 Task: Research Airbnb accommodation in Modiin, Israel from 6th December, 2023 to 10th December, 2023 for 1 adult.1  bedroom having 1 bed and 1 bathroom. Property type can be hotel. Amenities needed are: washing machine. Look for 5 properties as per requirement.
Action: Key pressed <Key.caps_lock>M<Key.caps_lock>odiin,isr
Screenshot: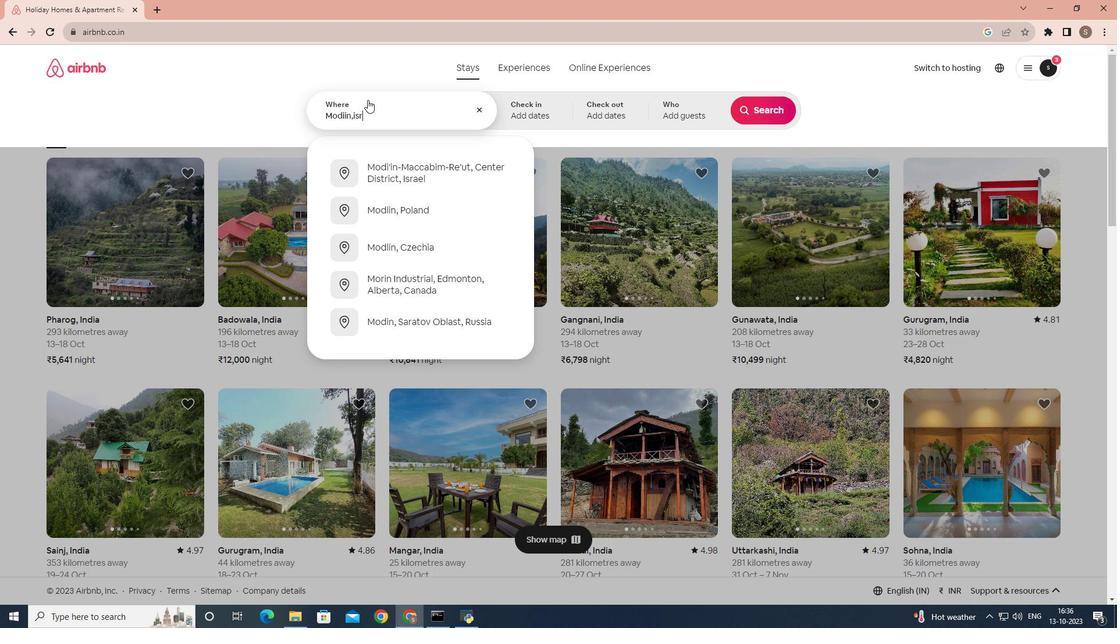 
Action: Mouse moved to (366, 98)
Screenshot: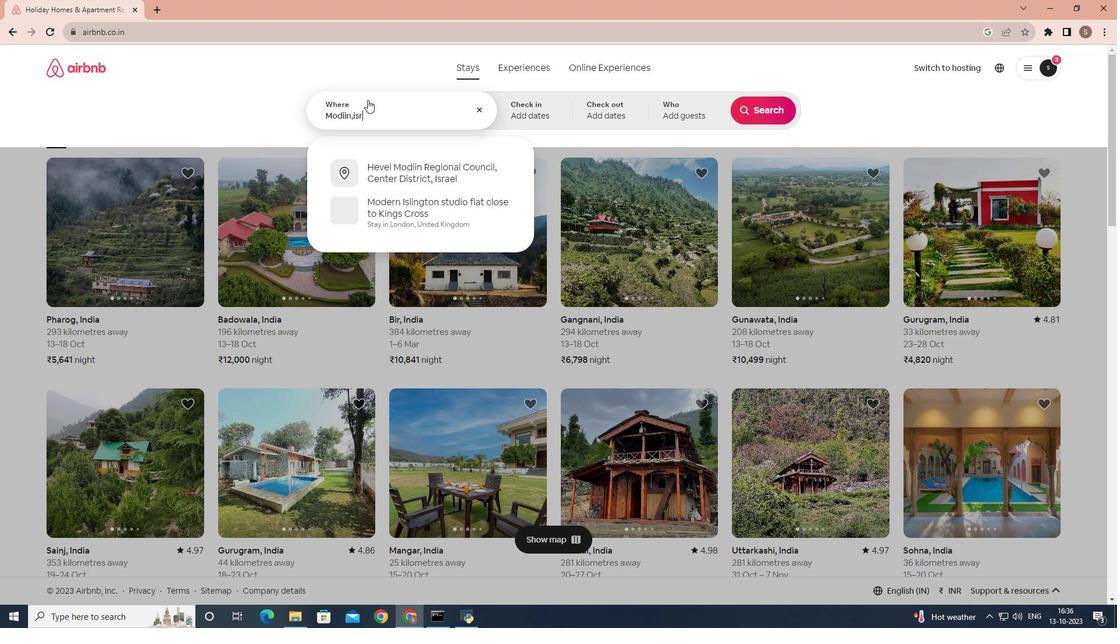
Action: Key pressed ael
Screenshot: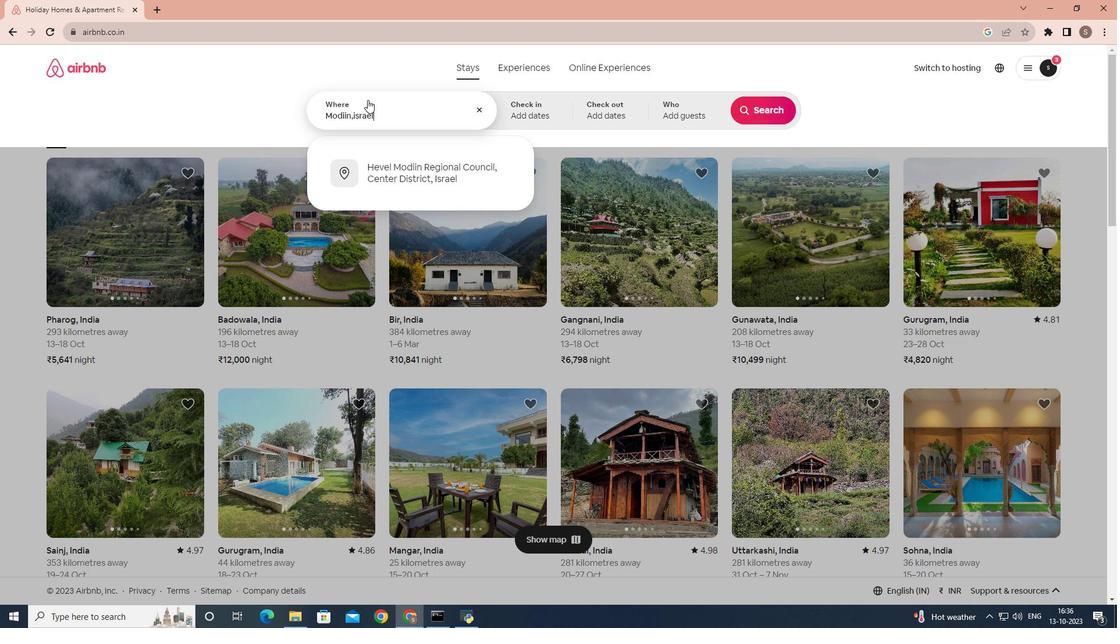 
Action: Mouse moved to (377, 178)
Screenshot: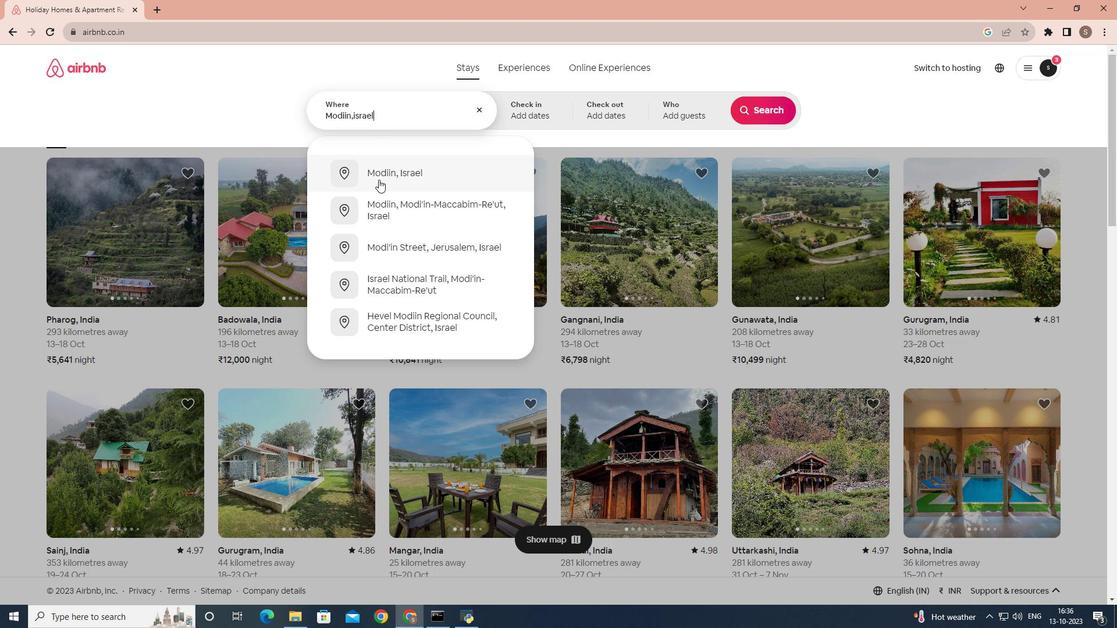 
Action: Mouse pressed left at (377, 178)
Screenshot: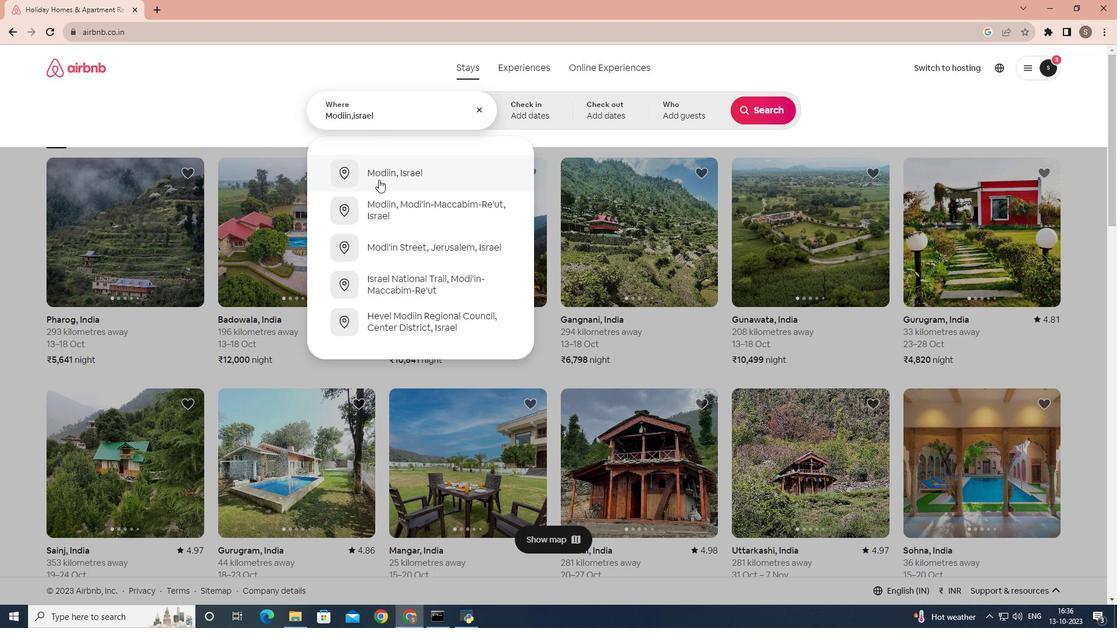 
Action: Mouse moved to (751, 199)
Screenshot: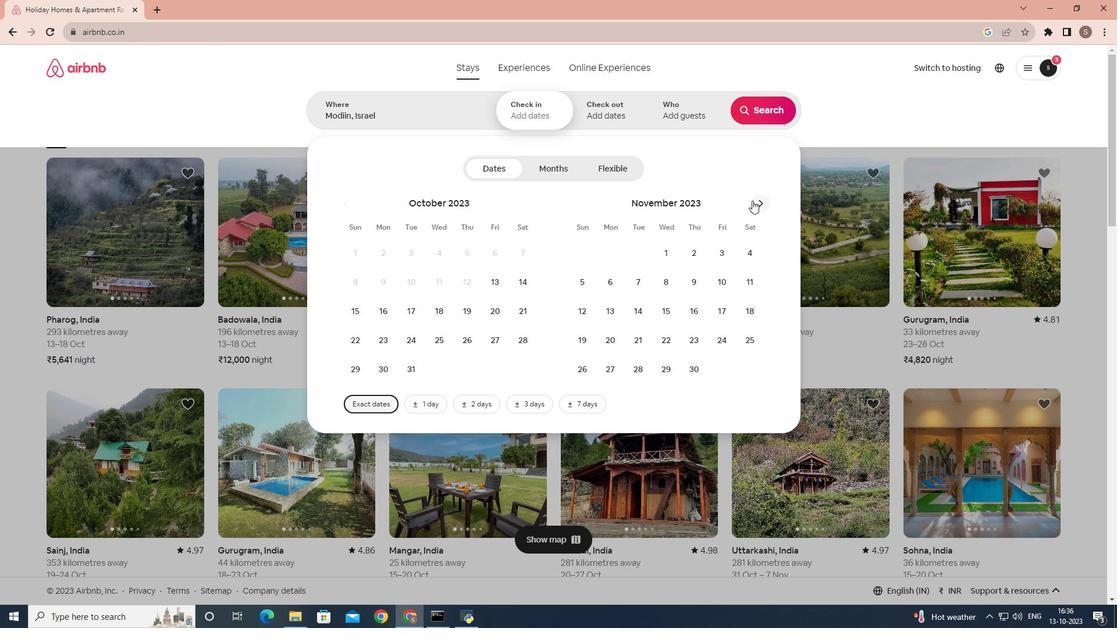 
Action: Mouse pressed left at (751, 199)
Screenshot: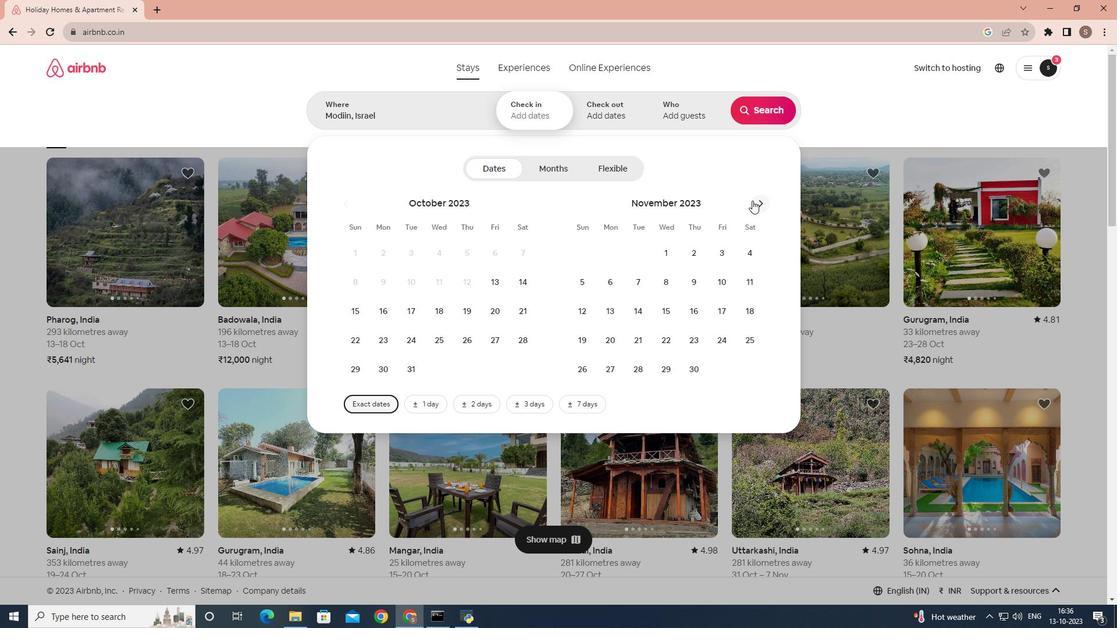 
Action: Mouse moved to (659, 283)
Screenshot: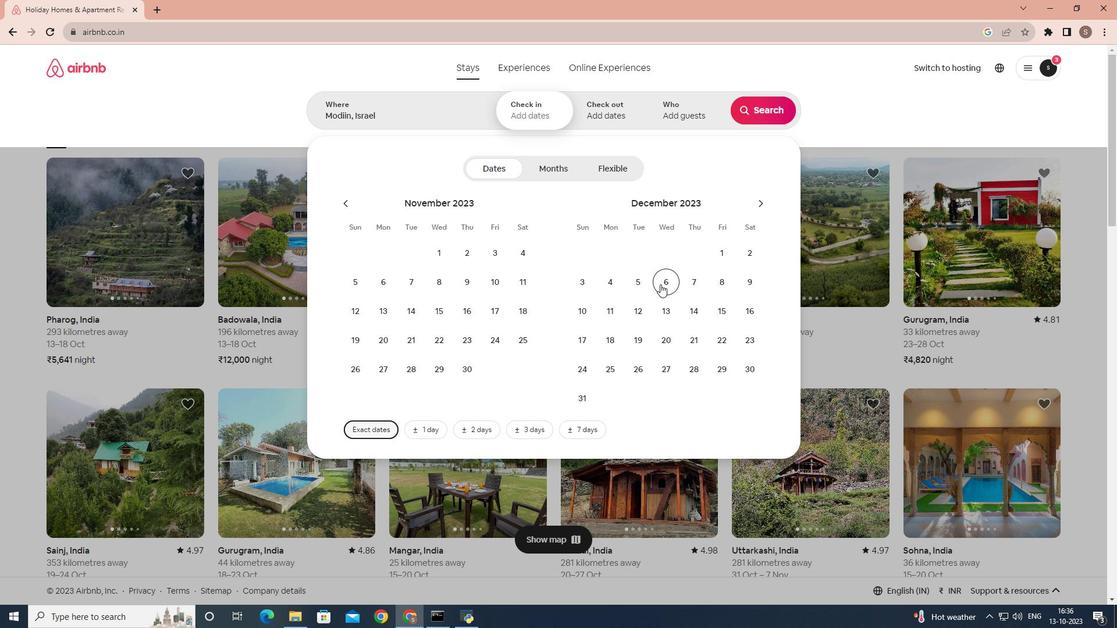 
Action: Mouse pressed left at (659, 283)
Screenshot: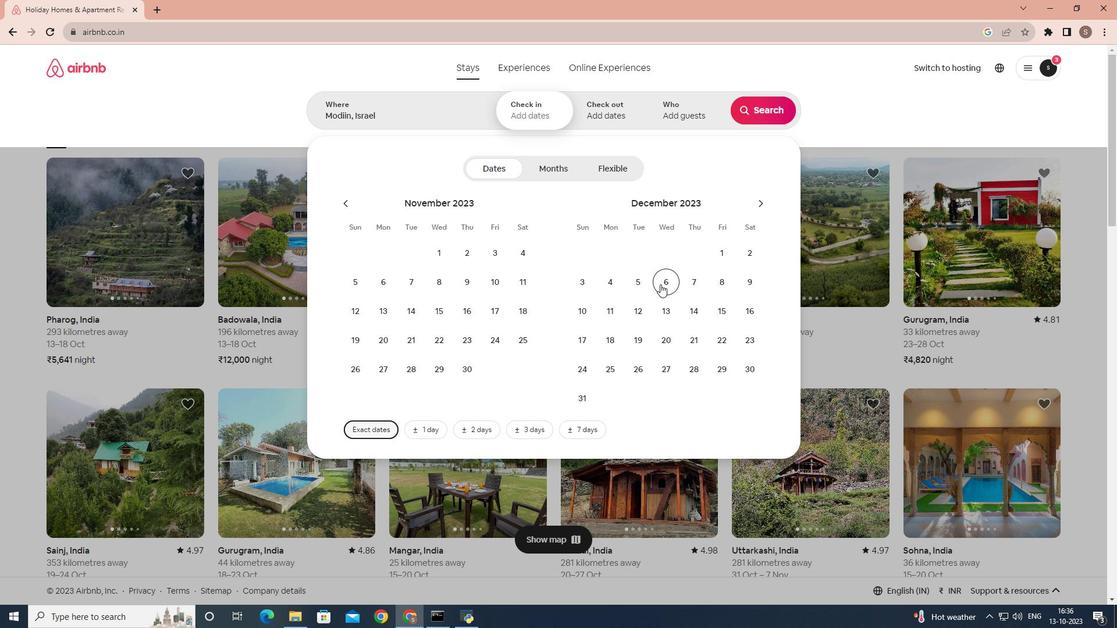 
Action: Mouse moved to (584, 319)
Screenshot: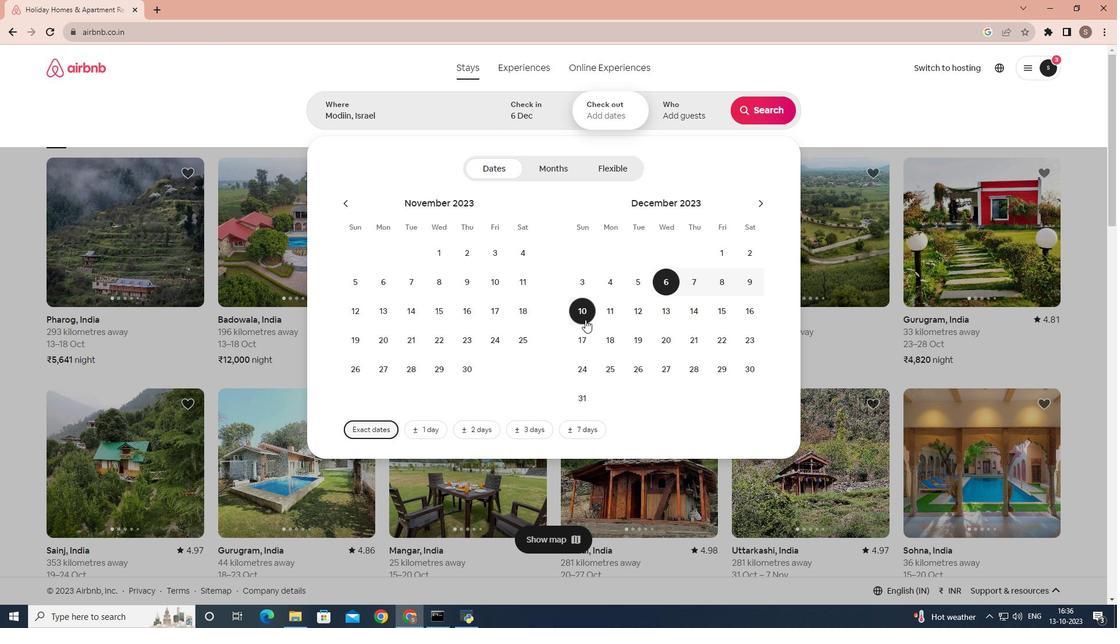 
Action: Mouse pressed left at (584, 319)
Screenshot: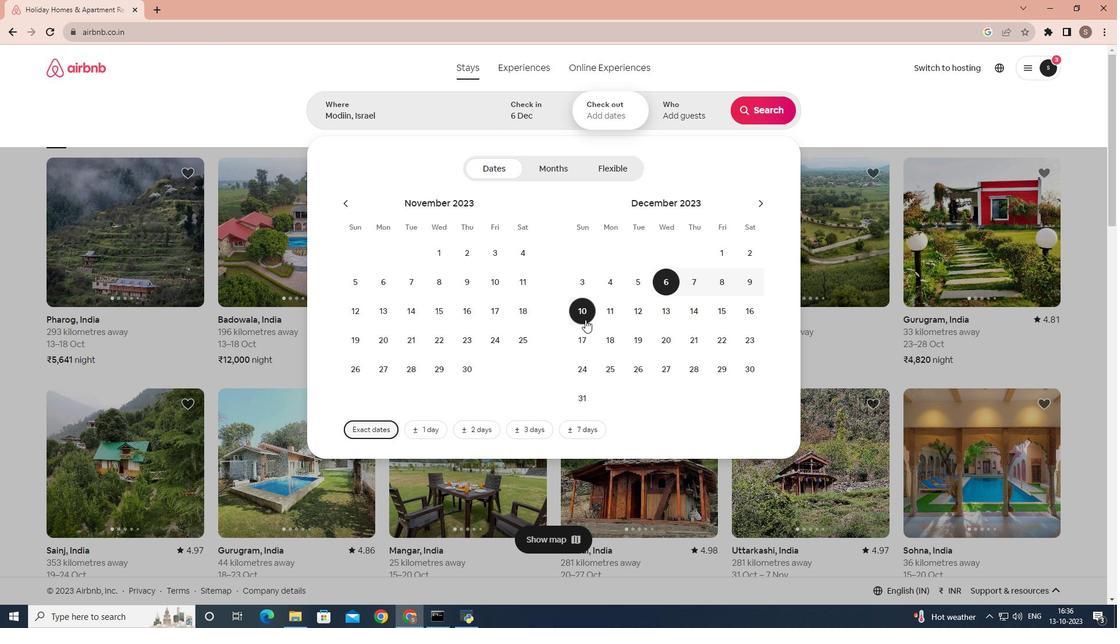
Action: Mouse moved to (661, 123)
Screenshot: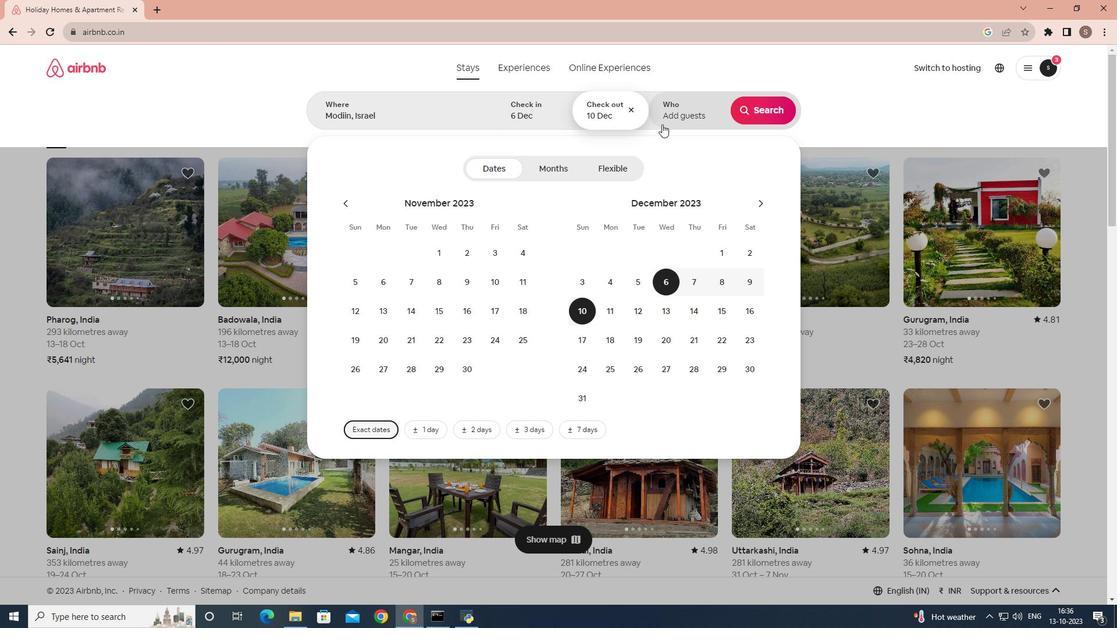 
Action: Mouse pressed left at (661, 123)
Screenshot: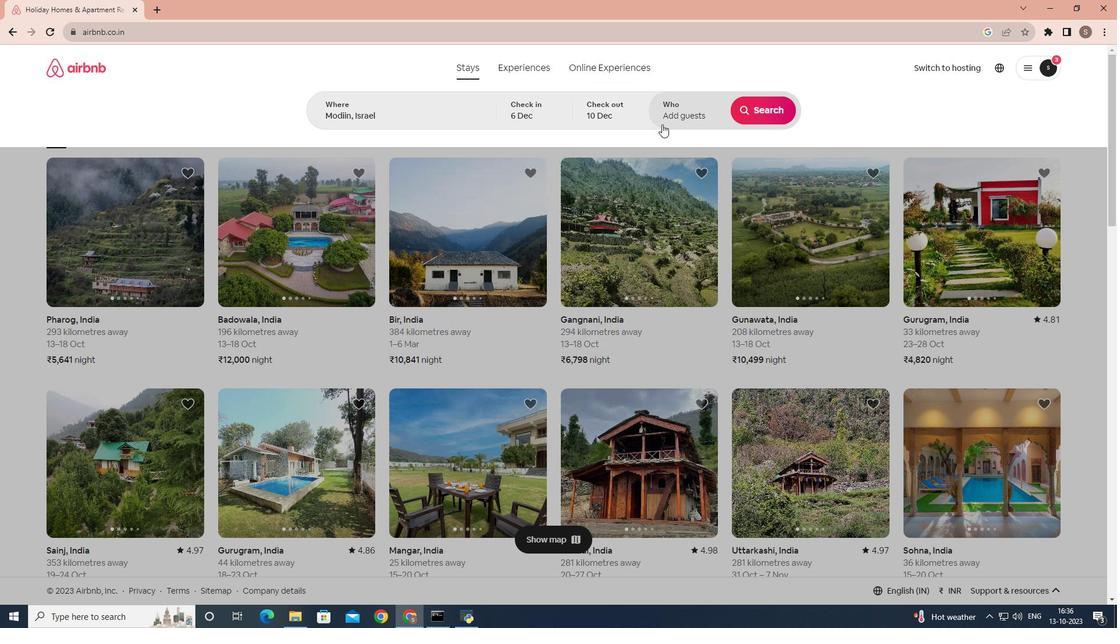 
Action: Mouse moved to (760, 175)
Screenshot: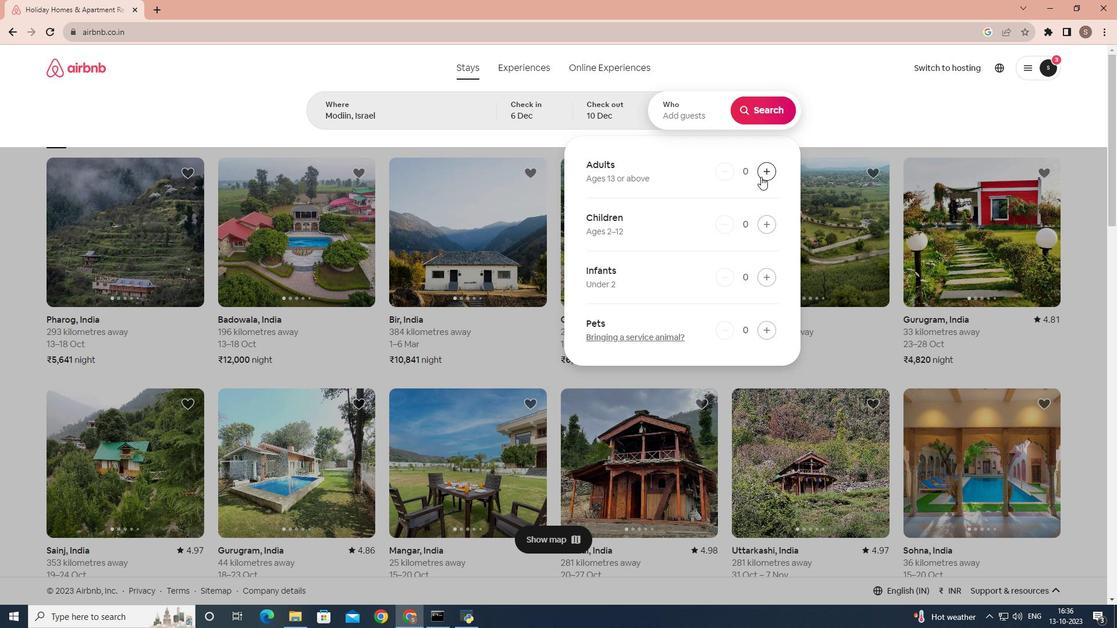 
Action: Mouse pressed left at (760, 175)
Screenshot: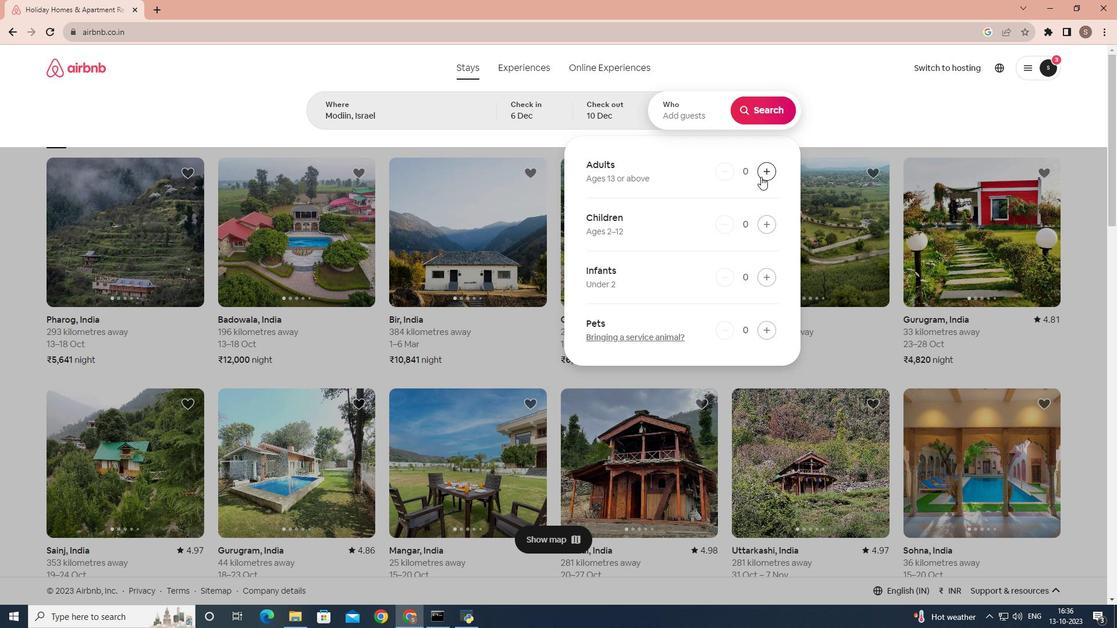 
Action: Mouse moved to (777, 126)
Screenshot: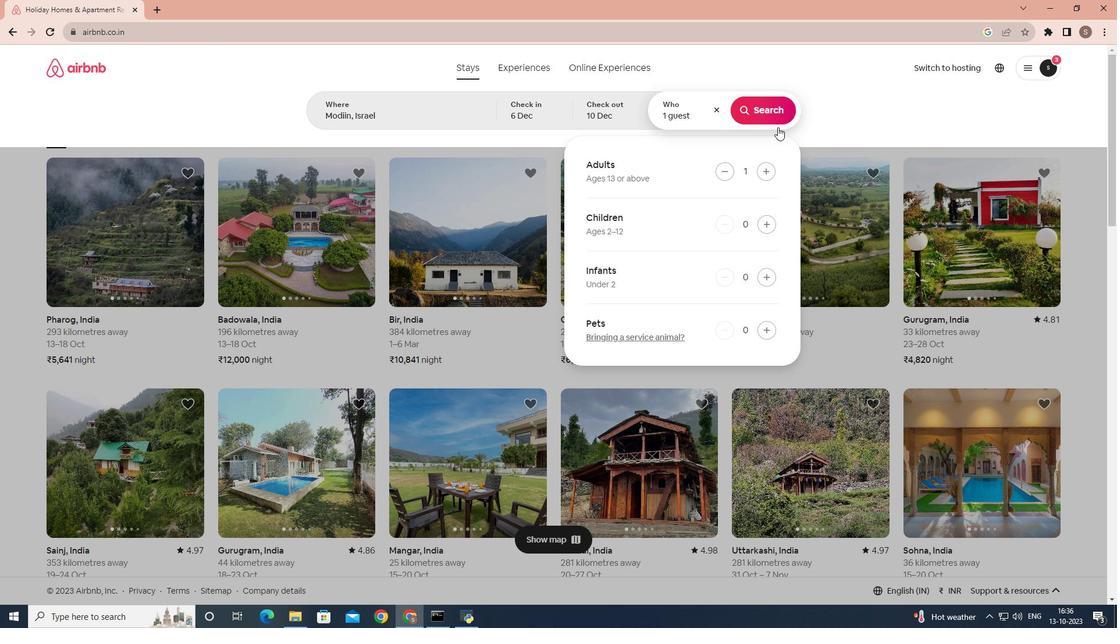 
Action: Mouse pressed left at (777, 126)
Screenshot: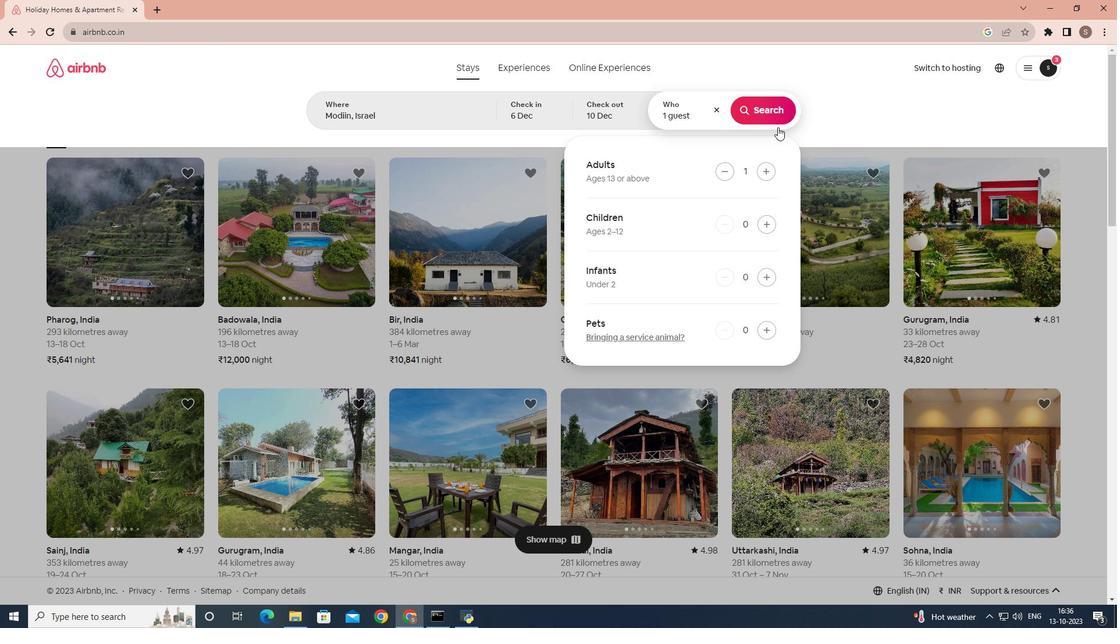 
Action: Mouse moved to (779, 118)
Screenshot: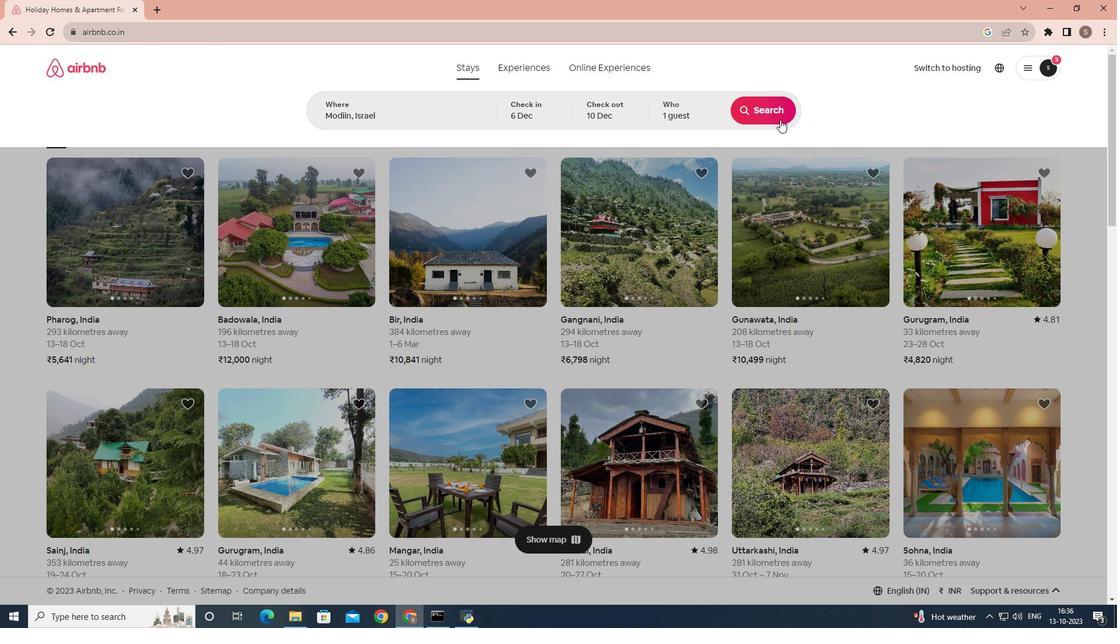 
Action: Mouse pressed left at (779, 118)
Screenshot: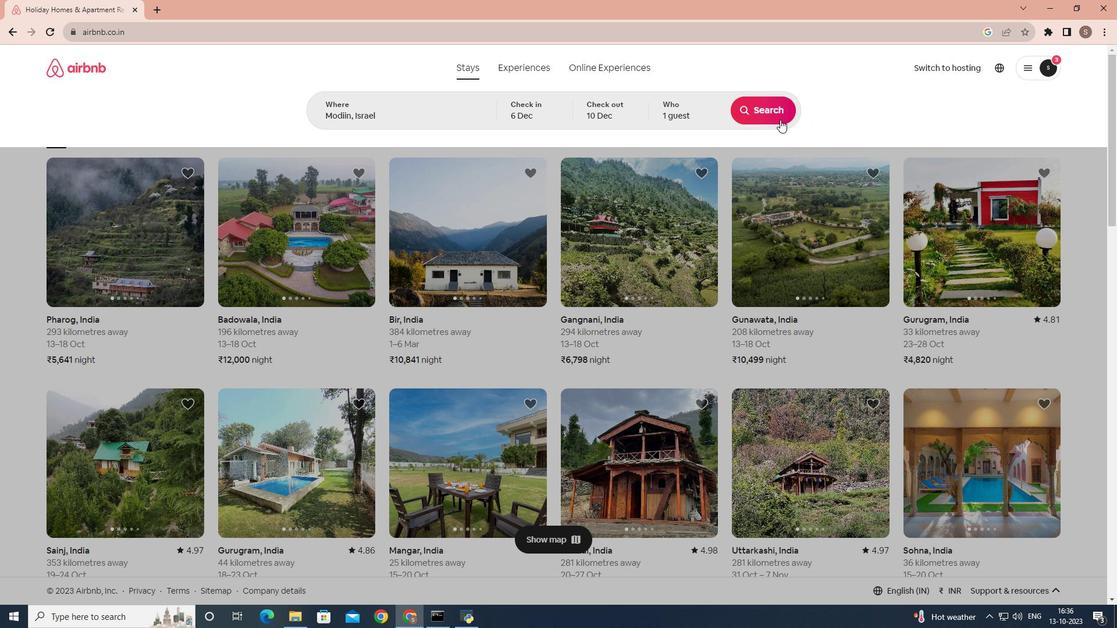 
Action: Mouse moved to (920, 118)
Screenshot: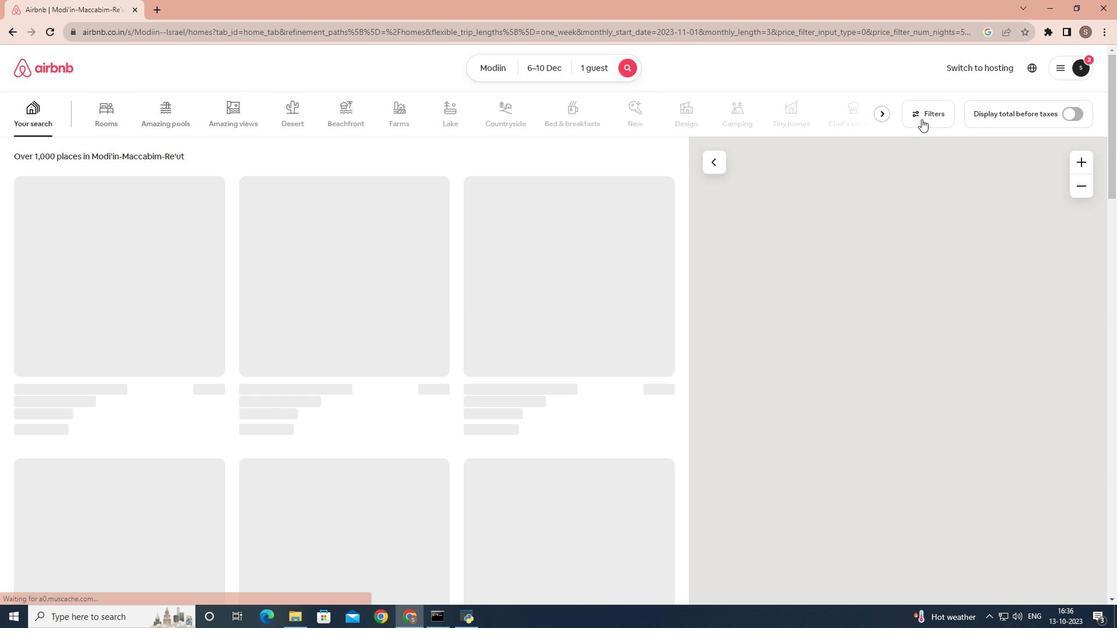 
Action: Mouse pressed left at (920, 118)
Screenshot: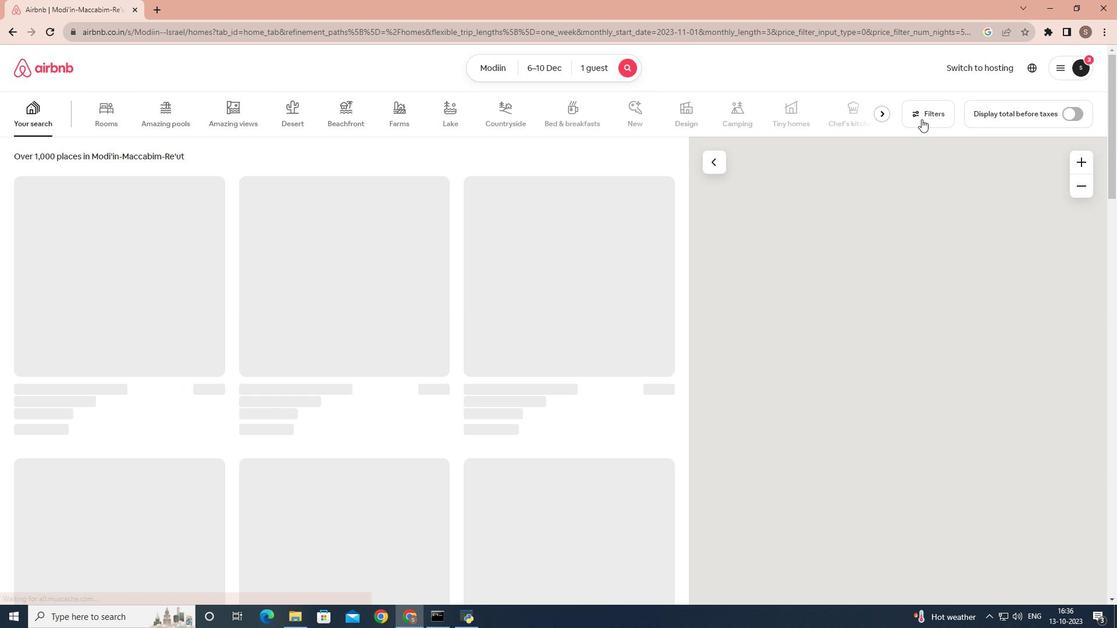 
Action: Mouse moved to (346, 309)
Screenshot: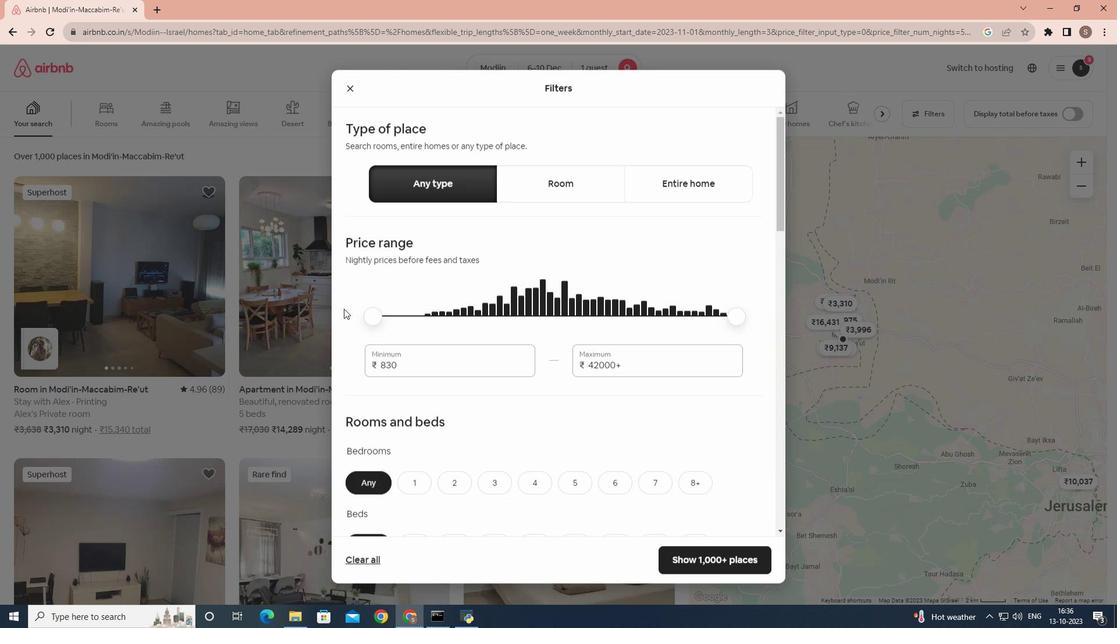 
Action: Mouse scrolled (346, 308) with delta (0, 0)
Screenshot: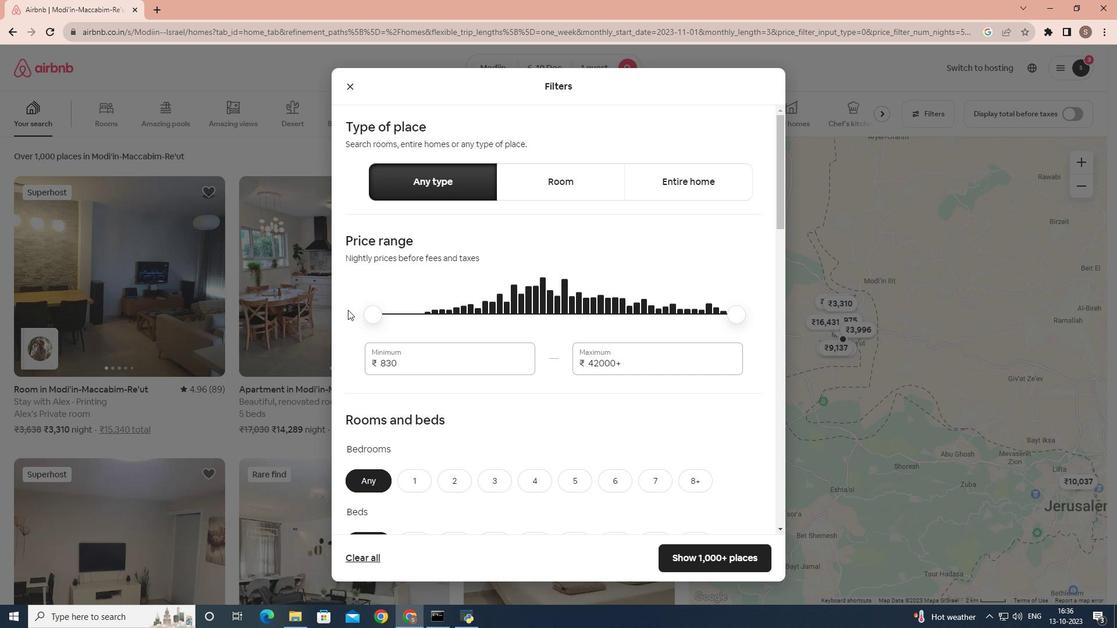 
Action: Mouse scrolled (346, 308) with delta (0, 0)
Screenshot: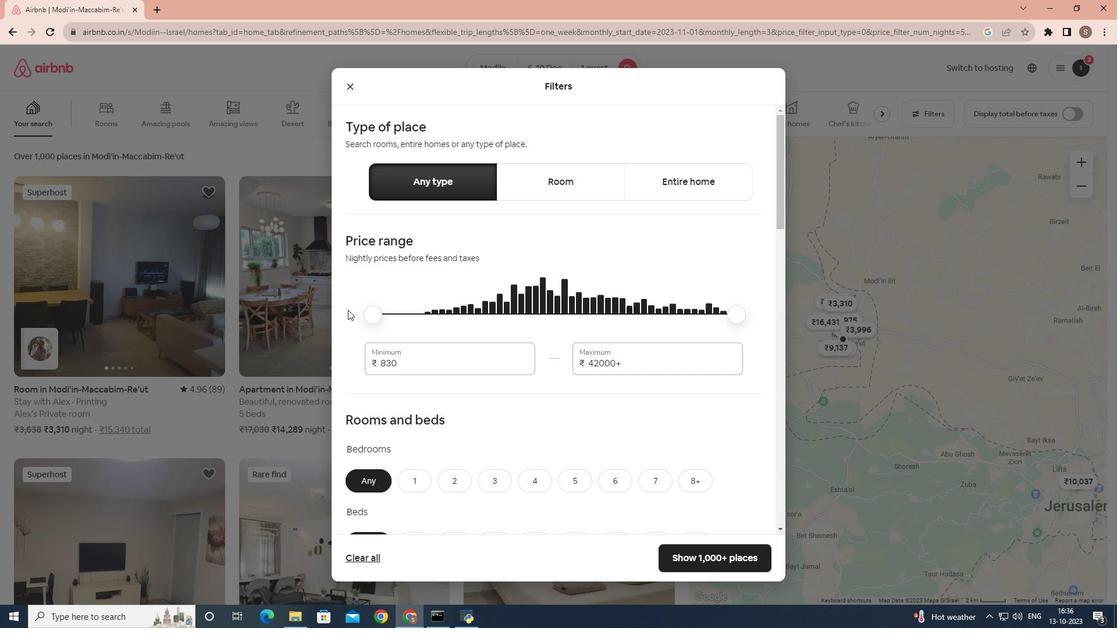 
Action: Mouse scrolled (346, 308) with delta (0, 0)
Screenshot: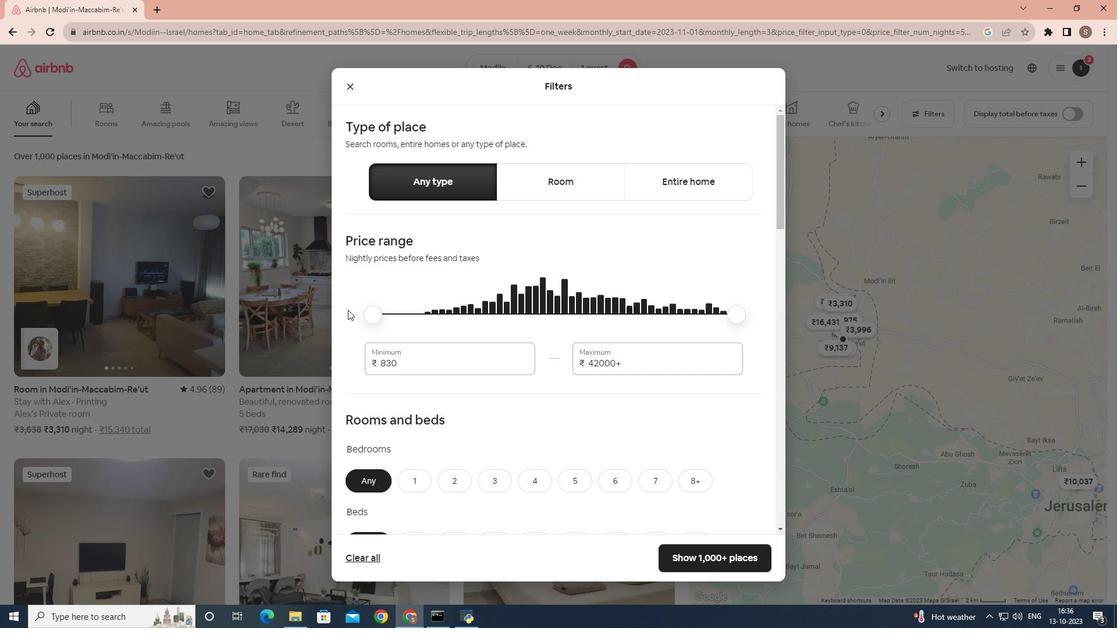 
Action: Mouse scrolled (346, 308) with delta (0, 0)
Screenshot: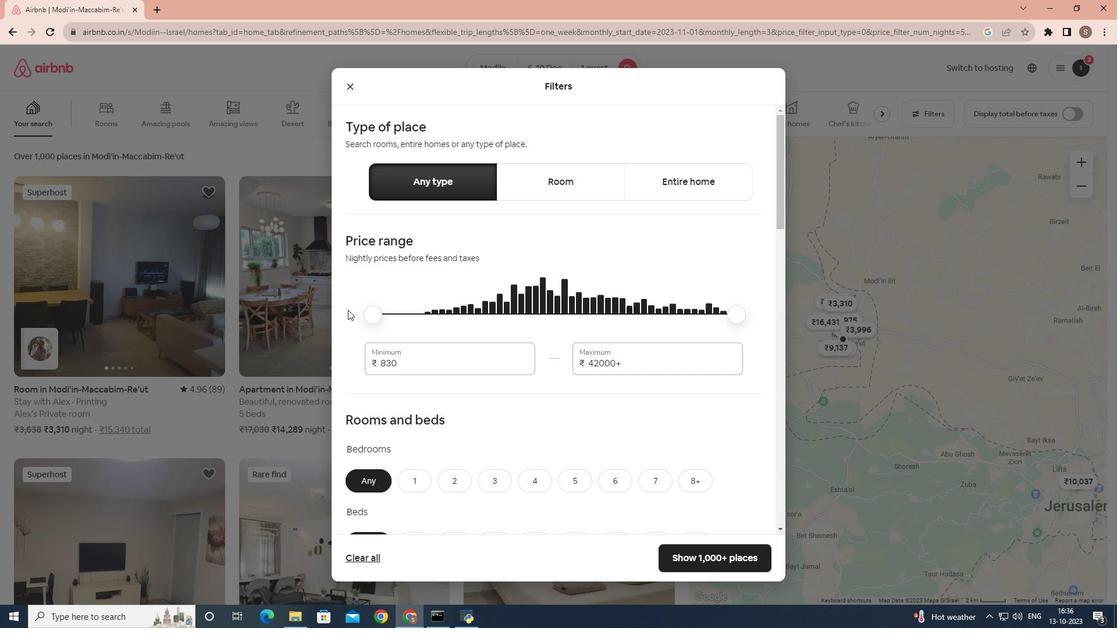 
Action: Mouse moved to (370, 302)
Screenshot: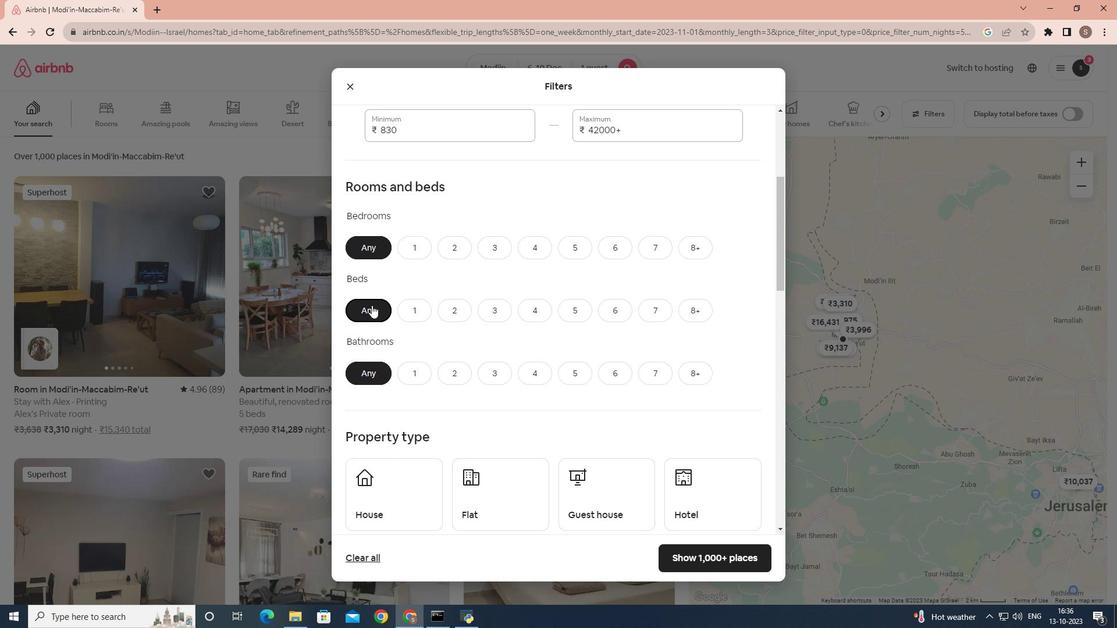 
Action: Mouse scrolled (370, 302) with delta (0, 0)
Screenshot: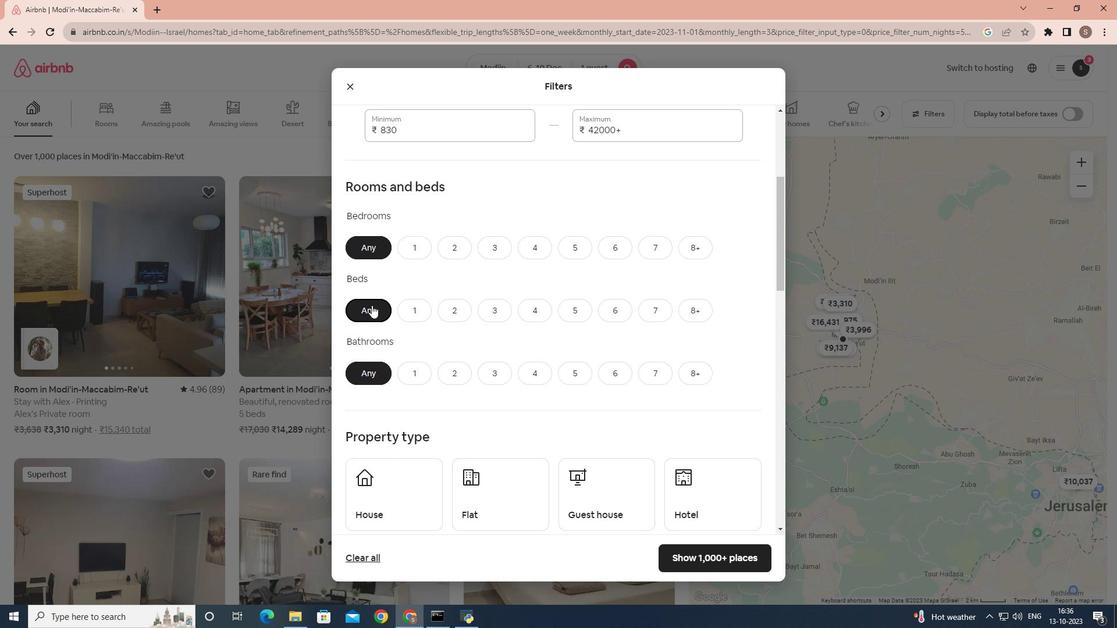 
Action: Mouse moved to (370, 304)
Screenshot: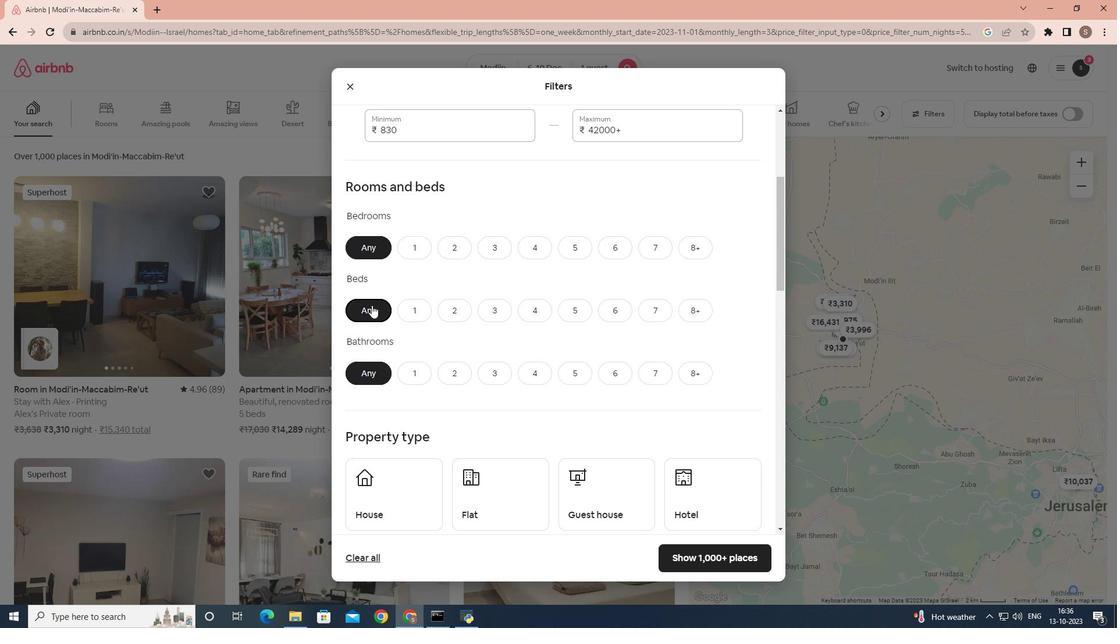 
Action: Mouse scrolled (370, 303) with delta (0, 0)
Screenshot: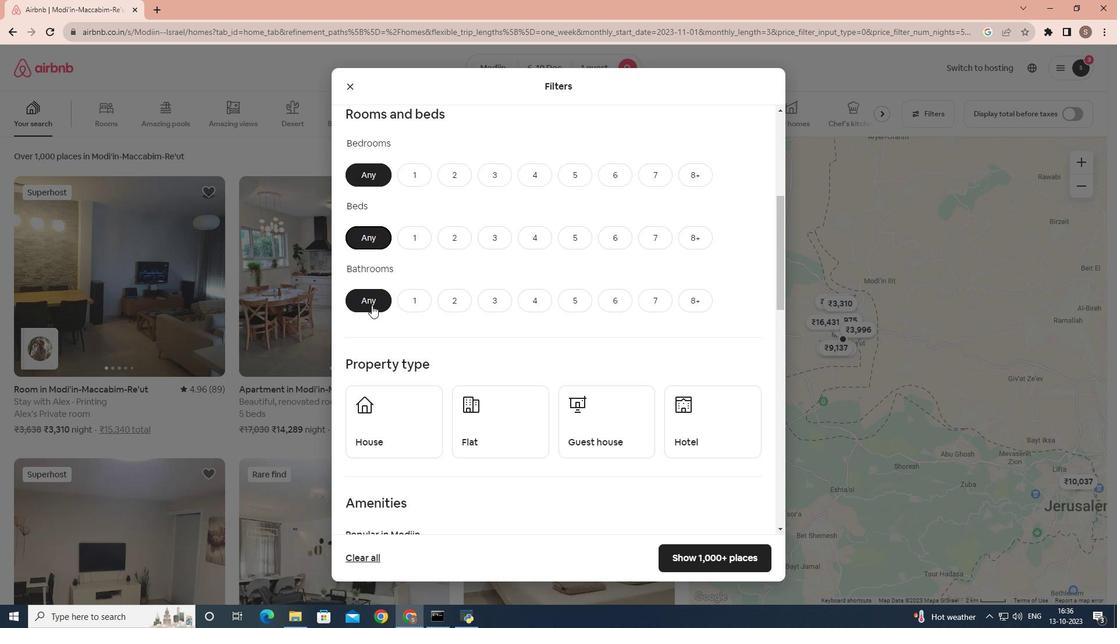 
Action: Mouse moved to (420, 140)
Screenshot: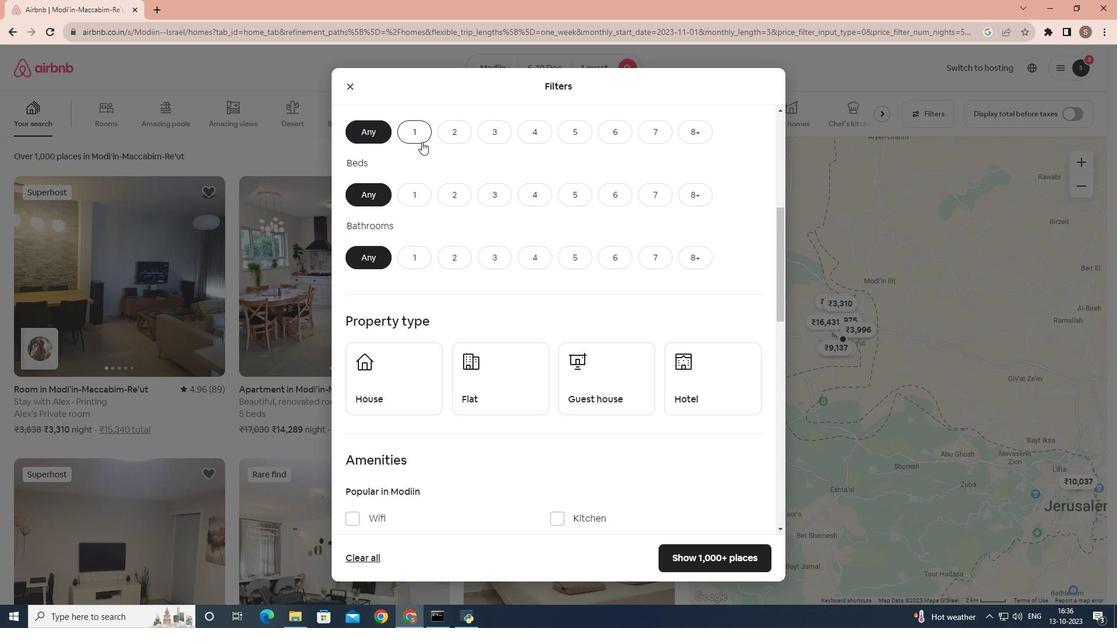 
Action: Mouse pressed left at (420, 140)
Screenshot: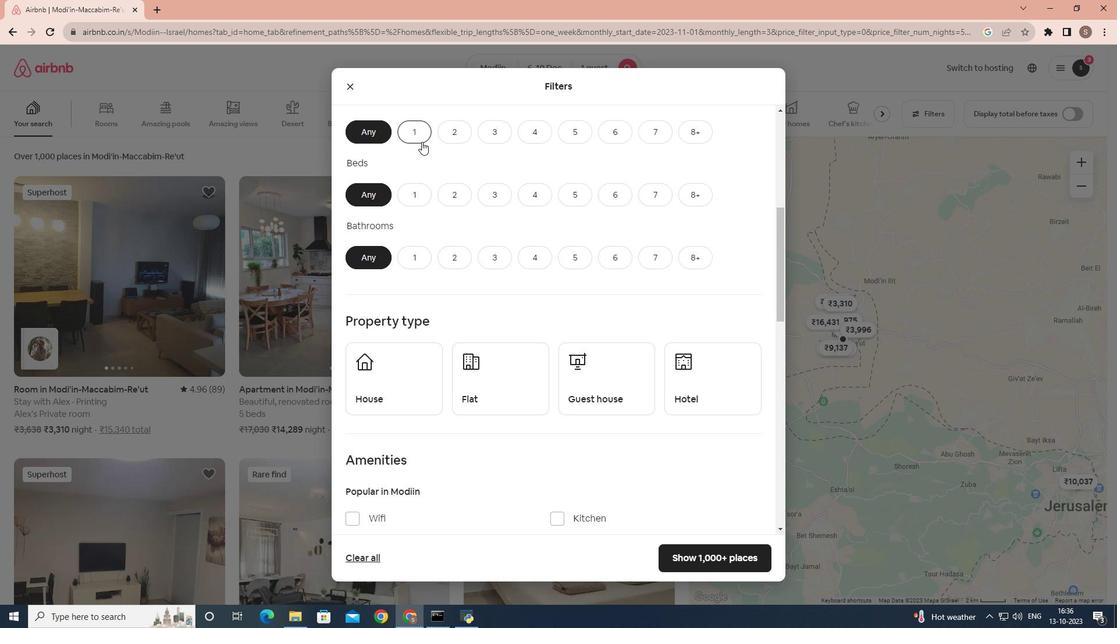 
Action: Mouse moved to (427, 198)
Screenshot: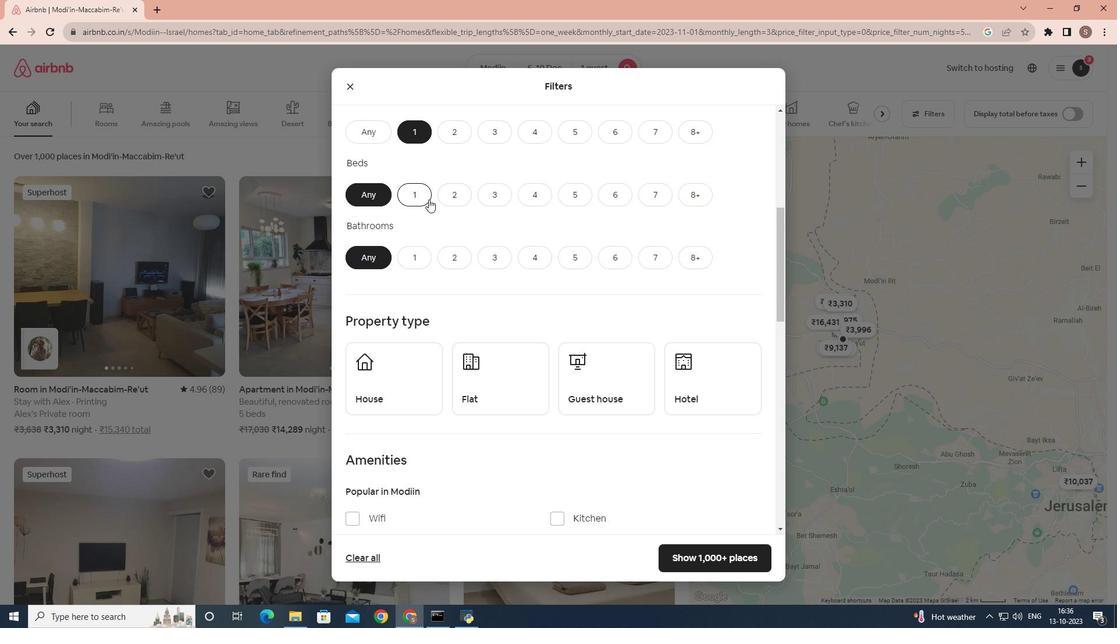 
Action: Mouse pressed left at (427, 198)
Screenshot: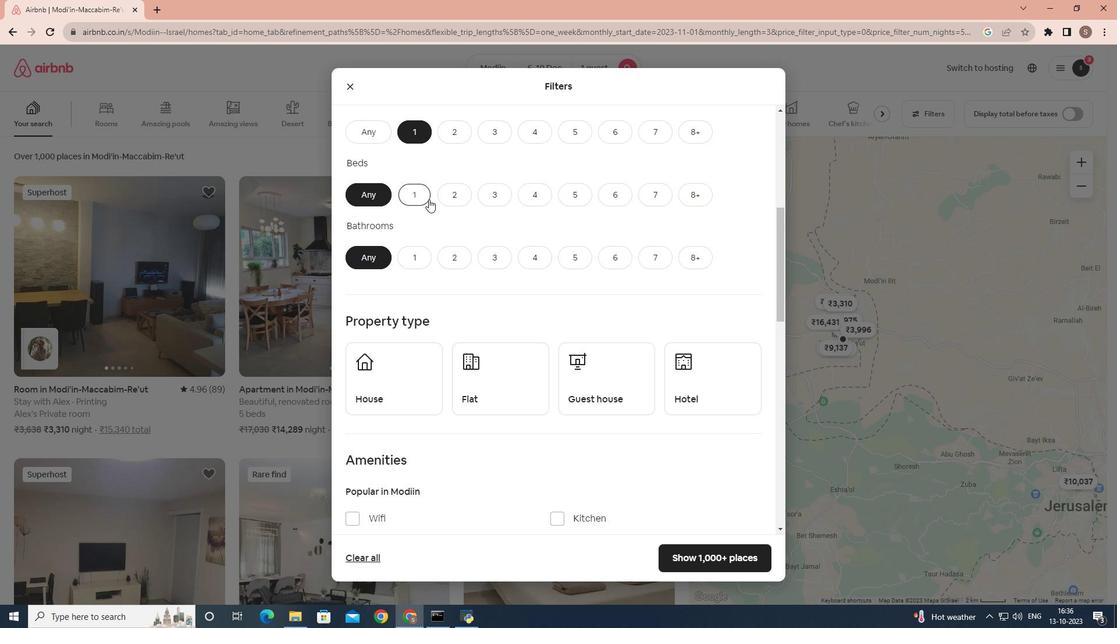 
Action: Mouse moved to (420, 262)
Screenshot: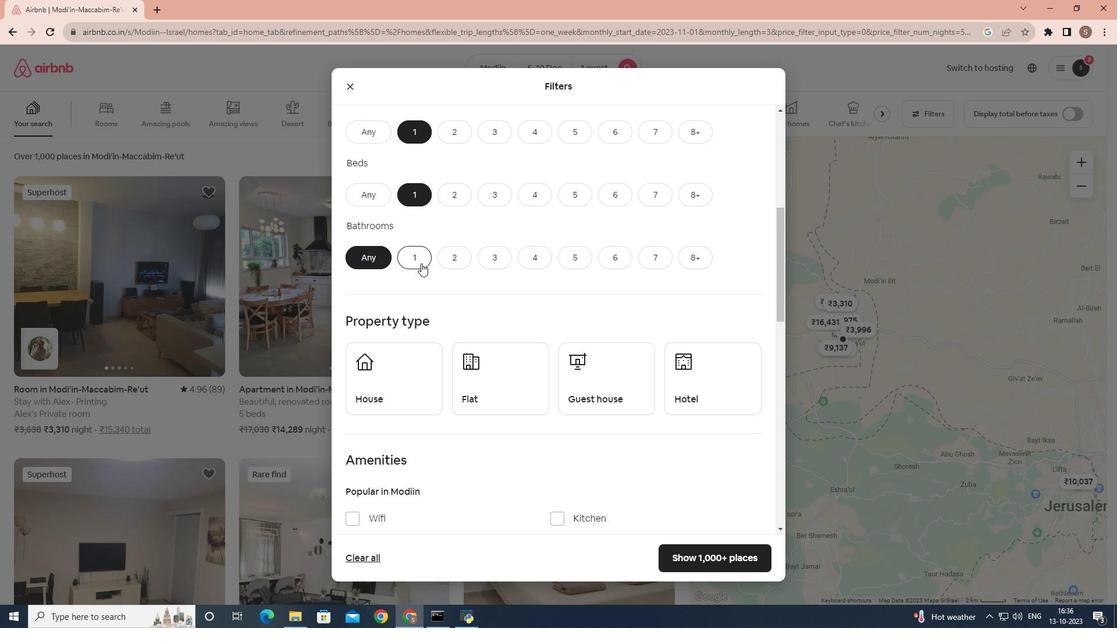 
Action: Mouse pressed left at (420, 262)
Screenshot: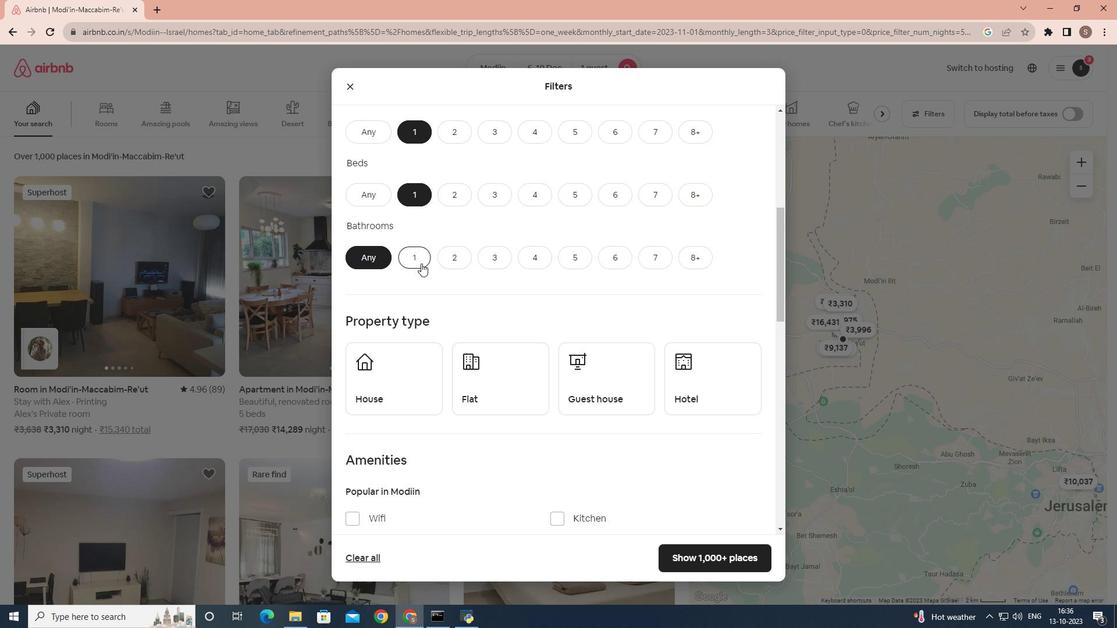 
Action: Mouse scrolled (420, 261) with delta (0, 0)
Screenshot: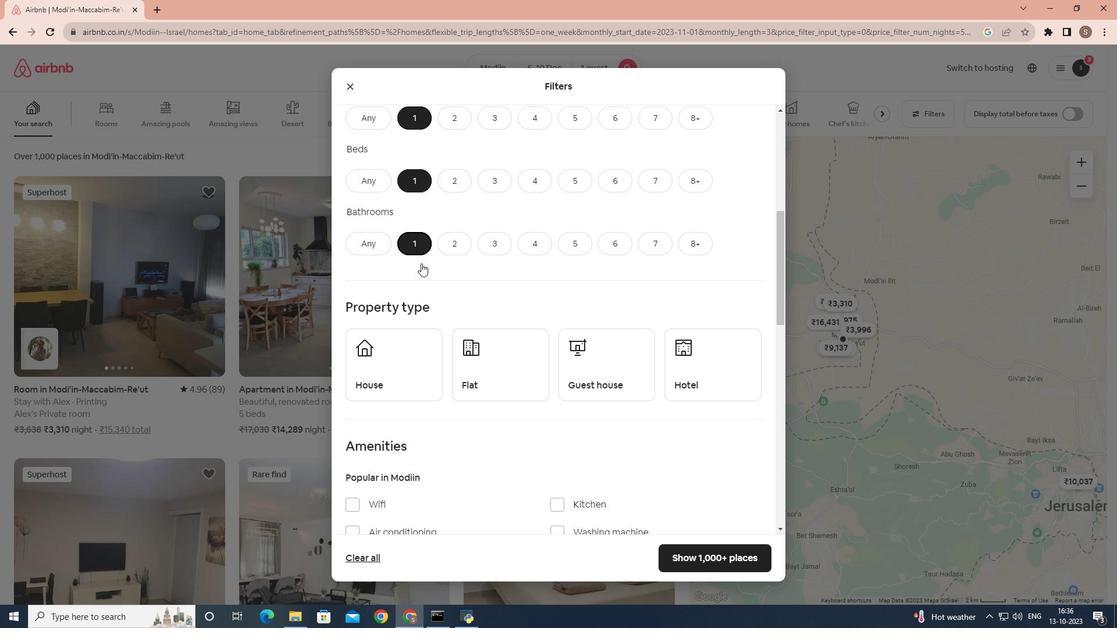 
Action: Mouse scrolled (420, 261) with delta (0, 0)
Screenshot: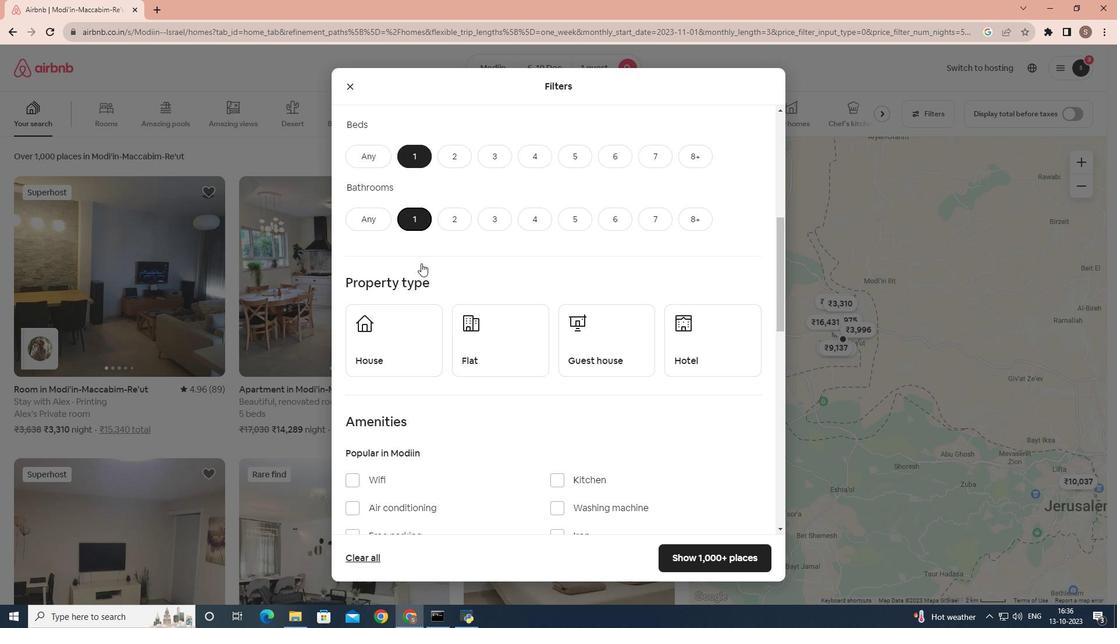 
Action: Mouse moved to (677, 267)
Screenshot: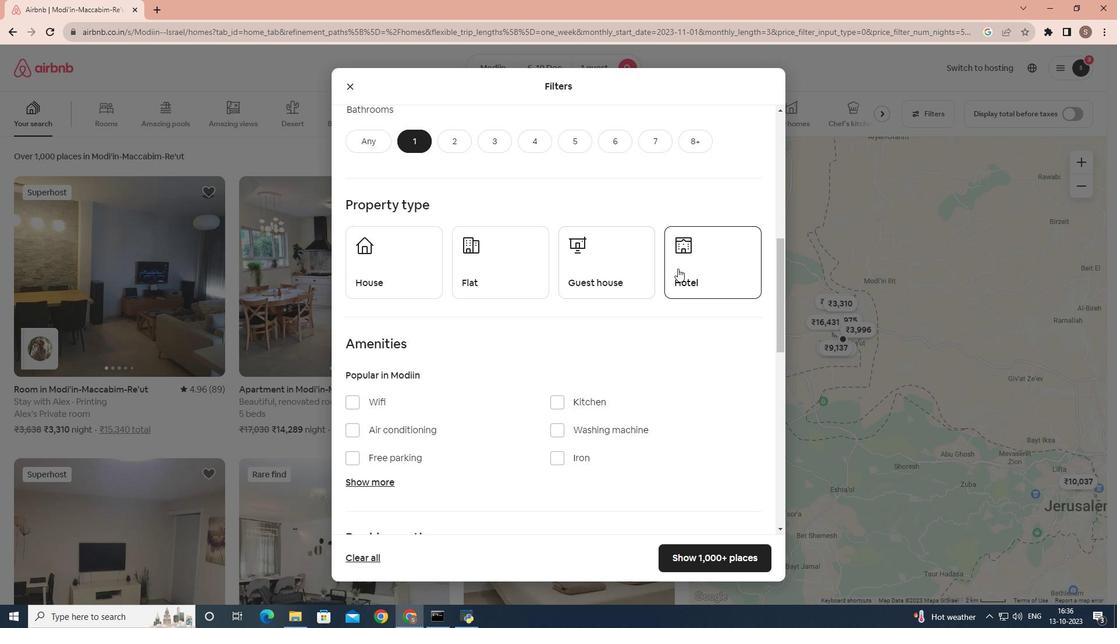 
Action: Mouse pressed left at (677, 267)
Screenshot: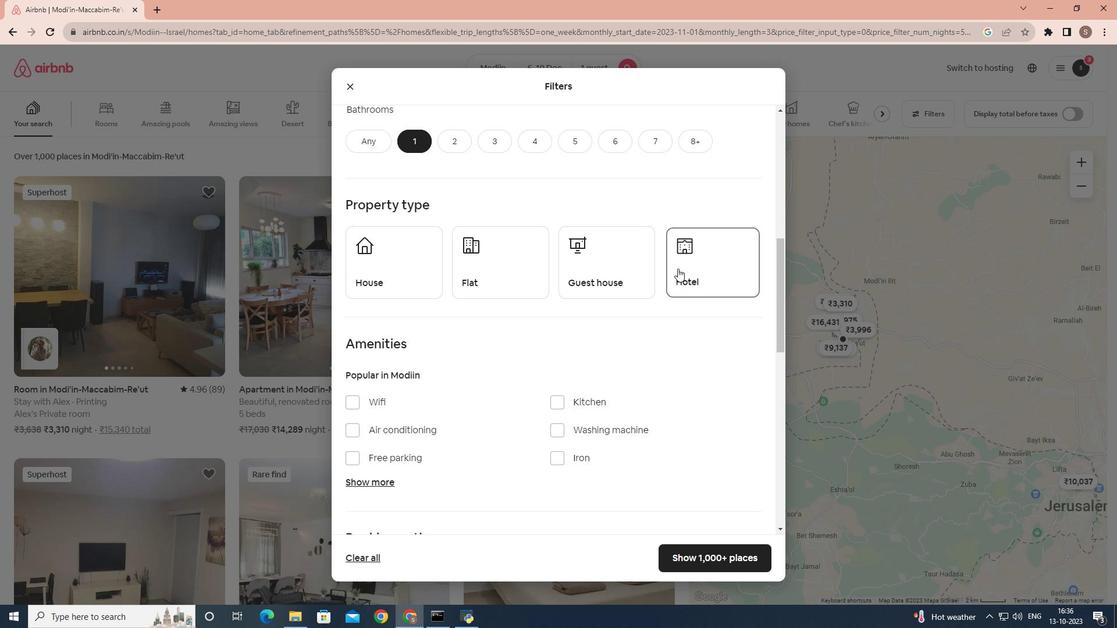 
Action: Mouse moved to (514, 332)
Screenshot: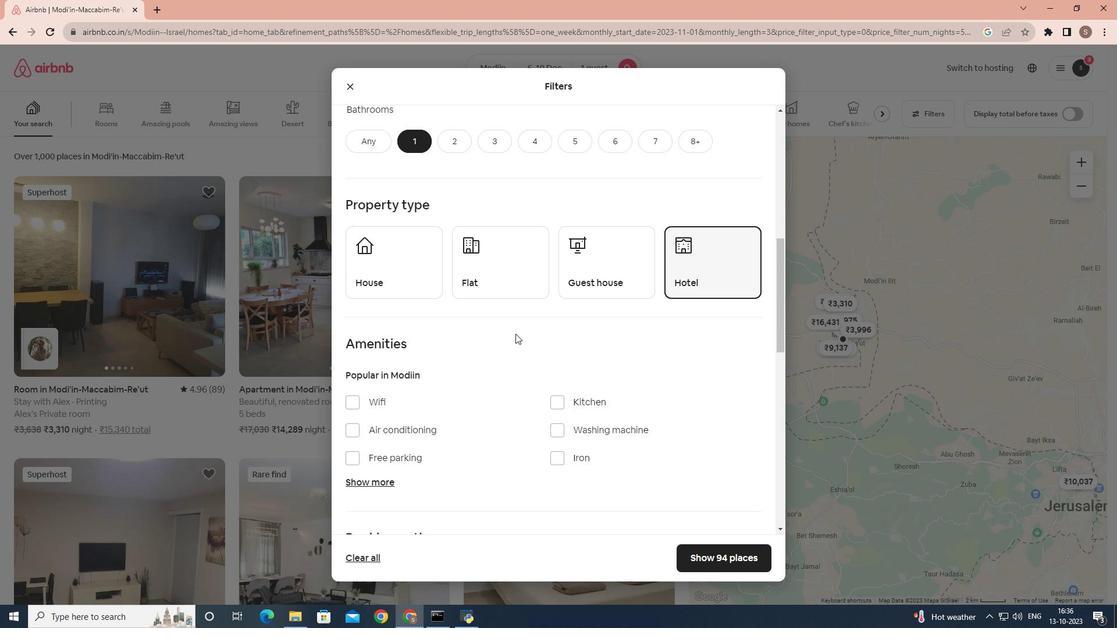 
Action: Mouse scrolled (514, 332) with delta (0, 0)
Screenshot: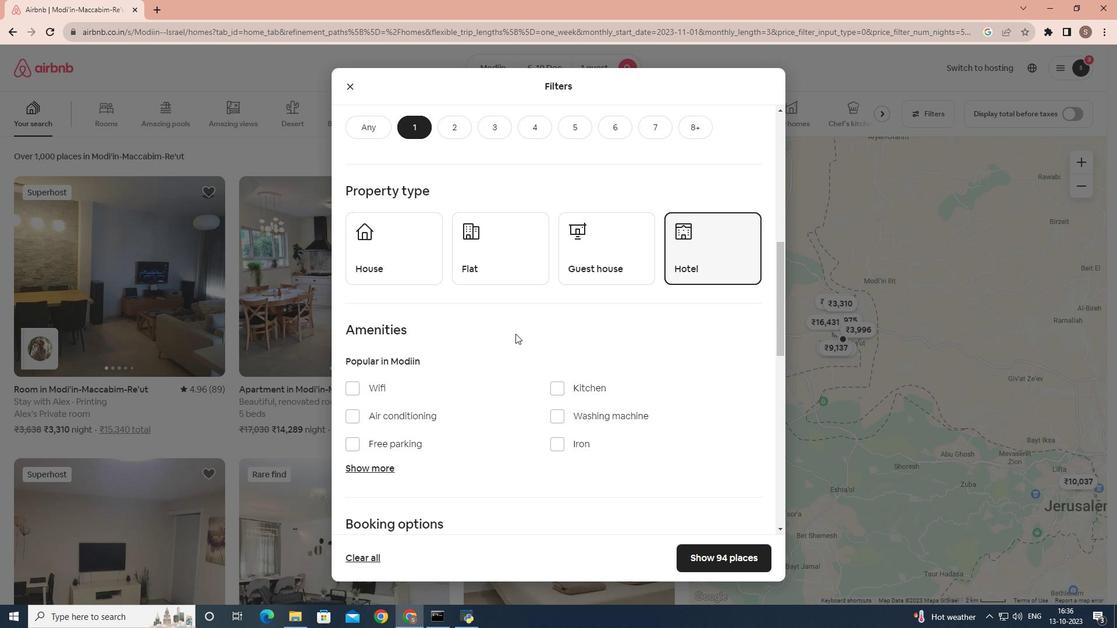 
Action: Mouse scrolled (514, 332) with delta (0, 0)
Screenshot: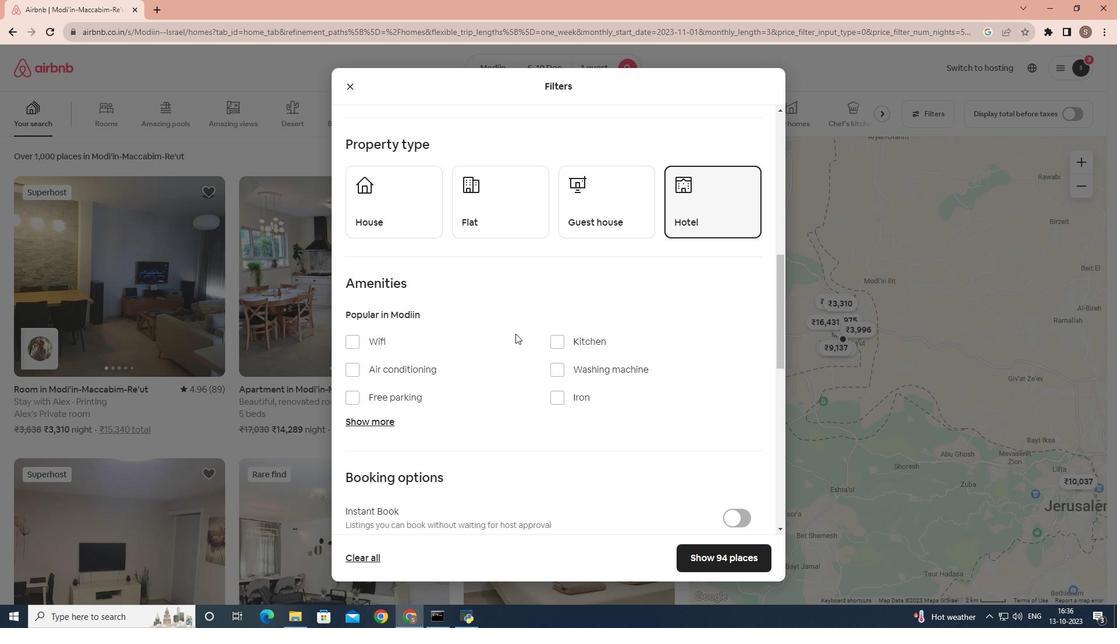
Action: Mouse scrolled (514, 332) with delta (0, 0)
Screenshot: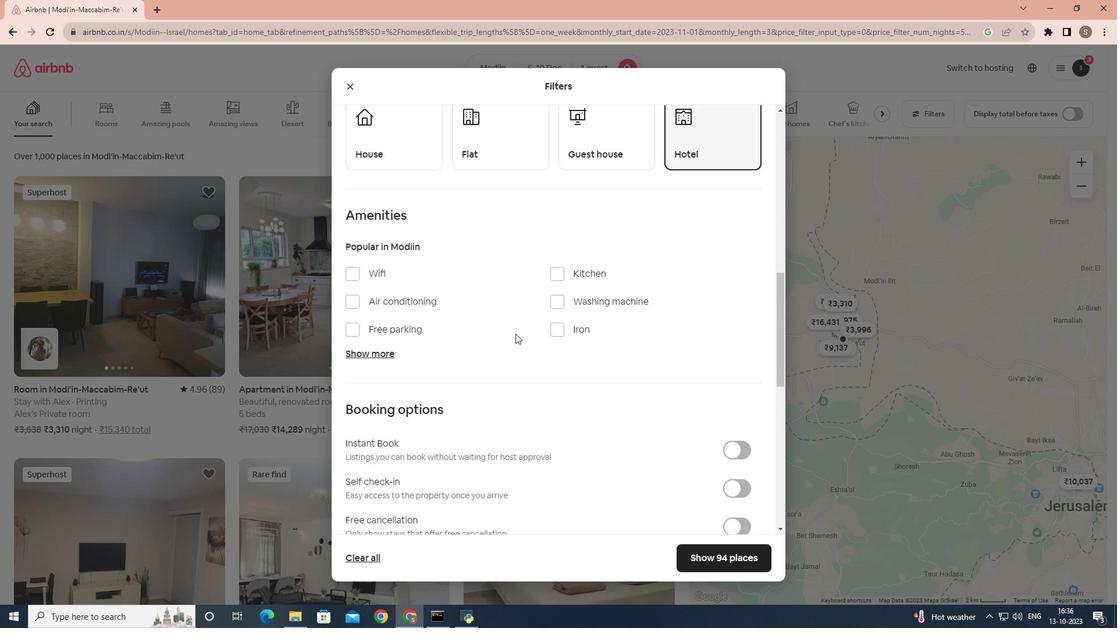 
Action: Mouse moved to (555, 252)
Screenshot: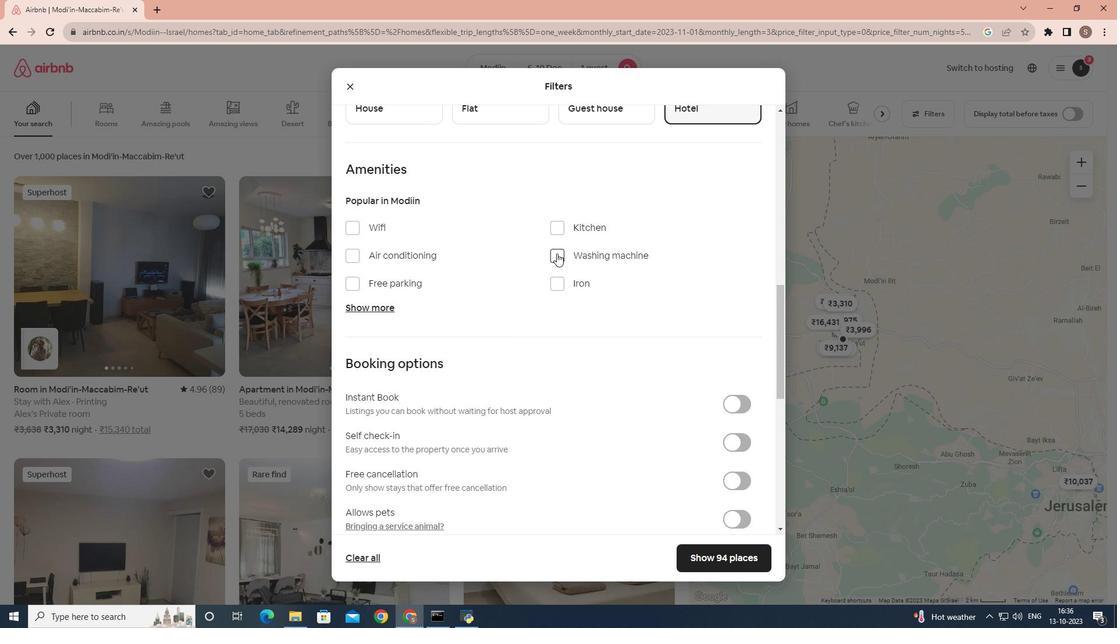 
Action: Mouse pressed left at (555, 252)
Screenshot: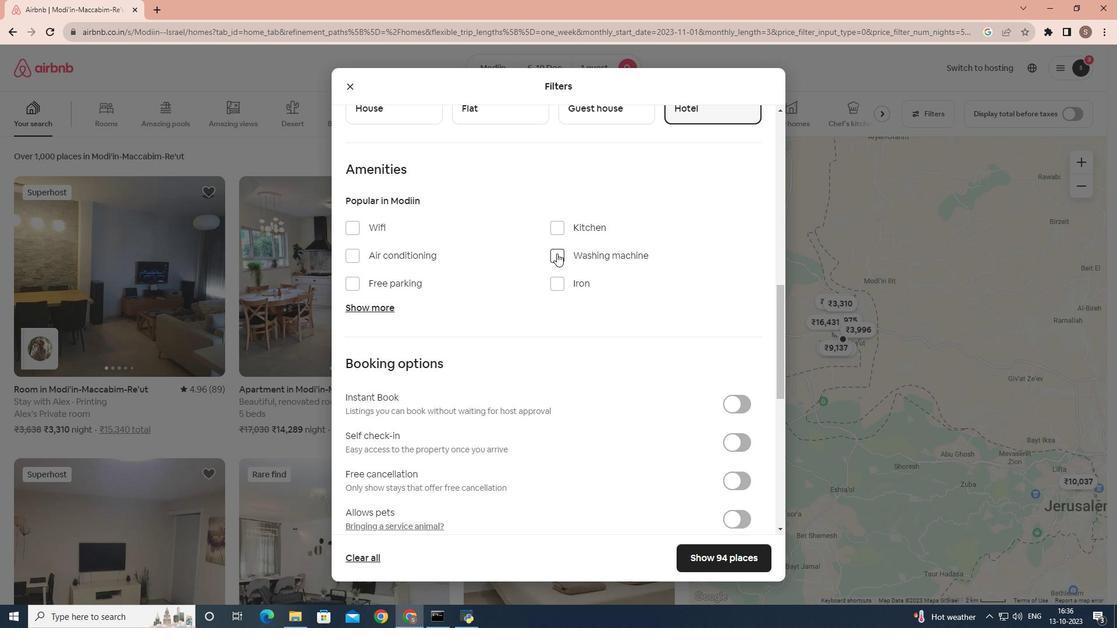 
Action: Mouse moved to (706, 553)
Screenshot: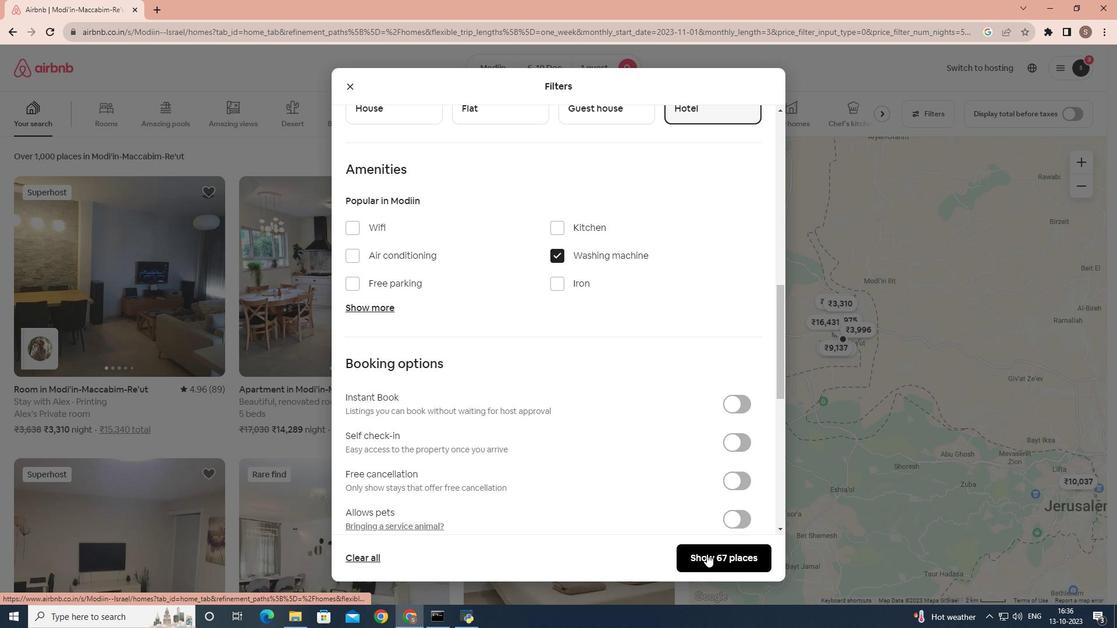 
Action: Mouse pressed left at (706, 553)
Screenshot: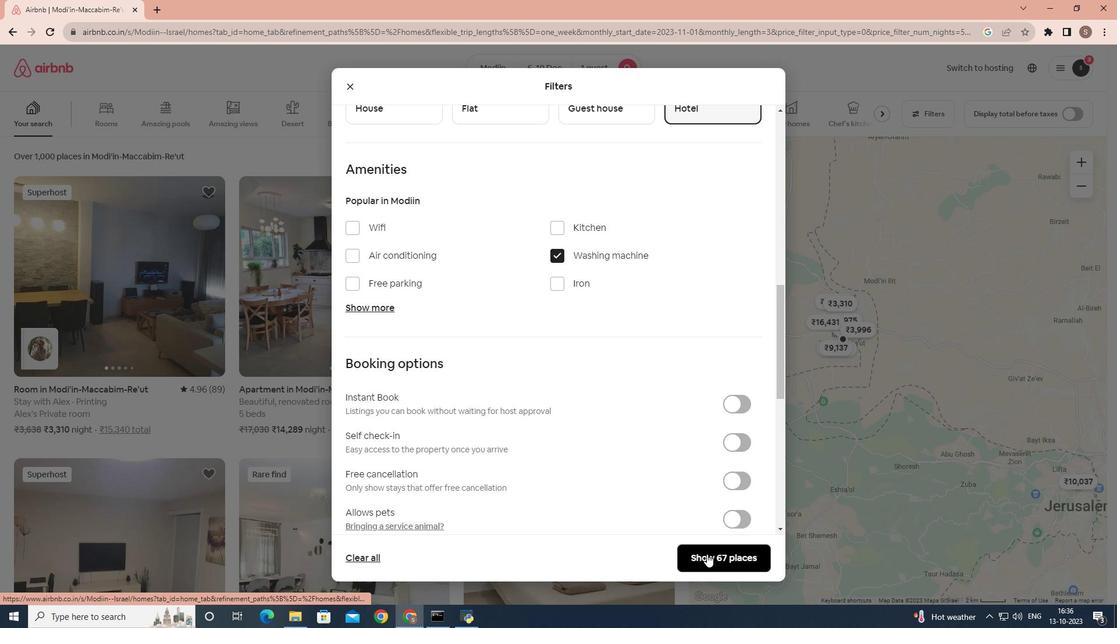 
Action: Mouse moved to (326, 277)
Screenshot: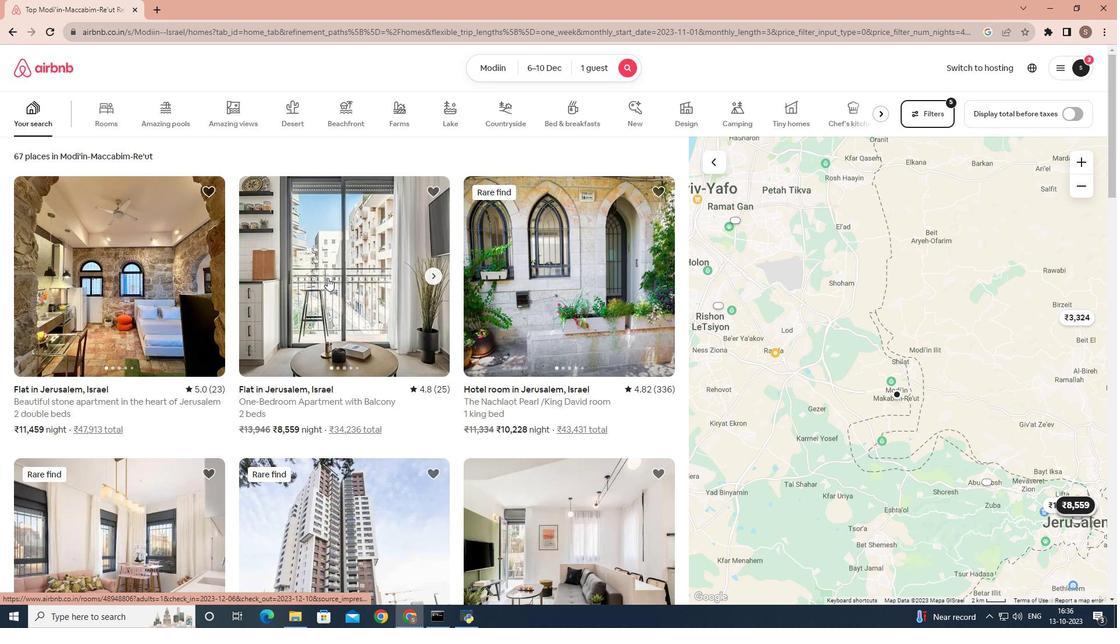 
Action: Mouse scrolled (326, 276) with delta (0, 0)
Screenshot: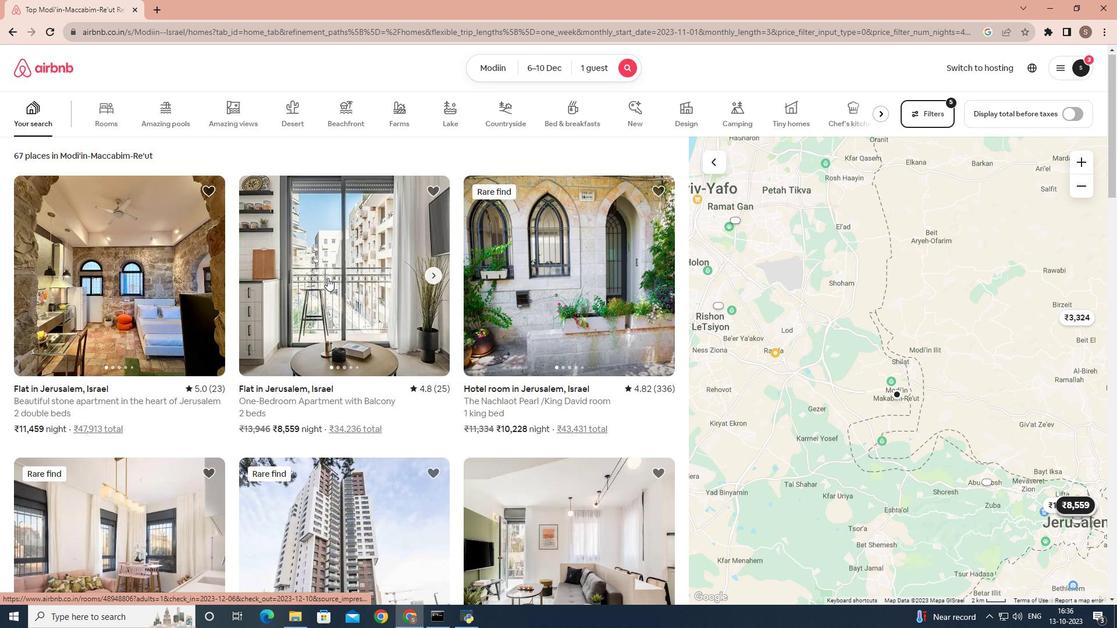 
Action: Mouse scrolled (326, 276) with delta (0, 0)
Screenshot: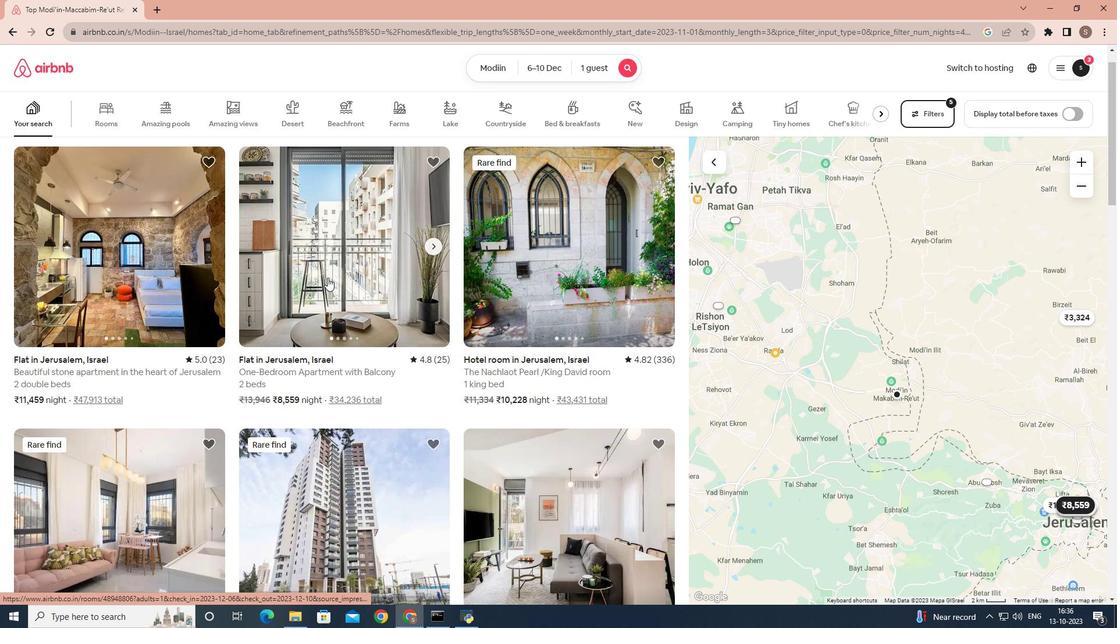 
Action: Mouse moved to (332, 270)
Screenshot: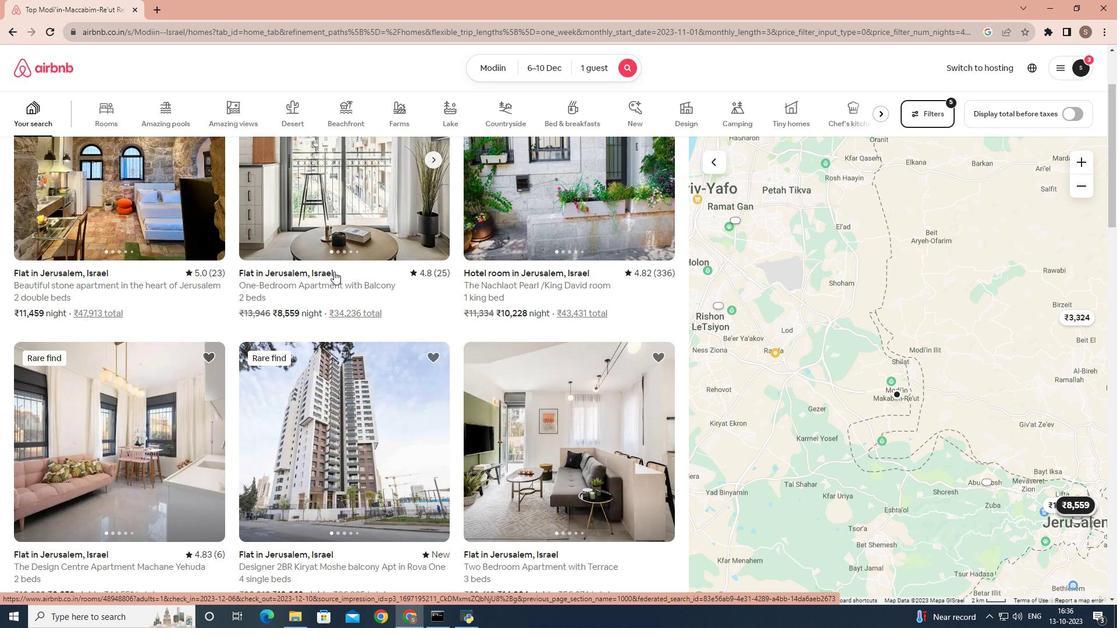 
Action: Mouse scrolled (332, 271) with delta (0, 0)
Screenshot: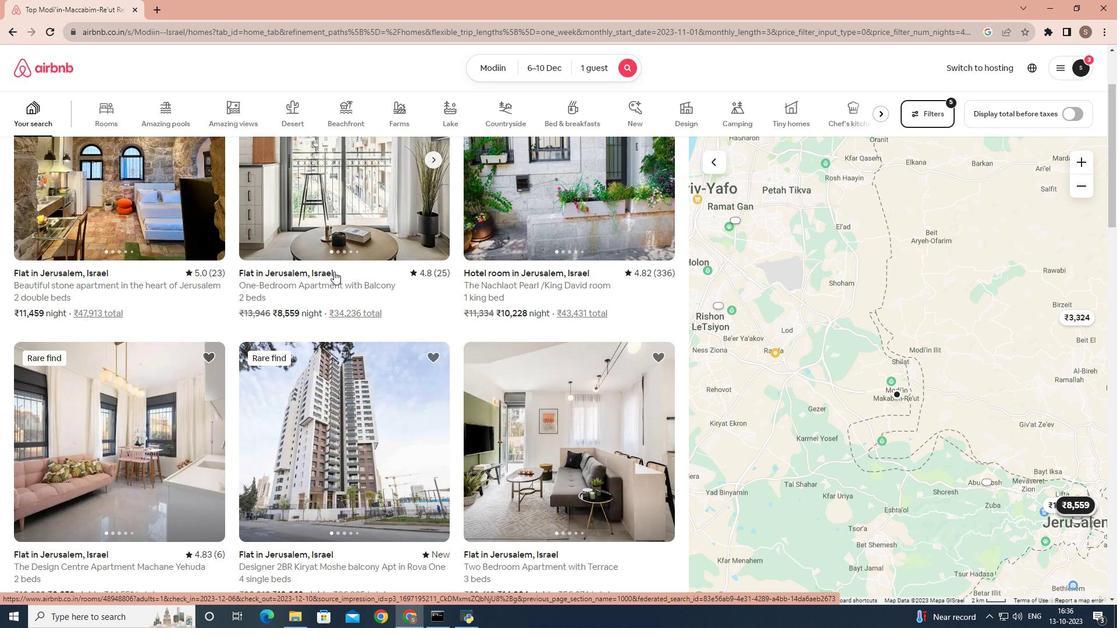 
Action: Mouse scrolled (332, 270) with delta (0, 0)
Screenshot: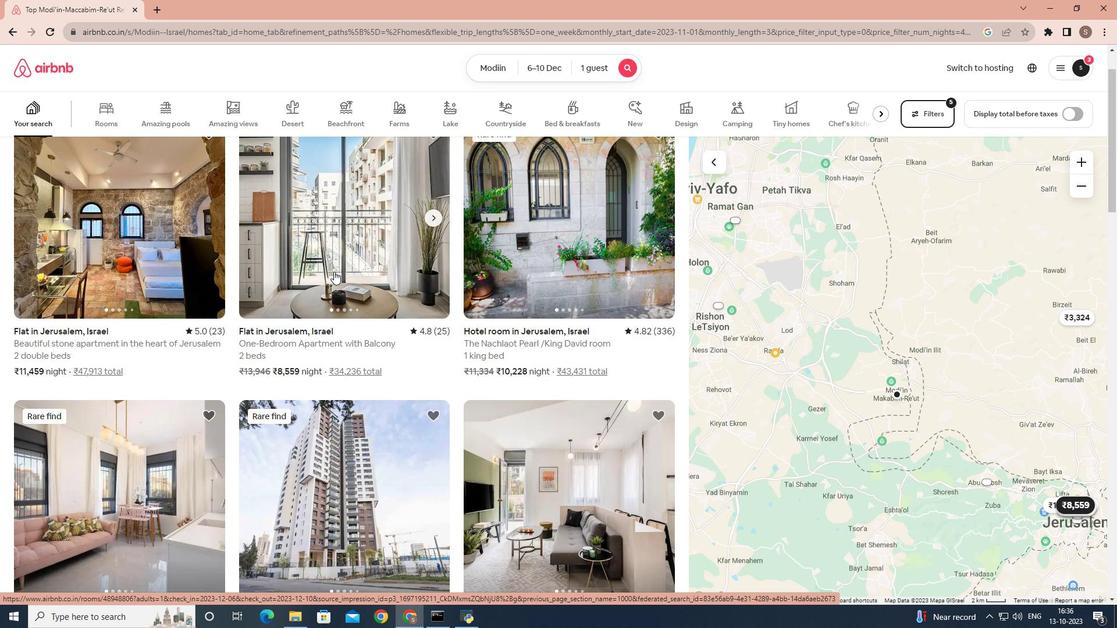 
Action: Mouse moved to (568, 222)
Screenshot: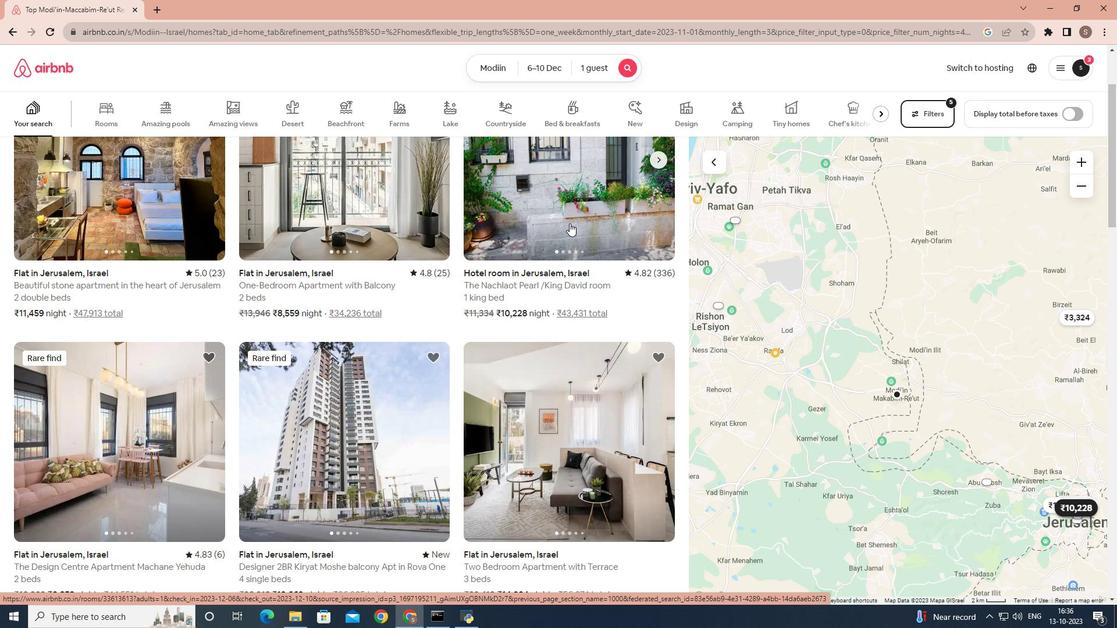 
Action: Mouse pressed left at (568, 222)
Screenshot: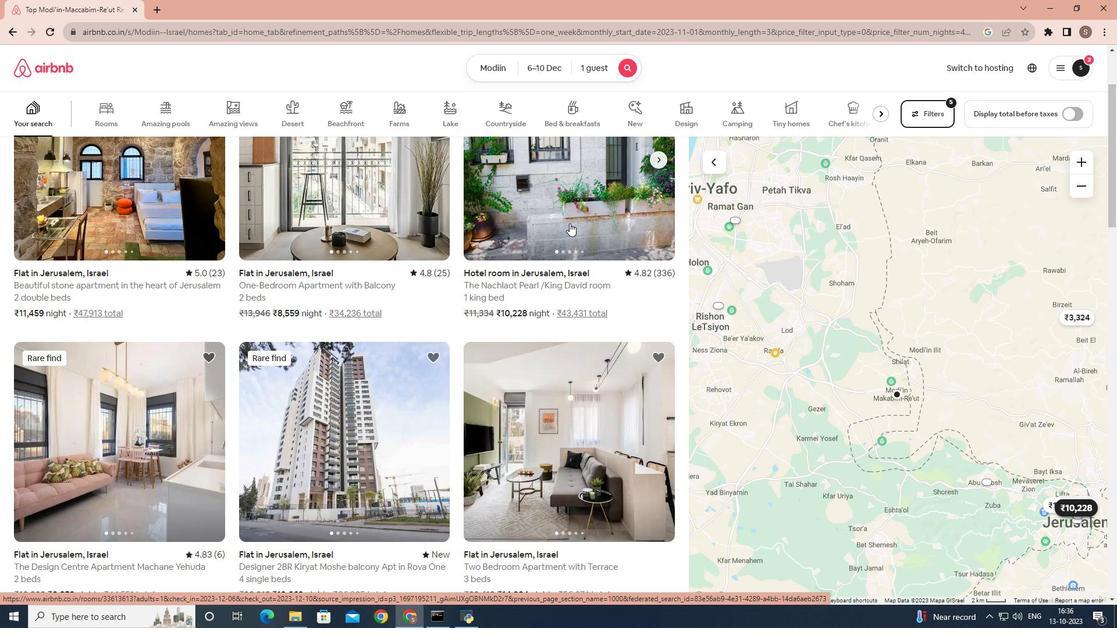 
Action: Mouse moved to (314, 274)
Screenshot: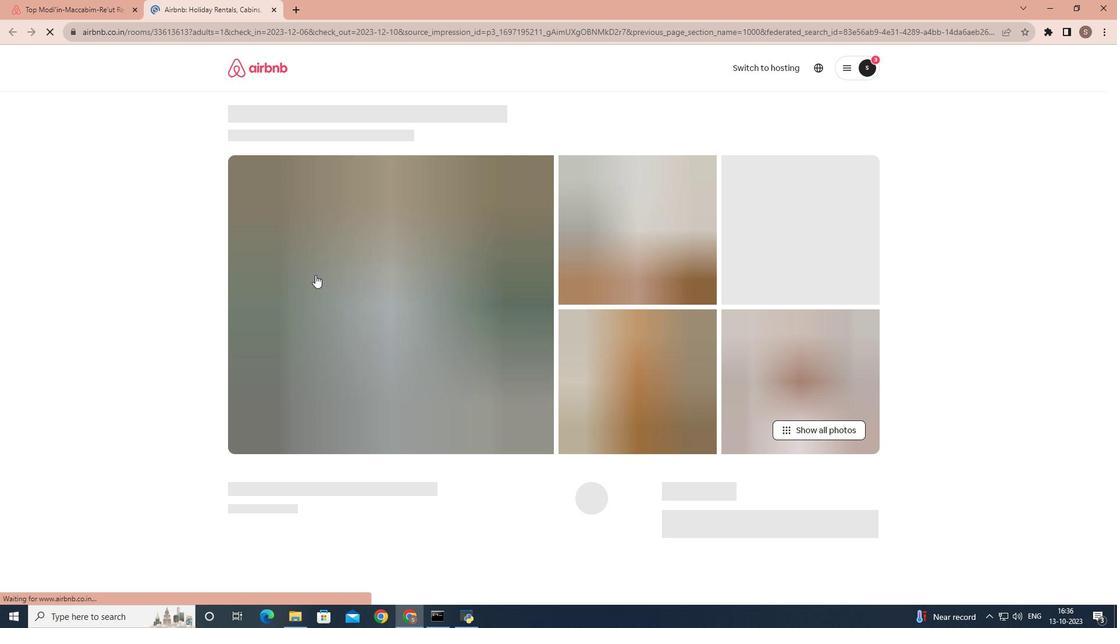 
Action: Mouse scrolled (314, 273) with delta (0, 0)
Screenshot: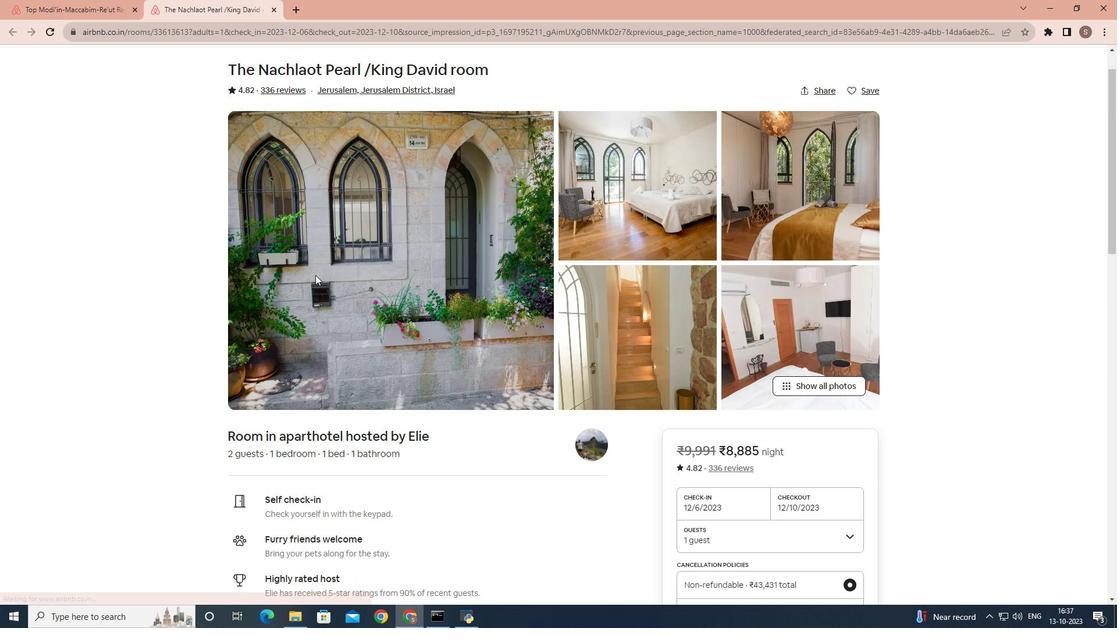 
Action: Mouse scrolled (314, 273) with delta (0, 0)
Screenshot: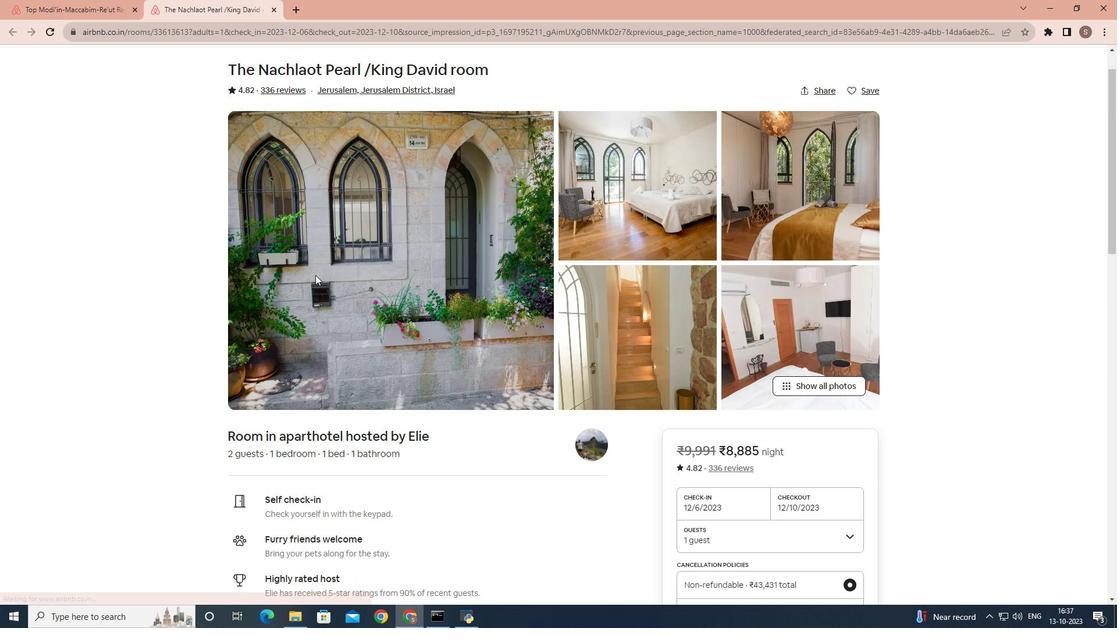 
Action: Mouse scrolled (314, 273) with delta (0, 0)
Screenshot: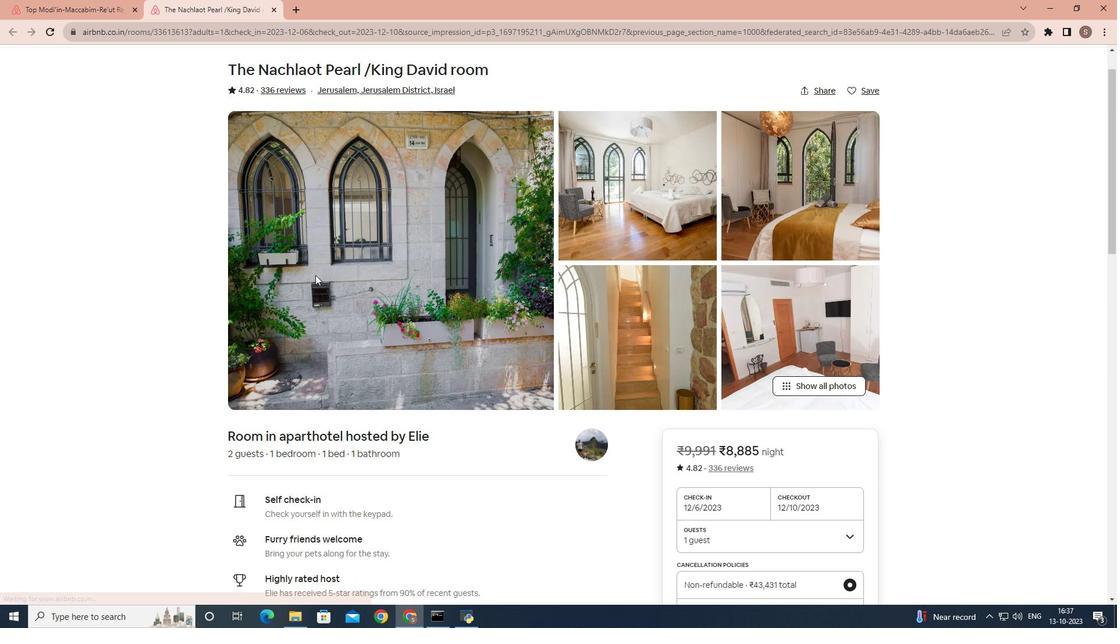 
Action: Mouse scrolled (314, 273) with delta (0, 0)
Screenshot: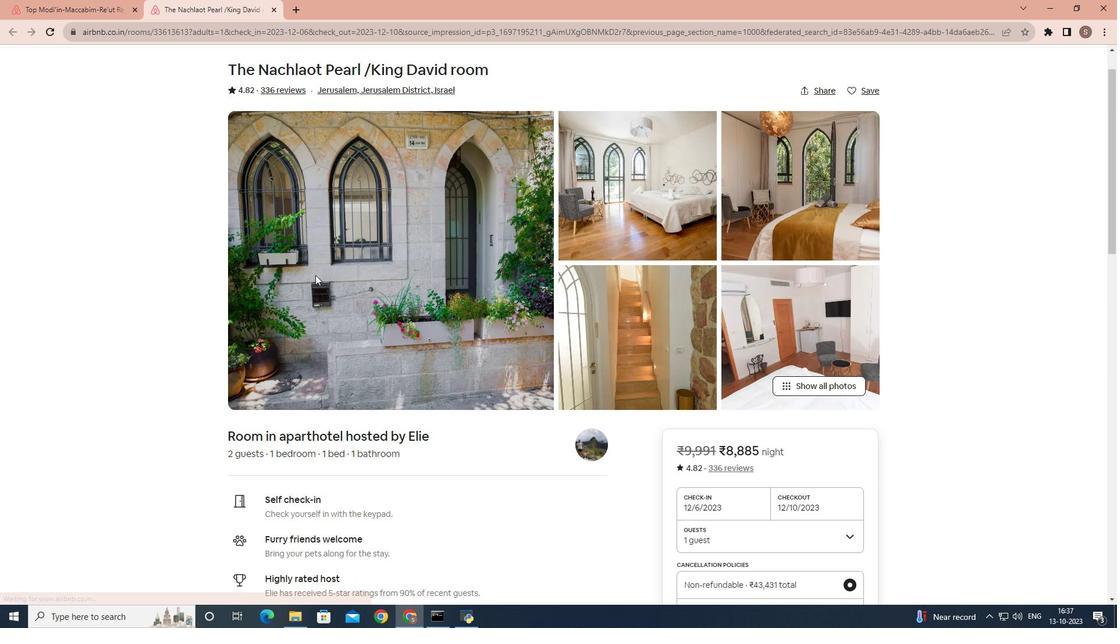 
Action: Mouse scrolled (314, 273) with delta (0, 0)
Screenshot: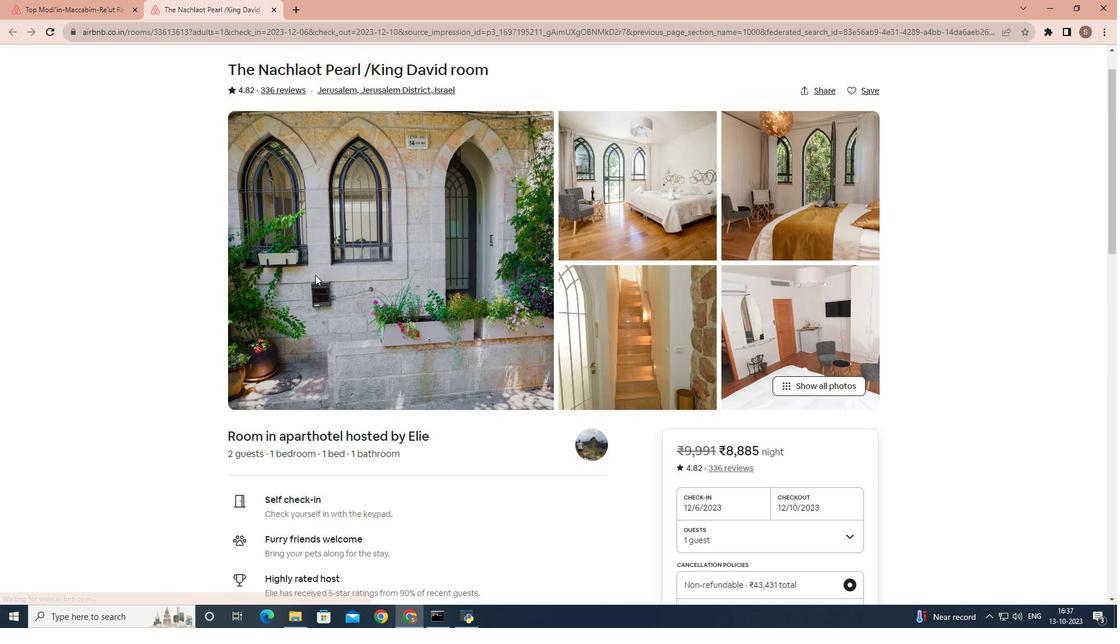 
Action: Mouse scrolled (314, 273) with delta (0, 0)
Screenshot: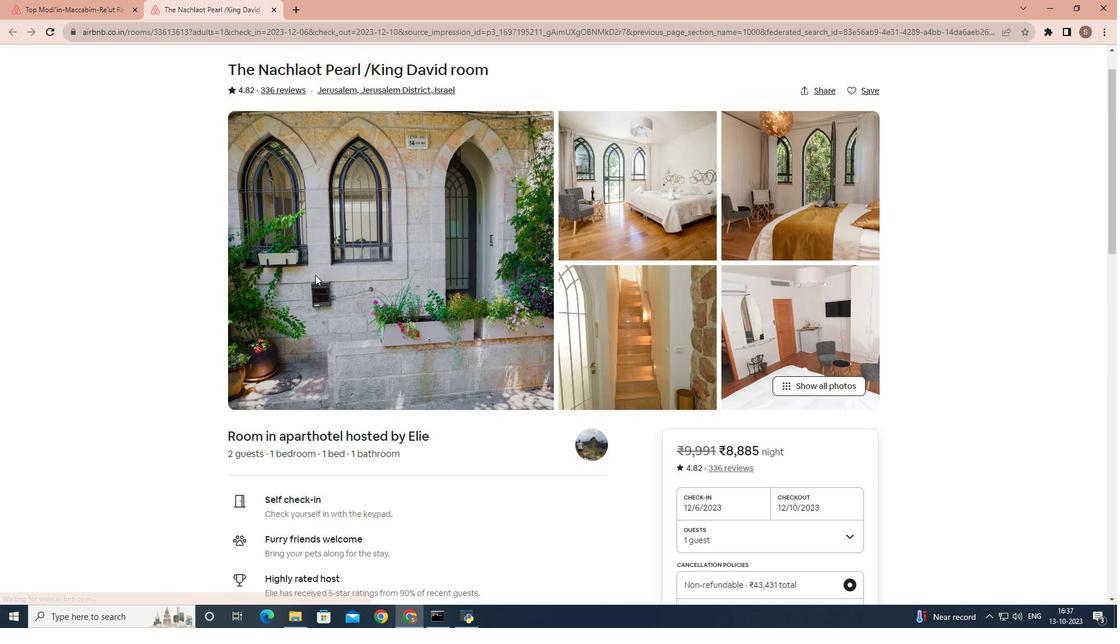 
Action: Mouse scrolled (314, 273) with delta (0, 0)
Screenshot: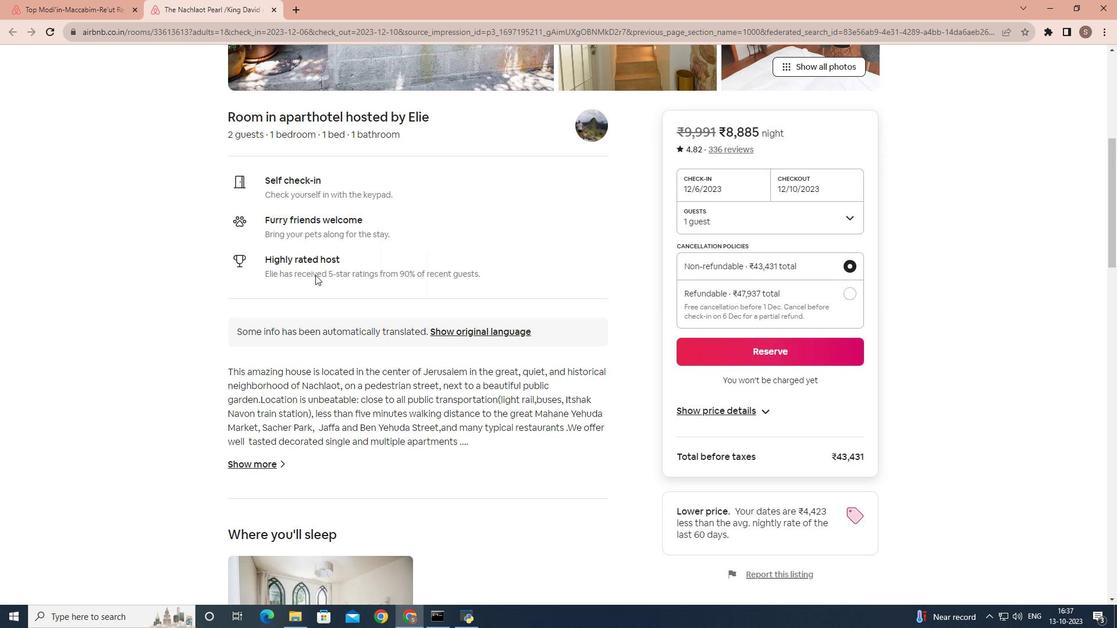 
Action: Mouse scrolled (314, 273) with delta (0, 0)
Screenshot: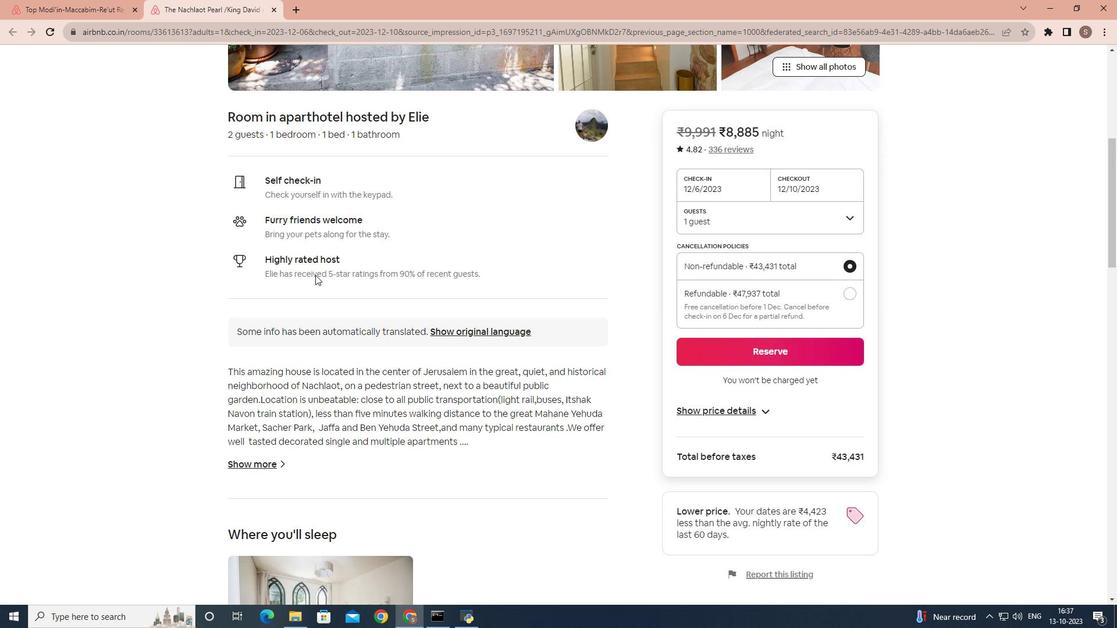 
Action: Mouse scrolled (314, 273) with delta (0, 0)
Screenshot: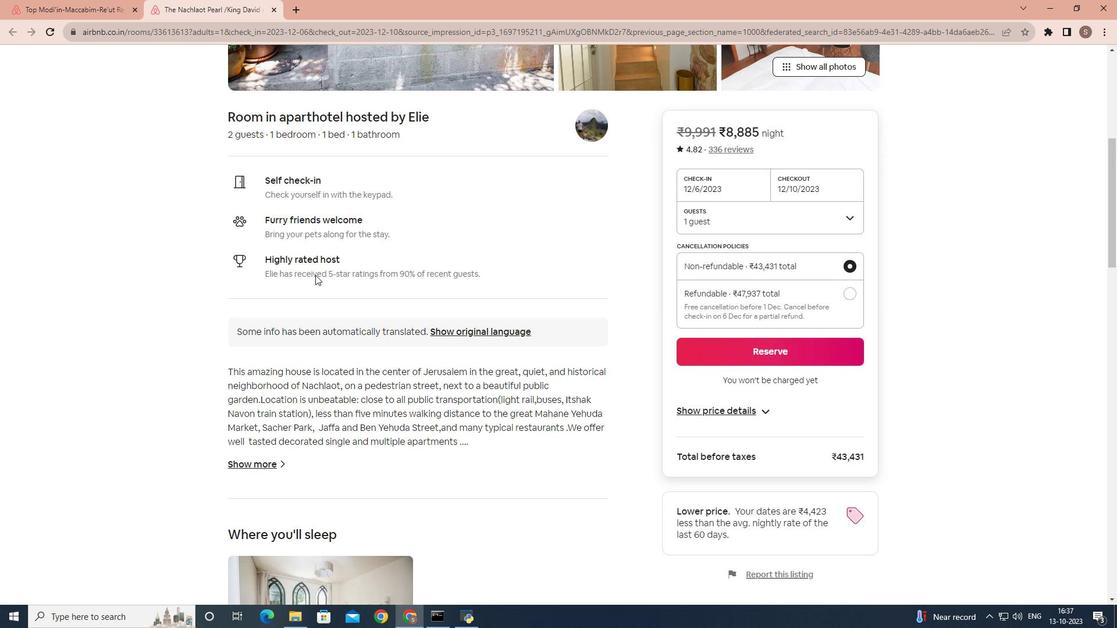 
Action: Mouse moved to (235, 306)
Screenshot: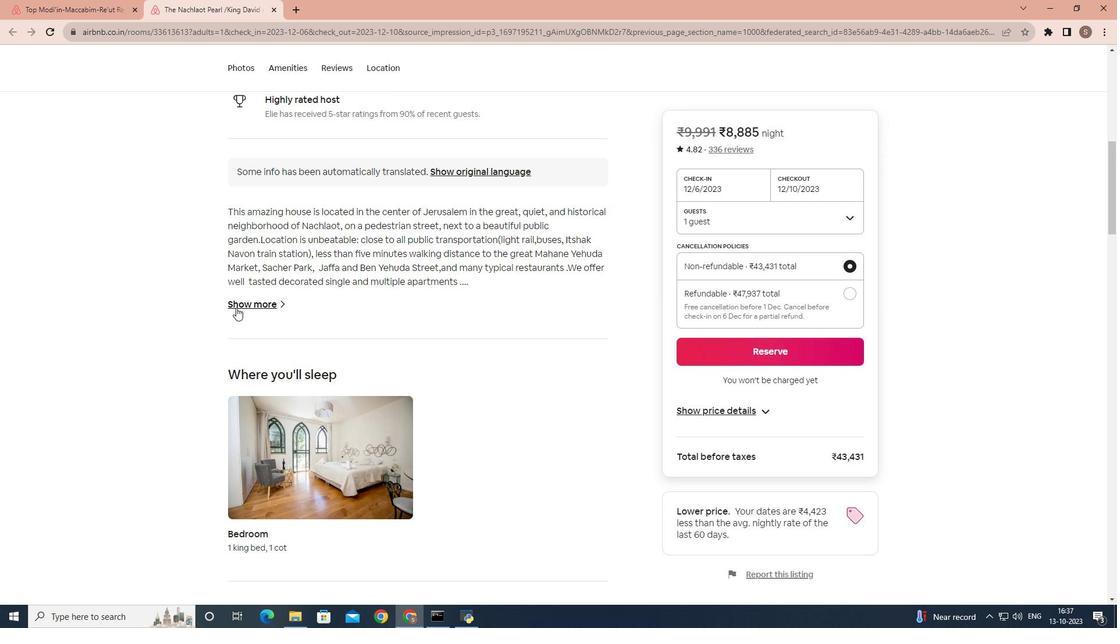 
Action: Mouse pressed left at (235, 306)
Screenshot: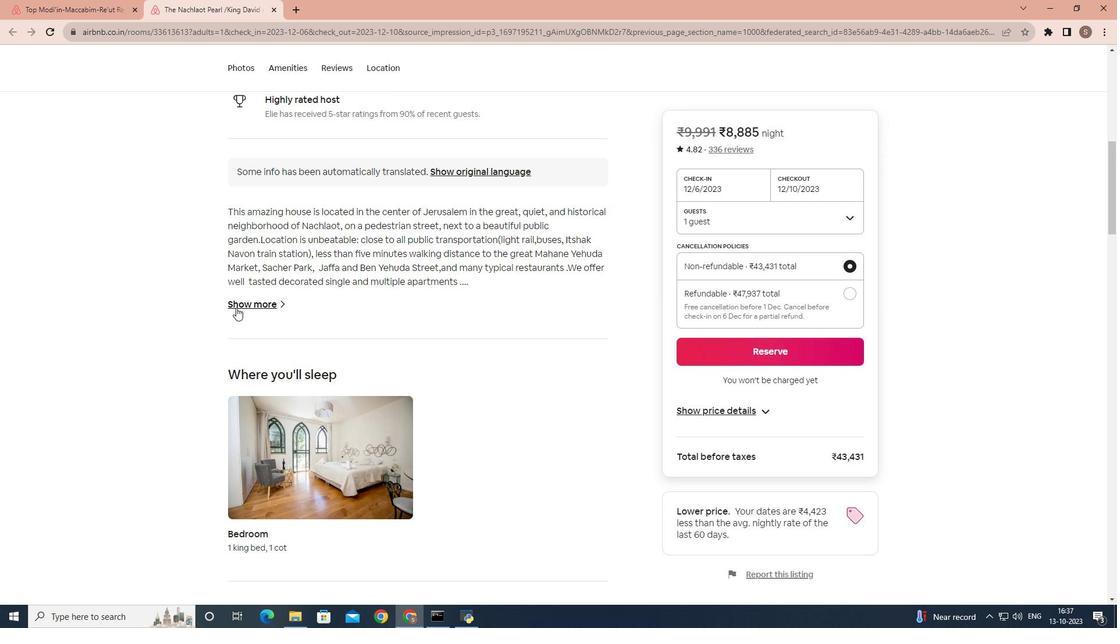 
Action: Mouse moved to (370, 274)
Screenshot: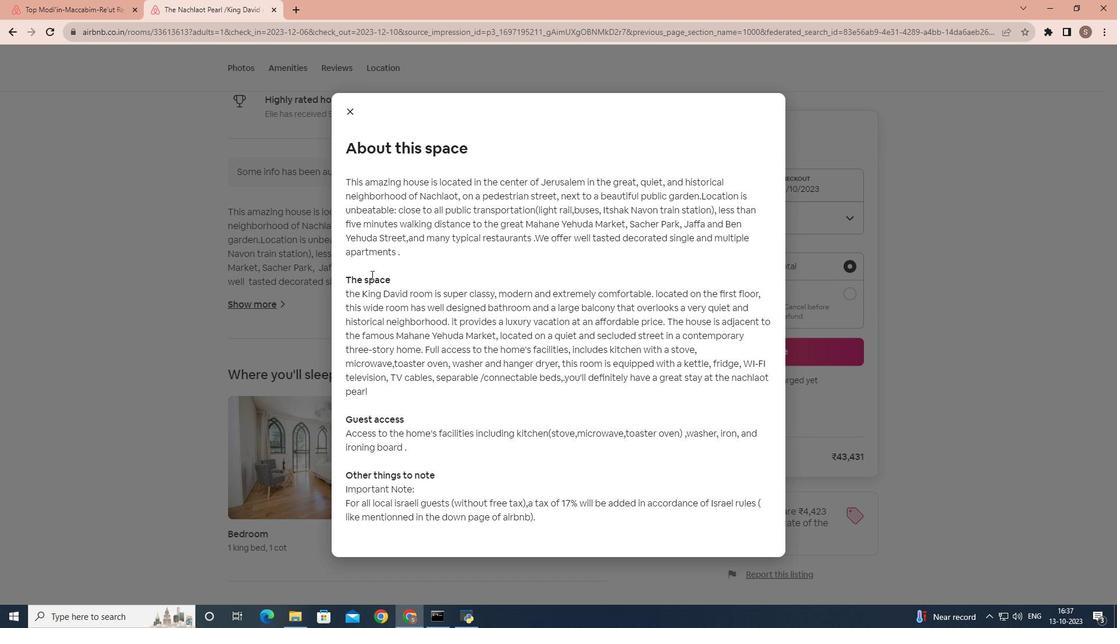 
Action: Mouse scrolled (370, 273) with delta (0, 0)
Screenshot: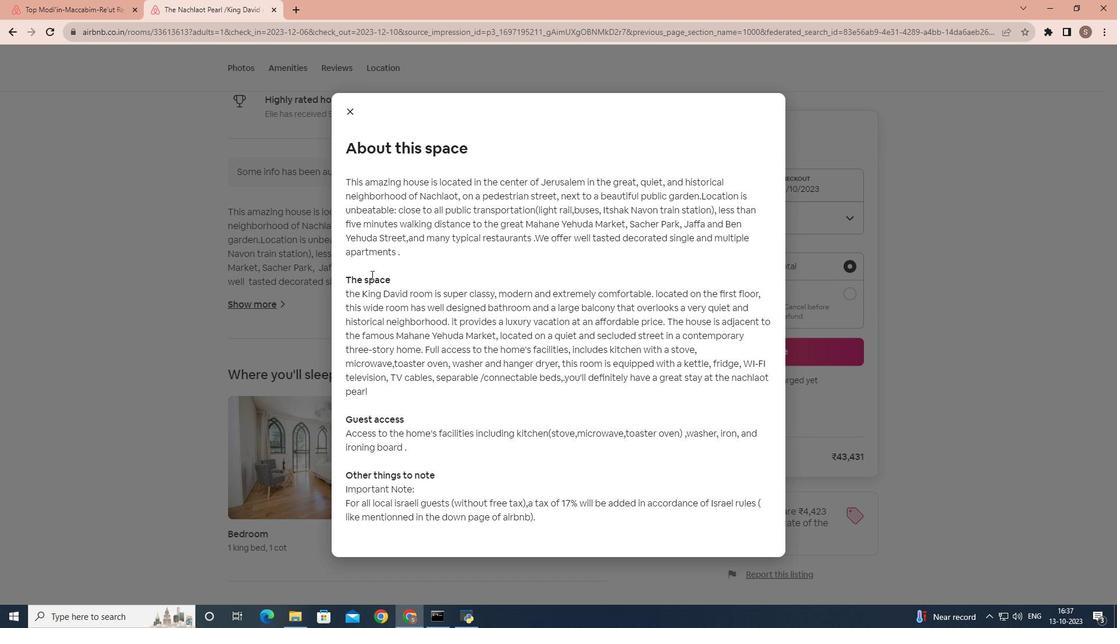 
Action: Mouse scrolled (370, 273) with delta (0, 0)
Screenshot: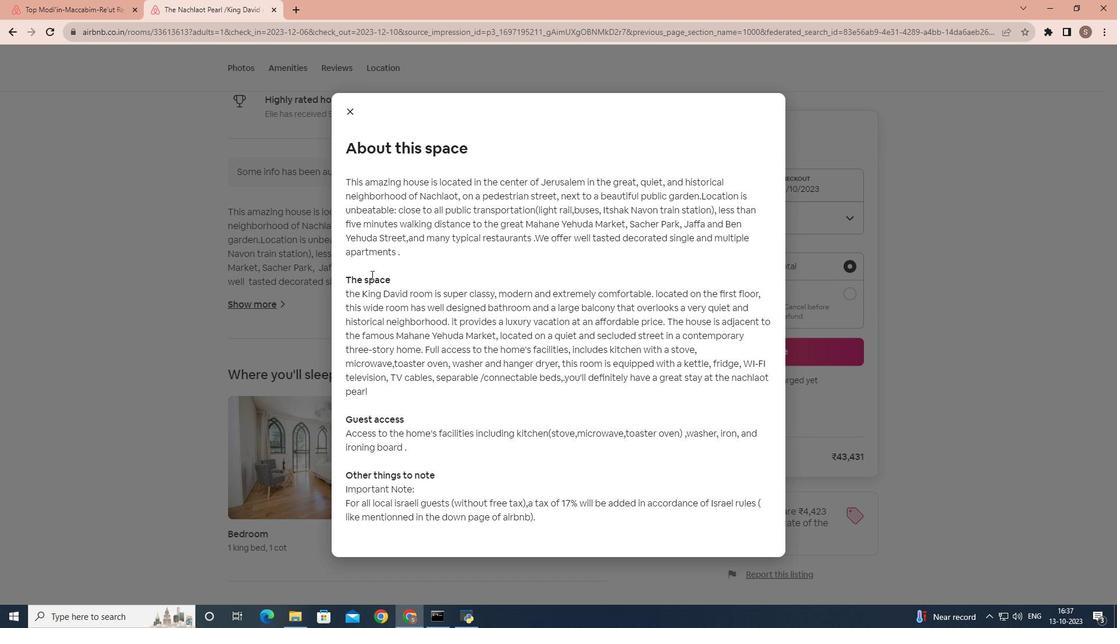 
Action: Mouse scrolled (370, 273) with delta (0, 0)
Screenshot: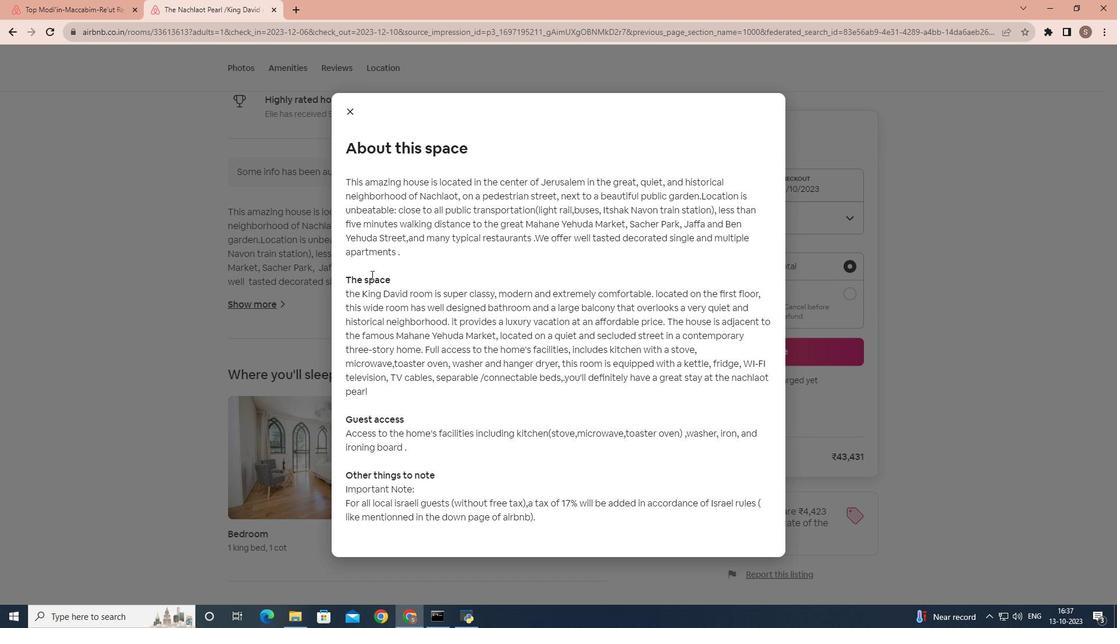 
Action: Mouse scrolled (370, 273) with delta (0, 0)
Screenshot: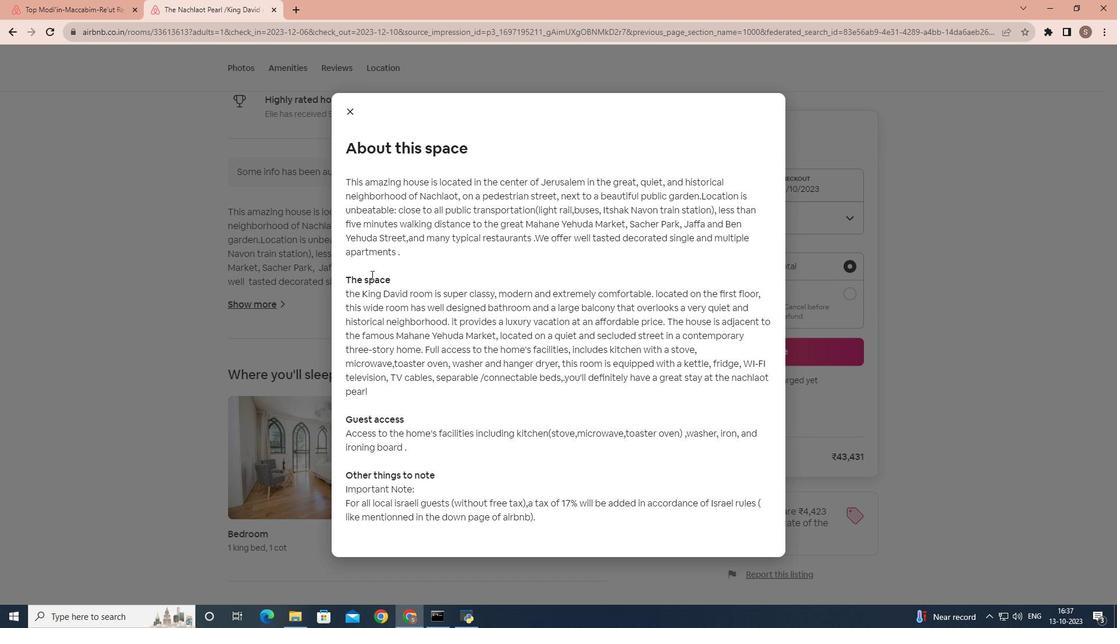 
Action: Mouse scrolled (370, 273) with delta (0, 0)
Screenshot: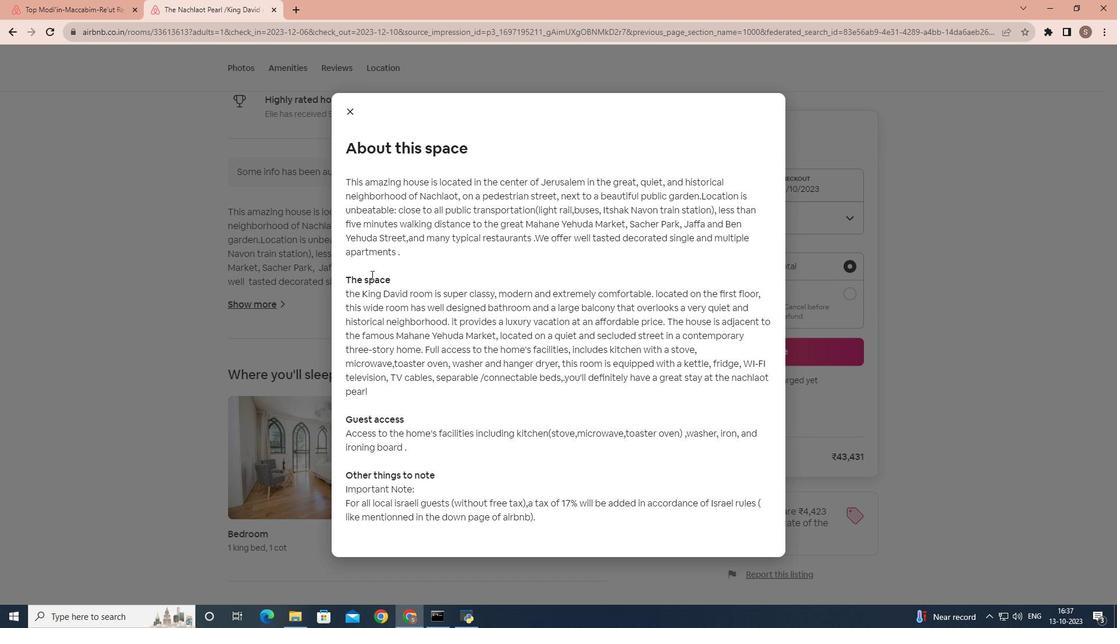 
Action: Mouse moved to (356, 110)
Screenshot: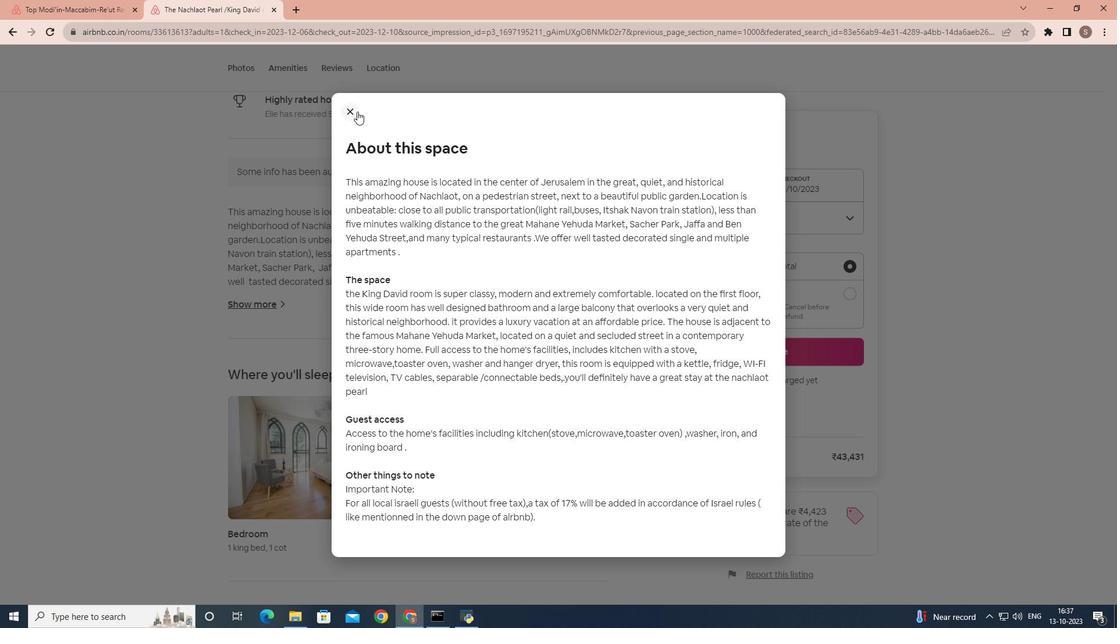 
Action: Mouse pressed left at (356, 110)
Screenshot: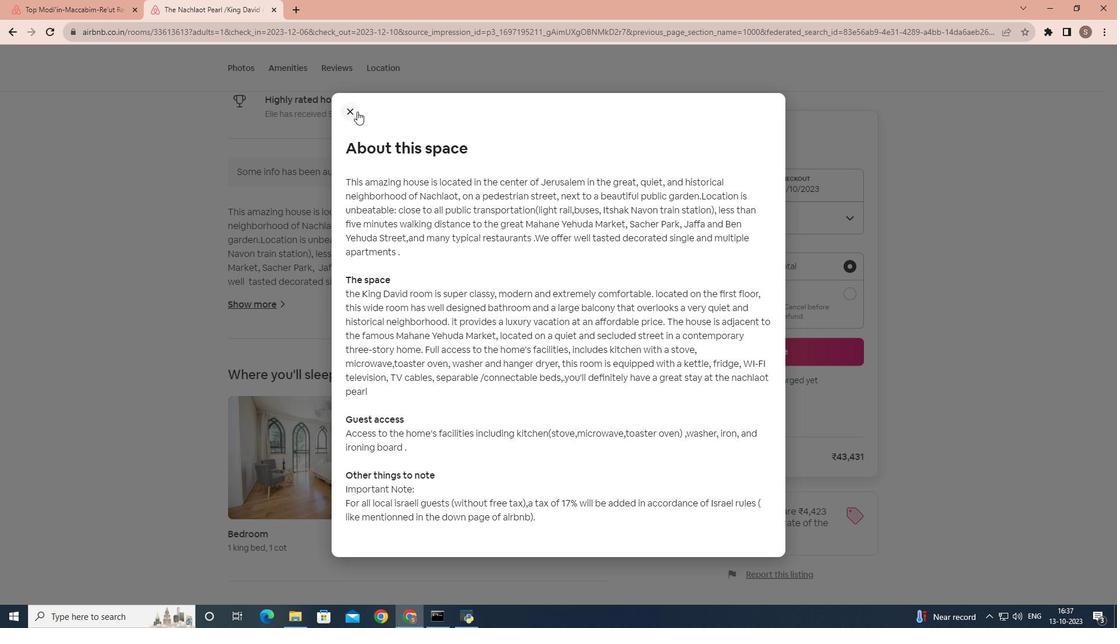 
Action: Mouse moved to (390, 285)
Screenshot: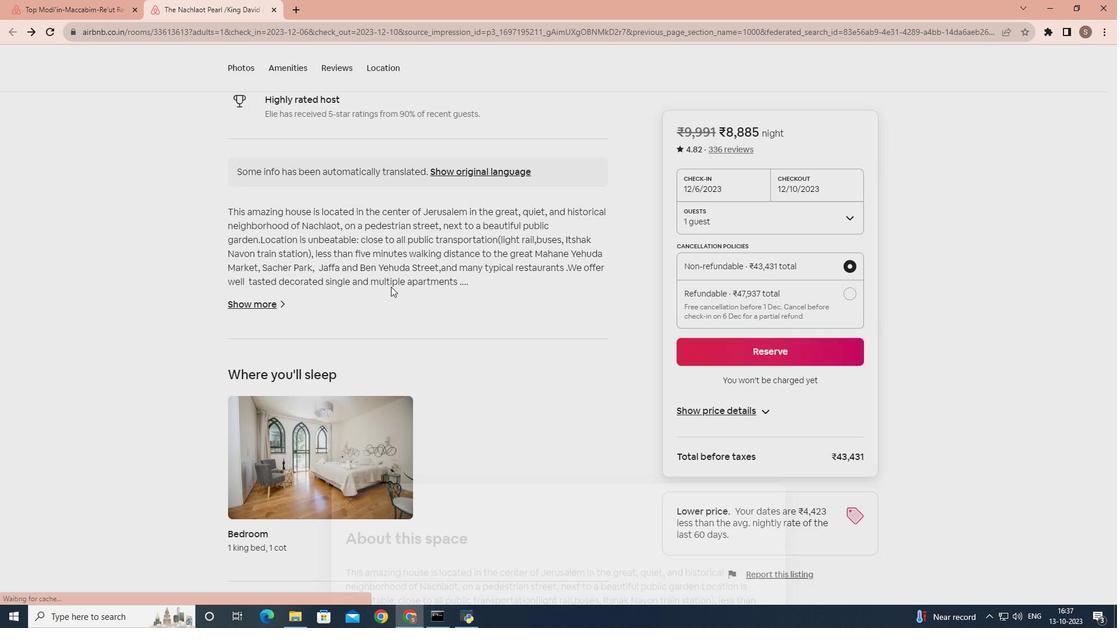 
Action: Mouse scrolled (390, 285) with delta (0, 0)
Screenshot: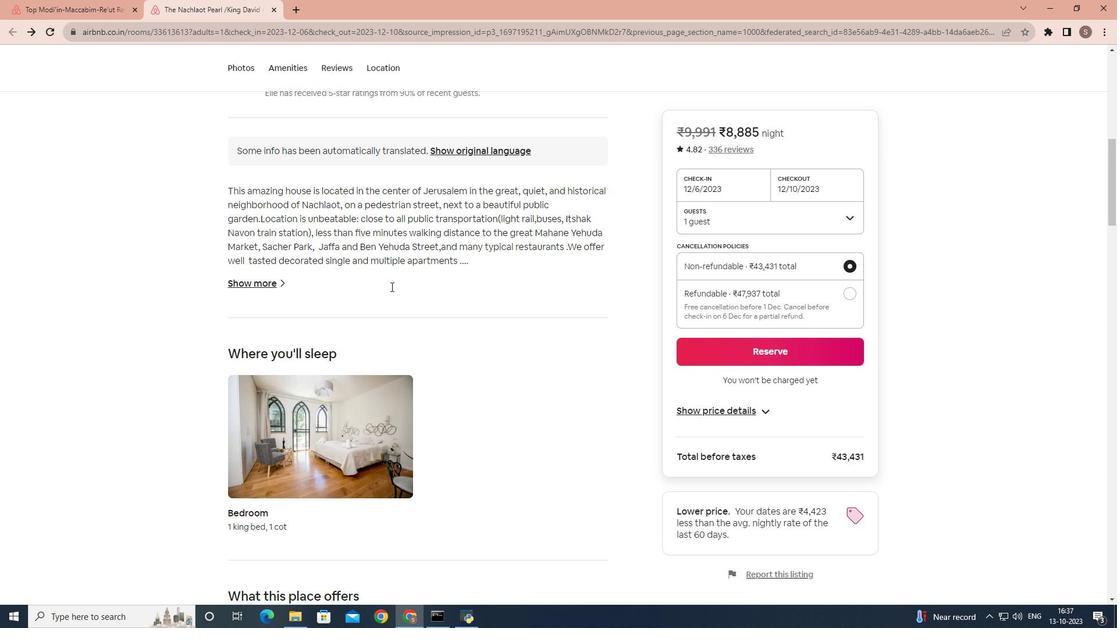 
Action: Mouse scrolled (390, 285) with delta (0, 0)
Screenshot: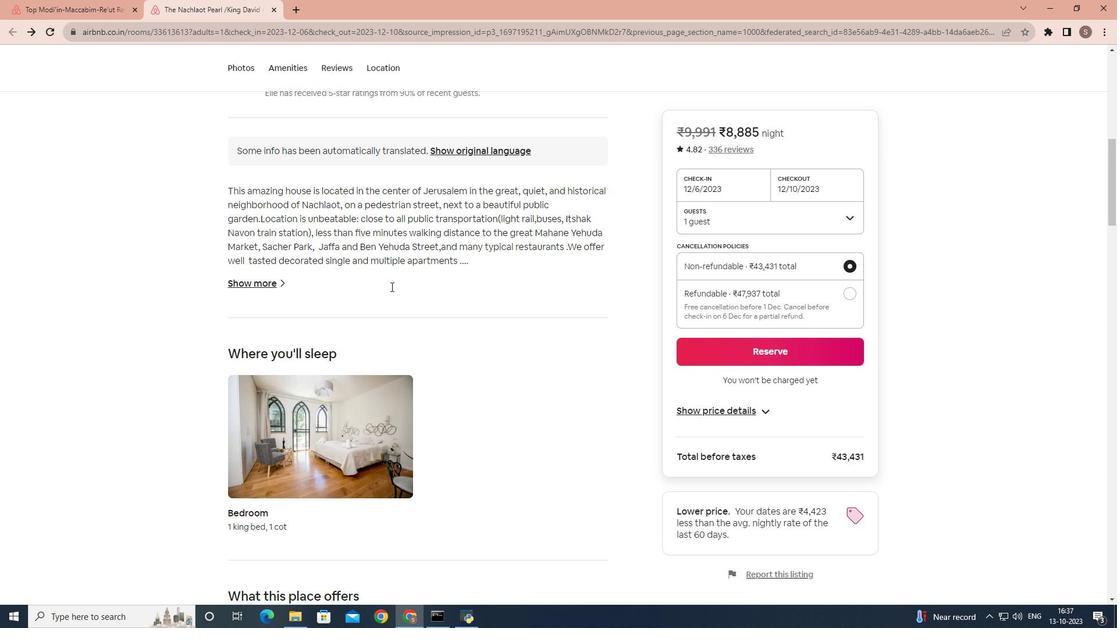 
Action: Mouse scrolled (390, 285) with delta (0, 0)
Screenshot: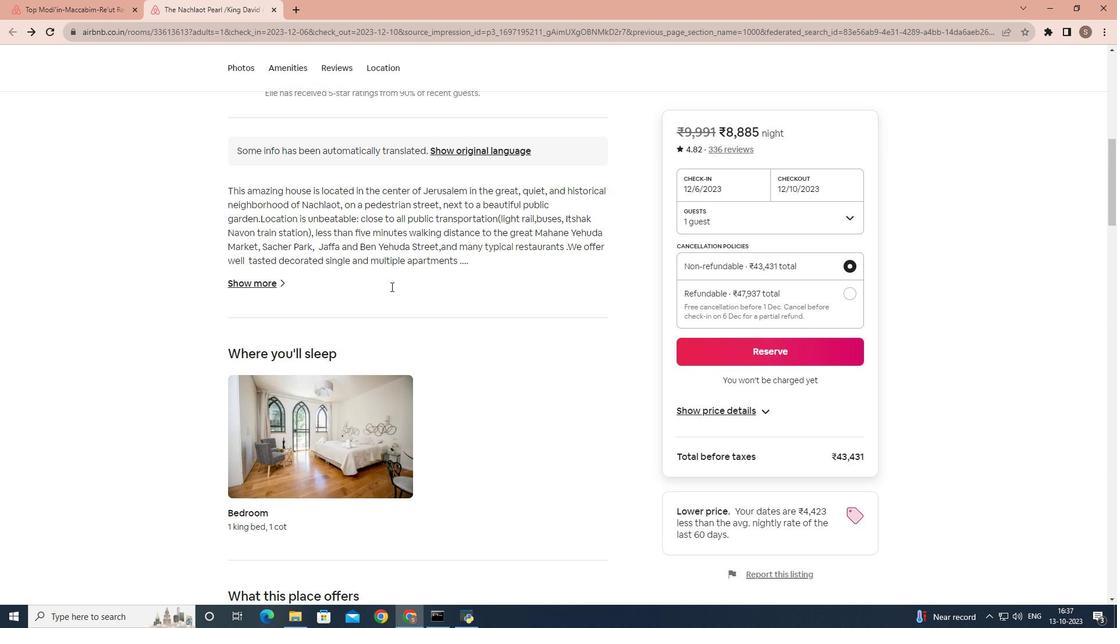 
Action: Mouse scrolled (390, 285) with delta (0, 0)
Screenshot: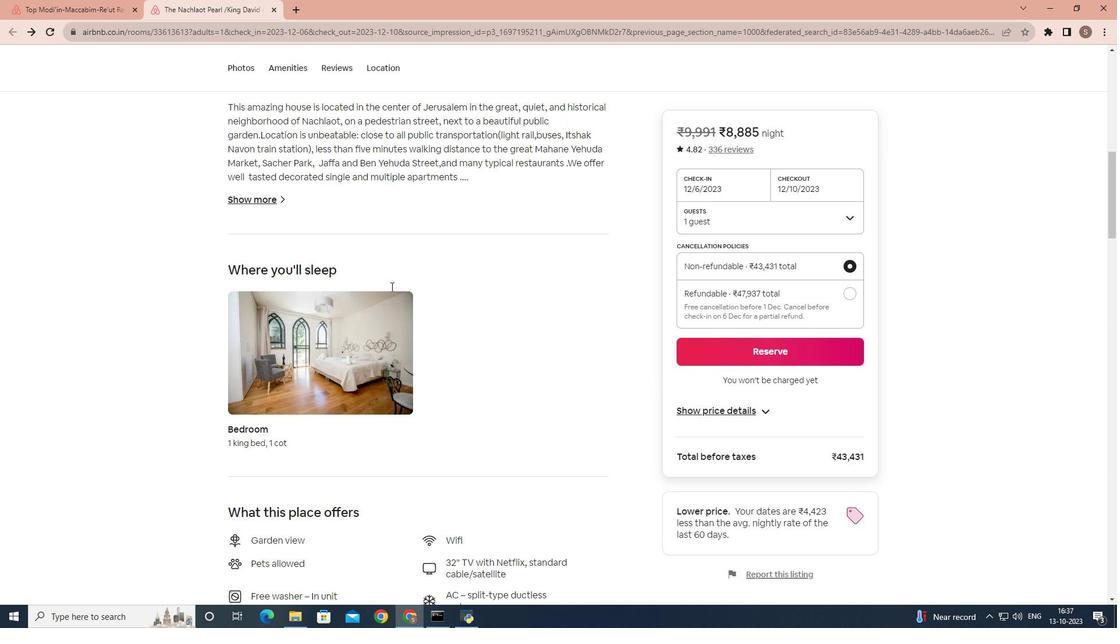 
Action: Mouse scrolled (390, 285) with delta (0, 0)
Screenshot: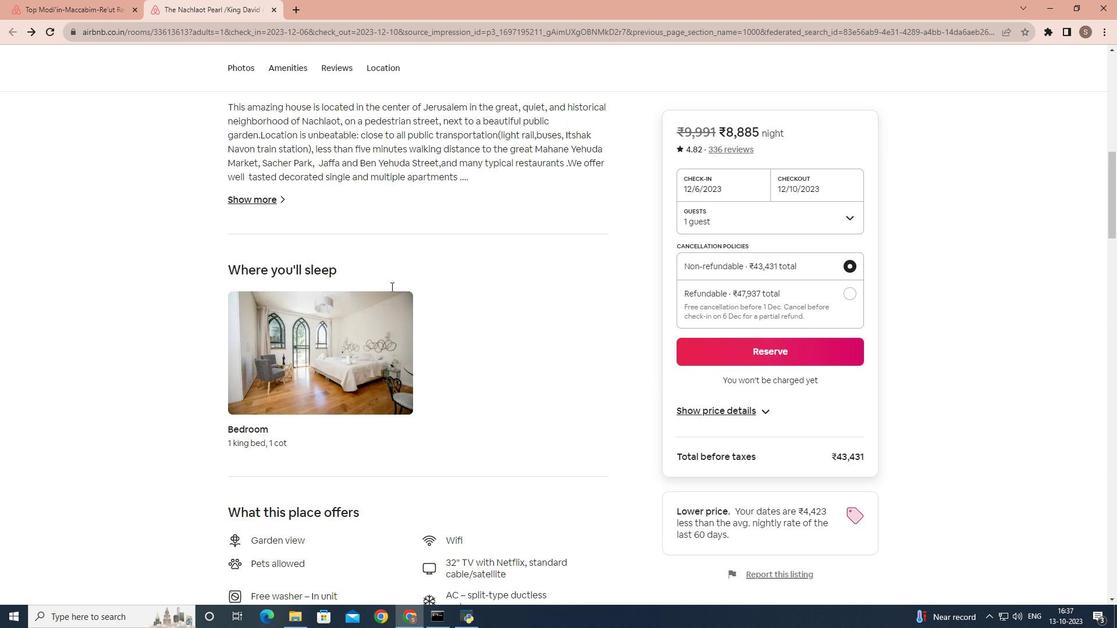 
Action: Mouse scrolled (390, 285) with delta (0, 0)
Screenshot: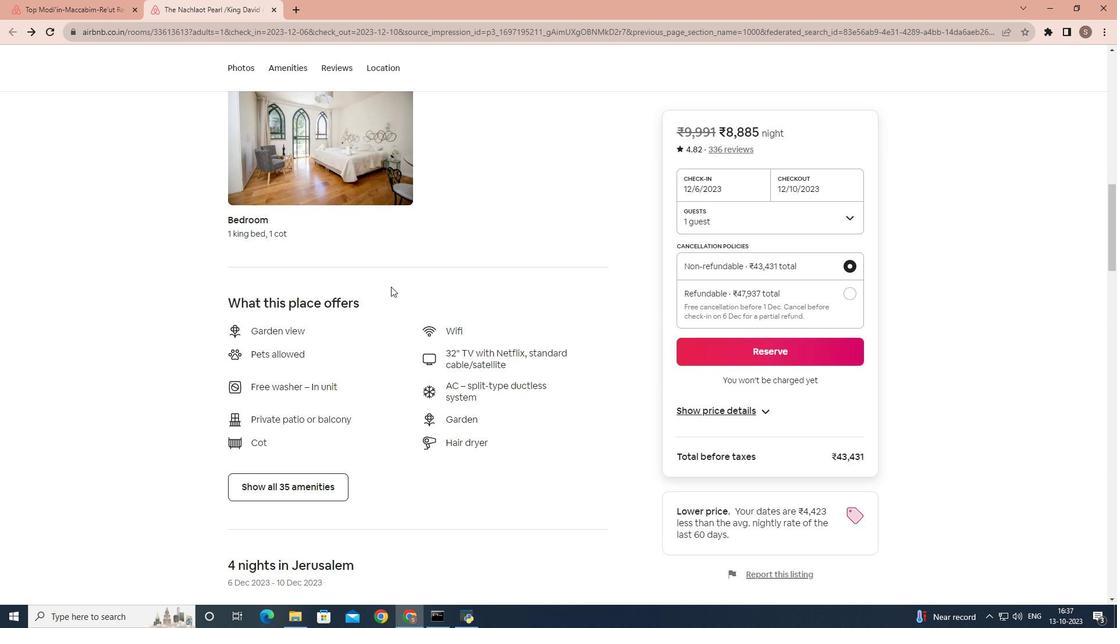 
Action: Mouse scrolled (390, 285) with delta (0, 0)
Screenshot: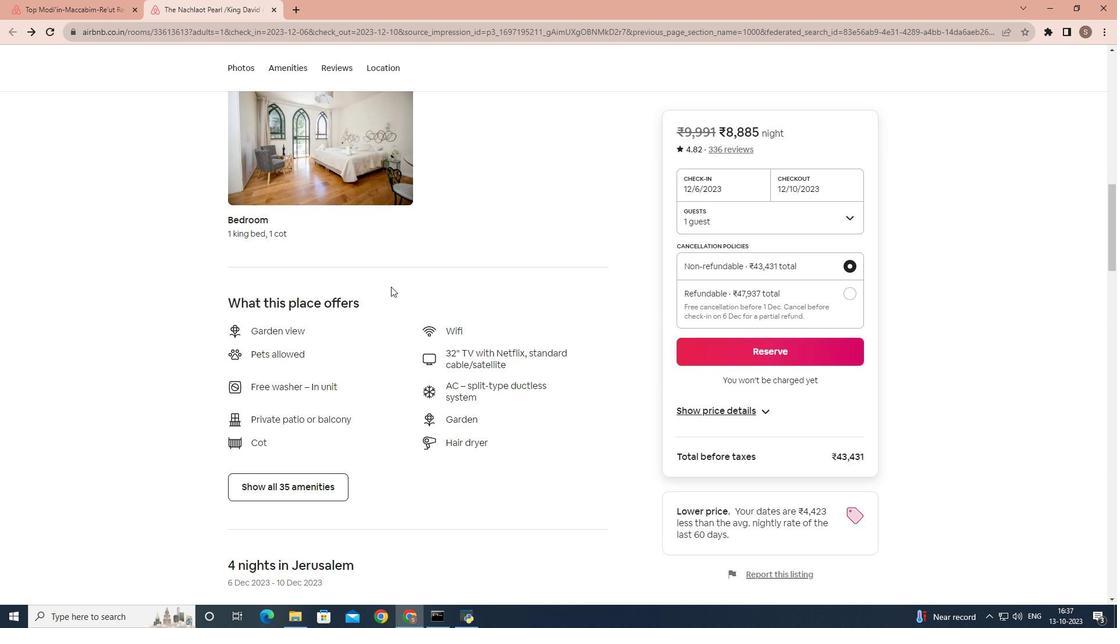 
Action: Mouse scrolled (390, 285) with delta (0, 0)
Screenshot: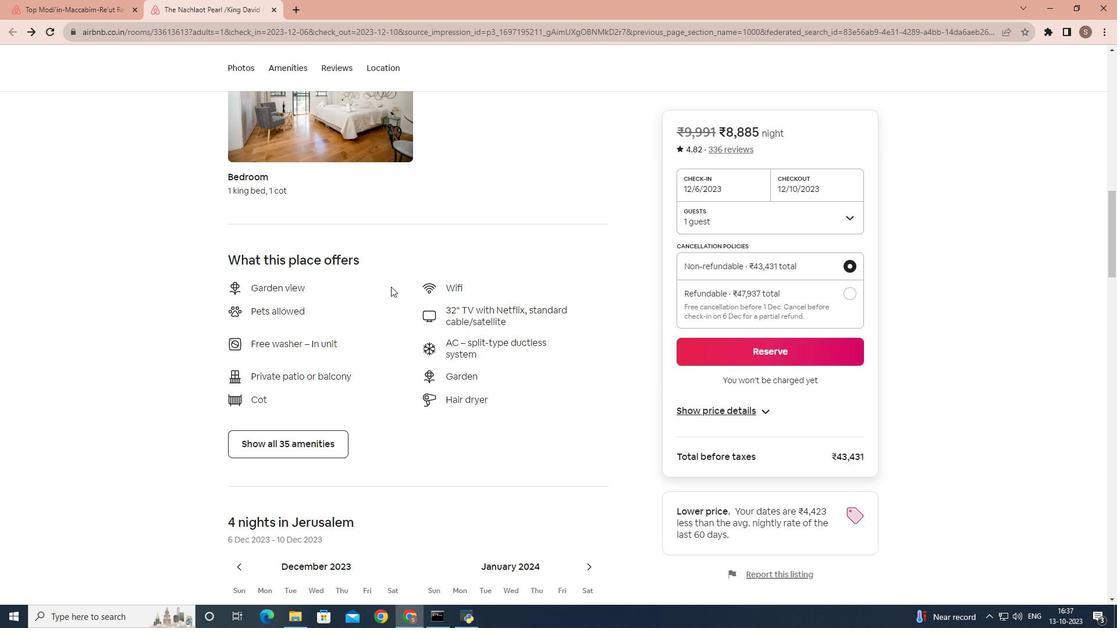 
Action: Mouse moved to (289, 332)
Screenshot: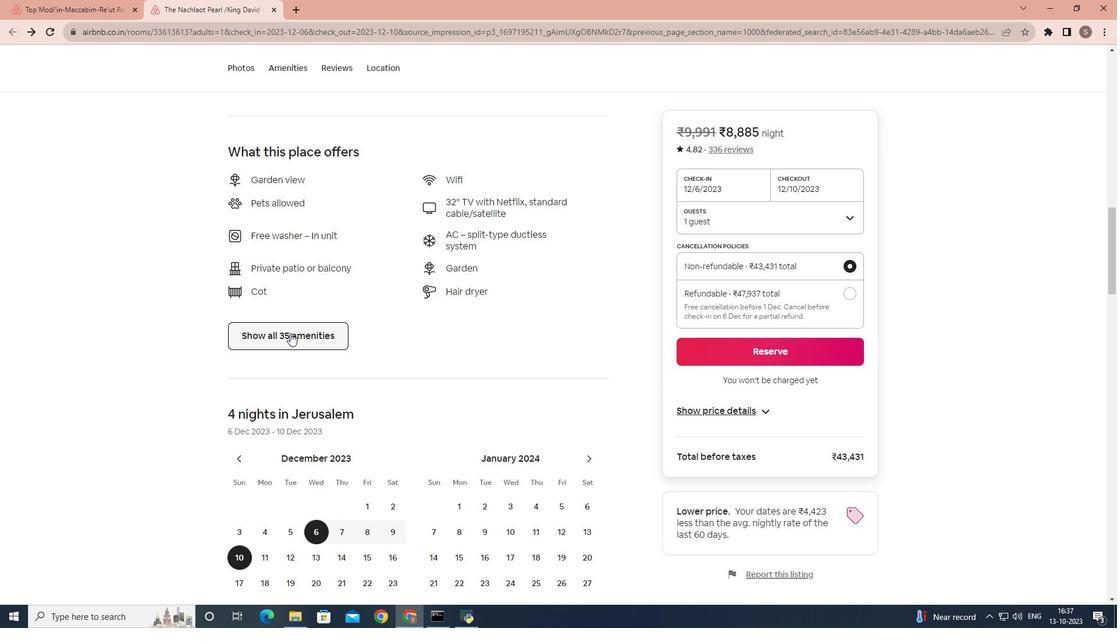 
Action: Mouse pressed left at (289, 332)
Screenshot: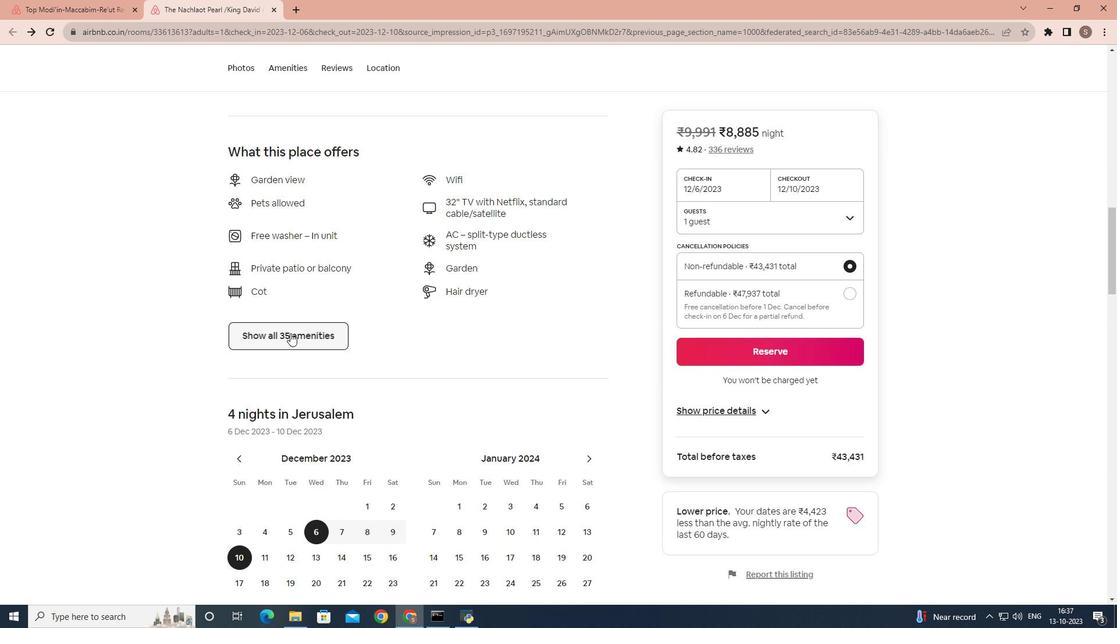 
Action: Mouse moved to (484, 287)
Screenshot: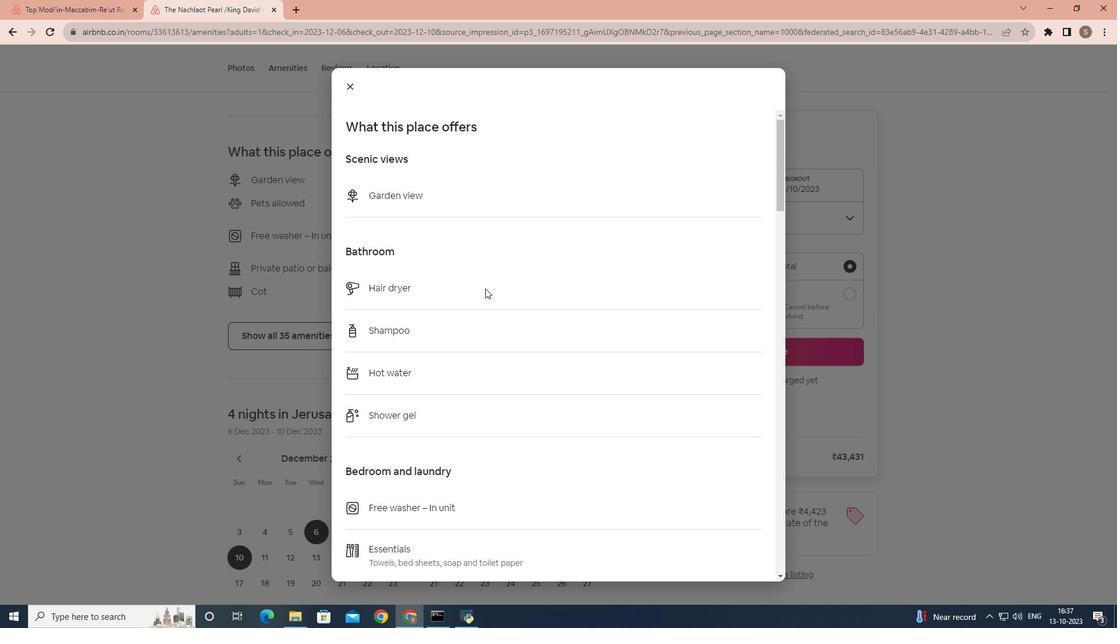 
Action: Mouse scrolled (484, 286) with delta (0, 0)
Screenshot: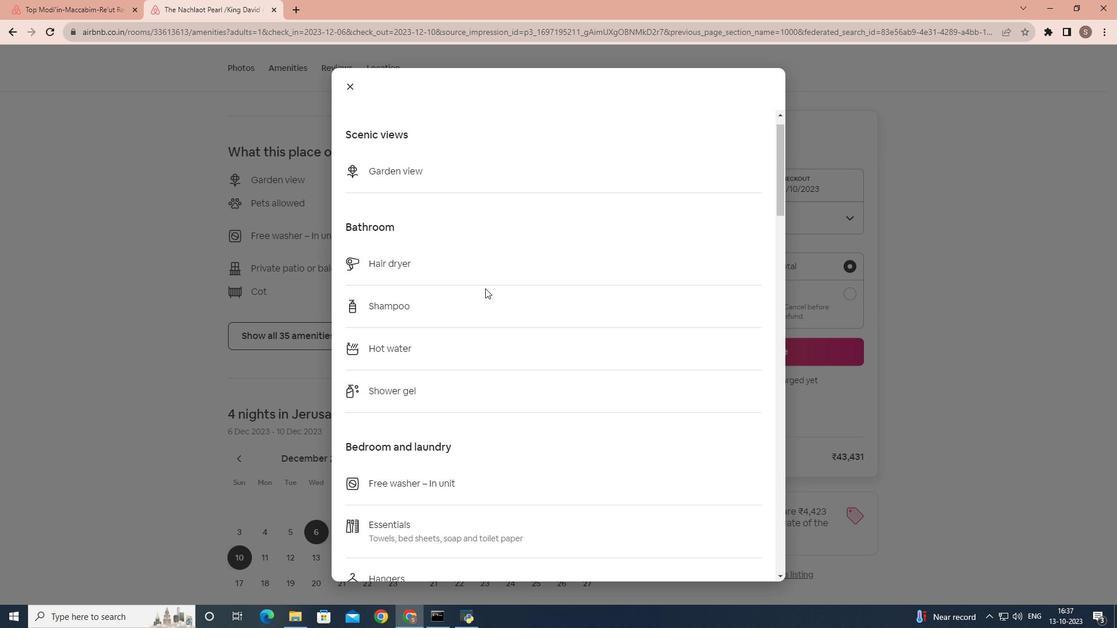 
Action: Mouse scrolled (484, 286) with delta (0, 0)
Screenshot: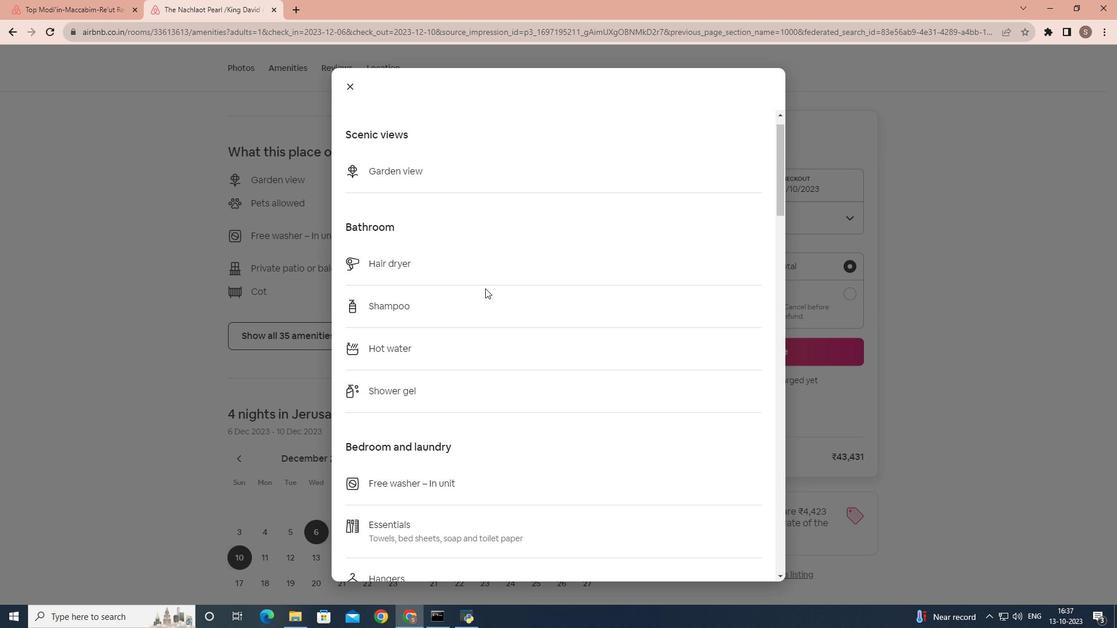 
Action: Mouse scrolled (484, 286) with delta (0, 0)
Screenshot: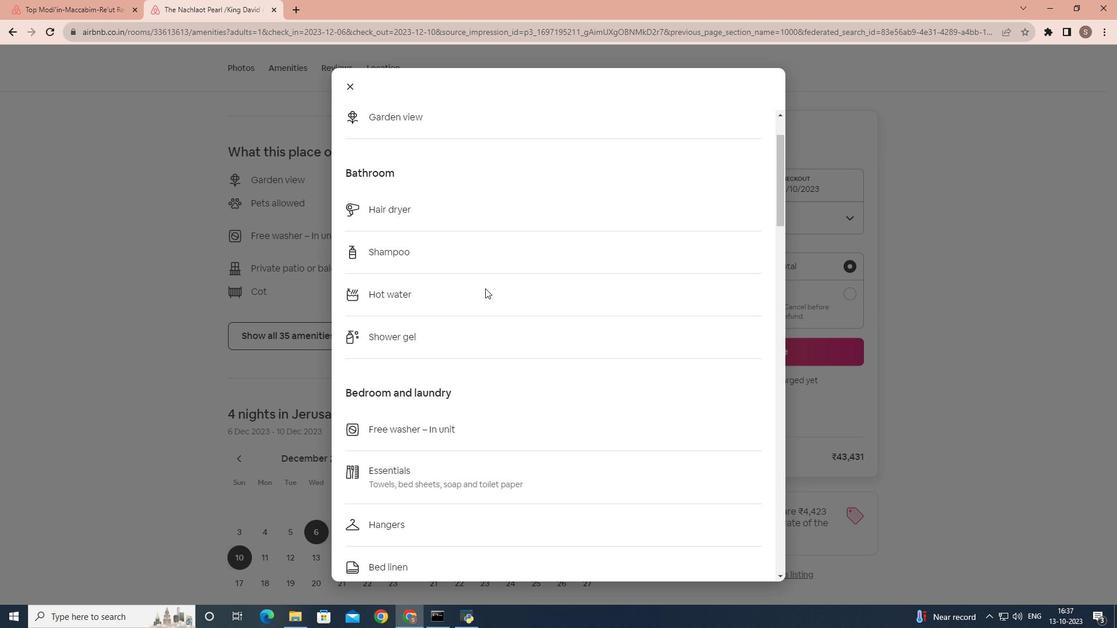 
Action: Mouse scrolled (484, 286) with delta (0, 0)
Screenshot: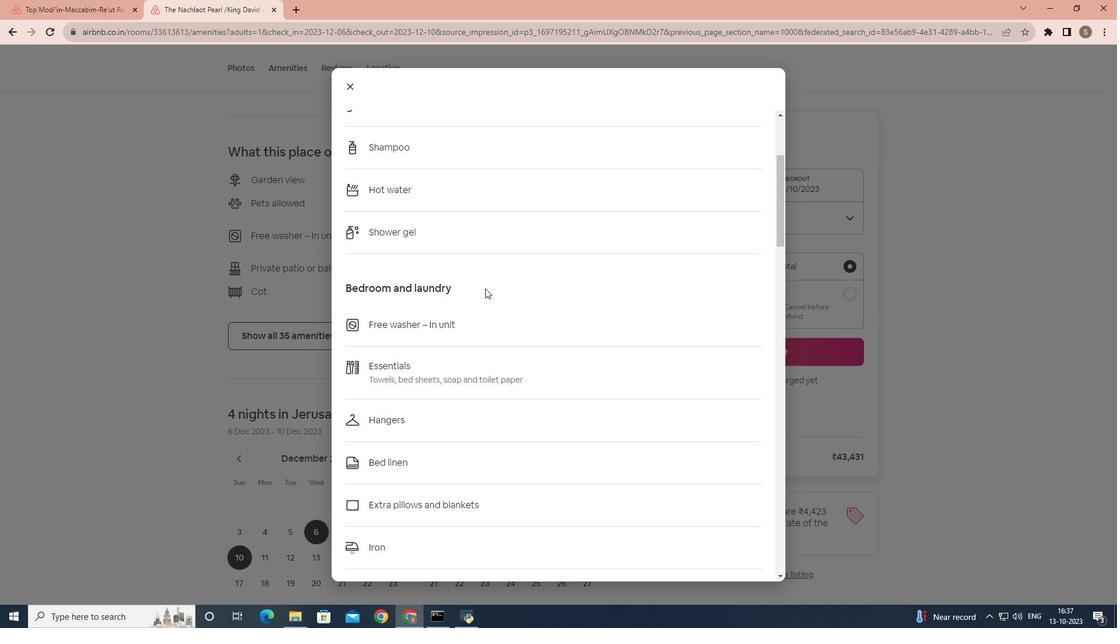 
Action: Mouse scrolled (484, 286) with delta (0, 0)
Screenshot: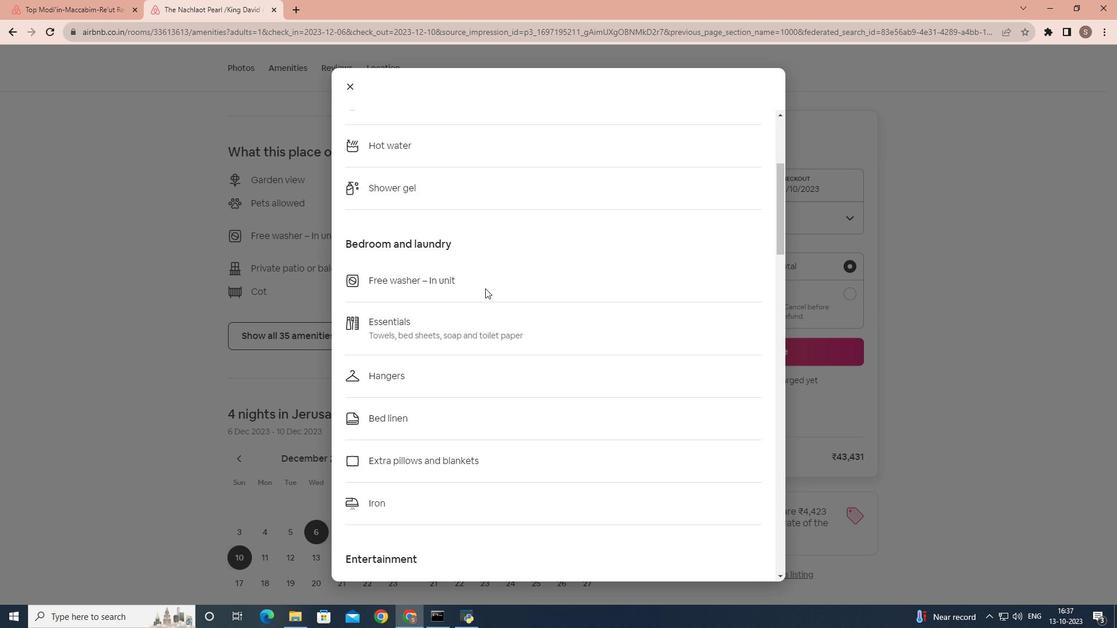 
Action: Mouse scrolled (484, 286) with delta (0, 0)
Screenshot: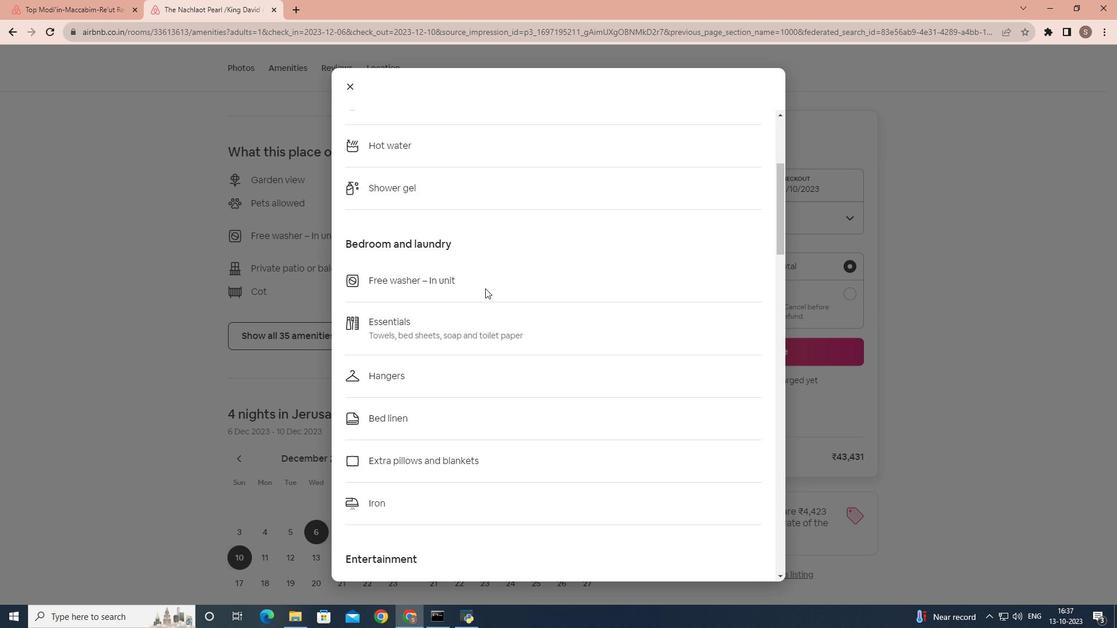 
Action: Mouse scrolled (484, 286) with delta (0, 0)
Screenshot: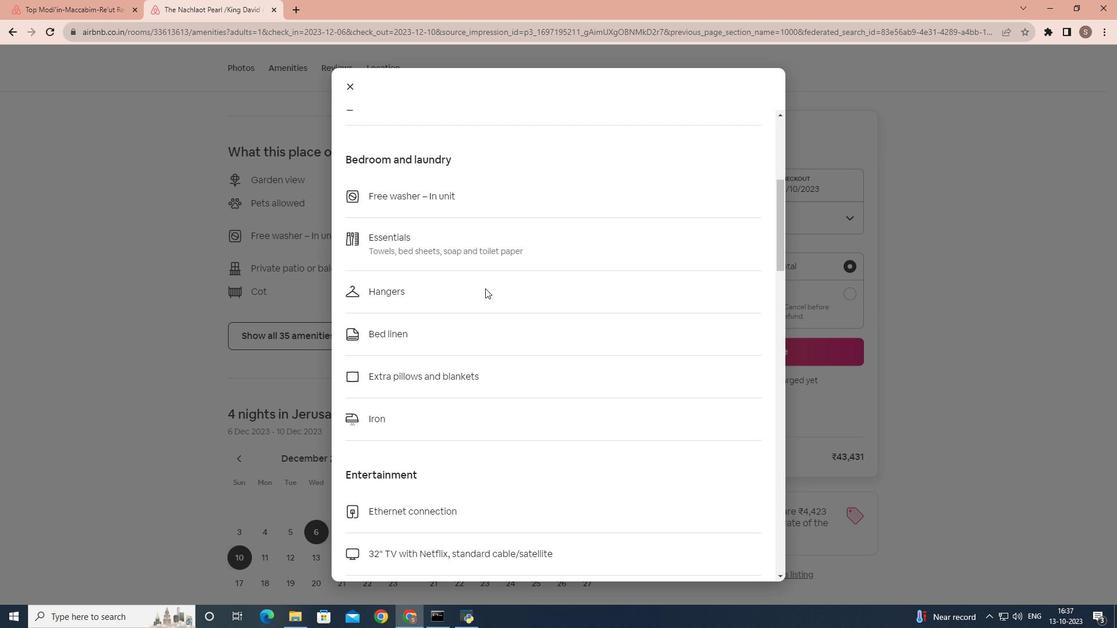 
Action: Mouse moved to (484, 287)
Screenshot: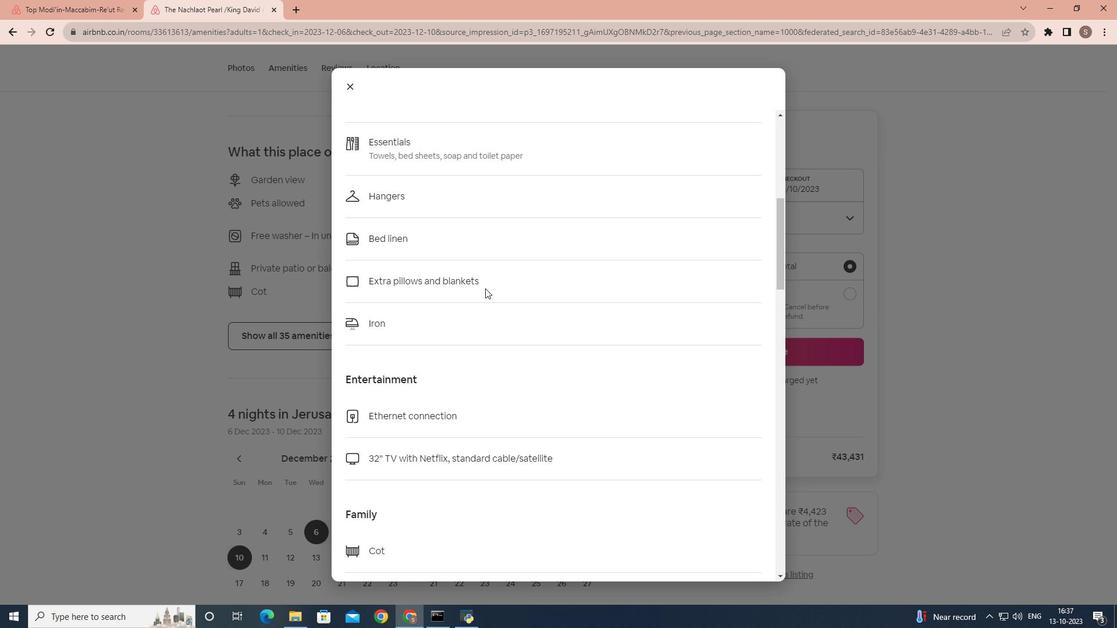 
Action: Mouse scrolled (484, 286) with delta (0, 0)
Screenshot: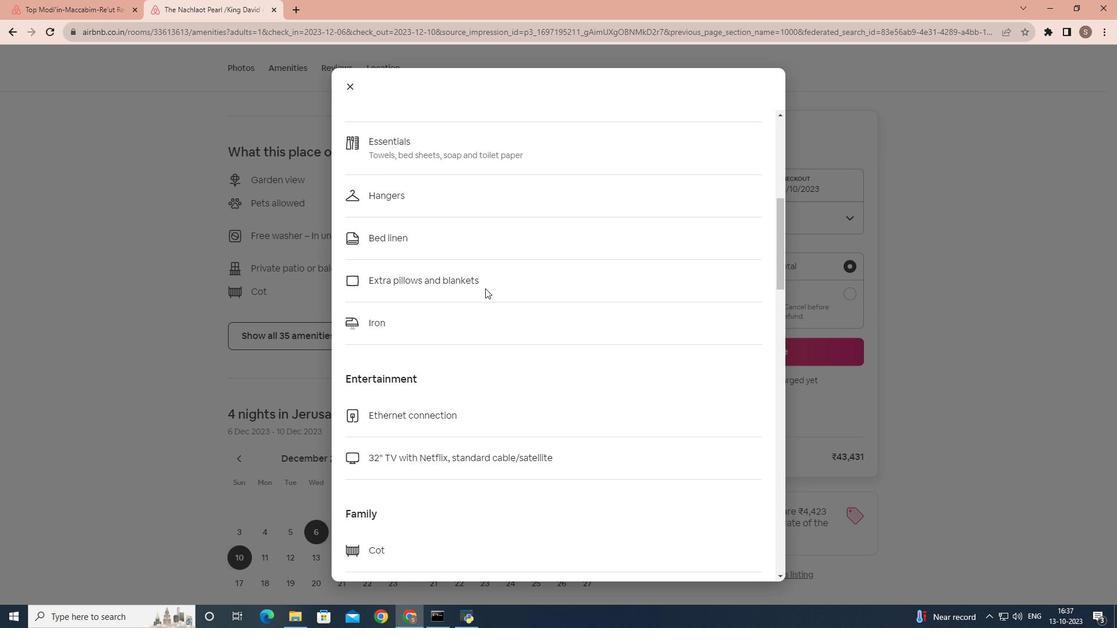 
Action: Mouse scrolled (484, 286) with delta (0, 0)
Screenshot: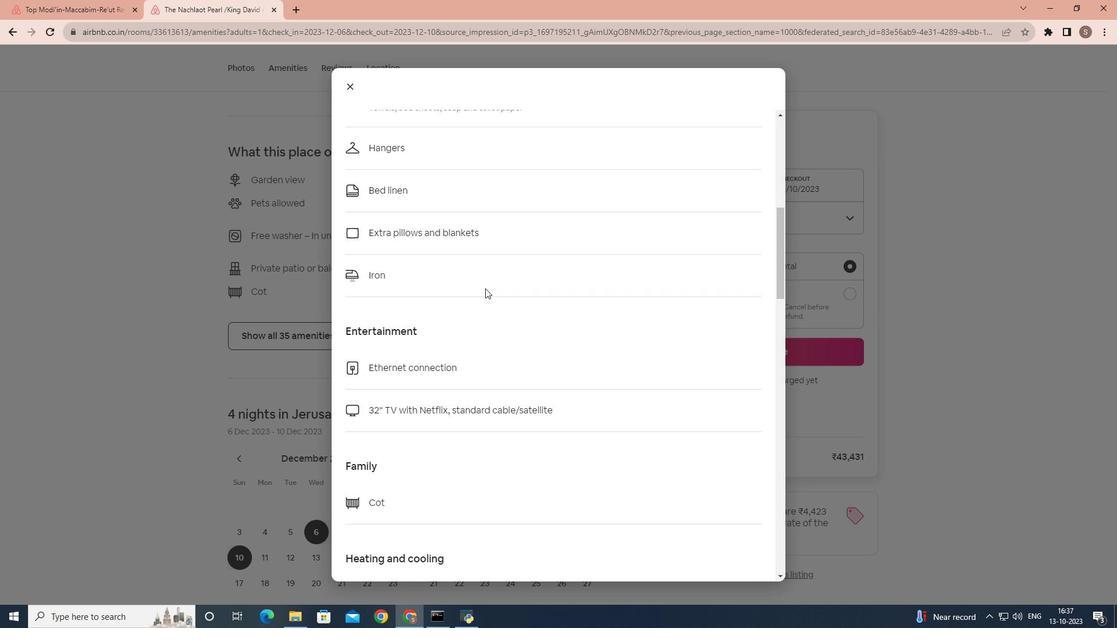 
Action: Mouse scrolled (484, 286) with delta (0, 0)
Screenshot: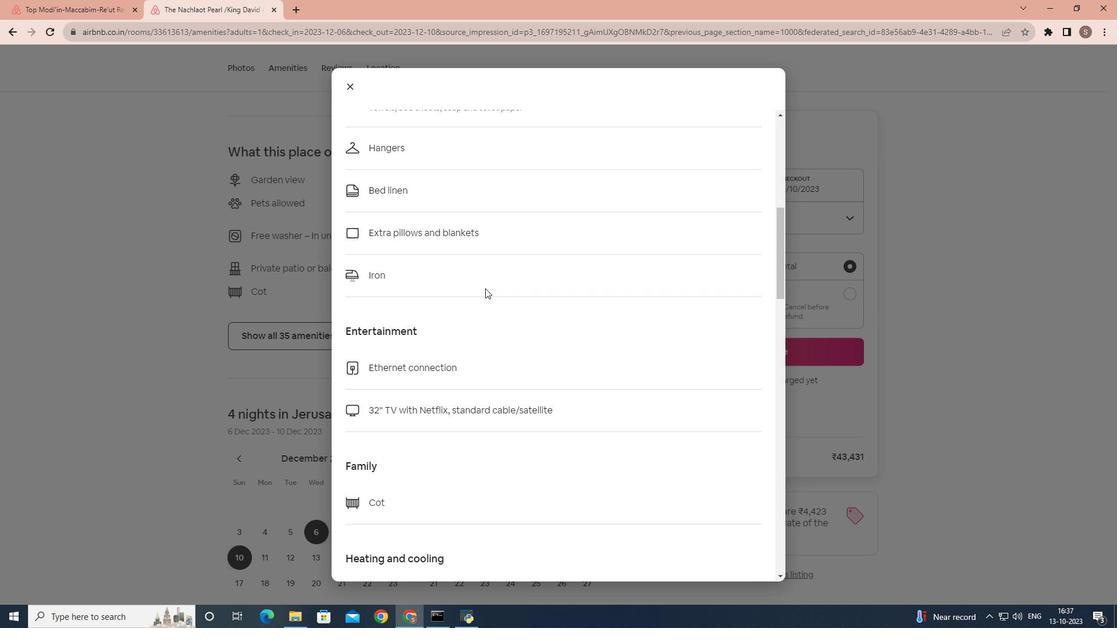 
Action: Mouse scrolled (484, 286) with delta (0, 0)
Screenshot: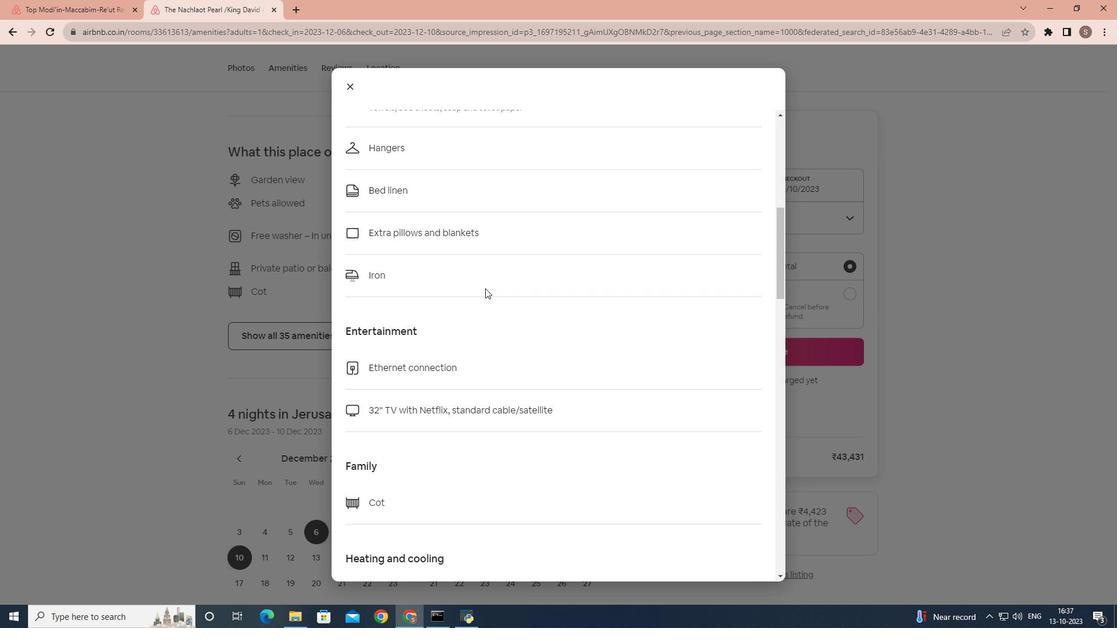 
Action: Mouse scrolled (484, 286) with delta (0, 0)
Screenshot: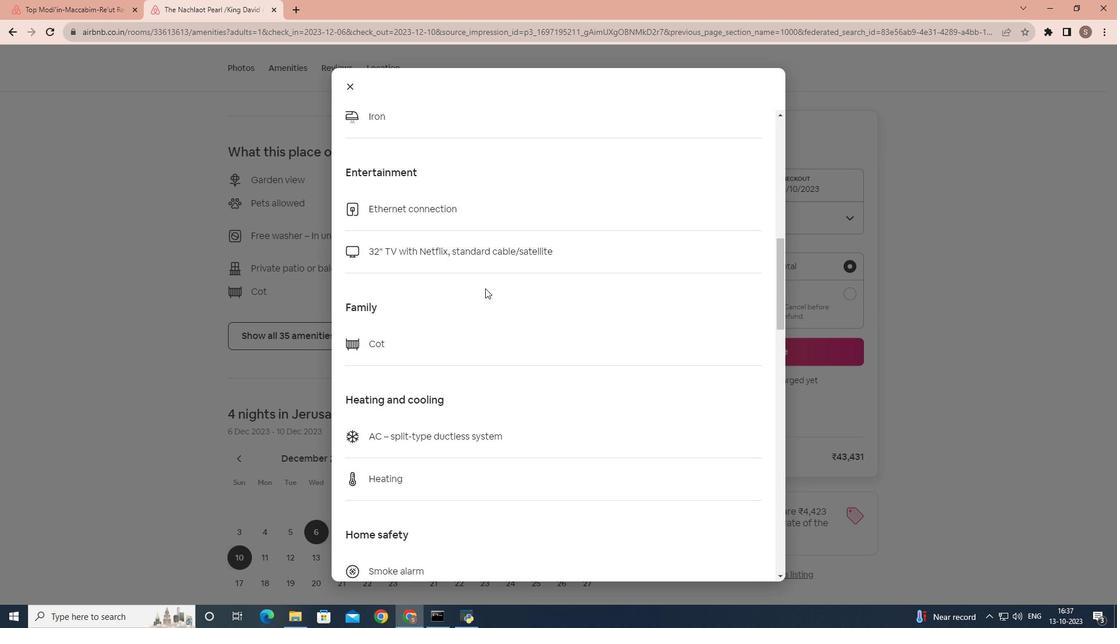
Action: Mouse scrolled (484, 286) with delta (0, 0)
Screenshot: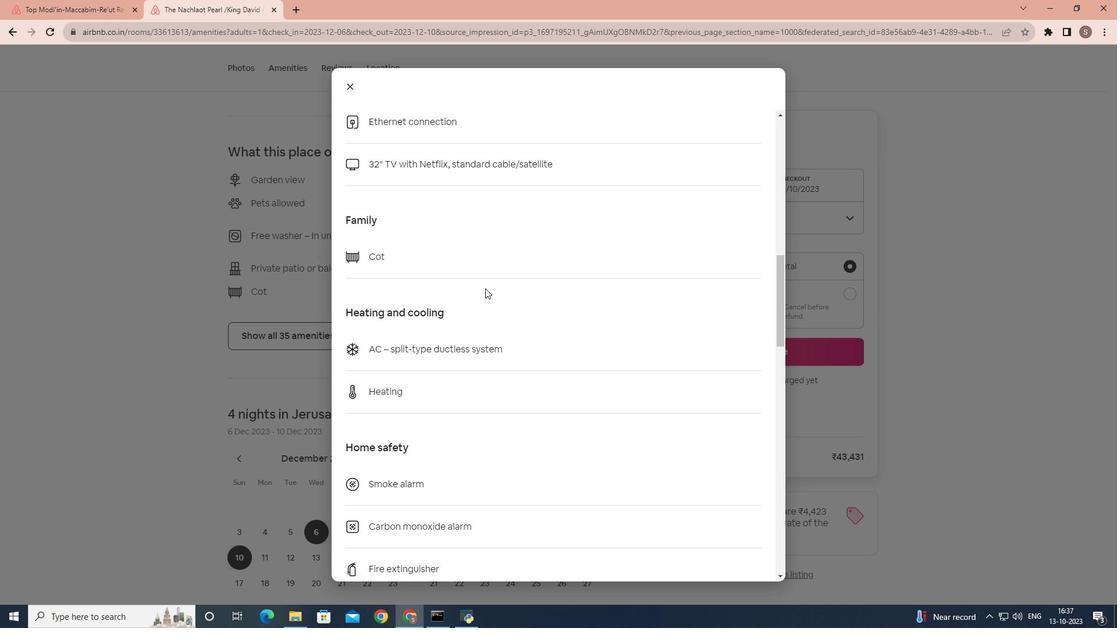 
Action: Mouse scrolled (484, 286) with delta (0, 0)
Screenshot: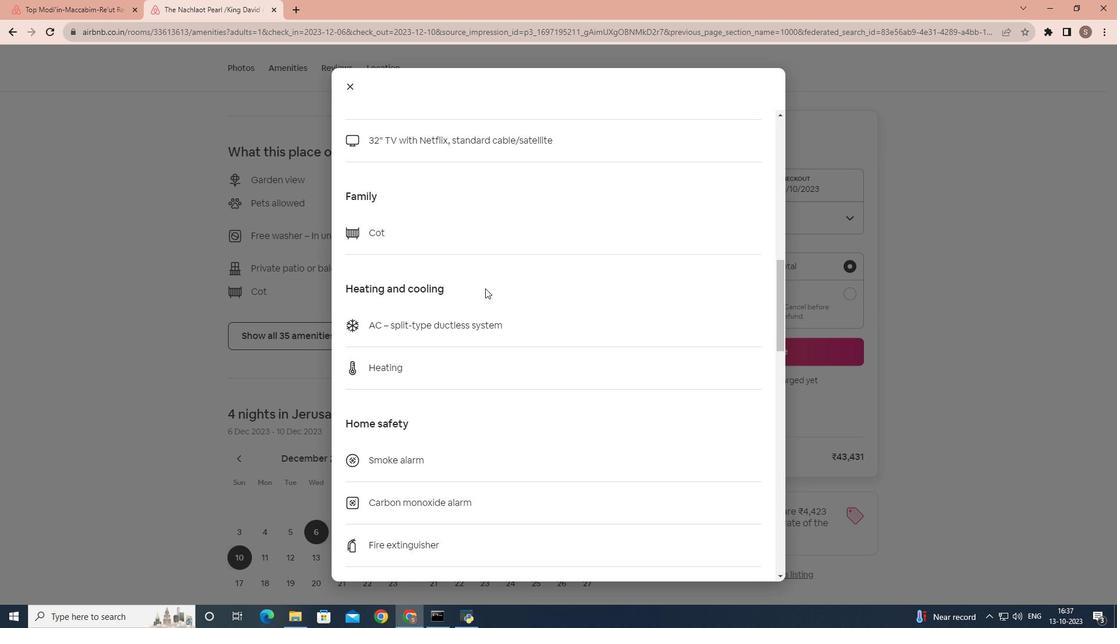 
Action: Mouse scrolled (484, 286) with delta (0, 0)
Screenshot: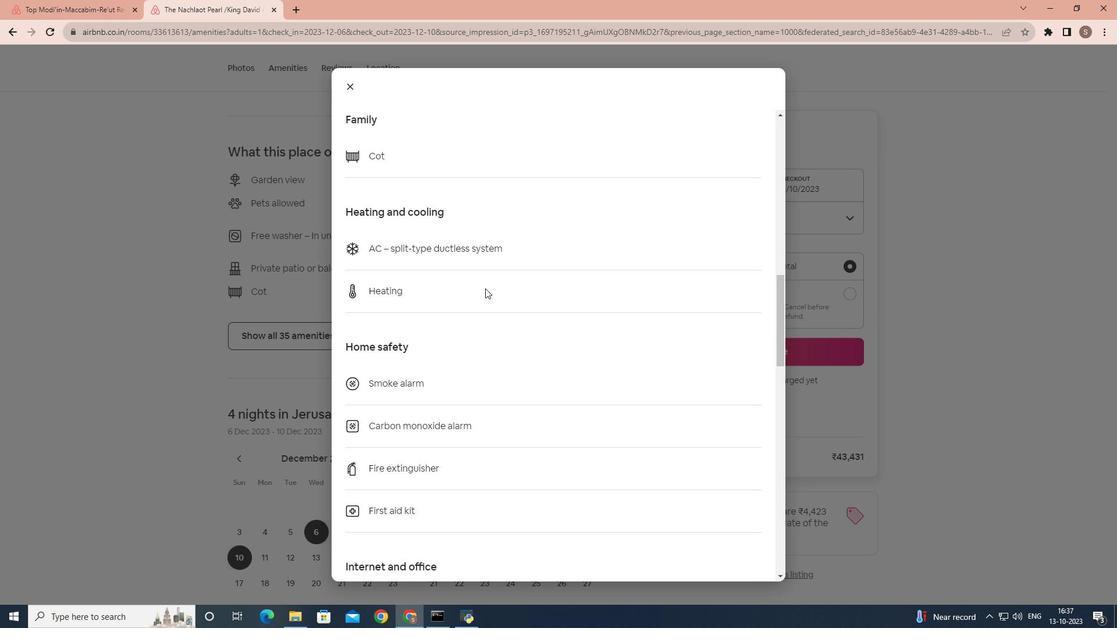 
Action: Mouse scrolled (484, 286) with delta (0, 0)
Screenshot: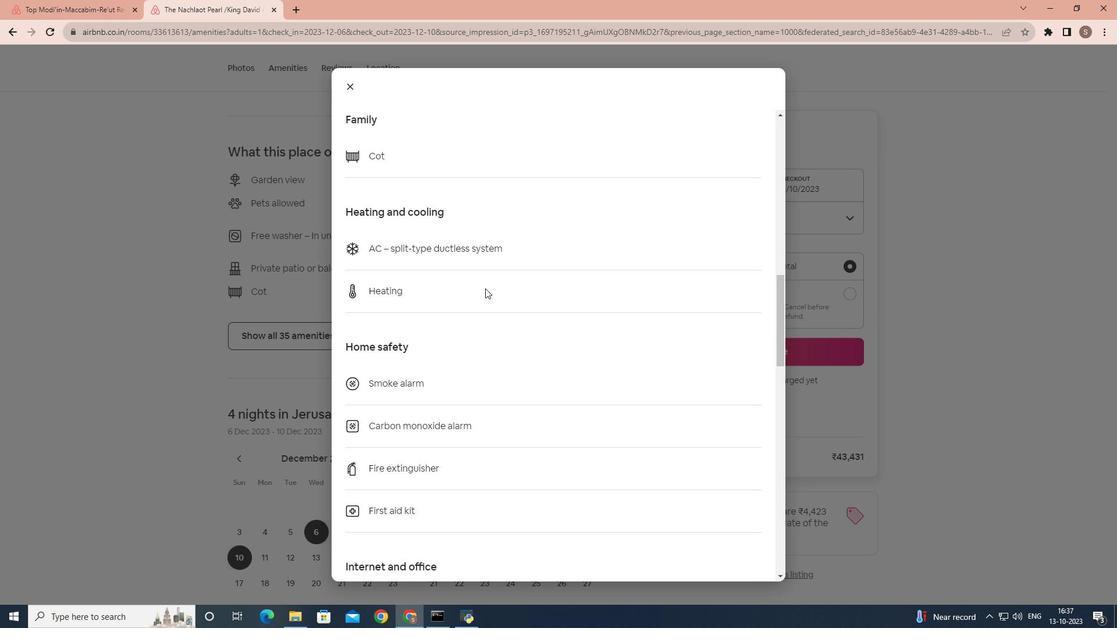 
Action: Mouse scrolled (484, 286) with delta (0, 0)
Screenshot: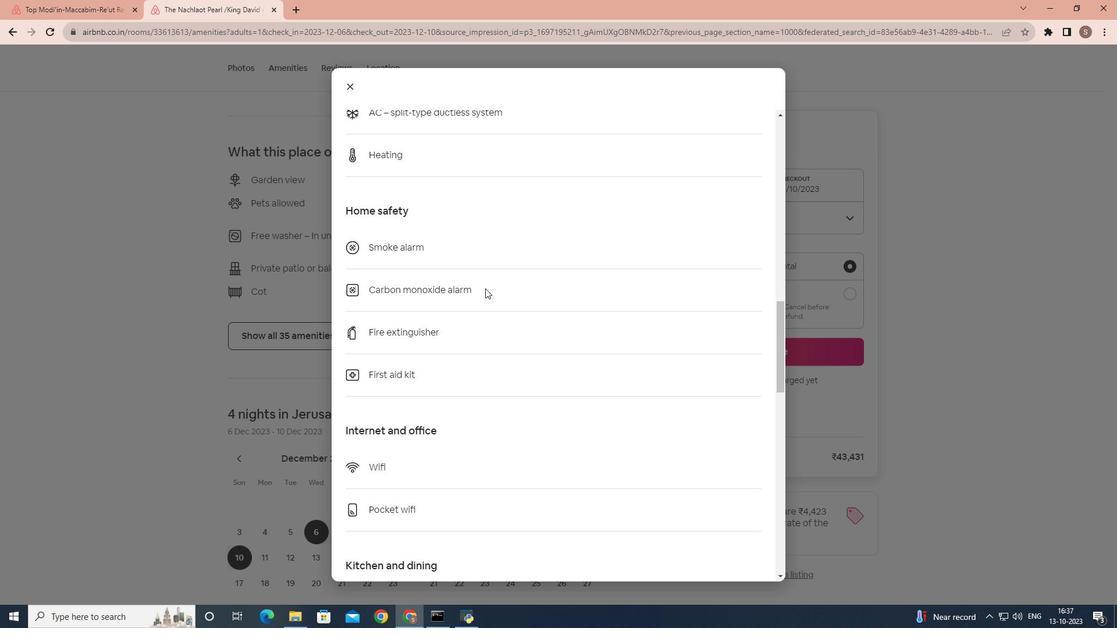 
Action: Mouse scrolled (484, 286) with delta (0, 0)
Screenshot: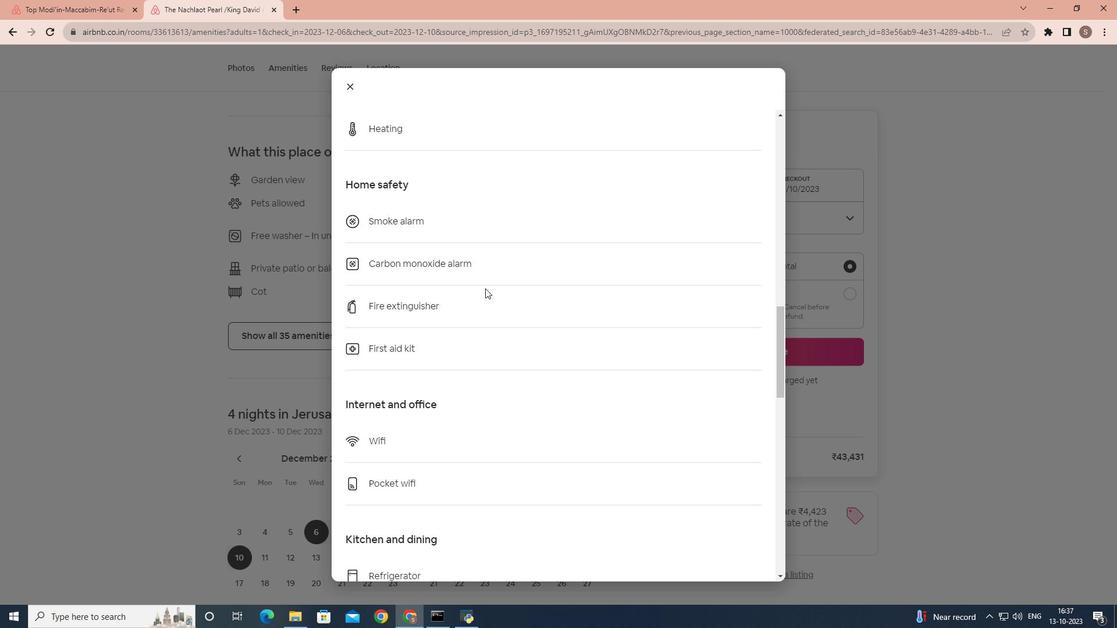 
Action: Mouse scrolled (484, 286) with delta (0, 0)
Screenshot: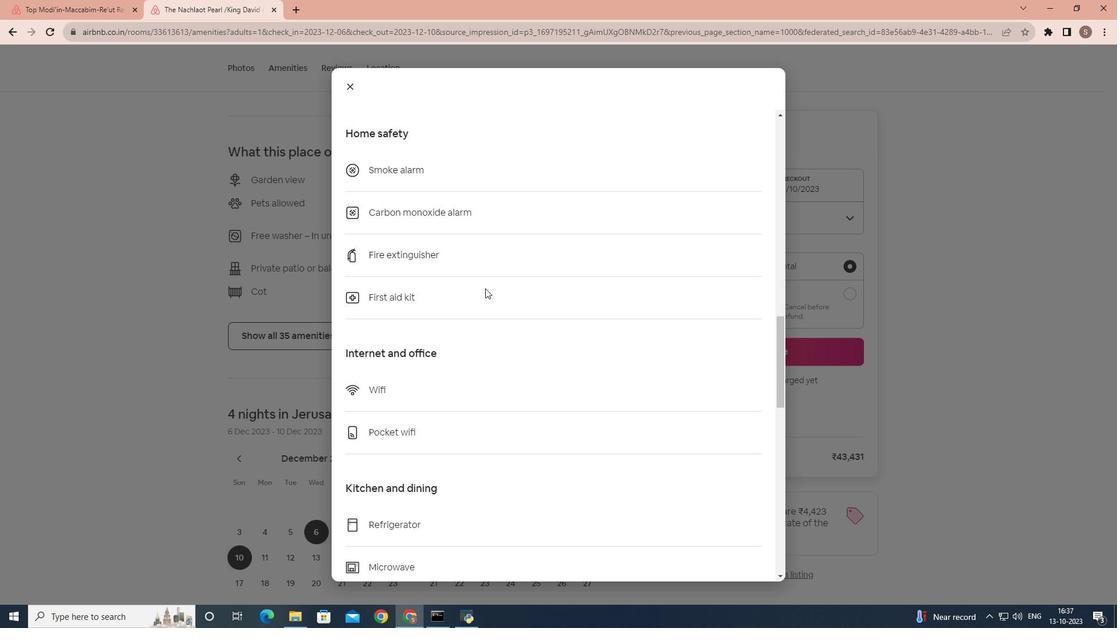 
Action: Mouse scrolled (484, 286) with delta (0, 0)
Screenshot: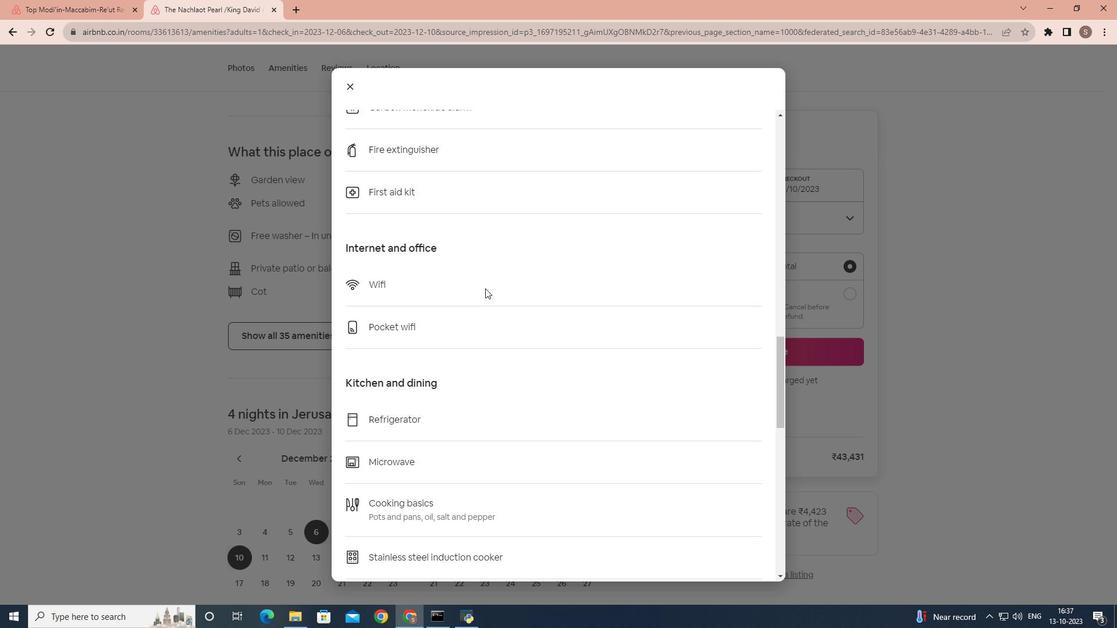 
Action: Mouse scrolled (484, 286) with delta (0, 0)
Screenshot: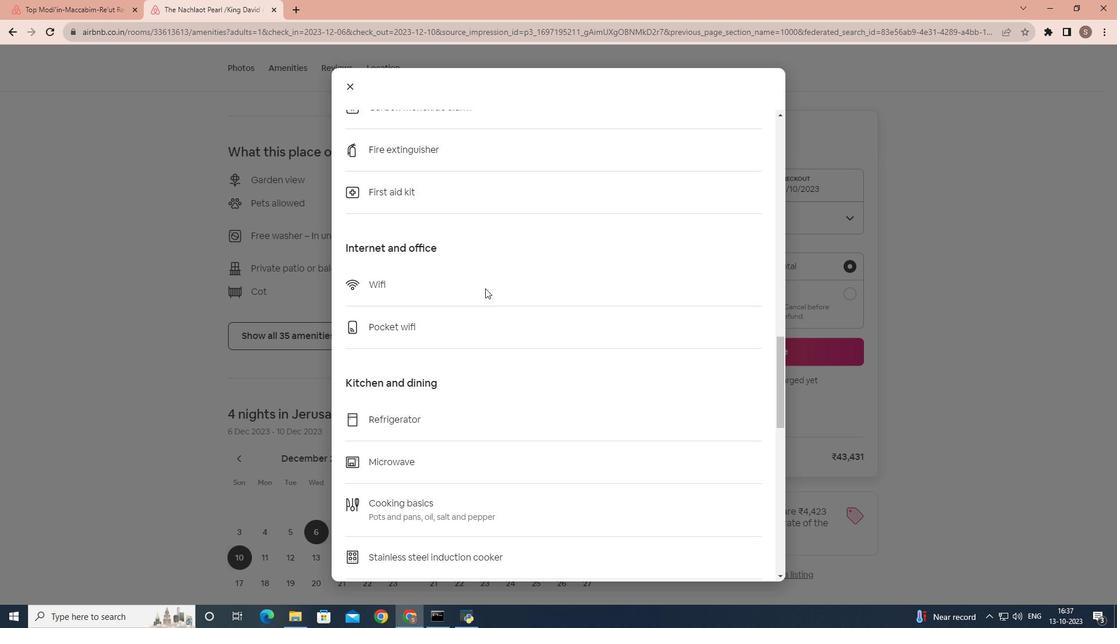 
Action: Mouse scrolled (484, 286) with delta (0, 0)
Screenshot: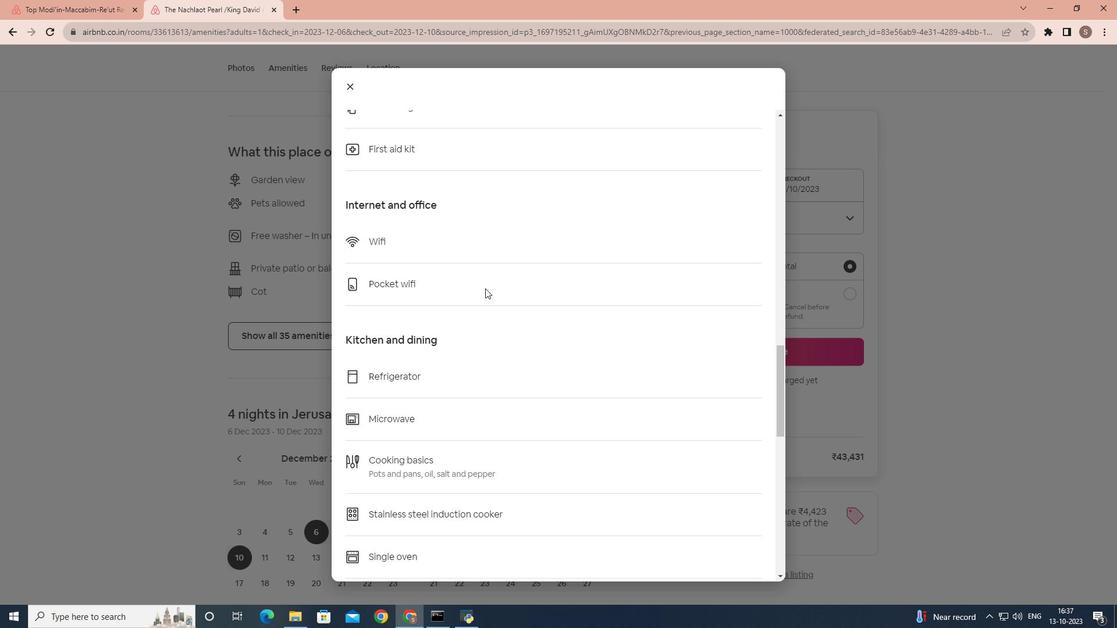 
Action: Mouse scrolled (484, 286) with delta (0, 0)
Screenshot: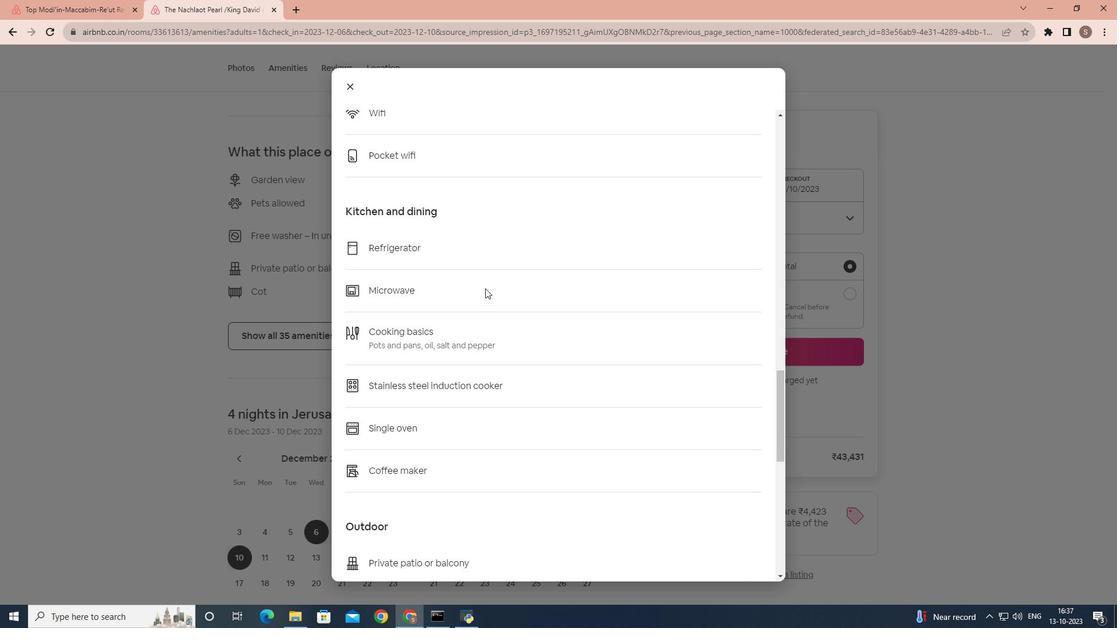 
Action: Mouse scrolled (484, 286) with delta (0, 0)
Screenshot: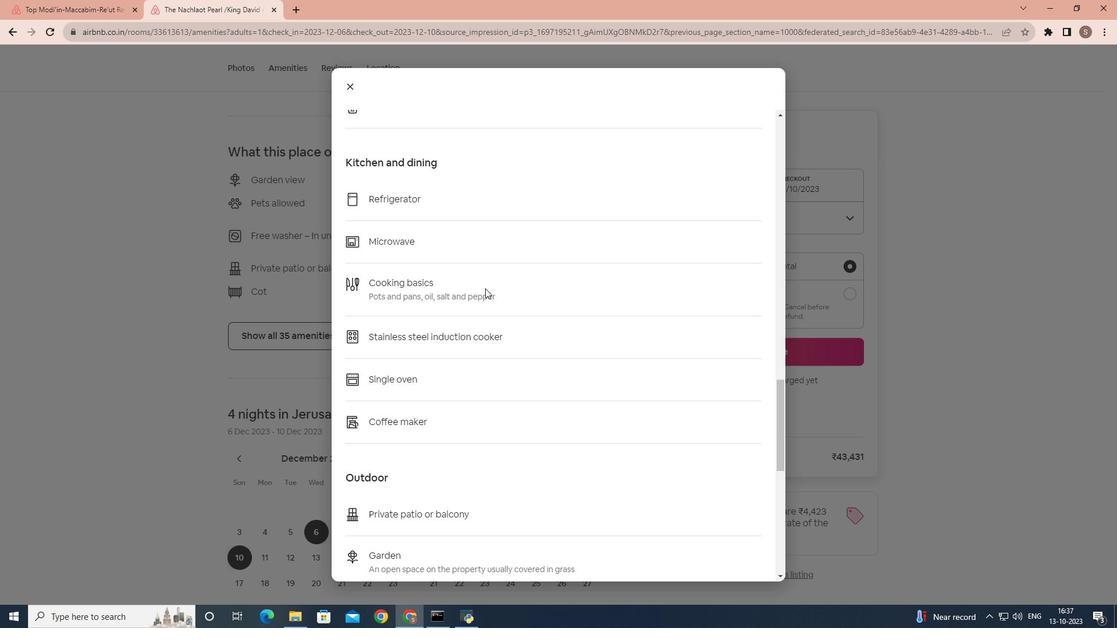 
Action: Mouse scrolled (484, 286) with delta (0, 0)
Screenshot: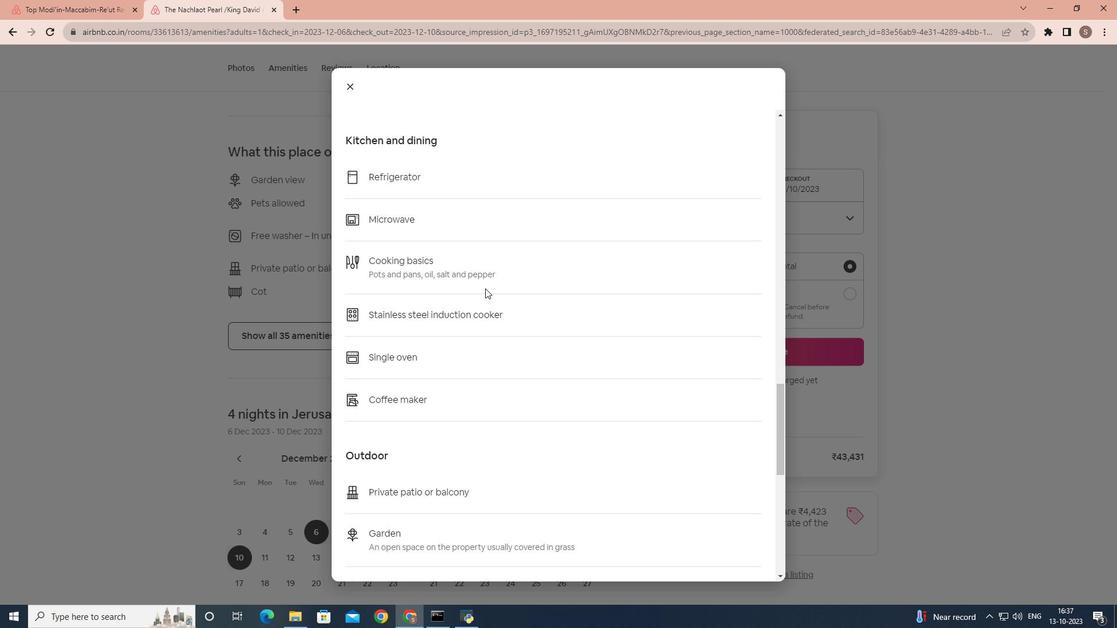 
Action: Mouse scrolled (484, 286) with delta (0, 0)
Screenshot: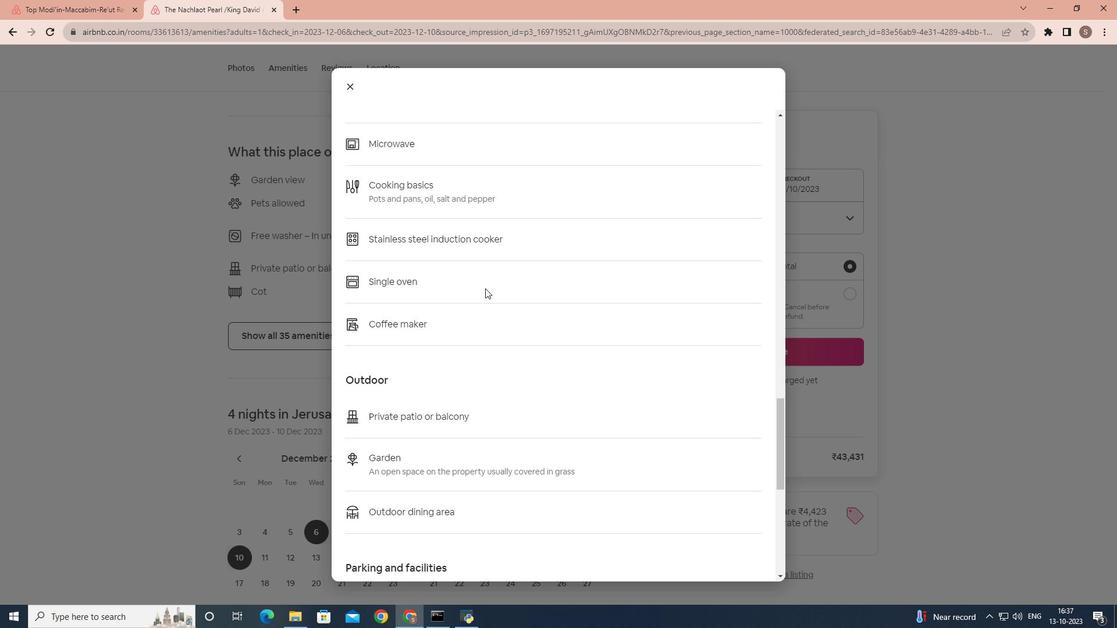 
Action: Mouse scrolled (484, 286) with delta (0, 0)
Screenshot: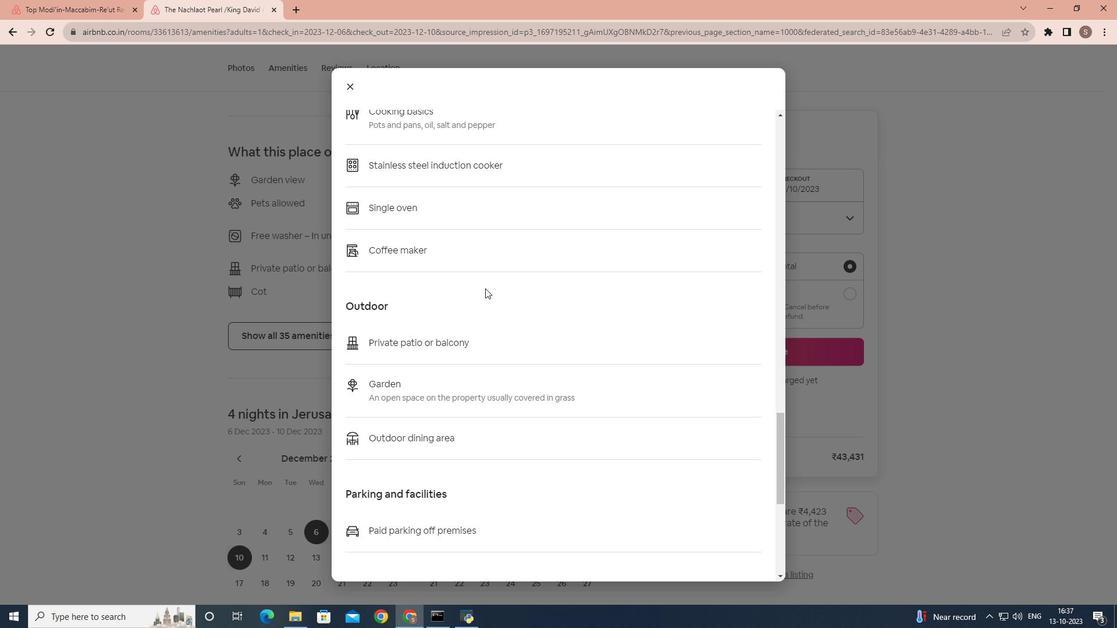 
Action: Mouse scrolled (484, 286) with delta (0, 0)
Screenshot: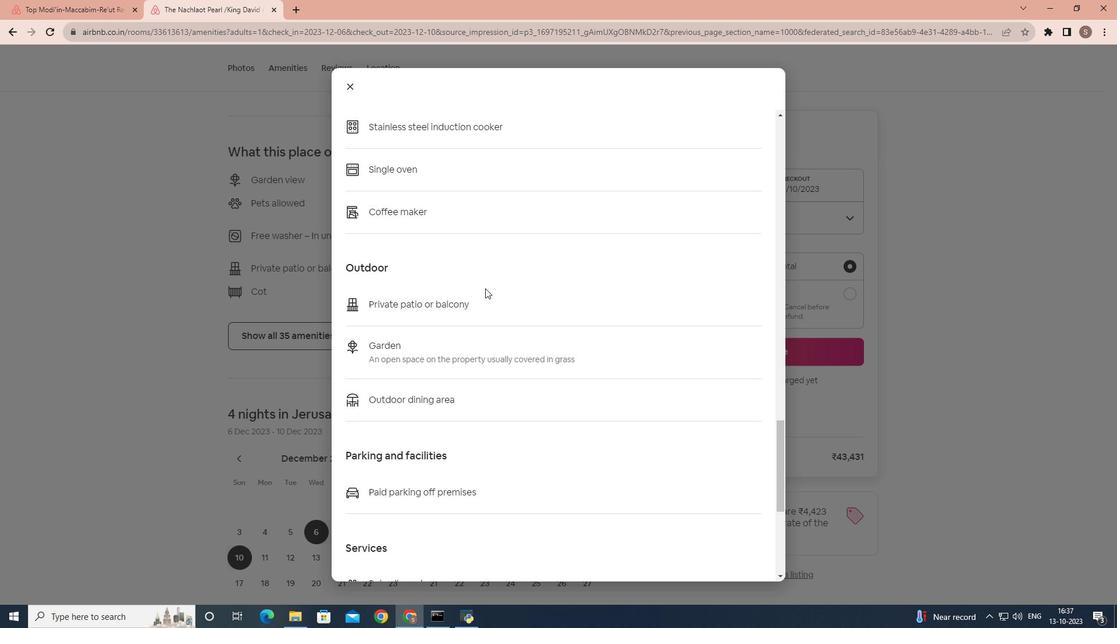 
Action: Mouse scrolled (484, 286) with delta (0, 0)
Screenshot: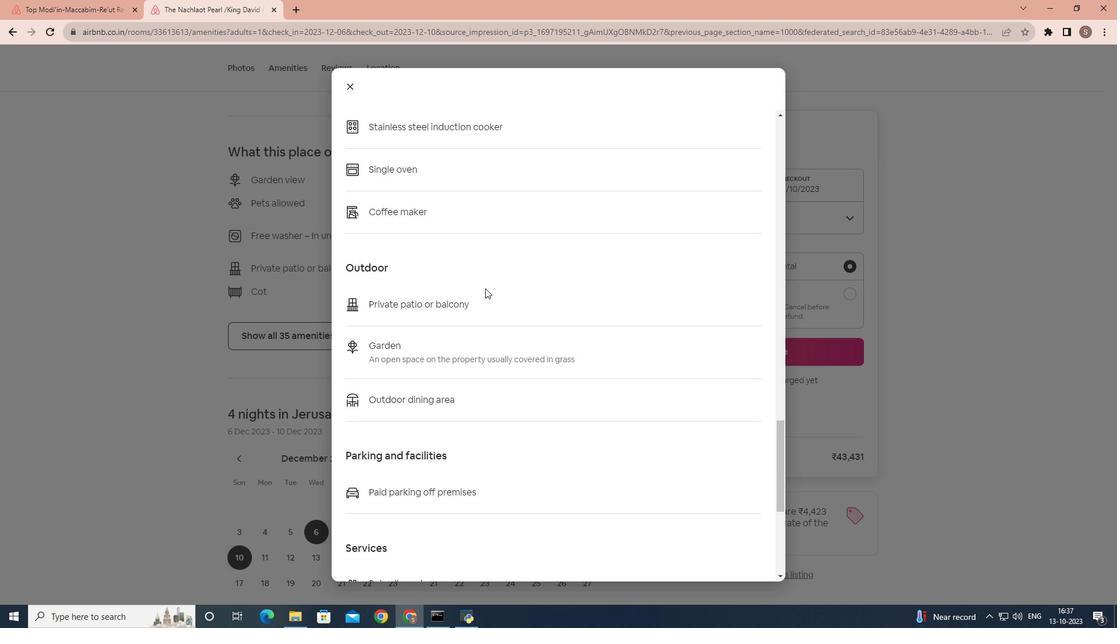 
Action: Mouse scrolled (484, 286) with delta (0, 0)
Screenshot: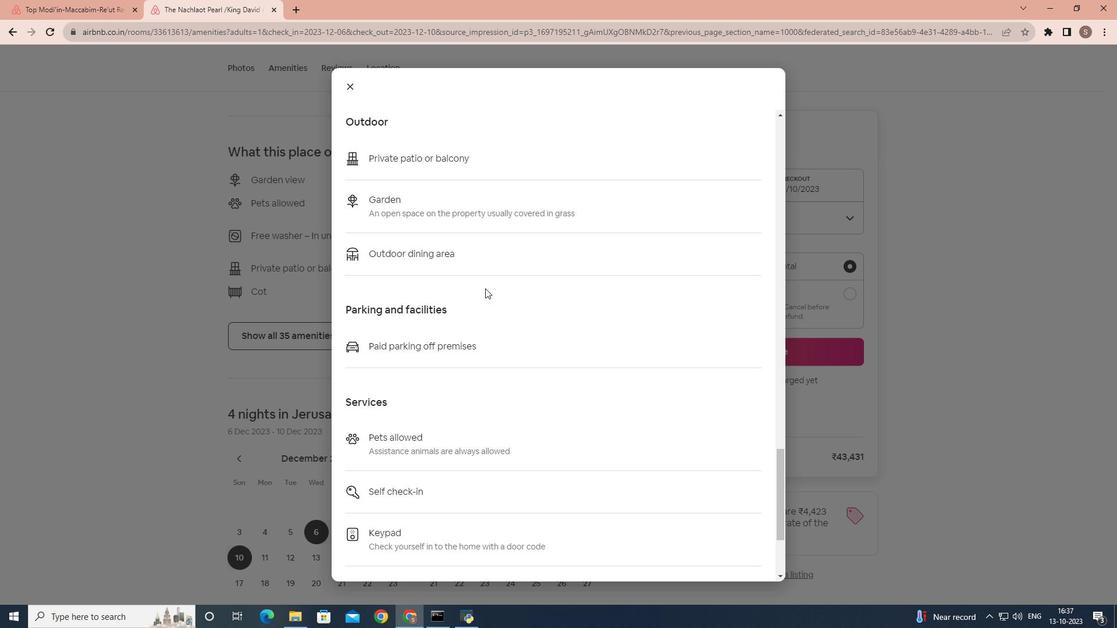 
Action: Mouse moved to (445, 243)
Screenshot: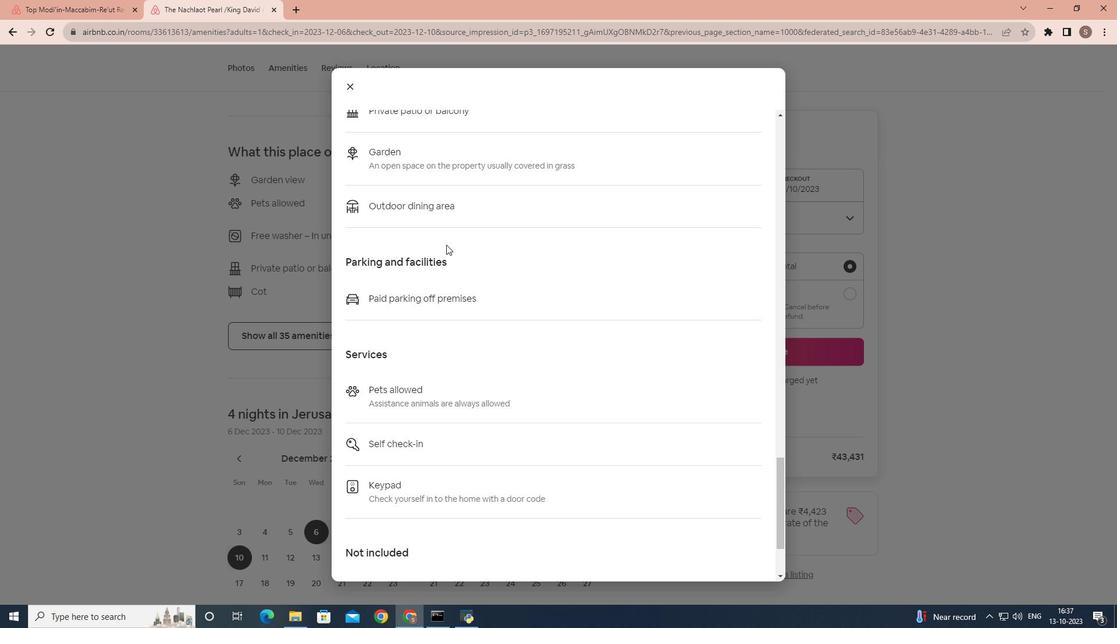 
Action: Mouse scrolled (445, 243) with delta (0, 0)
Screenshot: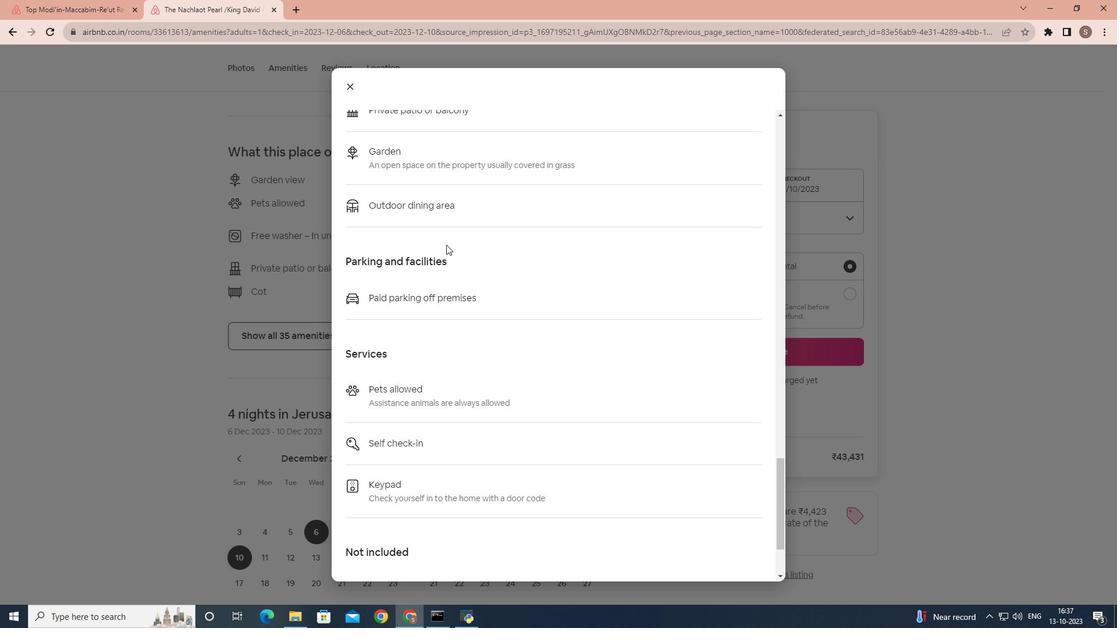 
Action: Mouse scrolled (445, 243) with delta (0, 0)
Screenshot: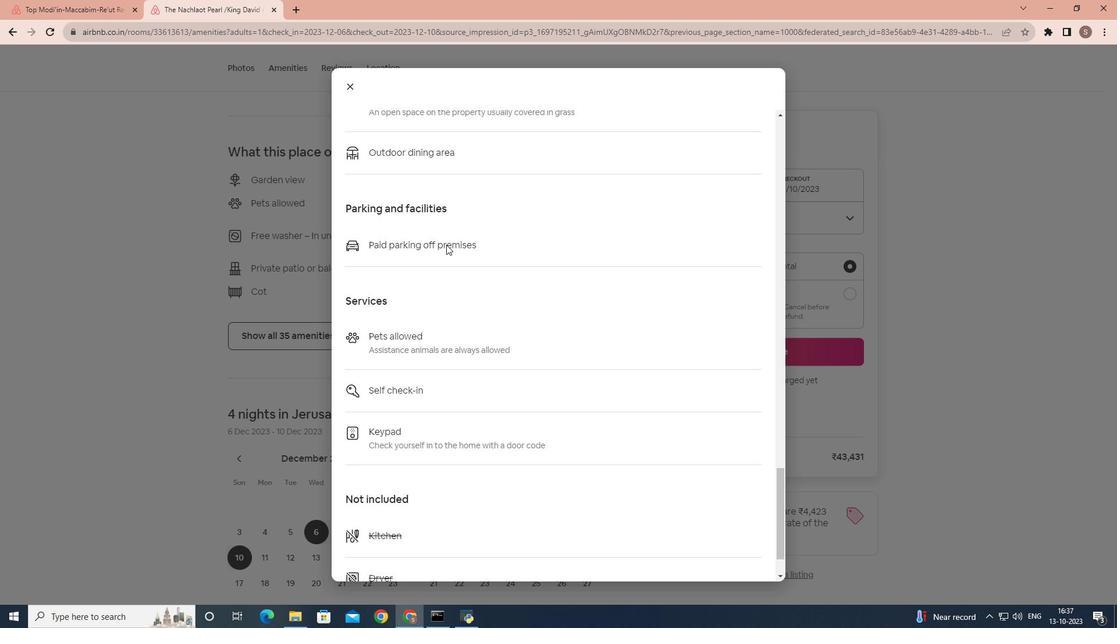 
Action: Mouse scrolled (445, 243) with delta (0, 0)
Screenshot: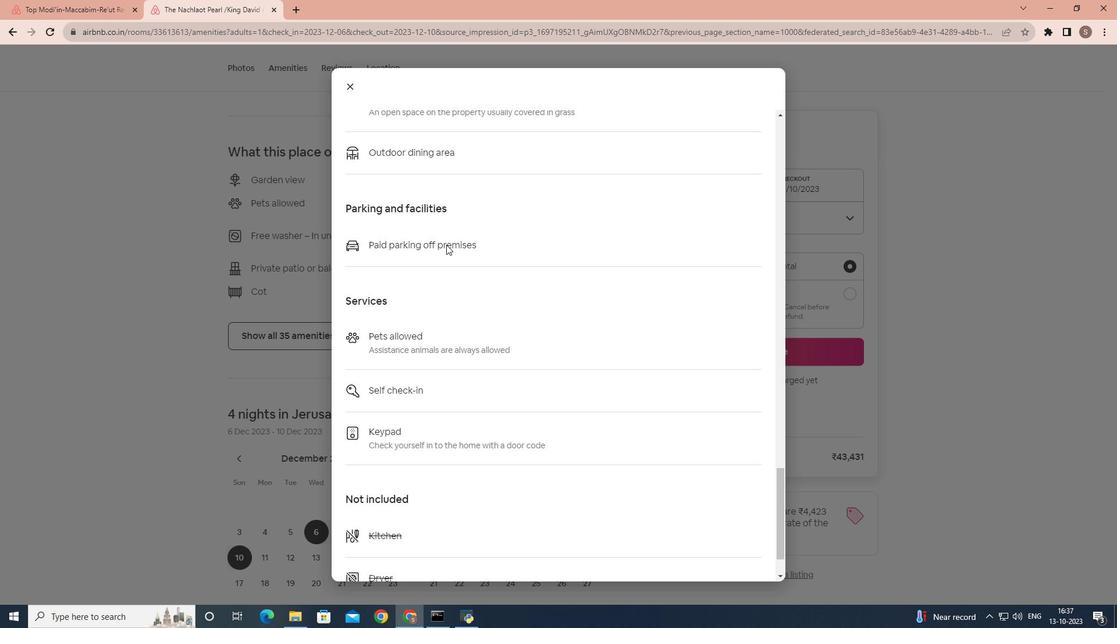 
Action: Mouse scrolled (445, 243) with delta (0, 0)
Screenshot: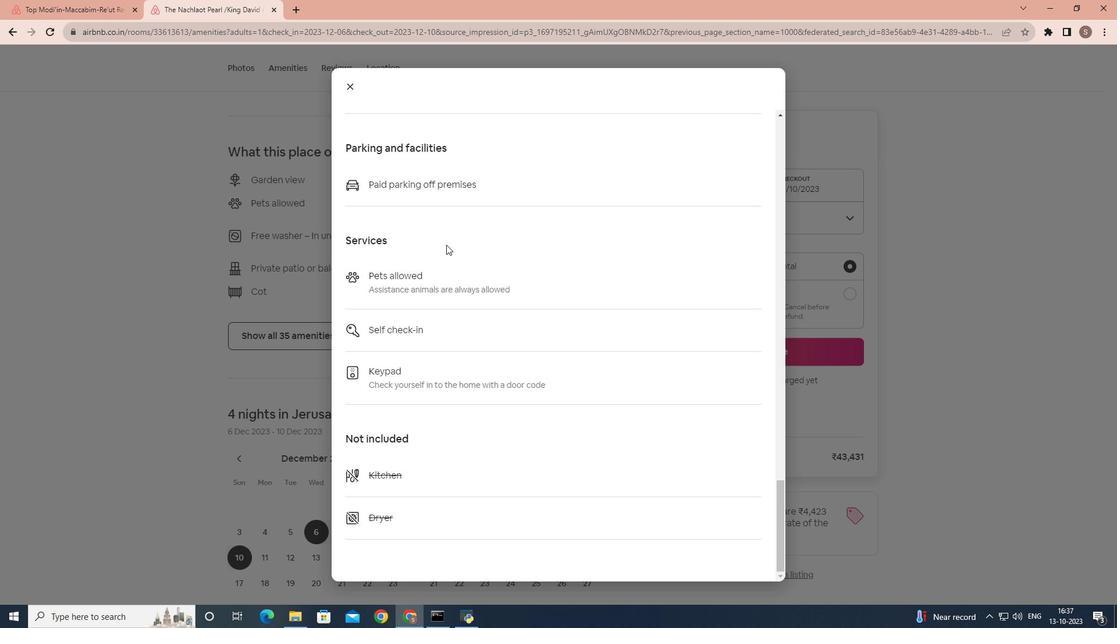 
Action: Mouse moved to (342, 85)
Screenshot: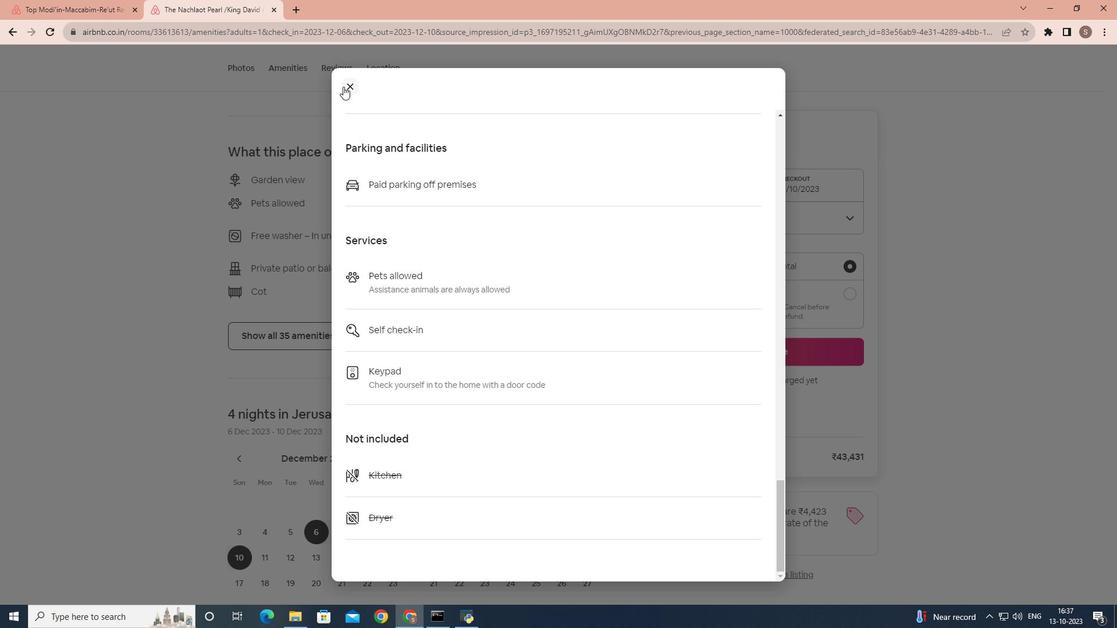 
Action: Mouse pressed left at (342, 85)
Screenshot: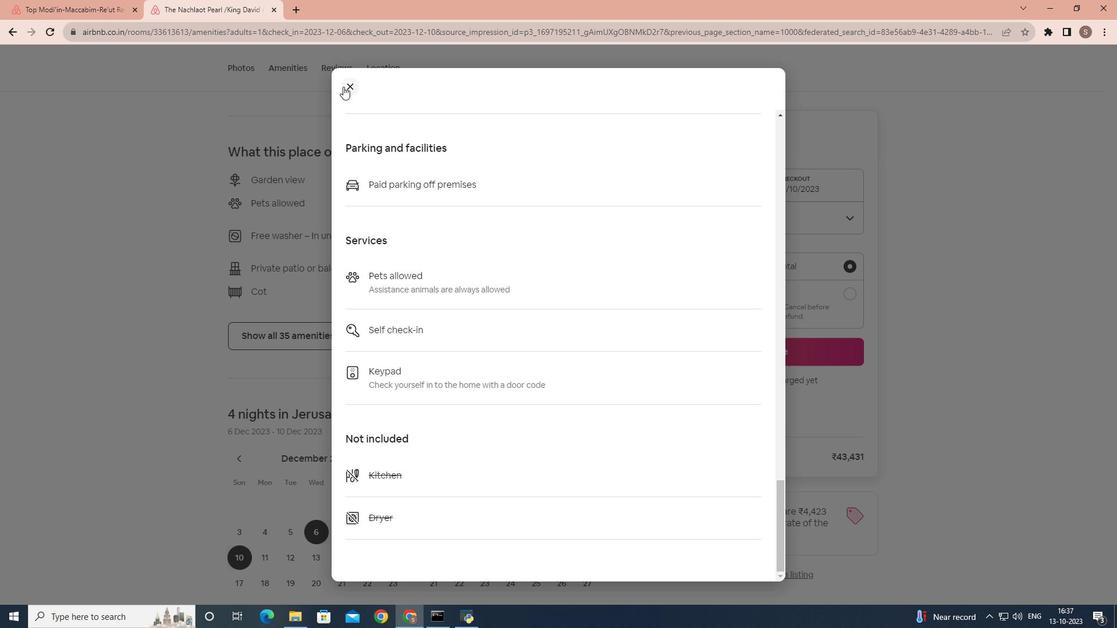 
Action: Mouse moved to (376, 298)
Screenshot: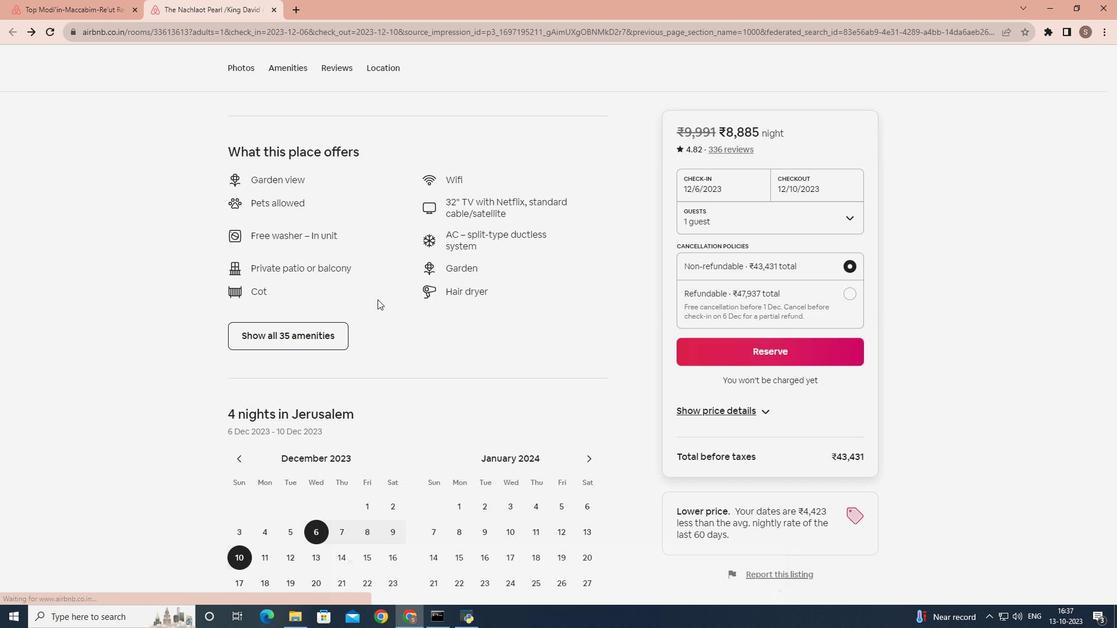 
Action: Mouse scrolled (376, 298) with delta (0, 0)
Screenshot: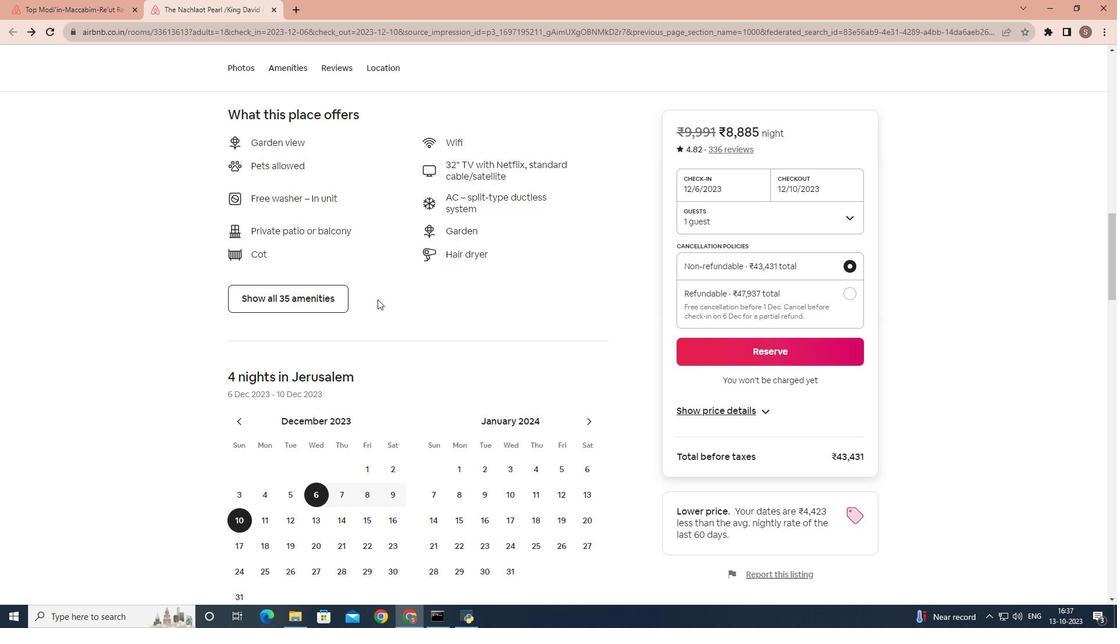 
Action: Mouse scrolled (376, 298) with delta (0, 0)
Screenshot: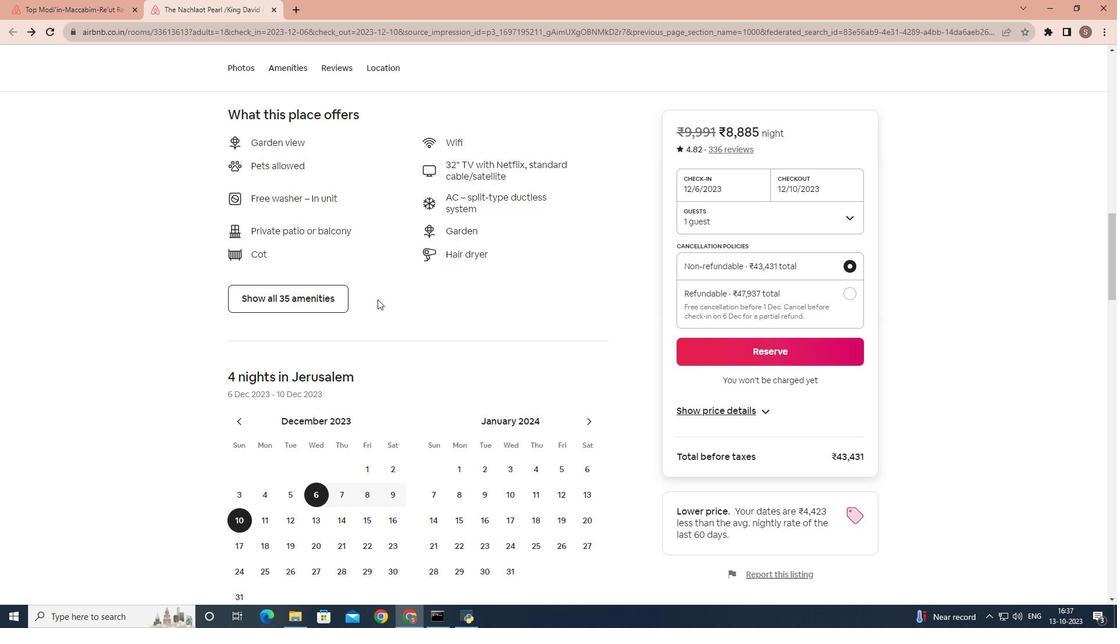 
Action: Mouse scrolled (376, 298) with delta (0, 0)
Screenshot: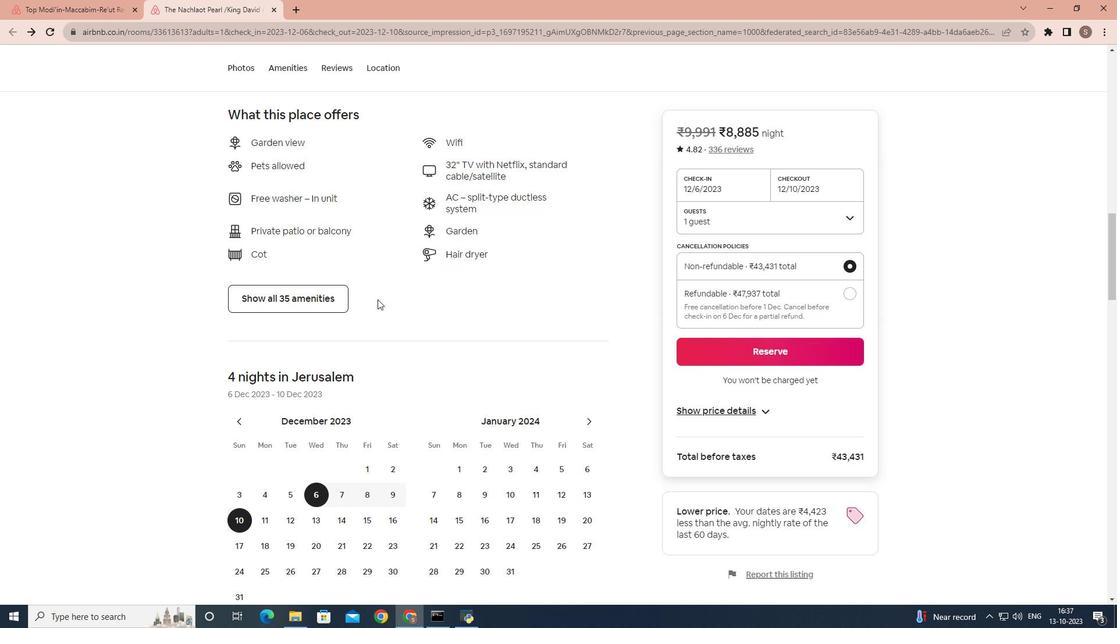 
Action: Mouse scrolled (376, 298) with delta (0, 0)
Screenshot: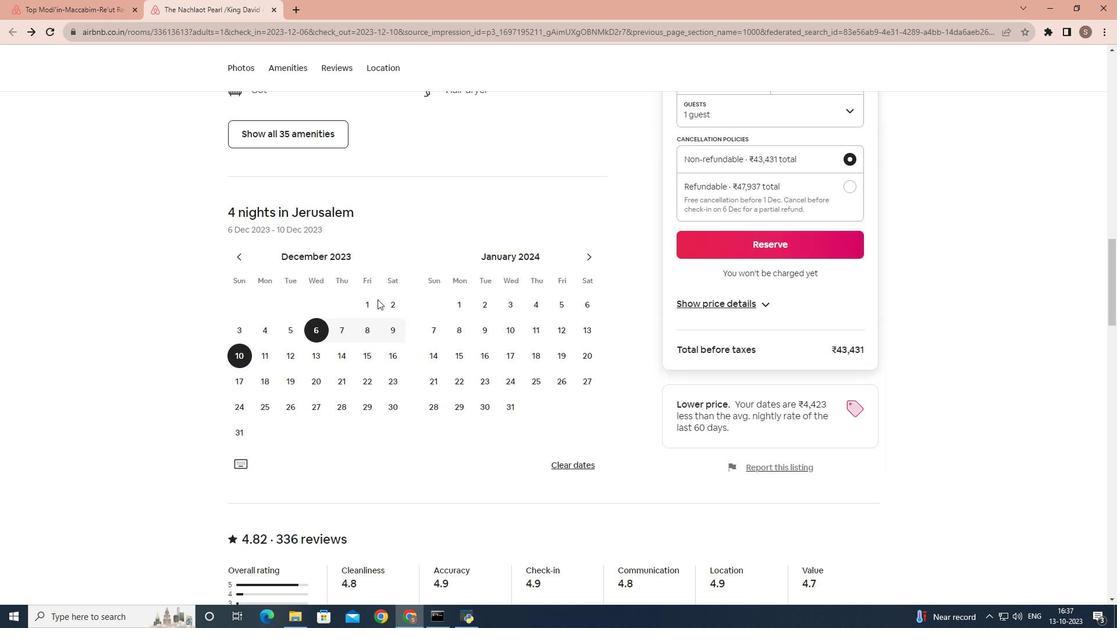 
Action: Mouse scrolled (376, 298) with delta (0, 0)
Screenshot: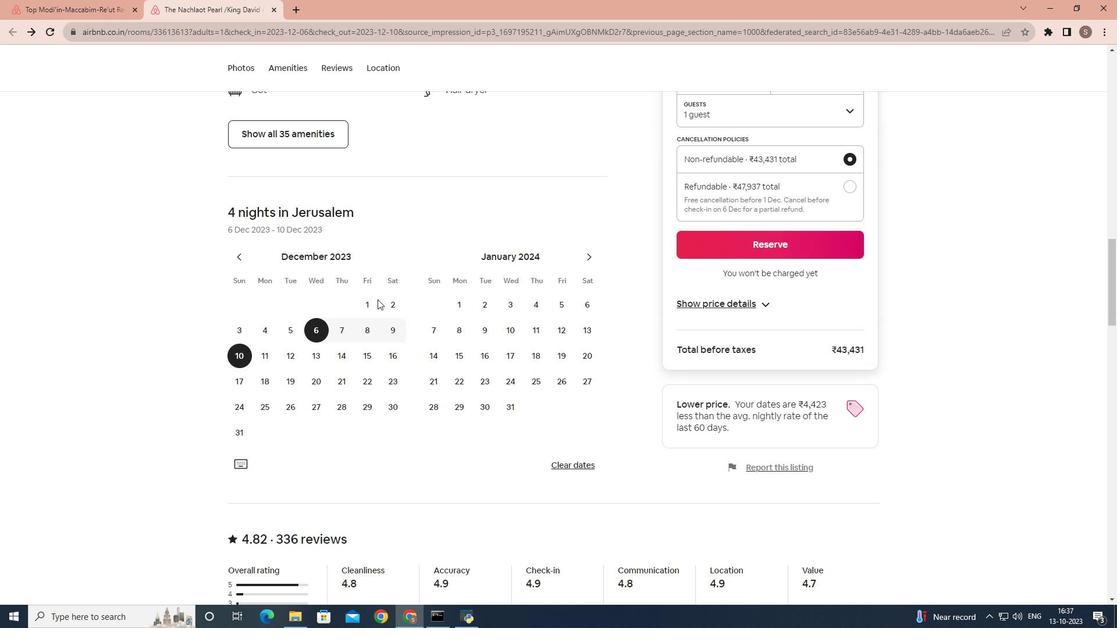 
Action: Mouse scrolled (376, 298) with delta (0, 0)
Screenshot: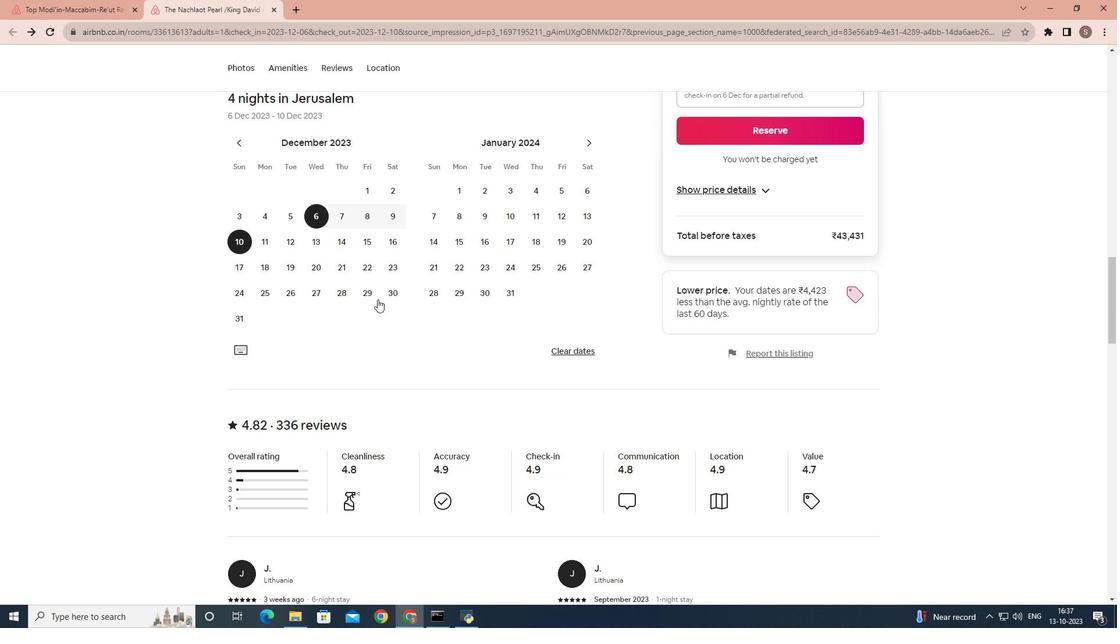 
Action: Mouse scrolled (376, 298) with delta (0, 0)
Screenshot: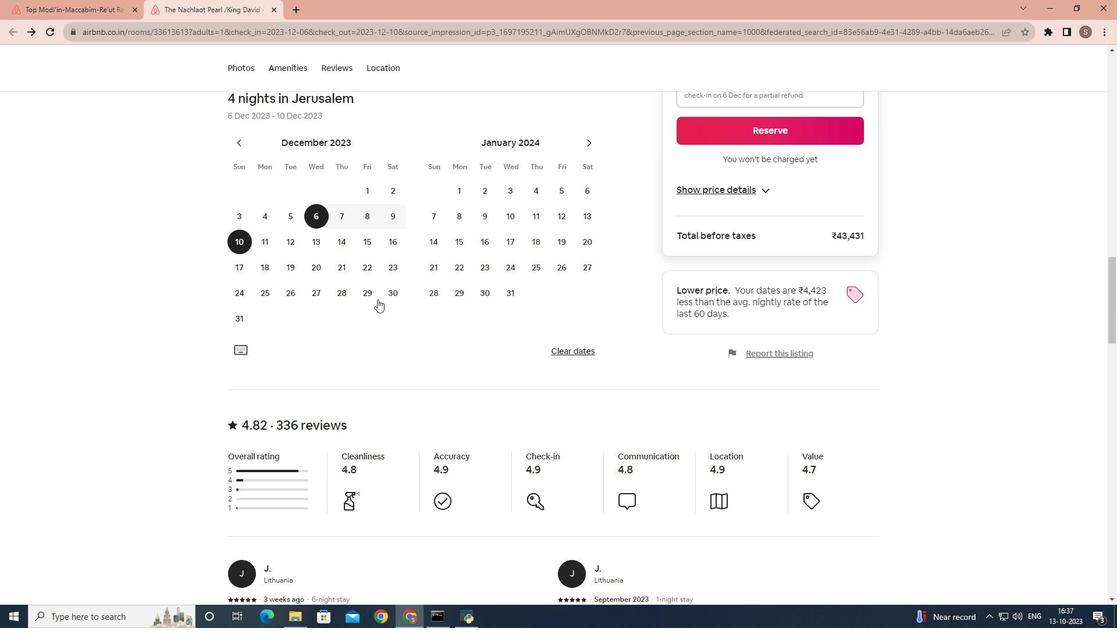 
Action: Mouse scrolled (376, 298) with delta (0, 0)
Screenshot: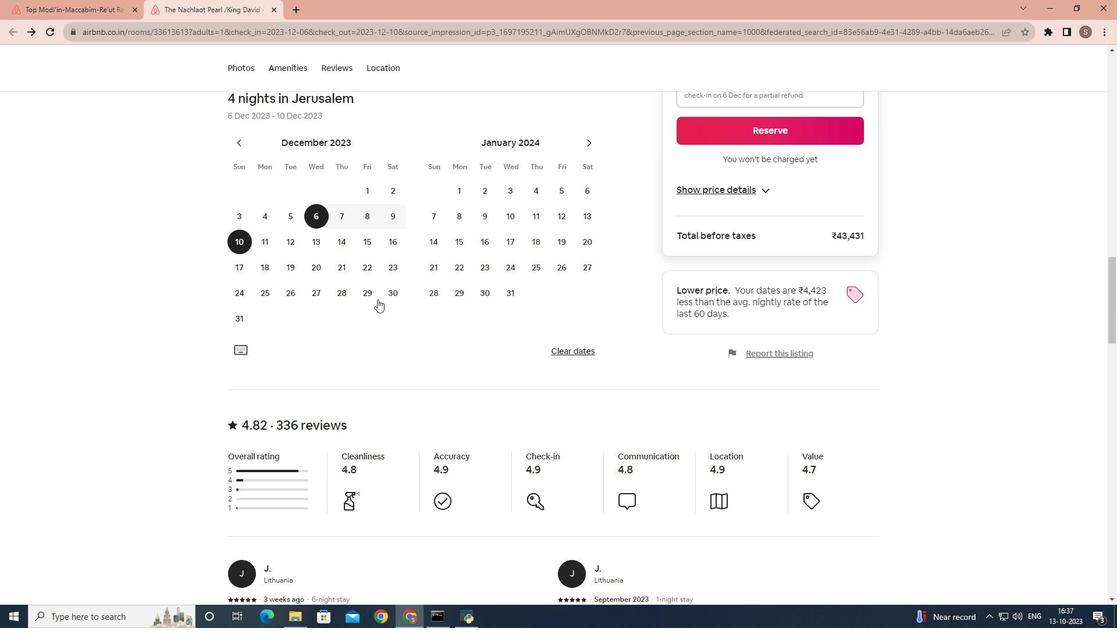 
Action: Mouse scrolled (376, 298) with delta (0, 0)
Screenshot: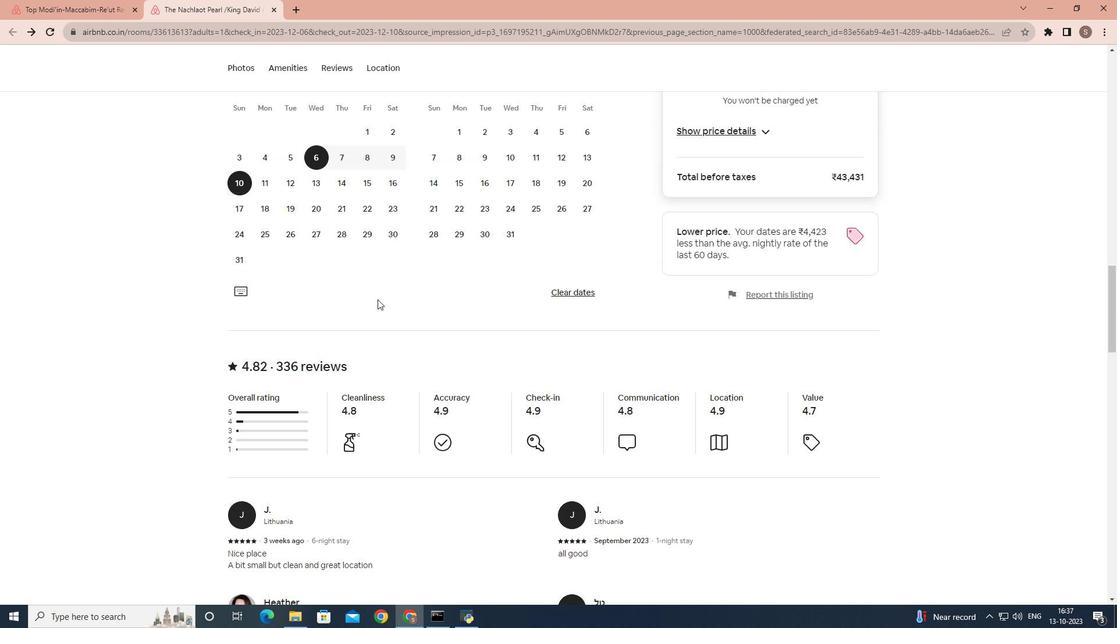 
Action: Mouse scrolled (376, 298) with delta (0, 0)
Screenshot: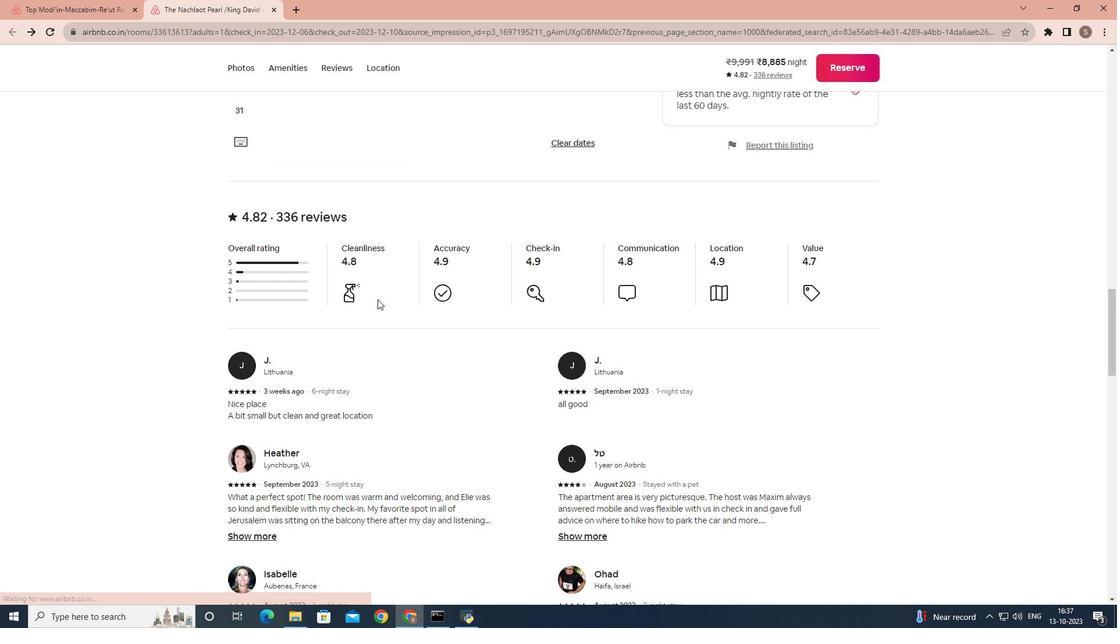 
Action: Mouse scrolled (376, 298) with delta (0, 0)
Screenshot: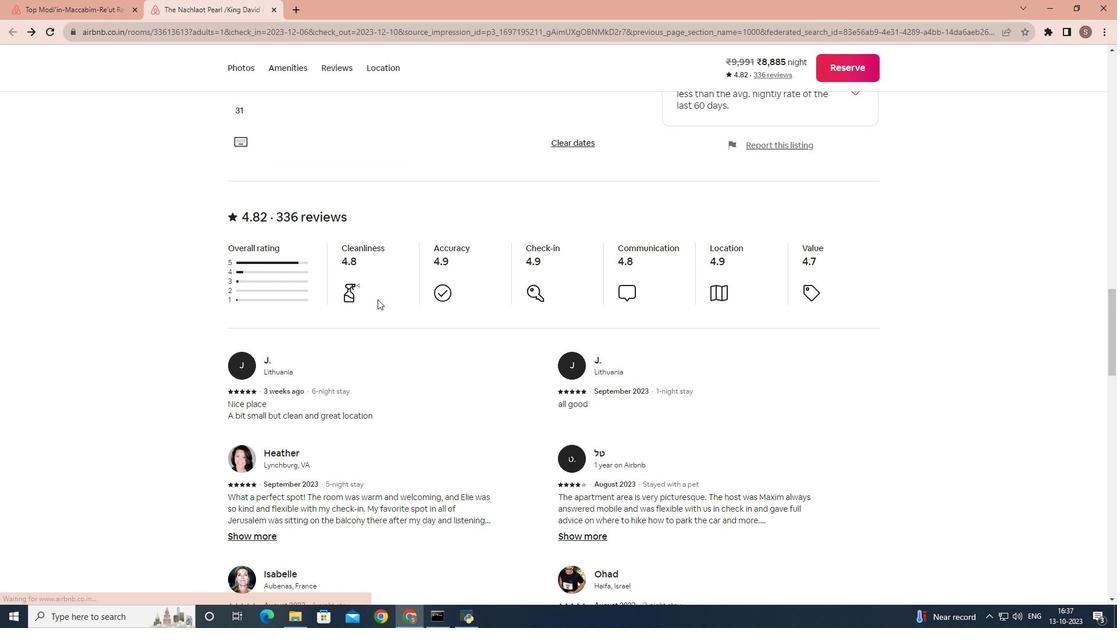 
Action: Mouse scrolled (376, 298) with delta (0, 0)
Screenshot: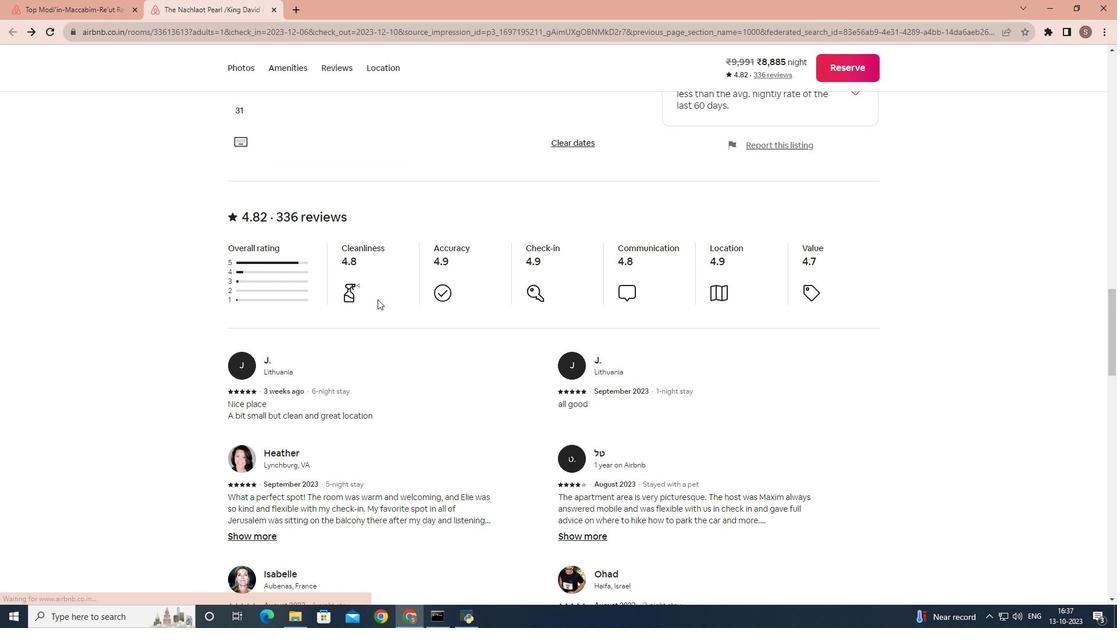 
Action: Mouse scrolled (376, 298) with delta (0, 0)
Screenshot: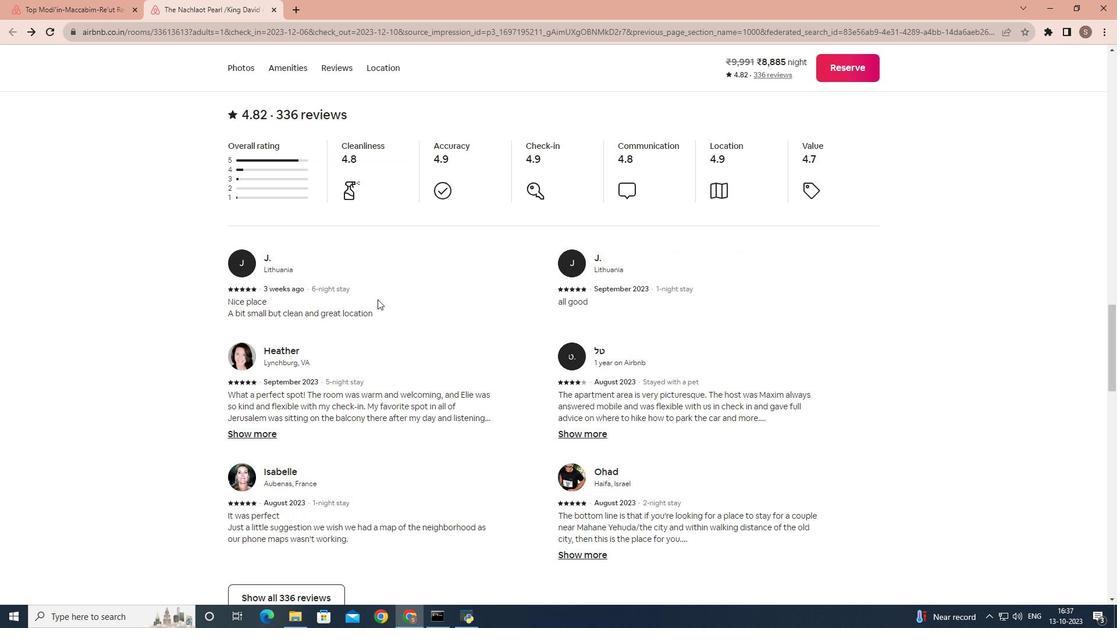 
Action: Mouse scrolled (376, 299) with delta (0, 0)
Screenshot: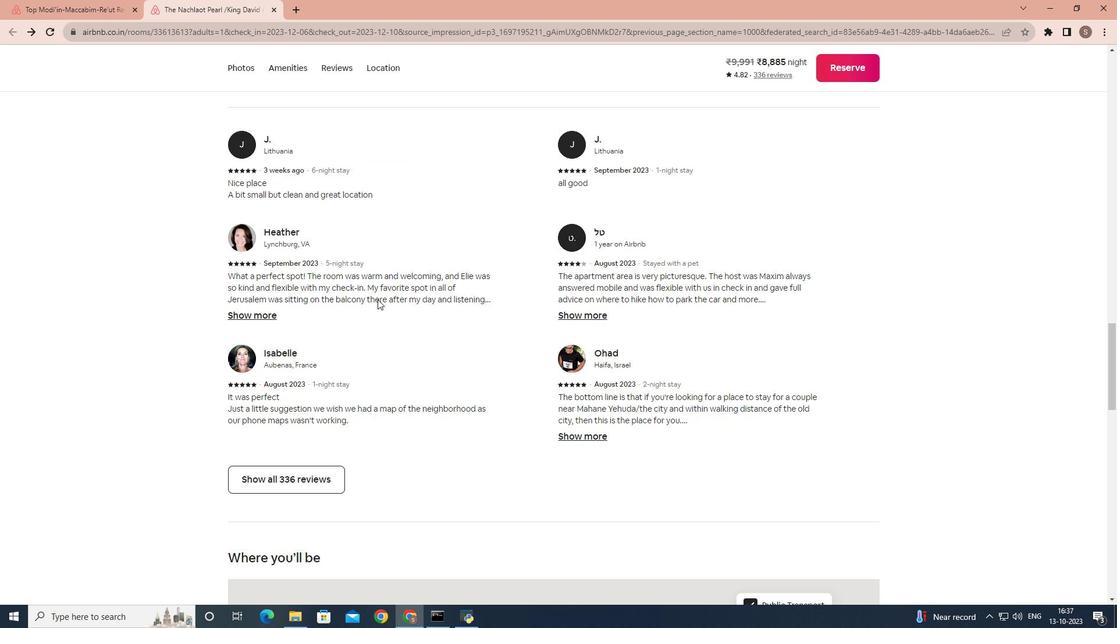 
Action: Mouse moved to (376, 298)
Screenshot: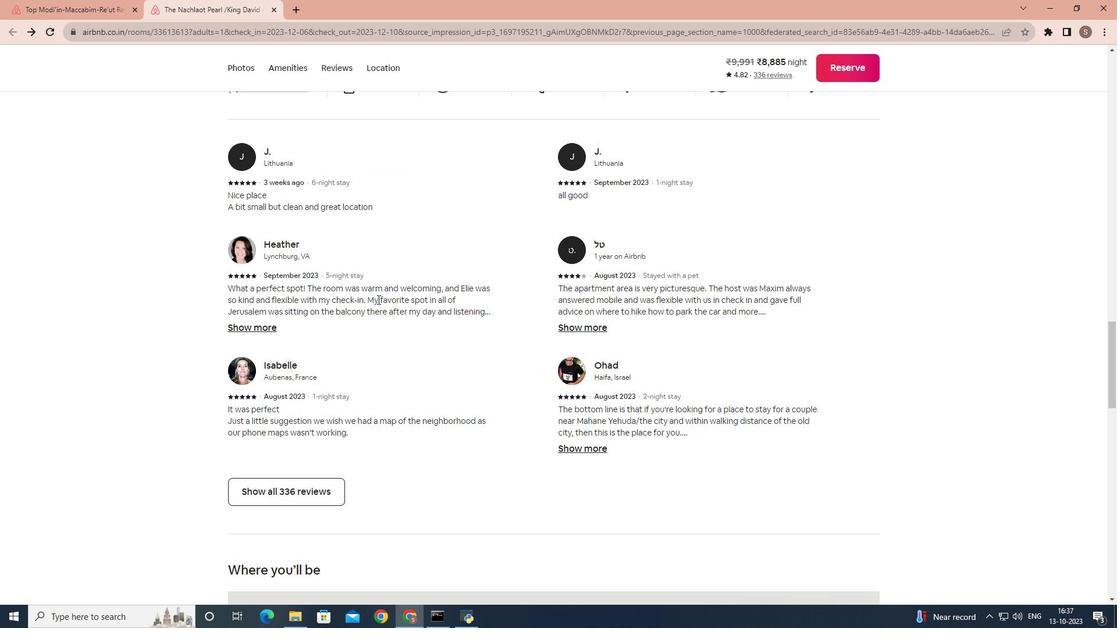 
Action: Mouse scrolled (376, 298) with delta (0, 0)
Screenshot: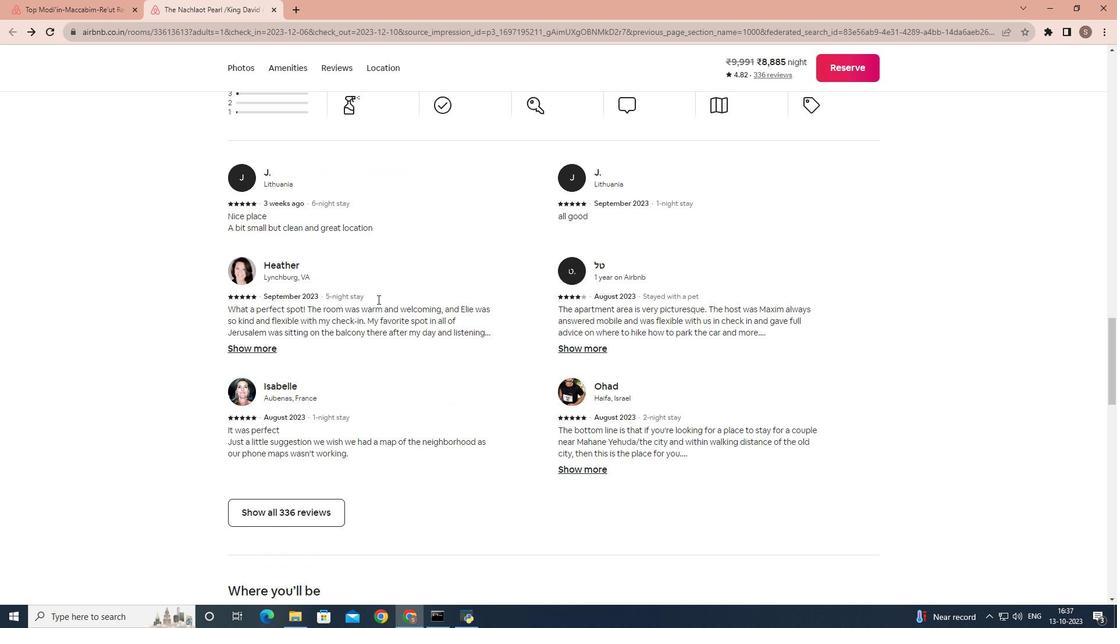 
Action: Mouse scrolled (376, 298) with delta (0, 0)
Screenshot: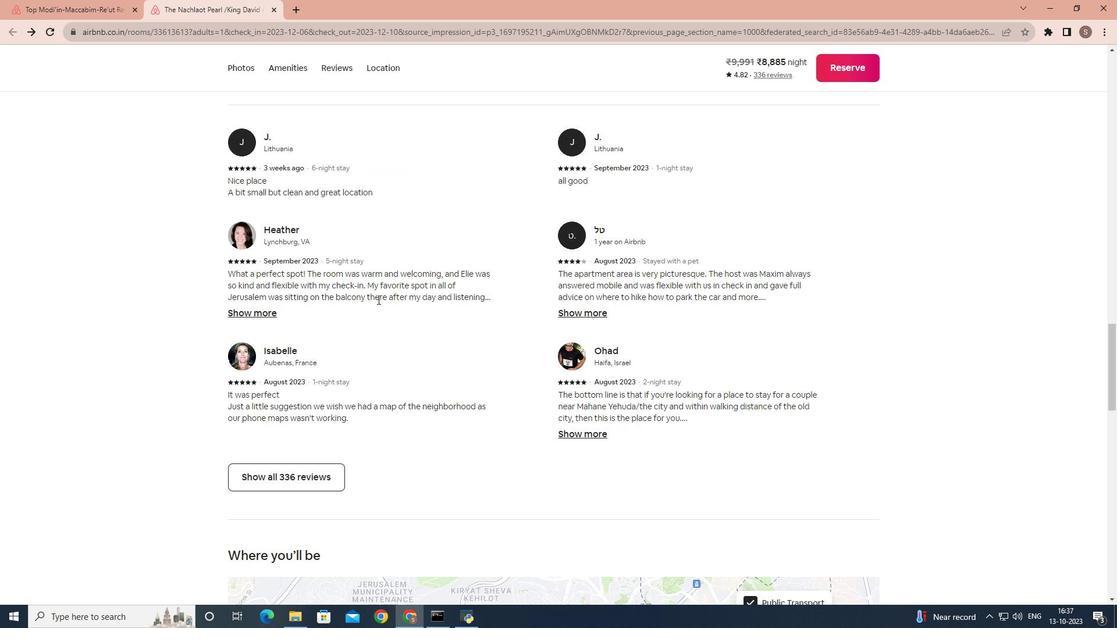 
Action: Mouse scrolled (376, 298) with delta (0, 0)
Screenshot: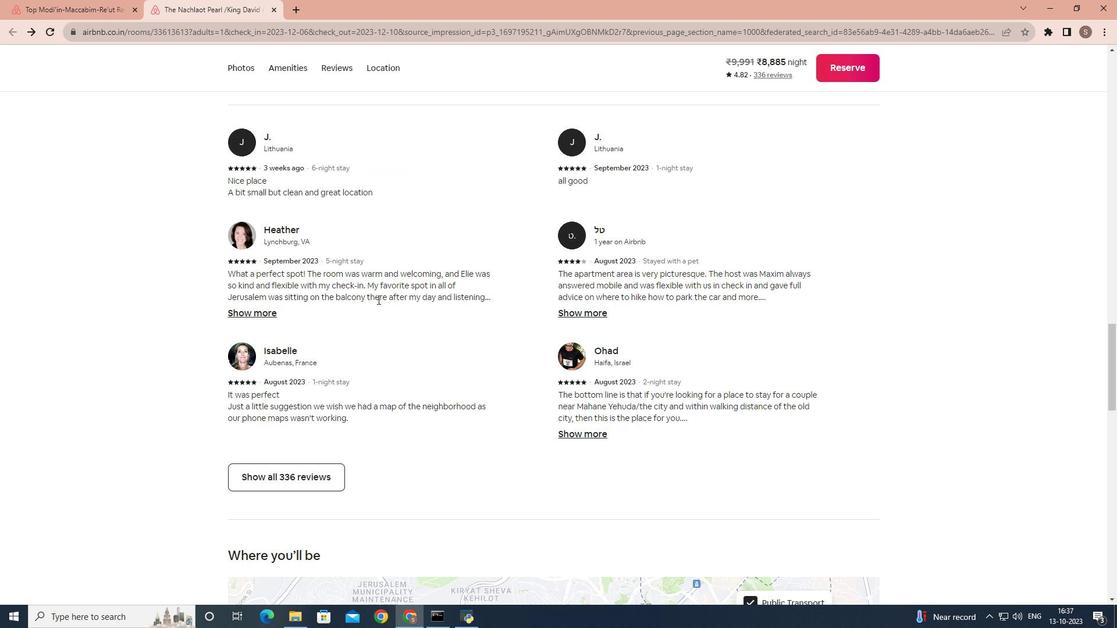 
Action: Mouse moved to (309, 347)
Screenshot: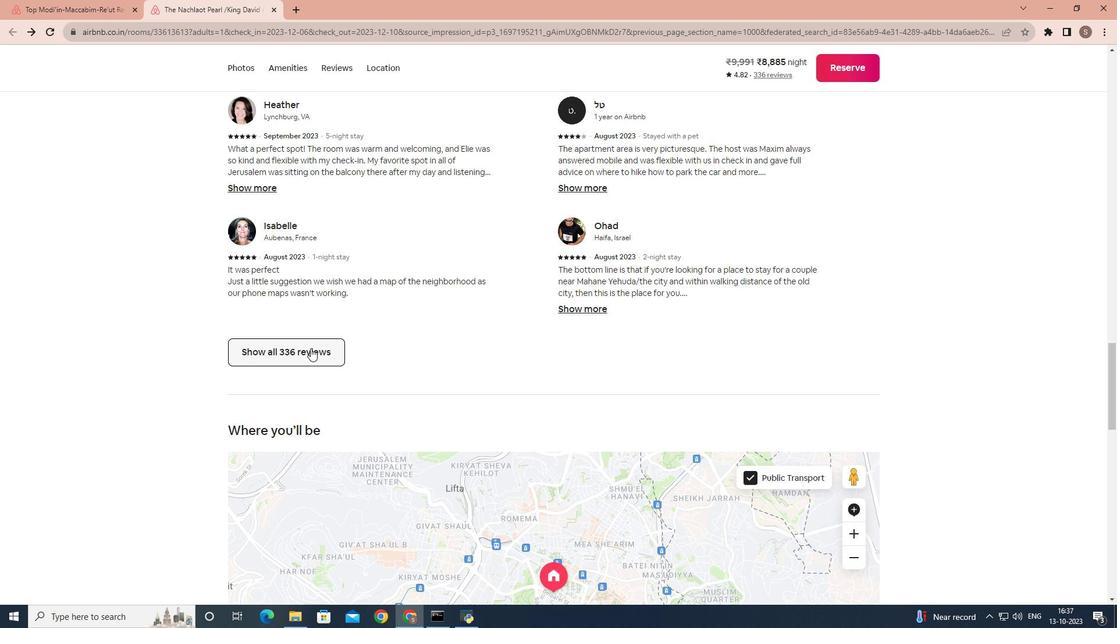 
Action: Mouse pressed left at (309, 347)
Screenshot: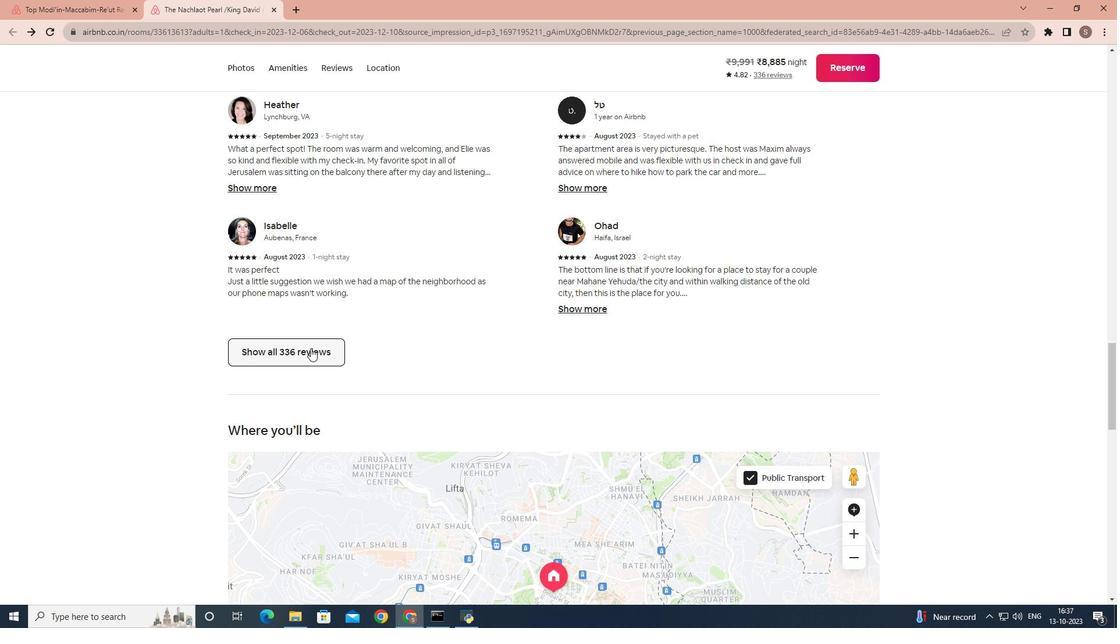 
Action: Mouse moved to (533, 302)
Screenshot: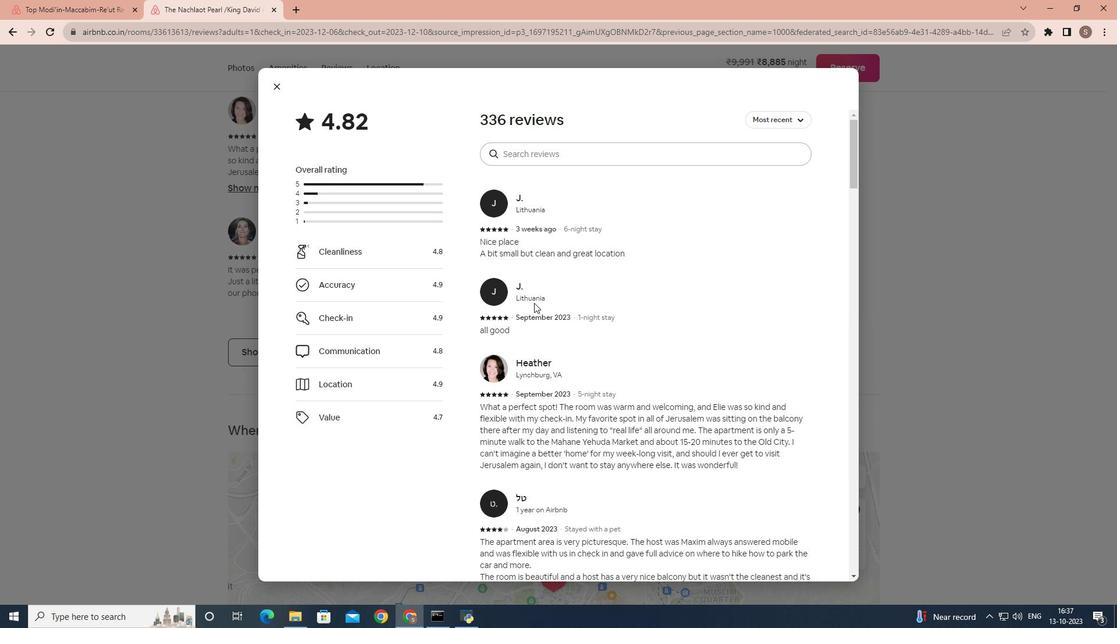 
Action: Mouse scrolled (533, 301) with delta (0, 0)
Screenshot: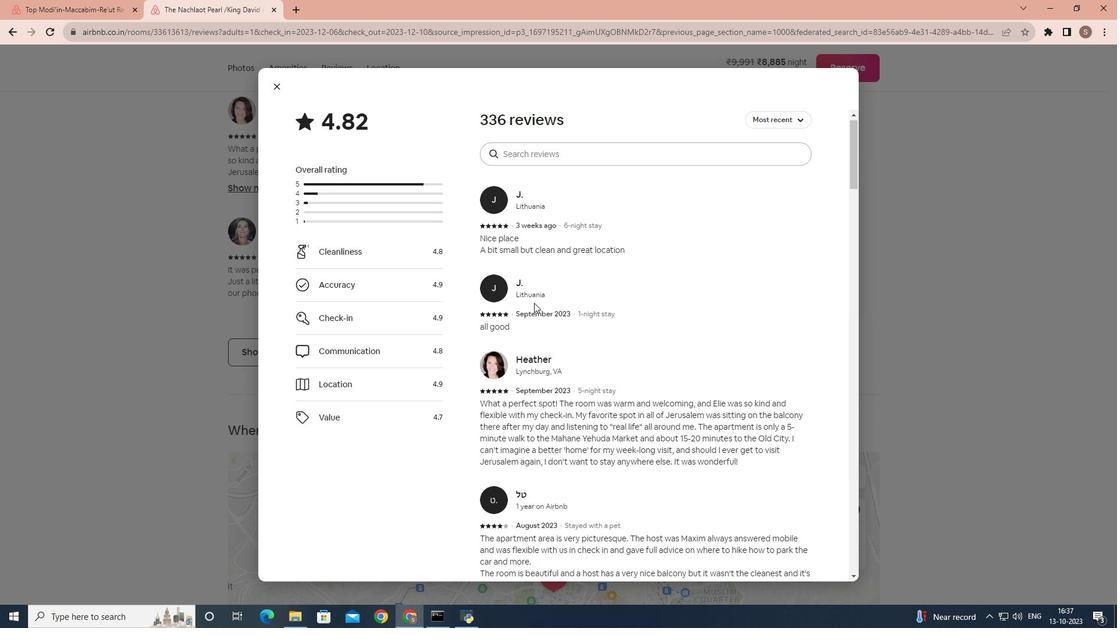 
Action: Mouse scrolled (533, 301) with delta (0, 0)
Screenshot: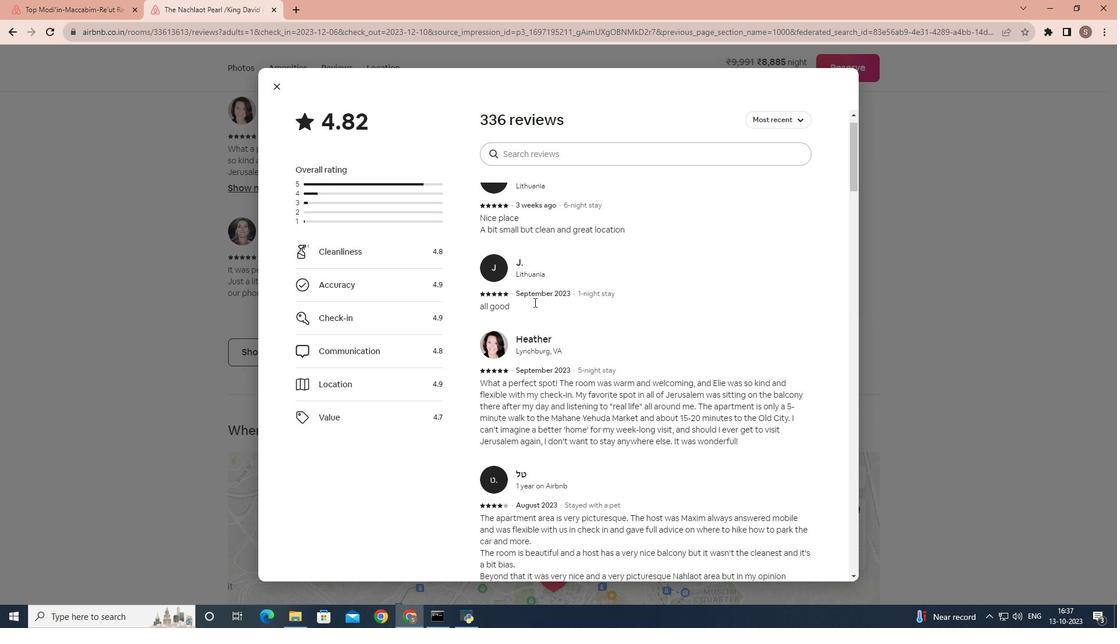 
Action: Mouse scrolled (533, 301) with delta (0, 0)
Screenshot: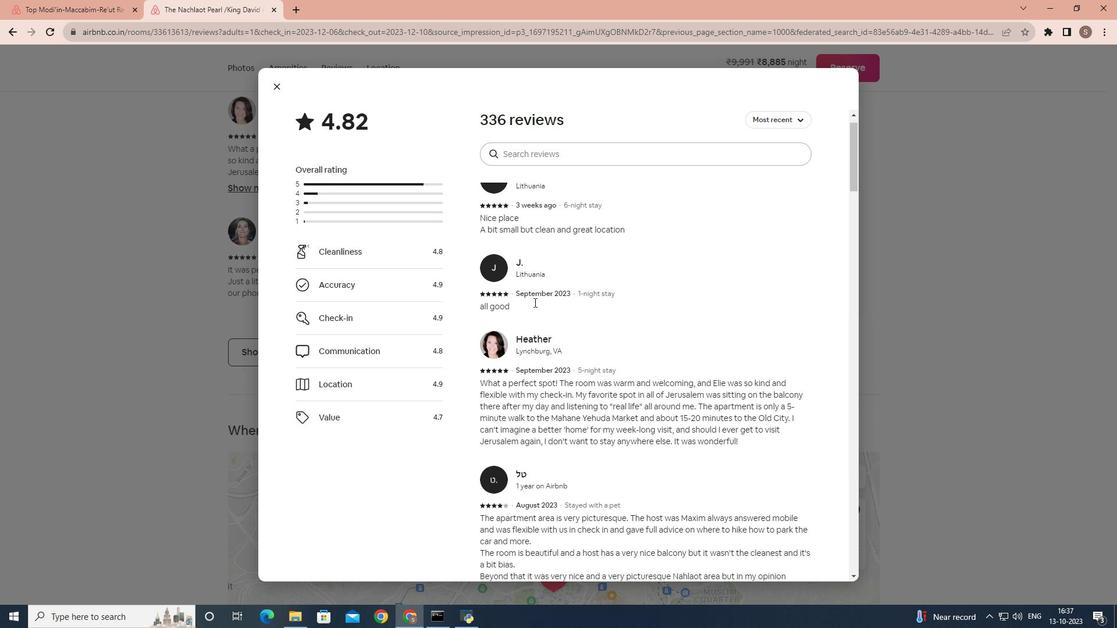 
Action: Mouse scrolled (533, 301) with delta (0, 0)
Screenshot: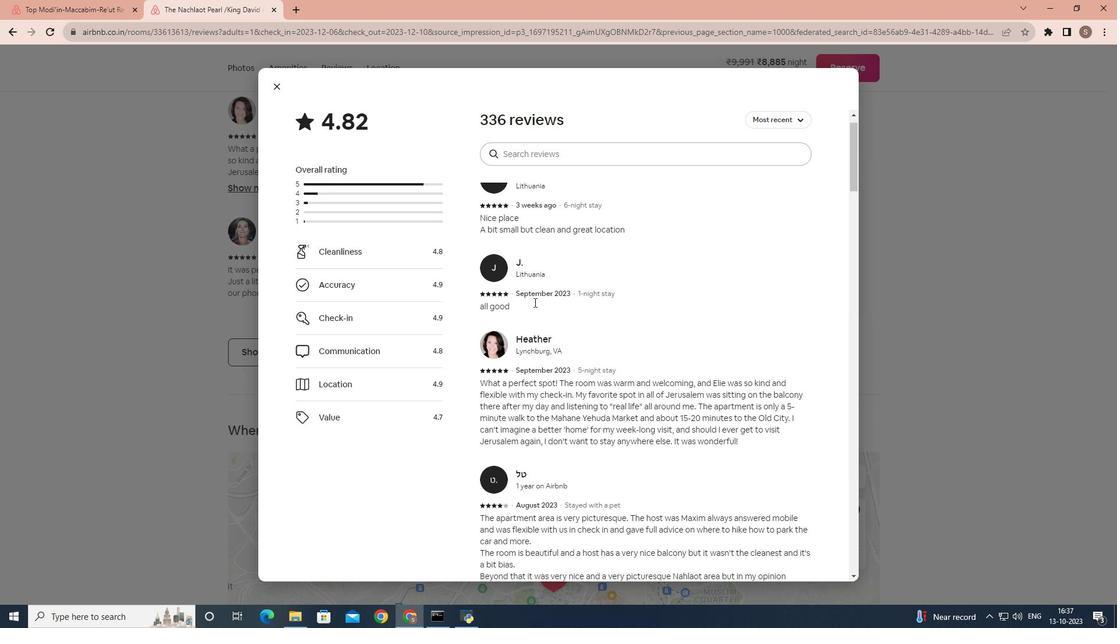 
Action: Mouse moved to (533, 301)
Screenshot: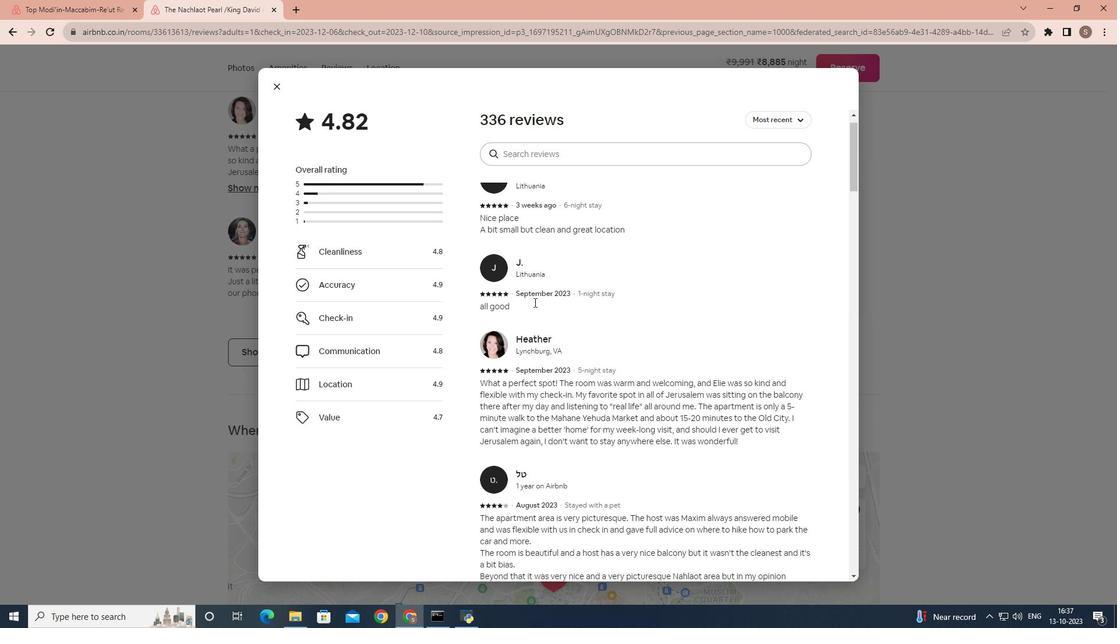 
Action: Mouse scrolled (533, 300) with delta (0, 0)
Screenshot: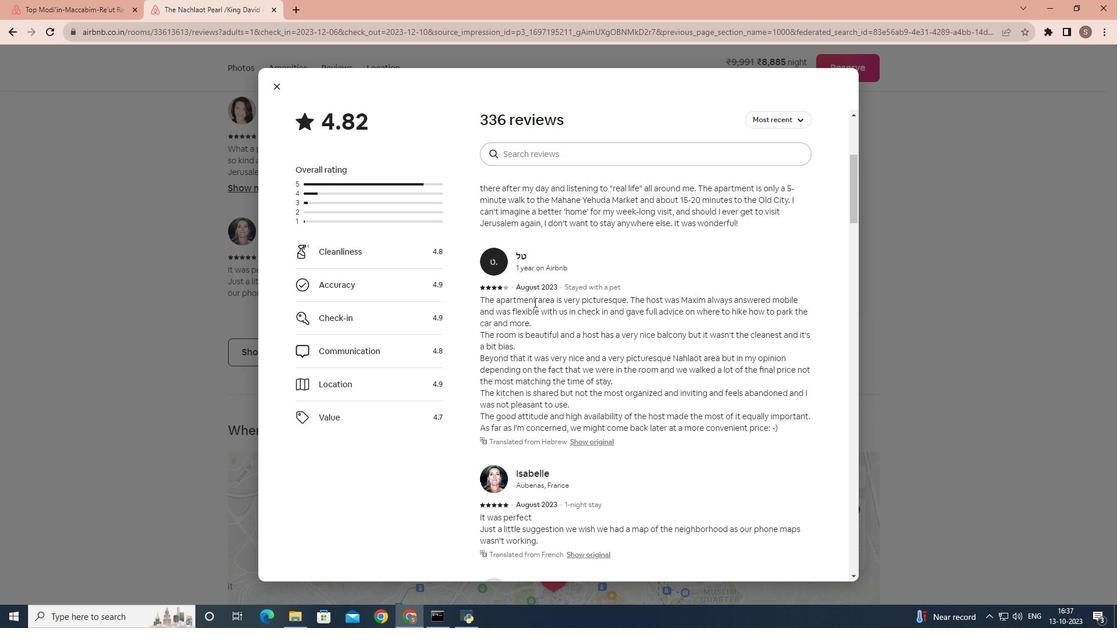 
Action: Mouse scrolled (533, 300) with delta (0, 0)
Screenshot: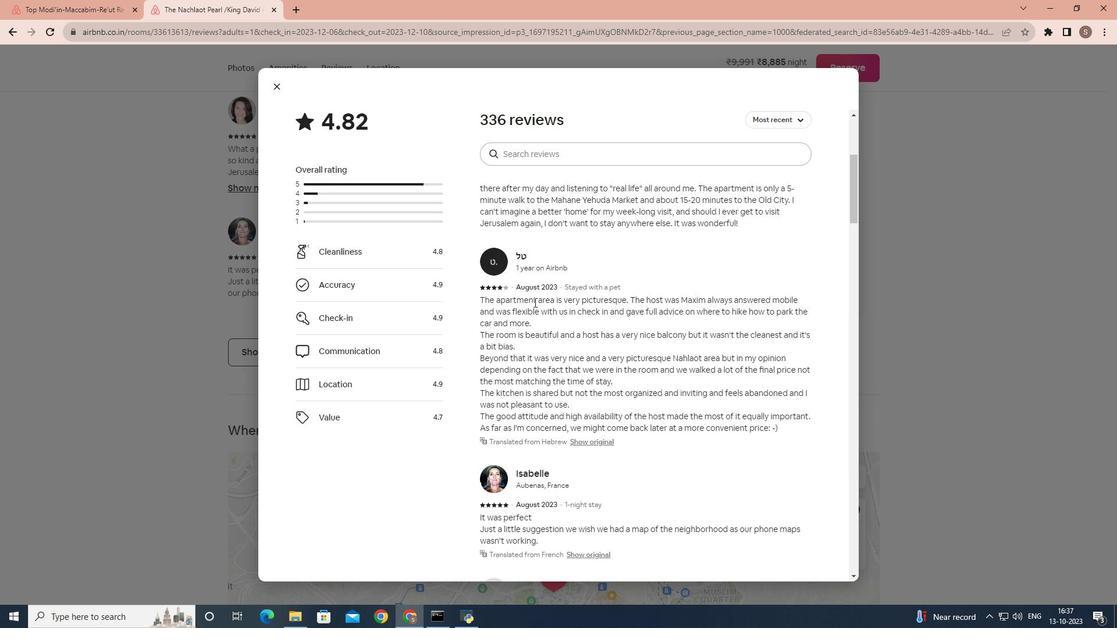 
Action: Mouse scrolled (533, 300) with delta (0, 0)
Screenshot: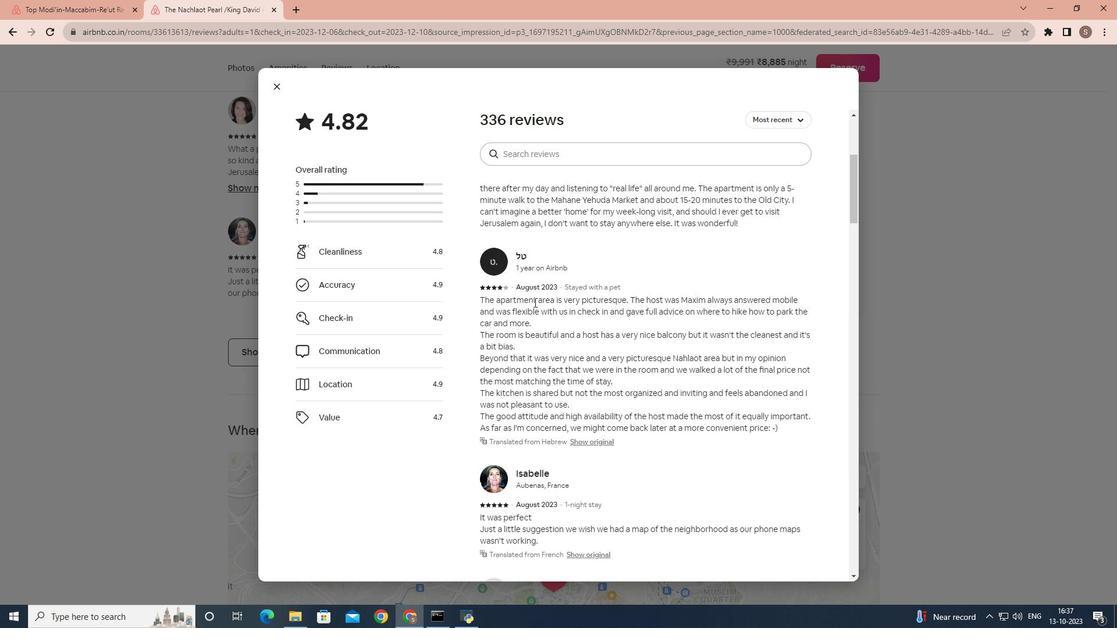 
Action: Mouse scrolled (533, 300) with delta (0, 0)
Screenshot: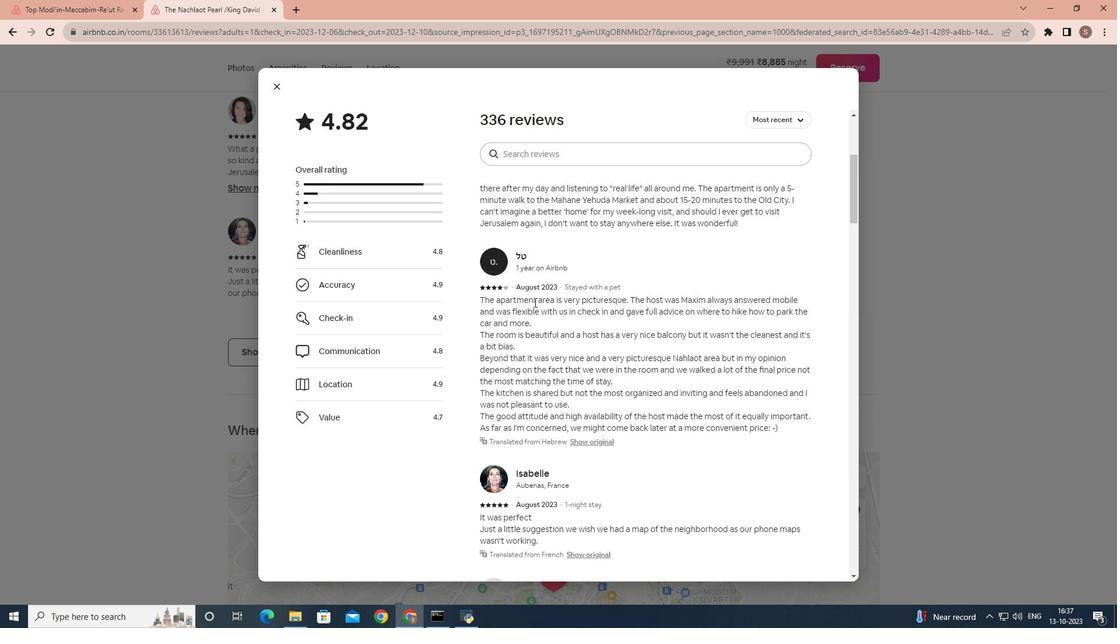
Action: Mouse scrolled (533, 300) with delta (0, 0)
Screenshot: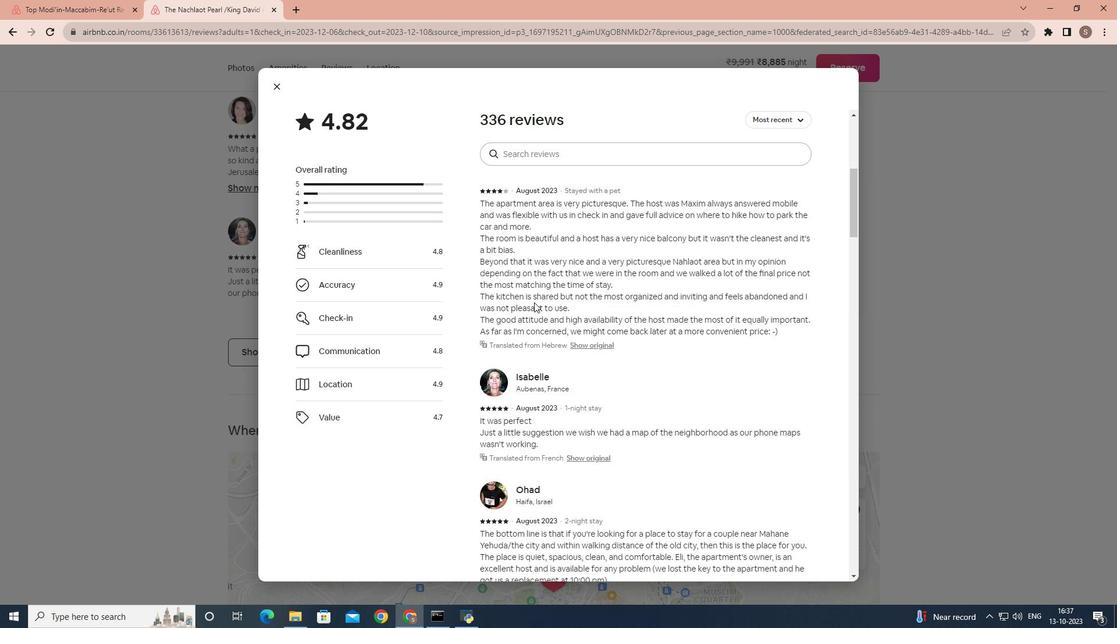 
Action: Mouse moved to (533, 301)
Screenshot: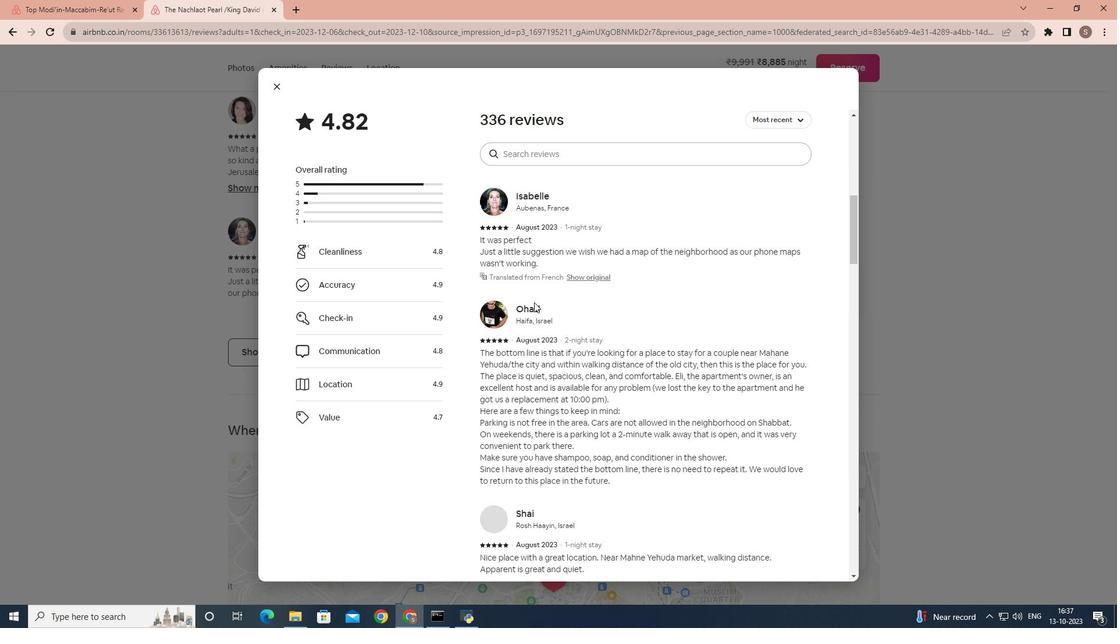 
Action: Mouse scrolled (533, 300) with delta (0, 0)
Screenshot: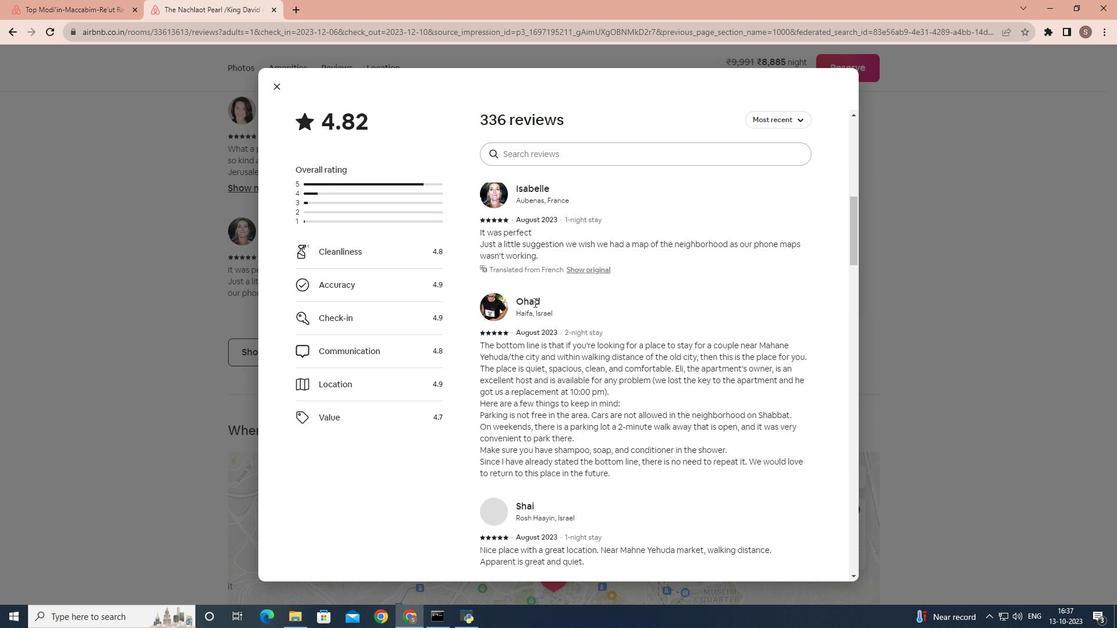 
Action: Mouse scrolled (533, 300) with delta (0, 0)
Screenshot: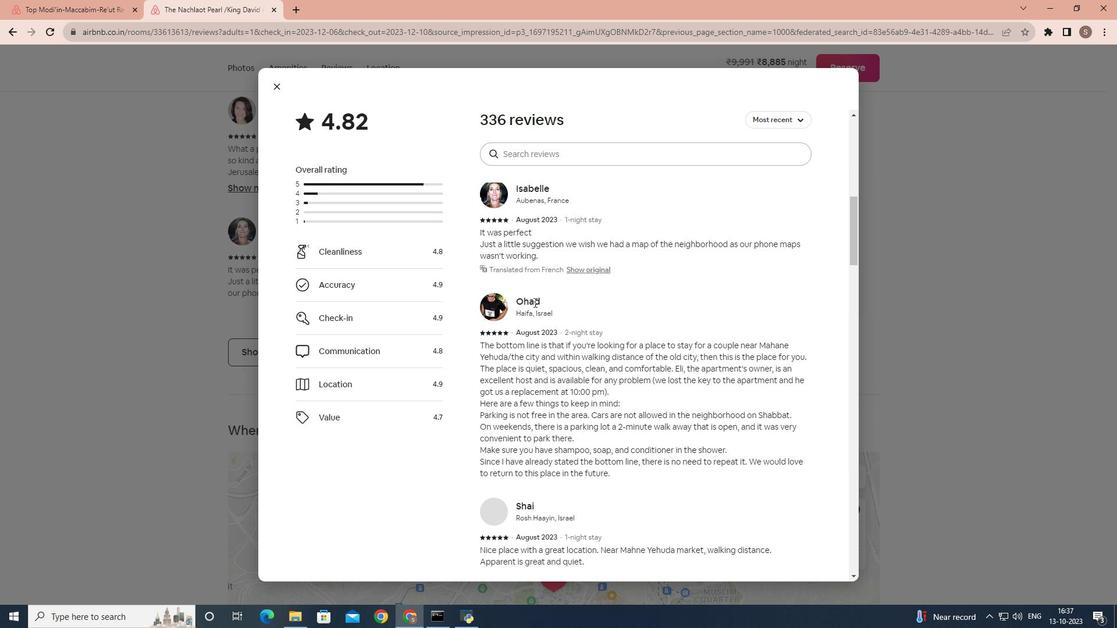 
Action: Mouse scrolled (533, 300) with delta (0, 0)
Screenshot: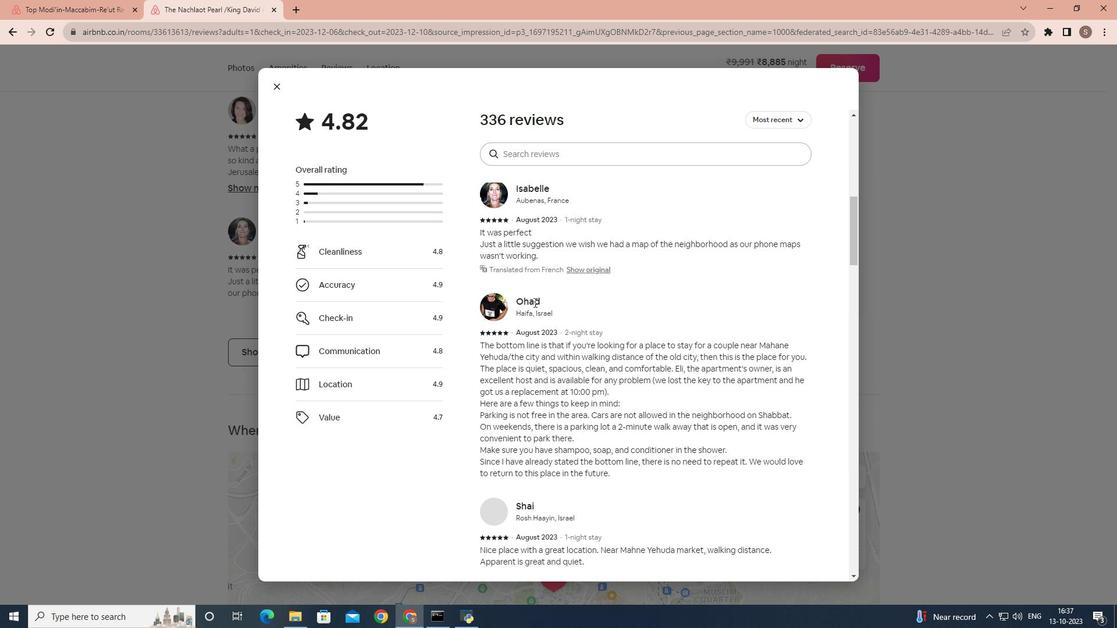 
Action: Mouse scrolled (533, 300) with delta (0, 0)
Screenshot: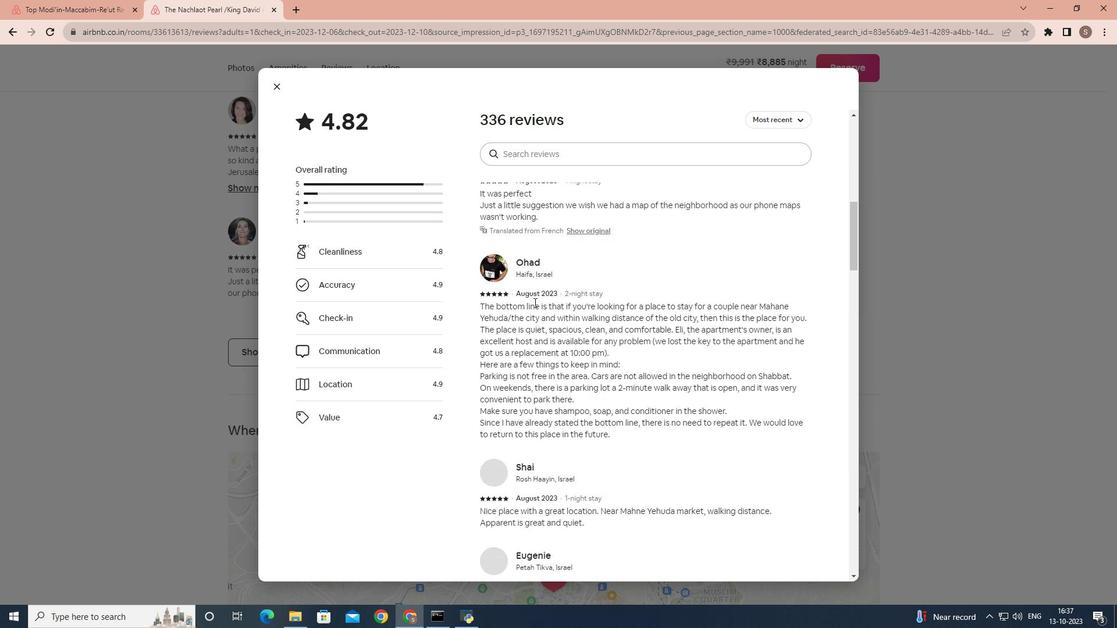 
Action: Mouse scrolled (533, 300) with delta (0, 0)
Screenshot: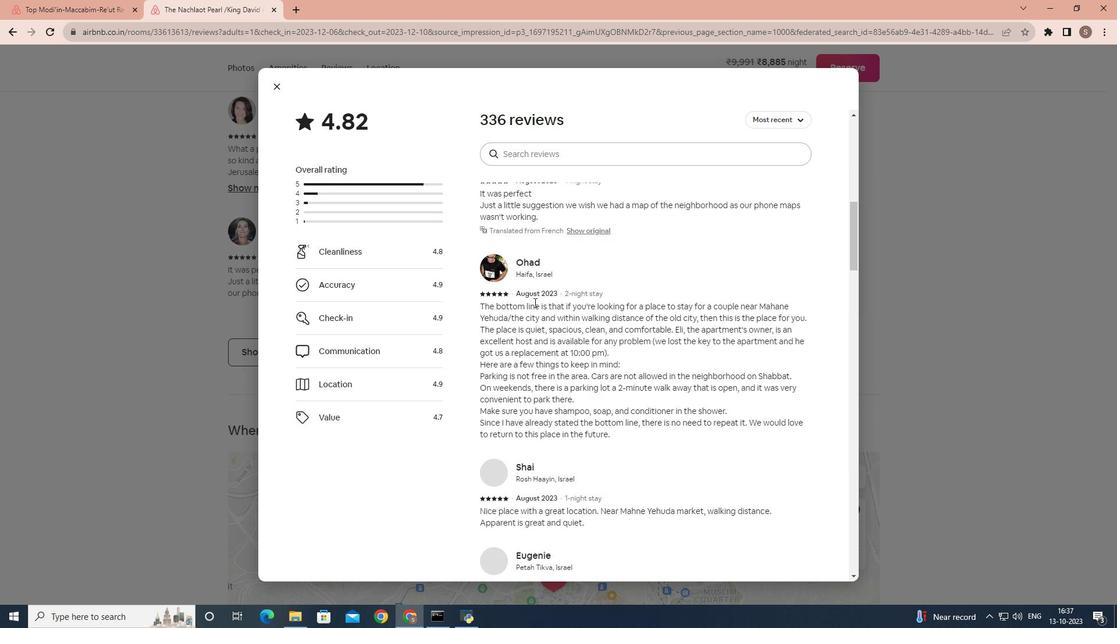 
Action: Mouse scrolled (533, 300) with delta (0, 0)
Screenshot: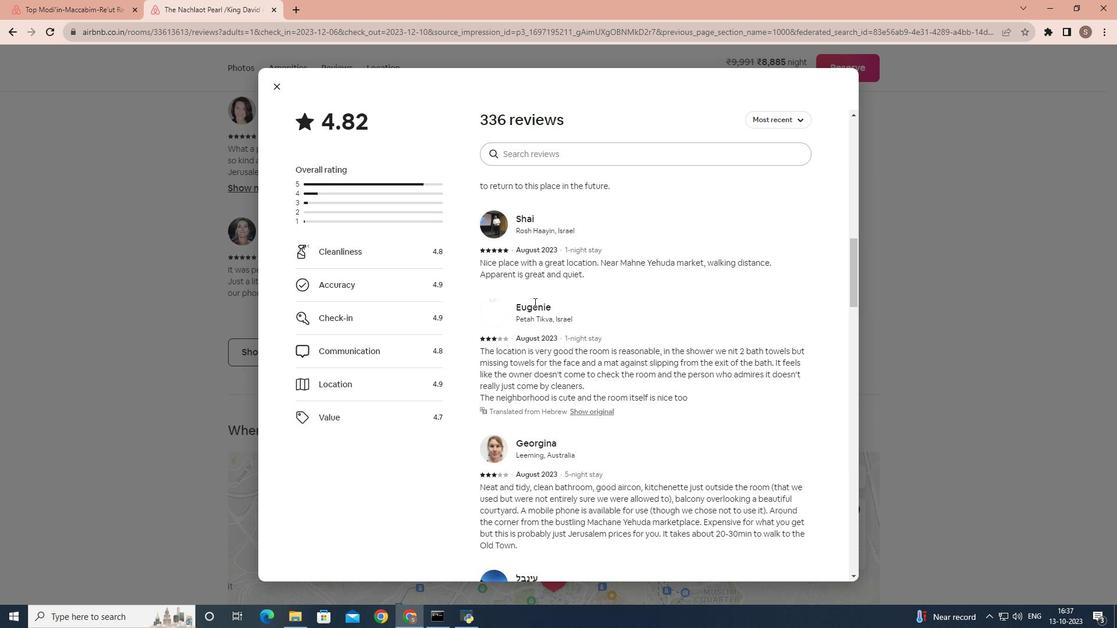 
Action: Mouse scrolled (533, 300) with delta (0, 0)
Screenshot: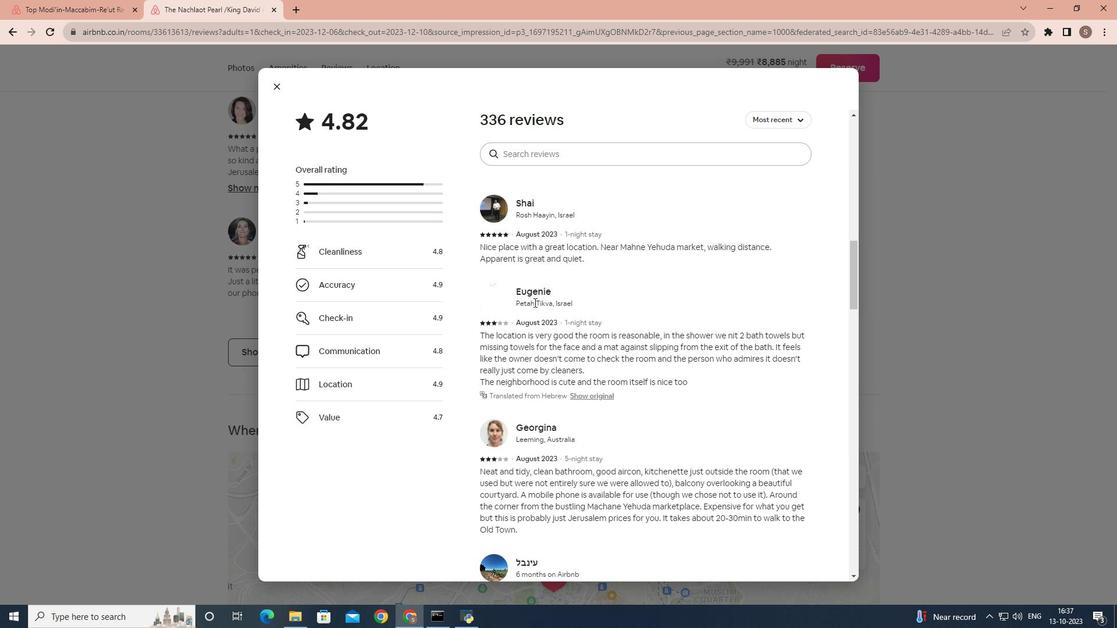 
Action: Mouse scrolled (533, 300) with delta (0, 0)
Screenshot: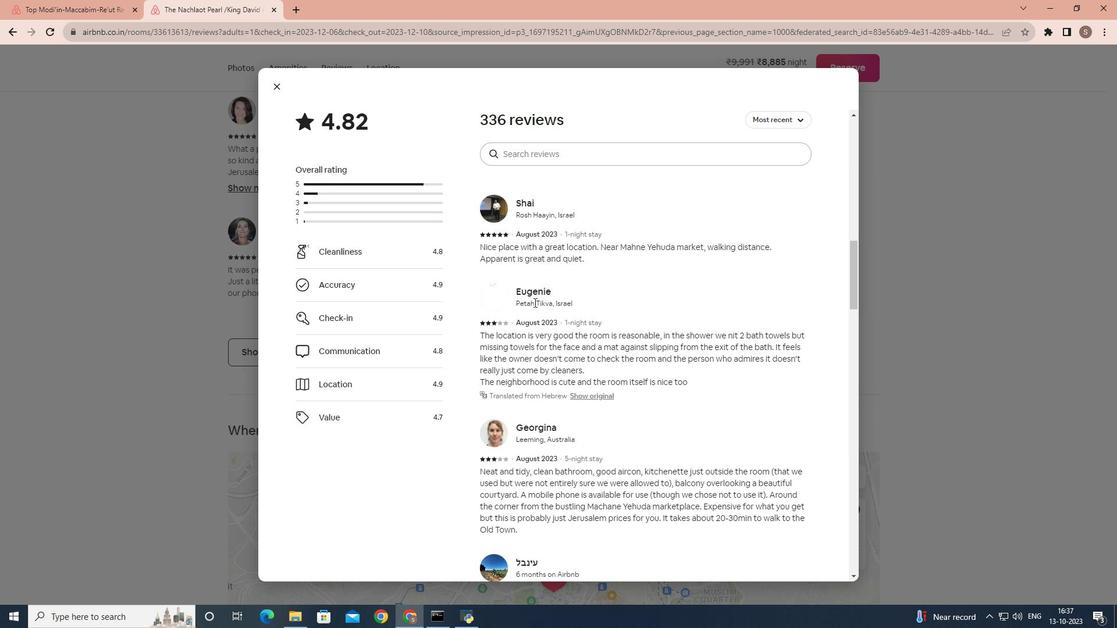 
Action: Mouse scrolled (533, 300) with delta (0, 0)
Screenshot: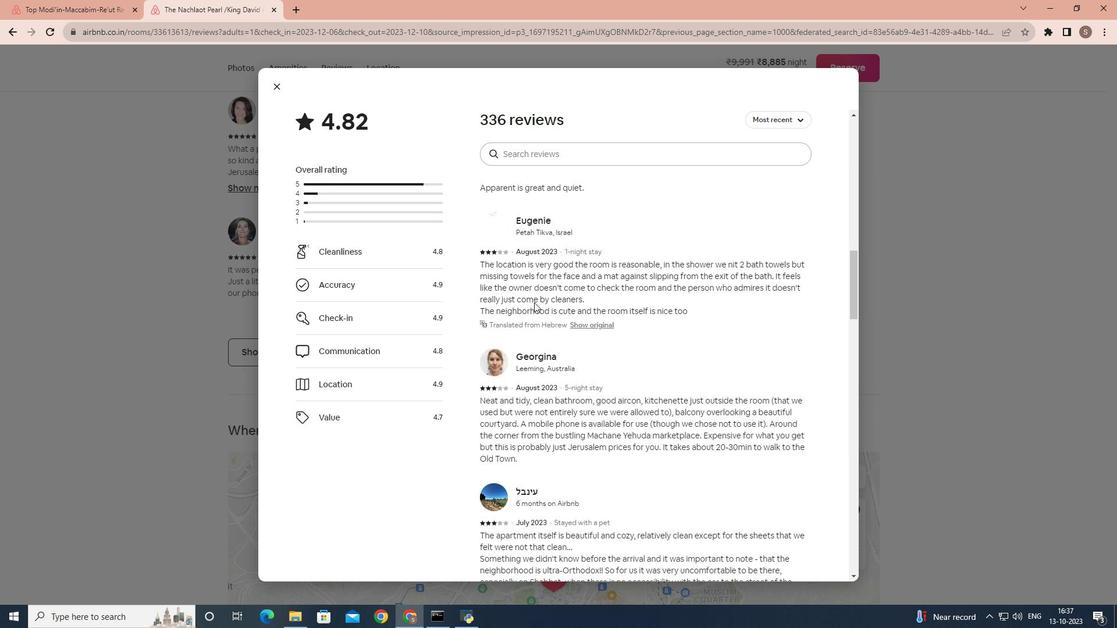 
Action: Mouse scrolled (533, 300) with delta (0, 0)
Screenshot: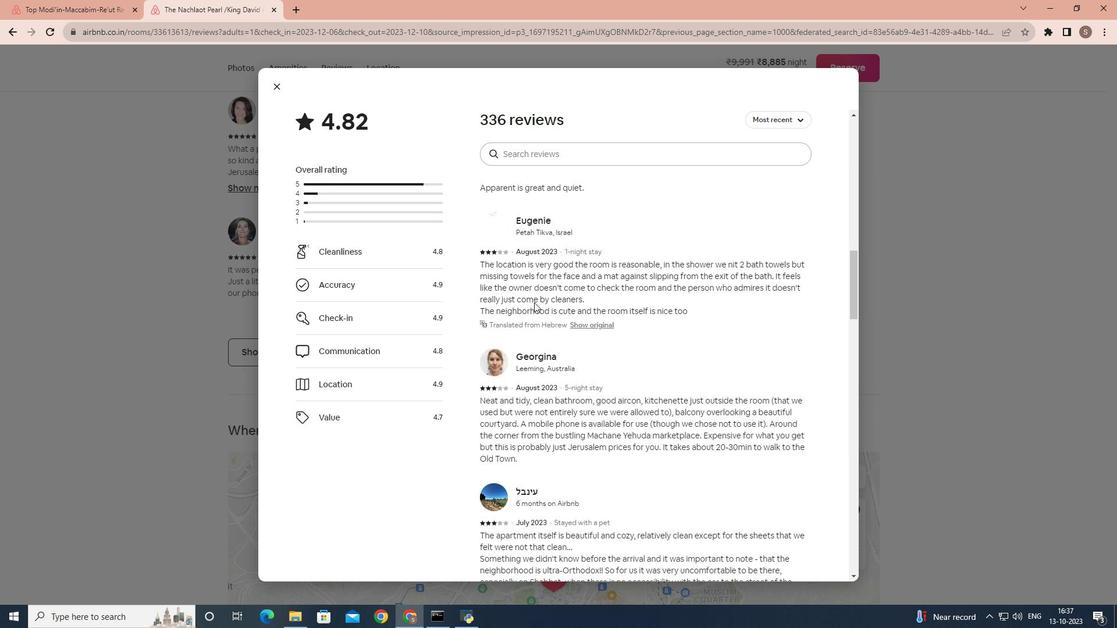 
Action: Mouse scrolled (533, 300) with delta (0, 0)
Screenshot: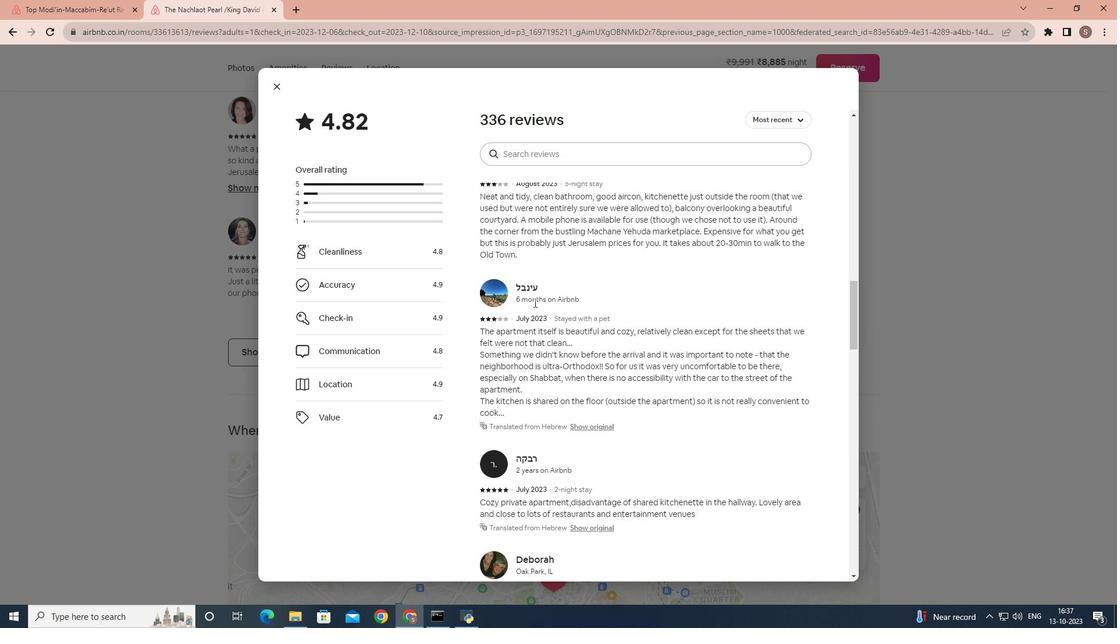 
Action: Mouse scrolled (533, 300) with delta (0, 0)
Screenshot: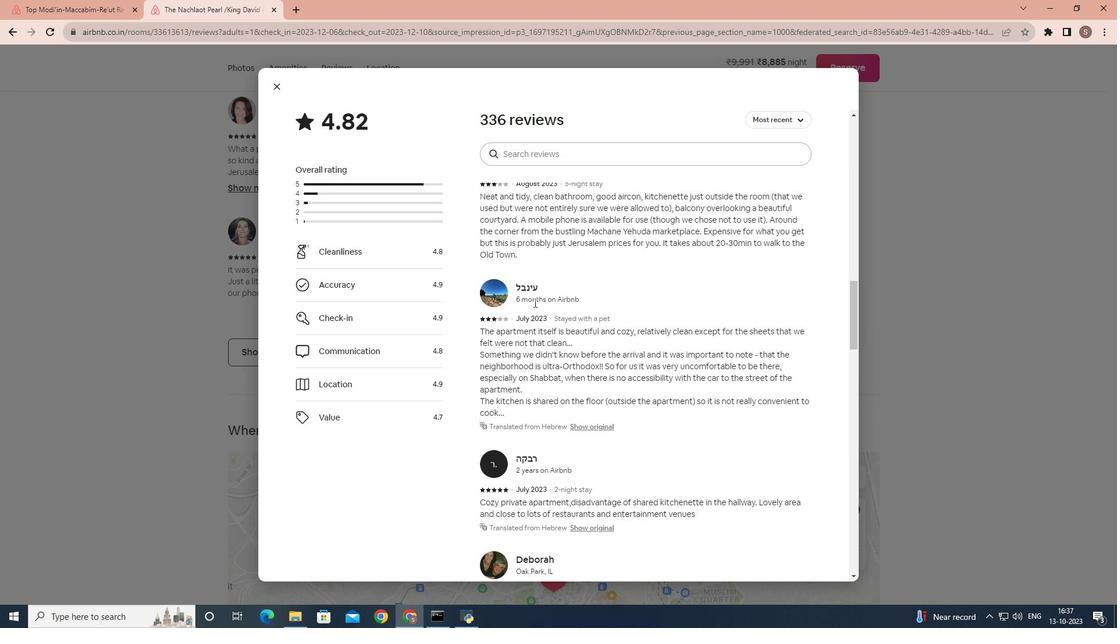 
Action: Mouse scrolled (533, 300) with delta (0, 0)
Screenshot: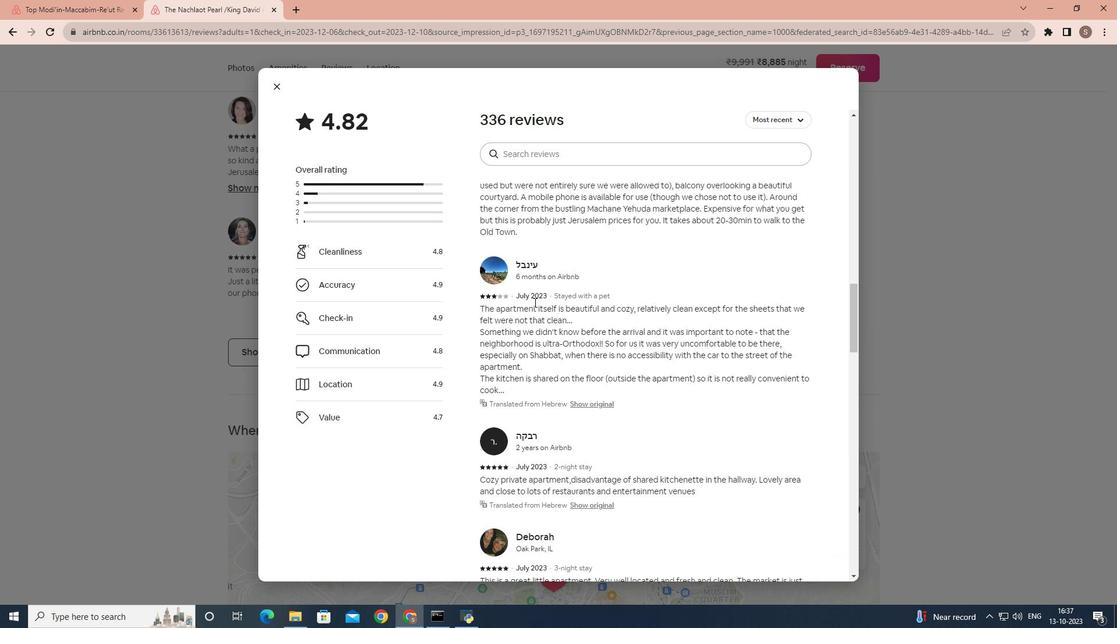 
Action: Mouse scrolled (533, 300) with delta (0, 0)
Screenshot: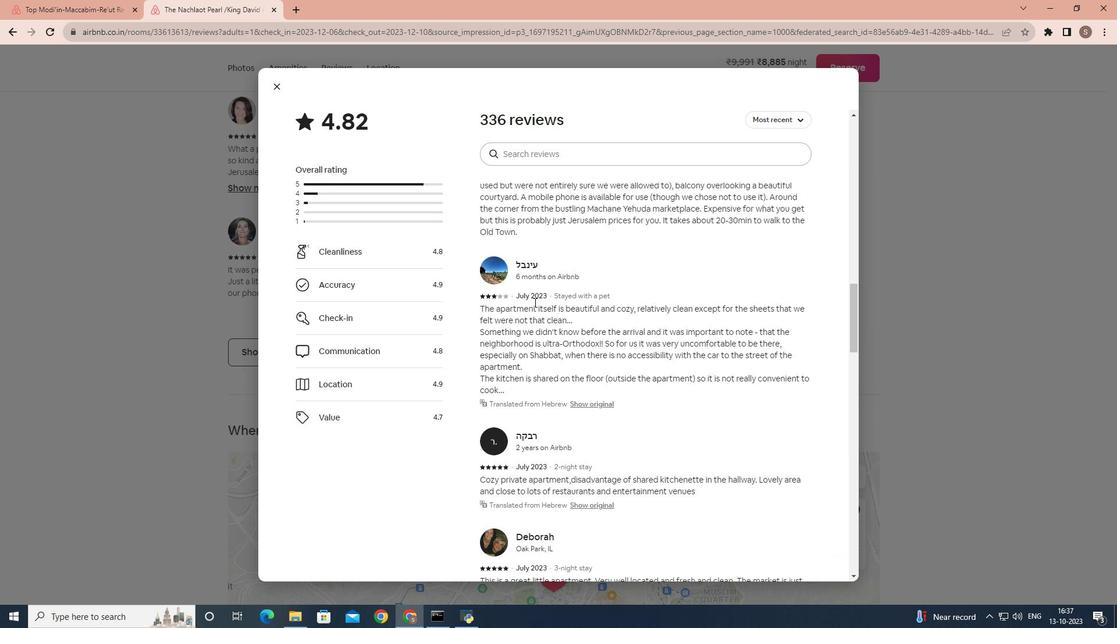 
Action: Mouse scrolled (533, 300) with delta (0, 0)
Screenshot: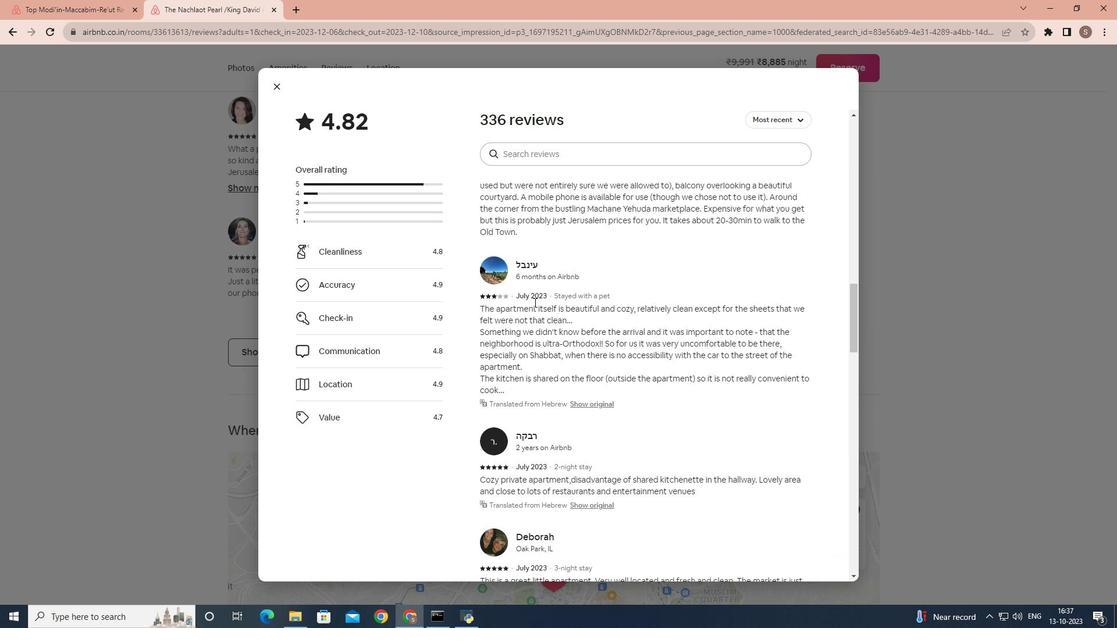 
Action: Mouse scrolled (533, 300) with delta (0, 0)
Screenshot: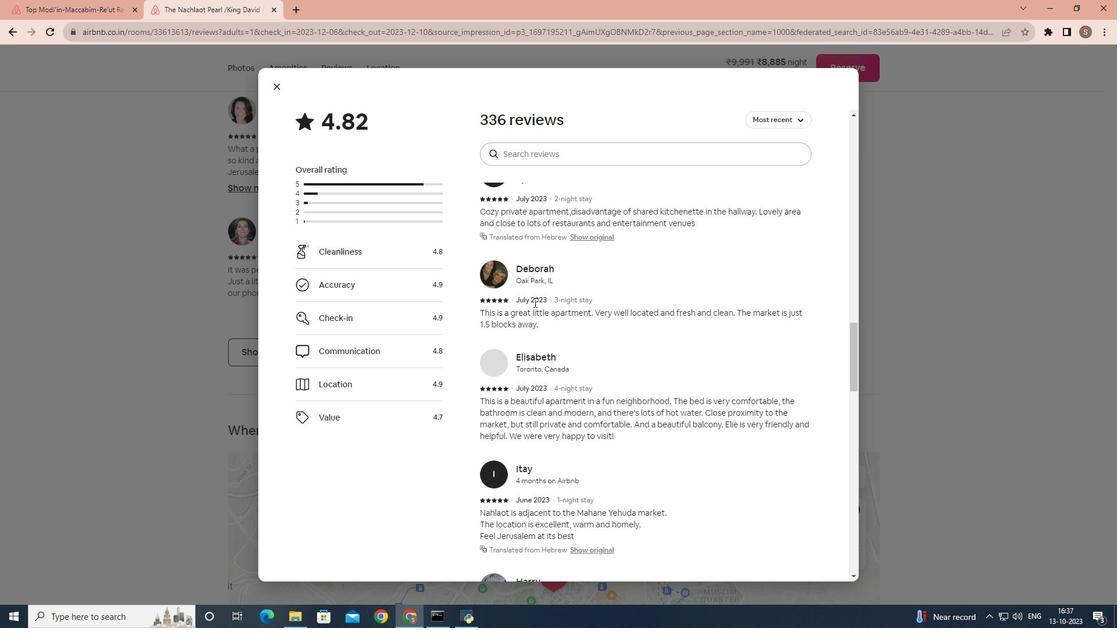 
Action: Mouse scrolled (533, 300) with delta (0, 0)
Screenshot: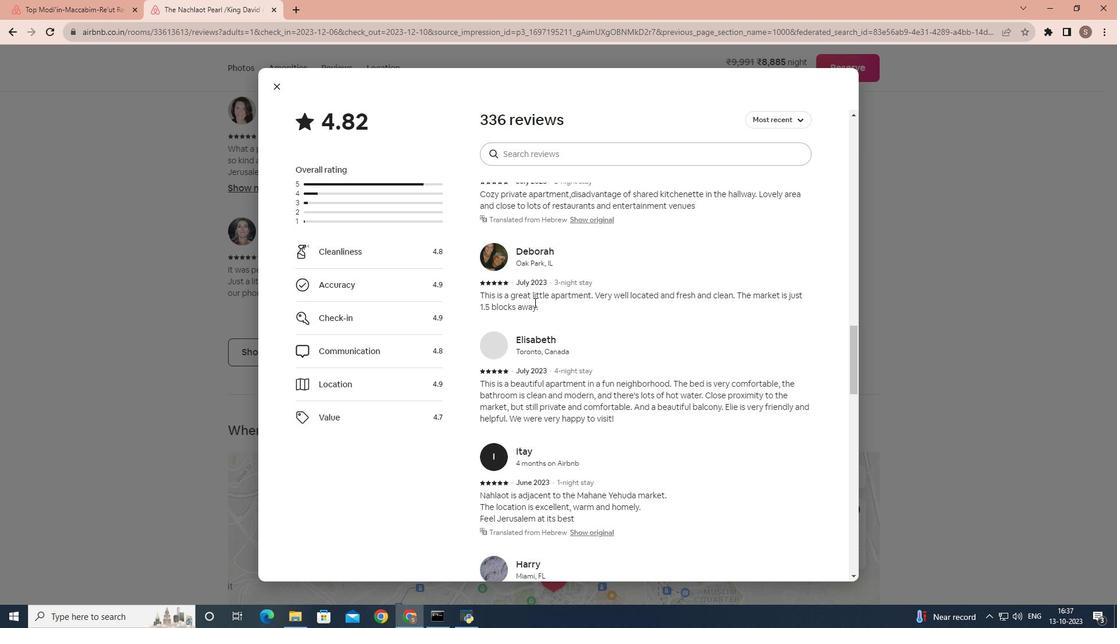 
Action: Mouse scrolled (533, 300) with delta (0, 0)
Screenshot: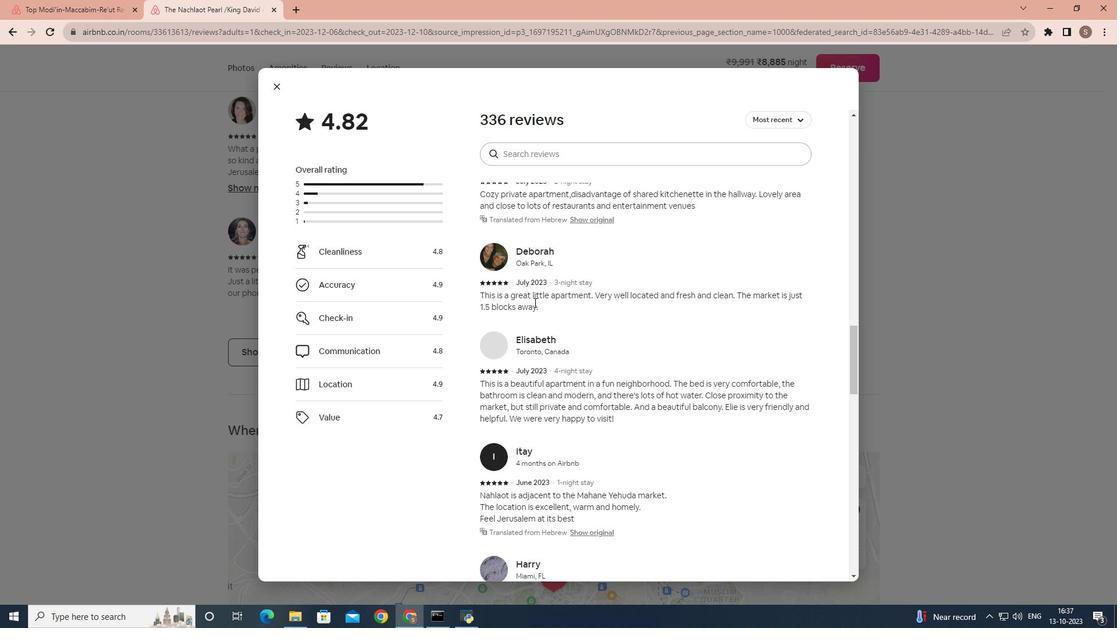 
Action: Mouse scrolled (533, 300) with delta (0, 0)
Screenshot: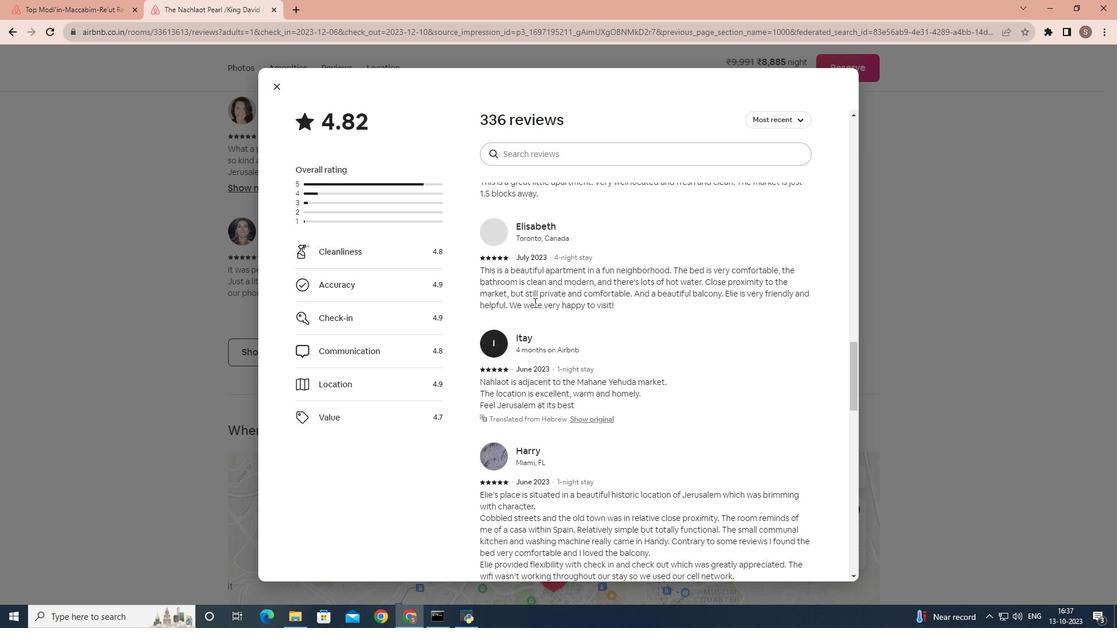 
Action: Mouse scrolled (533, 300) with delta (0, 0)
Screenshot: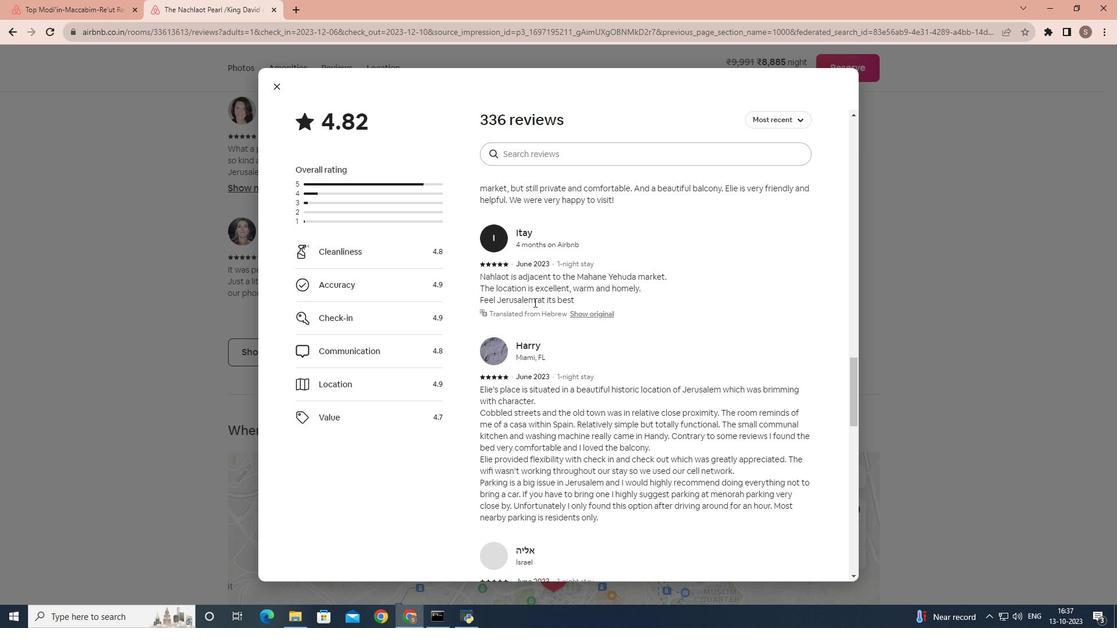 
Action: Mouse scrolled (533, 300) with delta (0, 0)
Screenshot: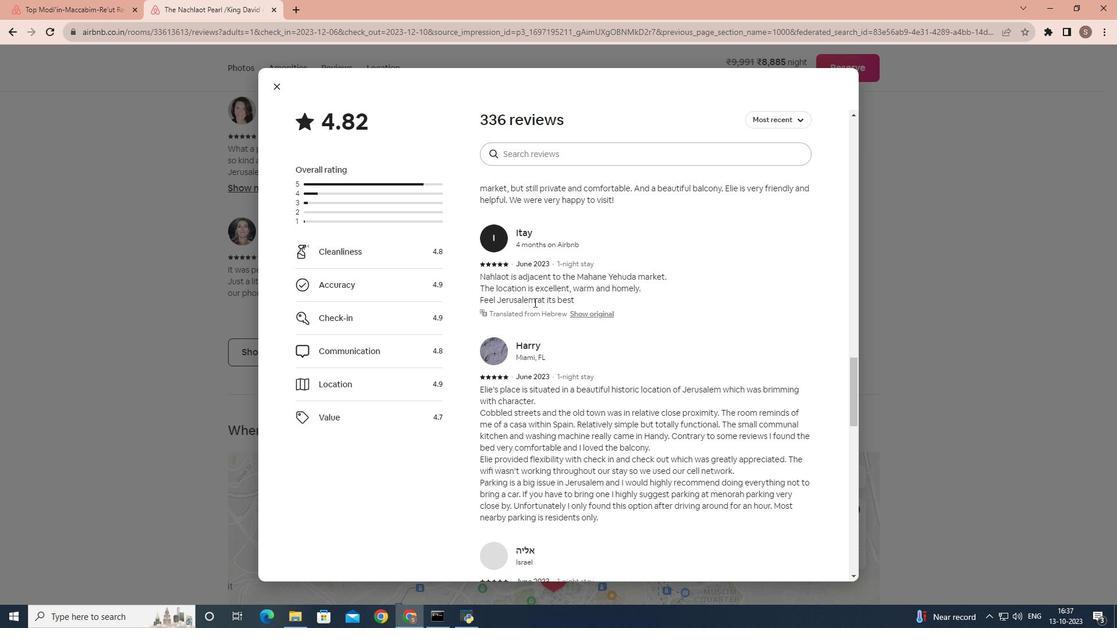 
Action: Mouse scrolled (533, 300) with delta (0, 0)
Screenshot: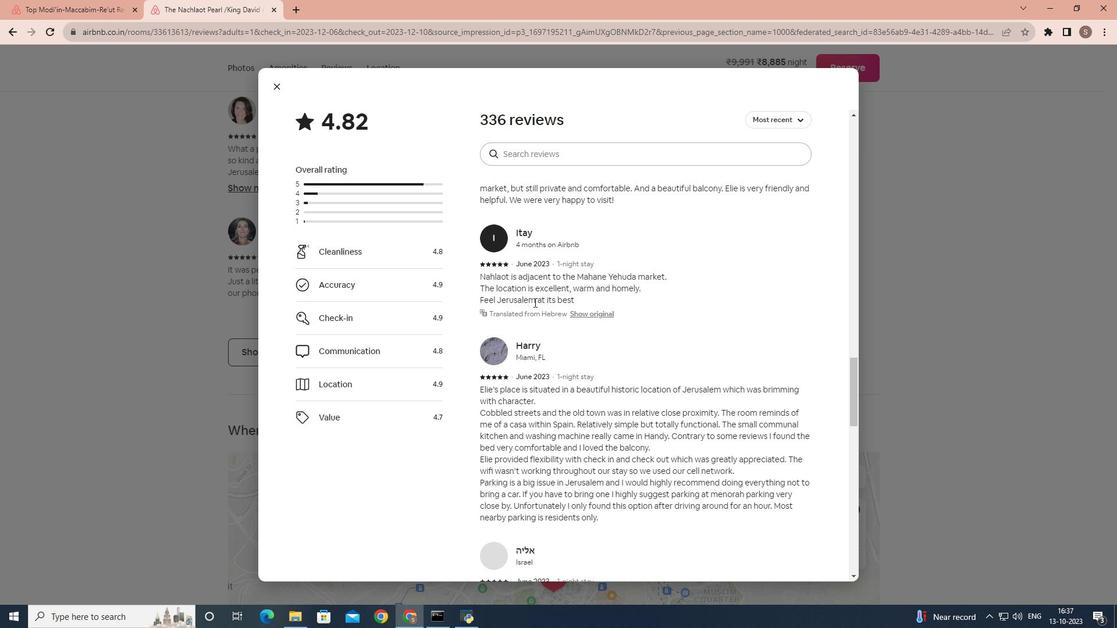 
Action: Mouse scrolled (533, 300) with delta (0, 0)
Screenshot: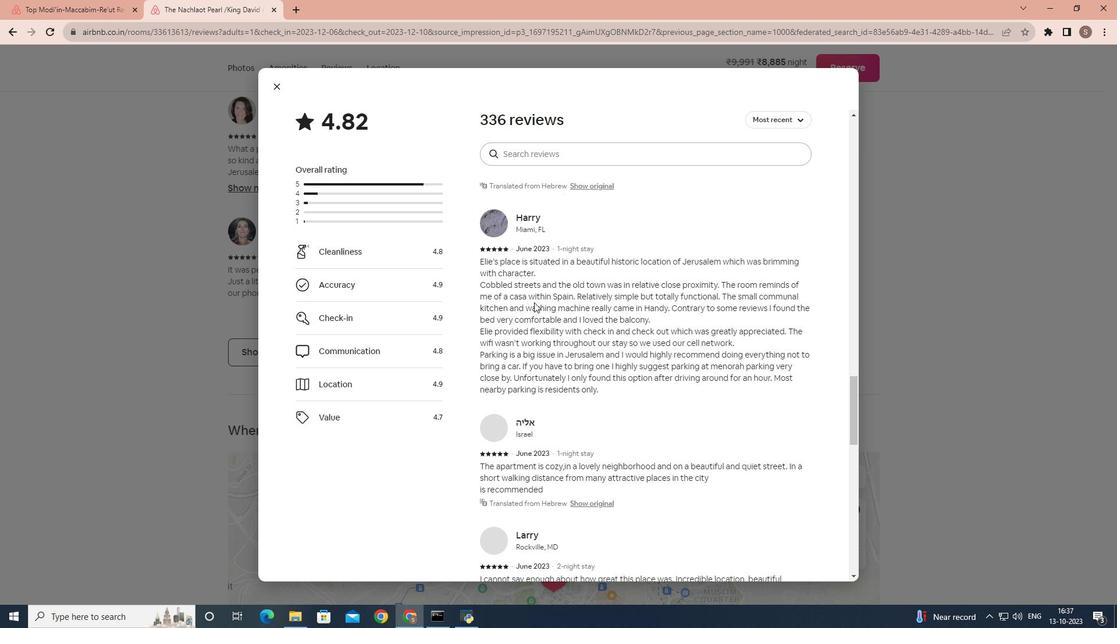 
Action: Mouse scrolled (533, 300) with delta (0, 0)
Screenshot: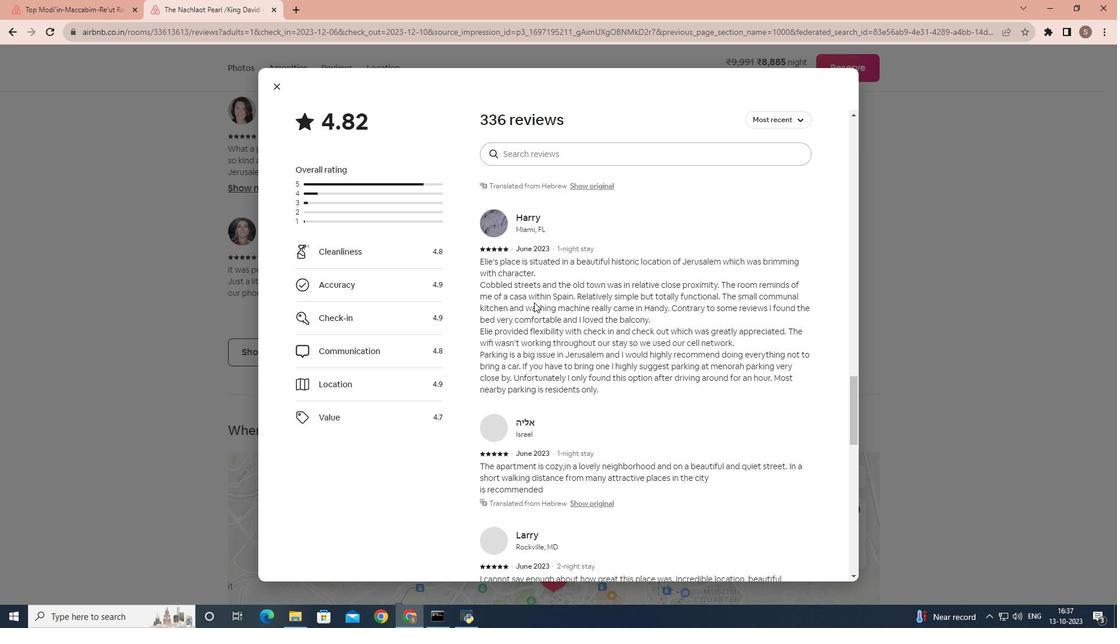 
Action: Mouse scrolled (533, 300) with delta (0, 0)
Screenshot: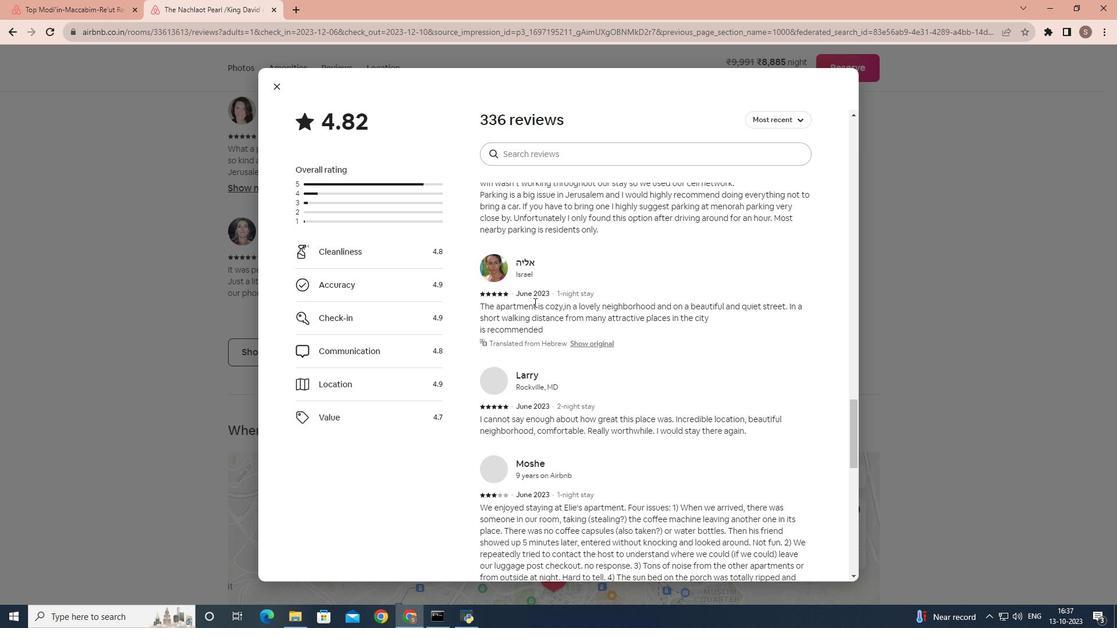 
Action: Mouse scrolled (533, 300) with delta (0, 0)
Screenshot: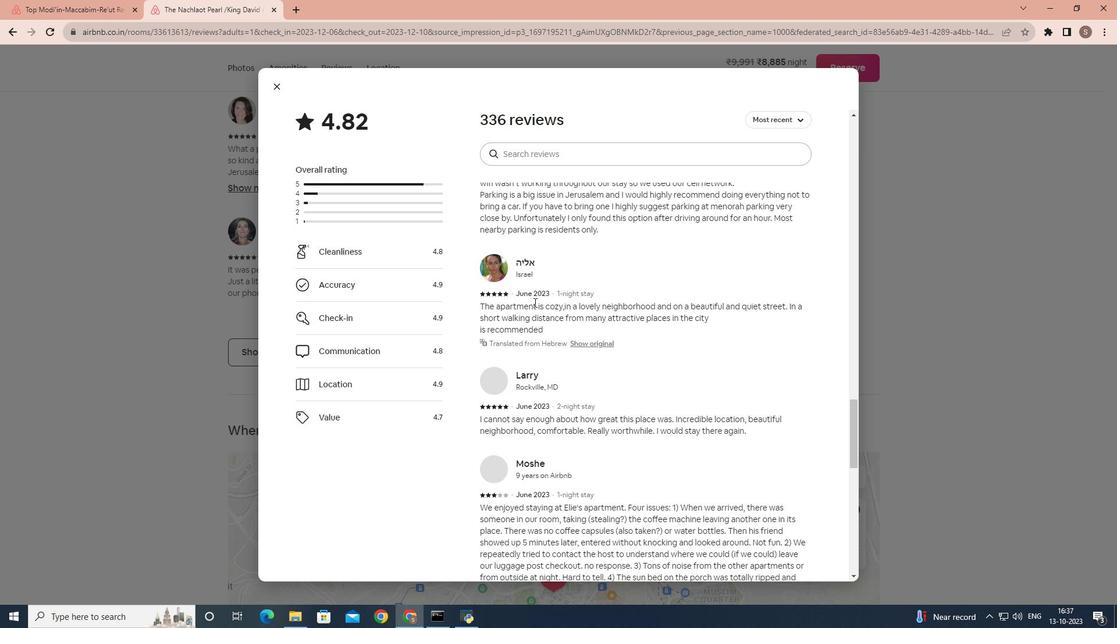 
Action: Mouse scrolled (533, 300) with delta (0, 0)
Screenshot: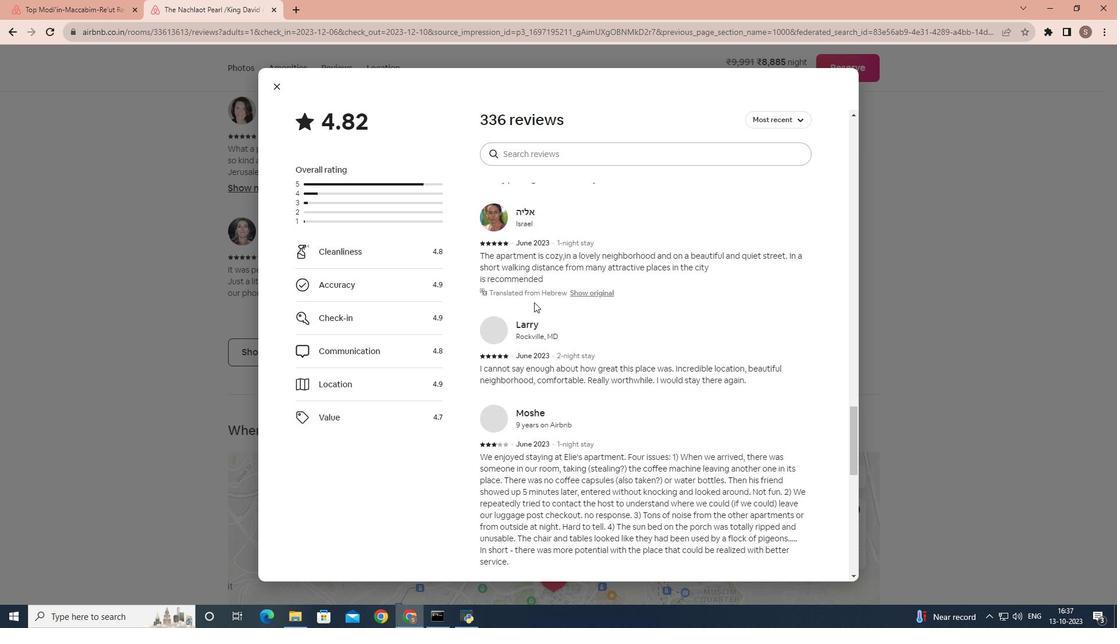 
Action: Mouse scrolled (533, 300) with delta (0, 0)
Screenshot: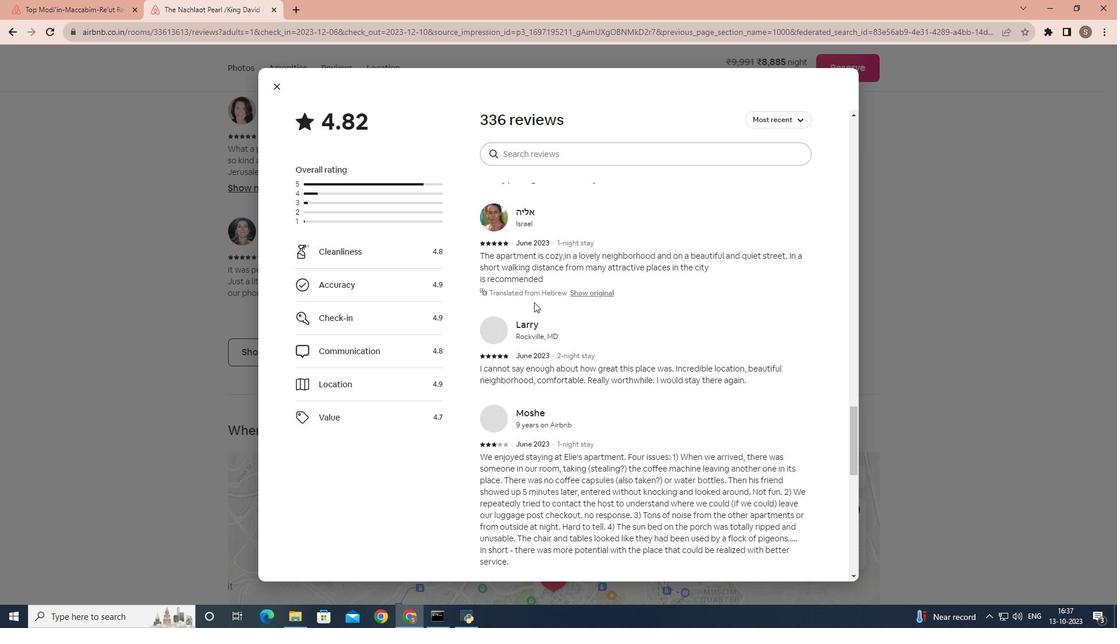 
Action: Mouse scrolled (533, 300) with delta (0, 0)
Screenshot: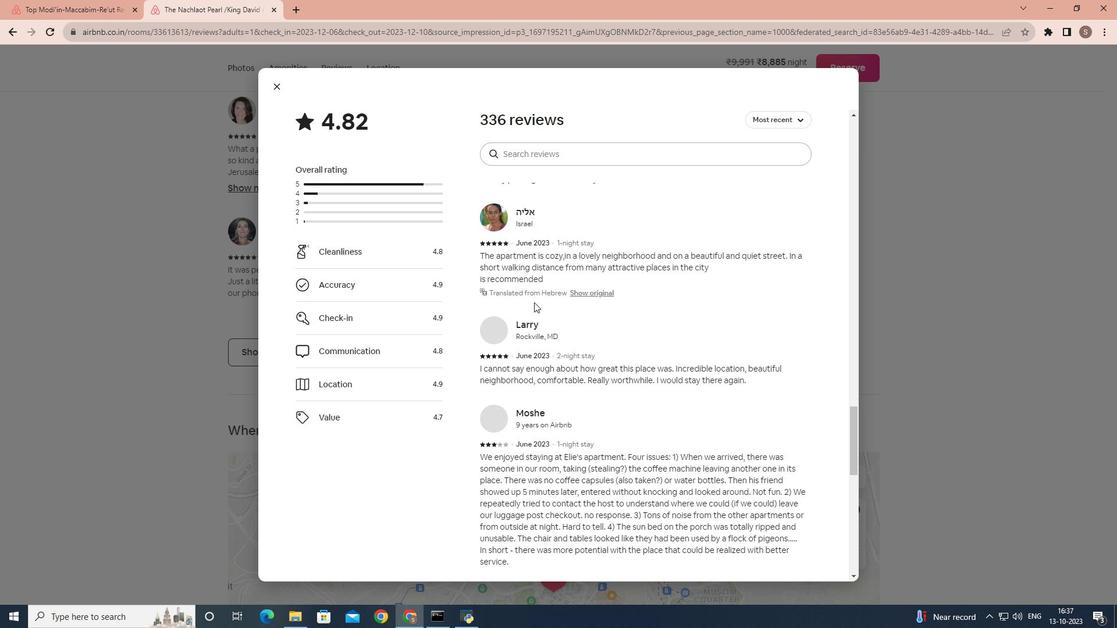 
Action: Mouse scrolled (533, 300) with delta (0, 0)
Screenshot: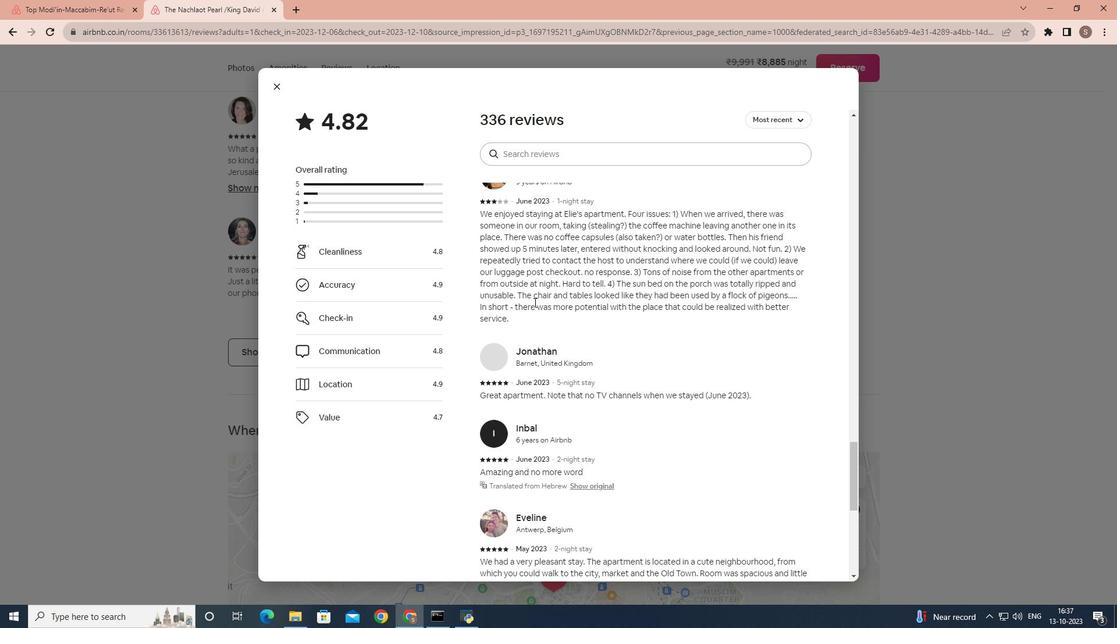 
Action: Mouse scrolled (533, 300) with delta (0, 0)
Screenshot: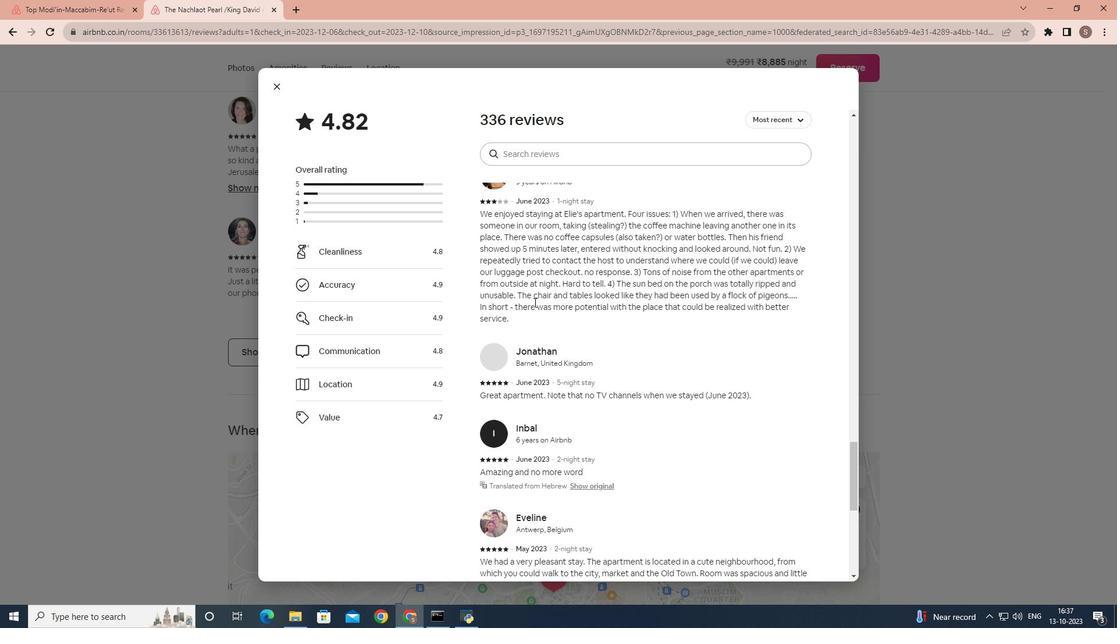 
Action: Mouse scrolled (533, 300) with delta (0, 0)
Screenshot: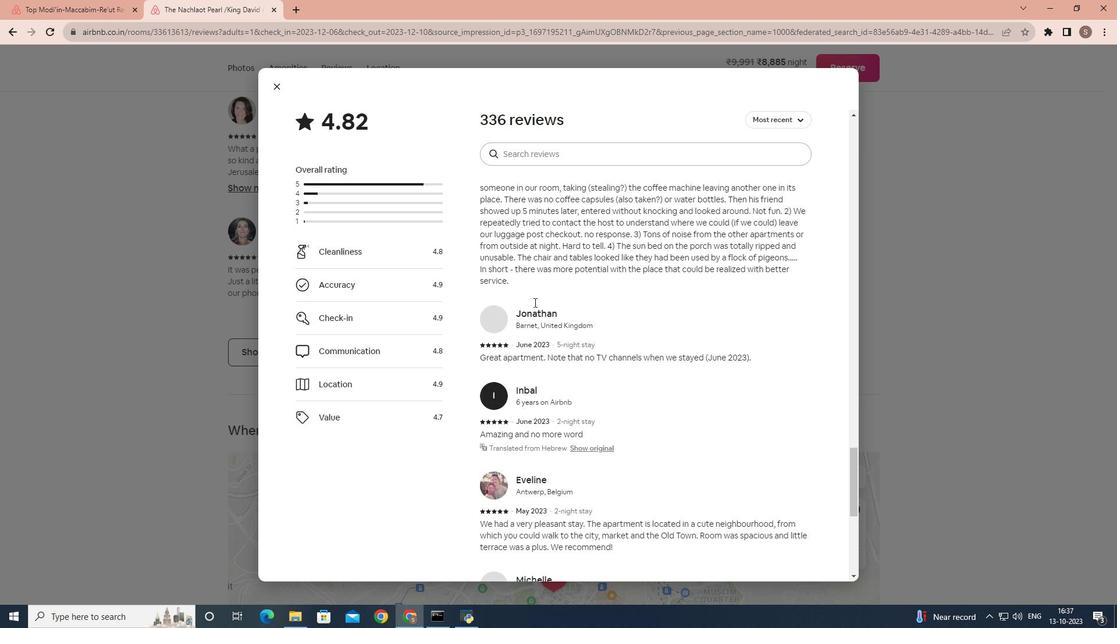 
Action: Mouse scrolled (533, 300) with delta (0, 0)
Screenshot: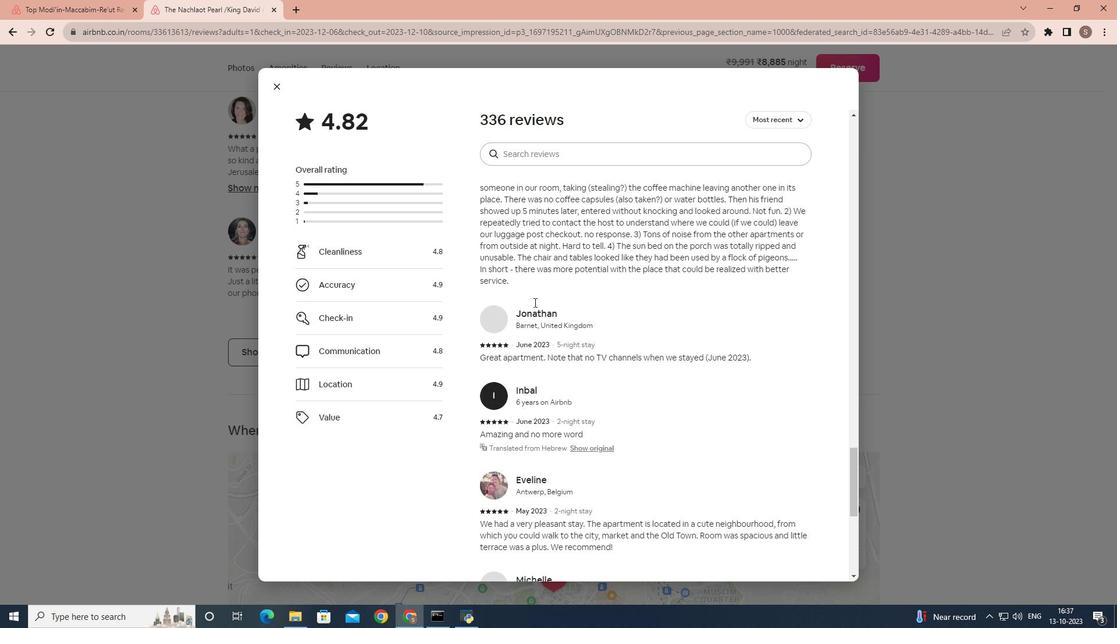 
Action: Mouse scrolled (533, 300) with delta (0, 0)
Screenshot: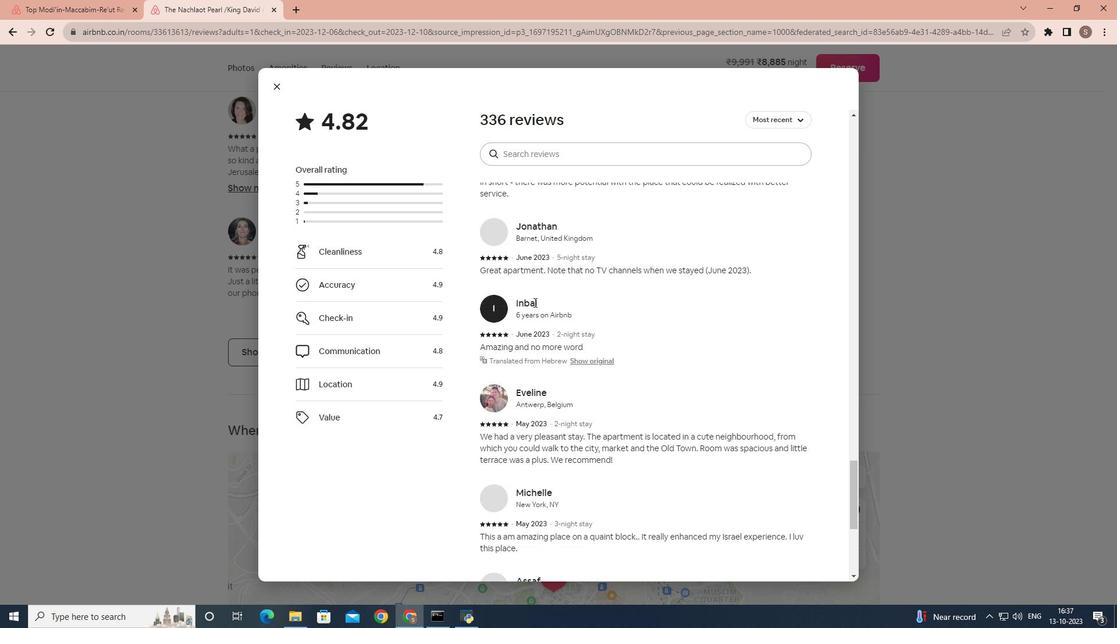 
Action: Mouse scrolled (533, 300) with delta (0, 0)
Screenshot: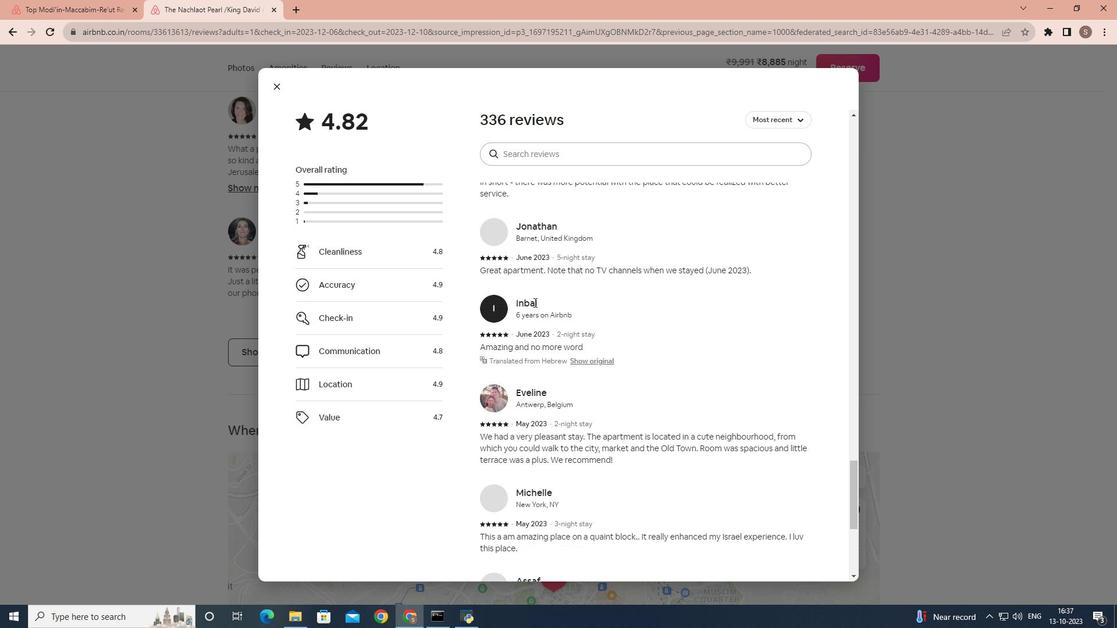 
Action: Mouse scrolled (533, 300) with delta (0, 0)
Screenshot: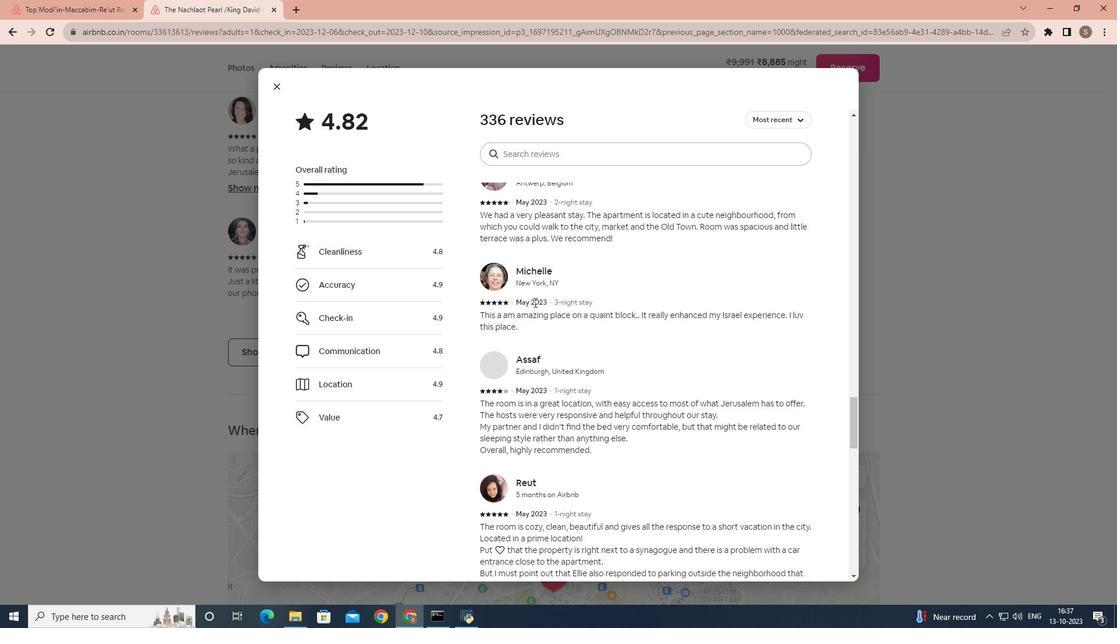
Action: Mouse scrolled (533, 300) with delta (0, 0)
Screenshot: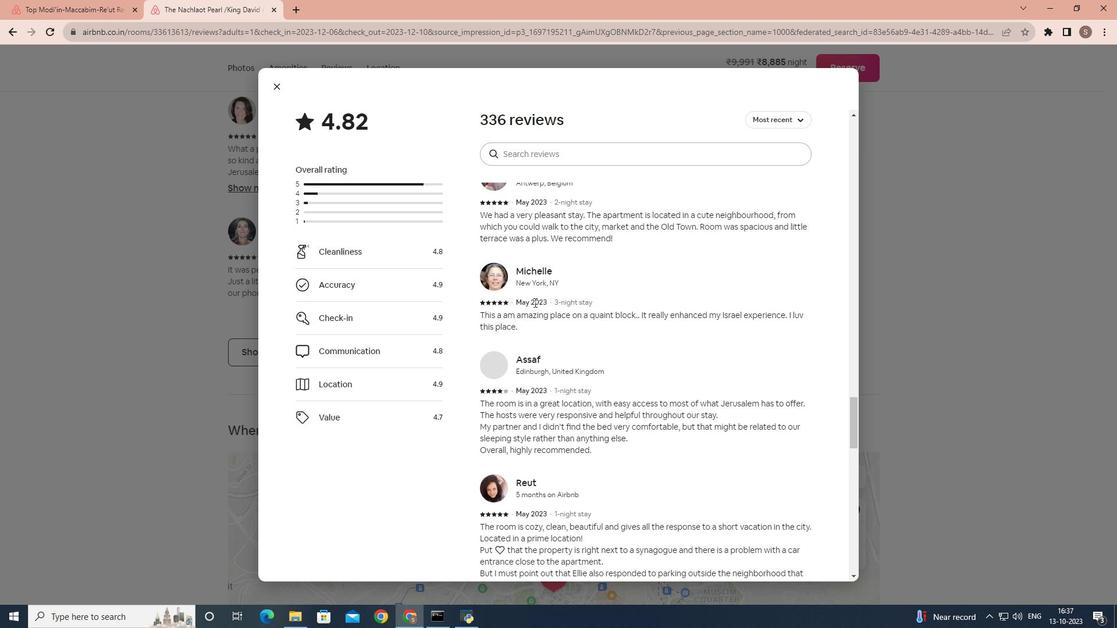 
Action: Mouse scrolled (533, 300) with delta (0, 0)
Screenshot: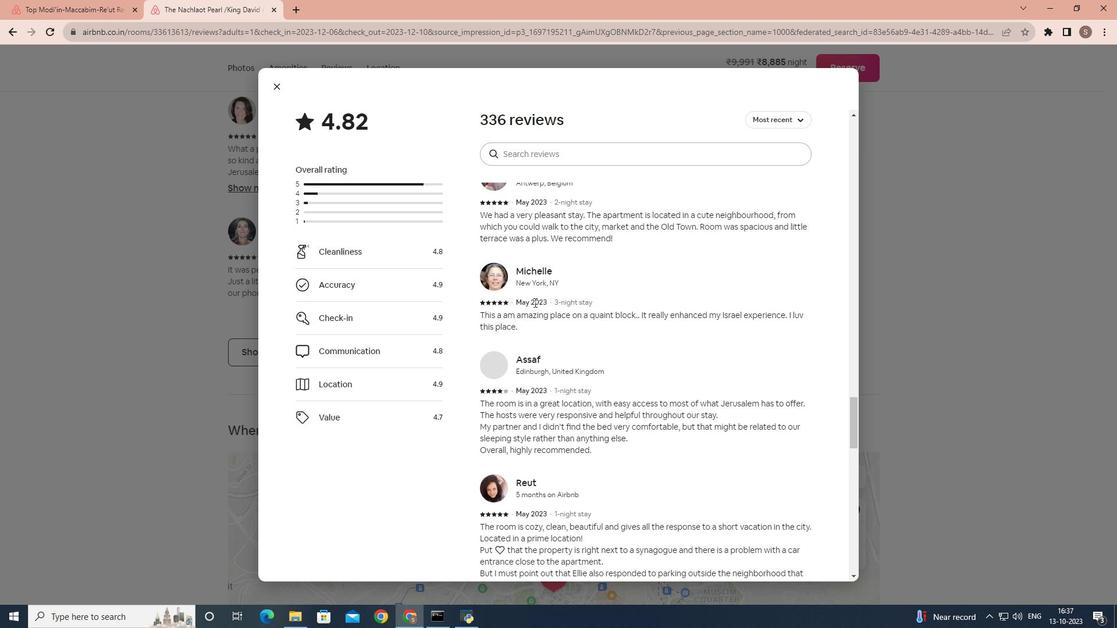 
Action: Mouse scrolled (533, 300) with delta (0, 0)
Screenshot: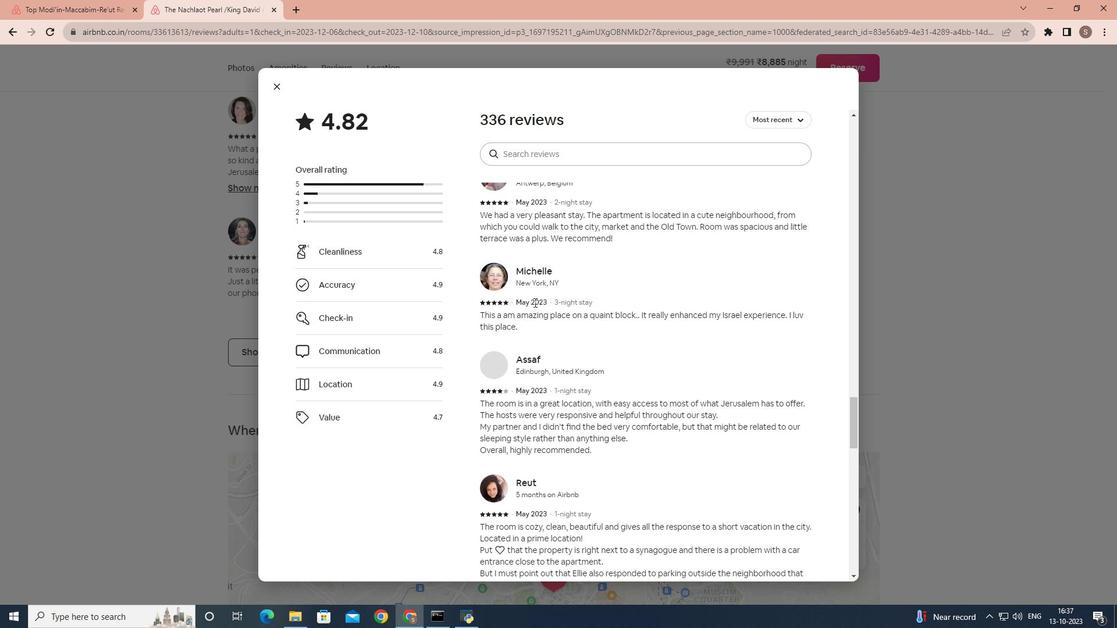 
Action: Mouse scrolled (533, 300) with delta (0, 0)
Screenshot: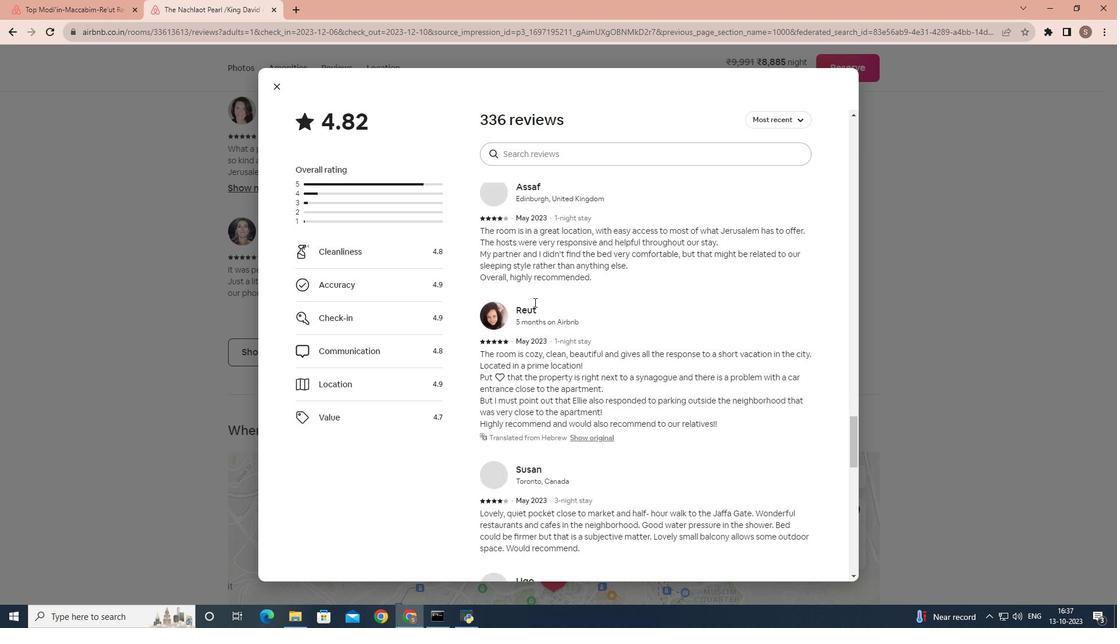 
Action: Mouse scrolled (533, 300) with delta (0, 0)
Screenshot: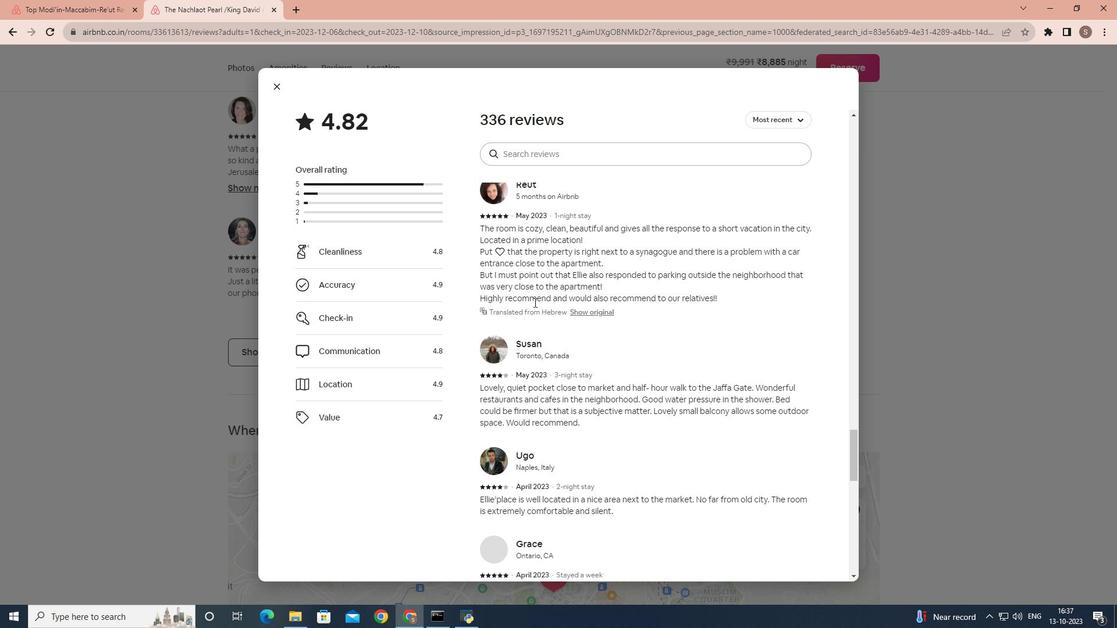 
Action: Mouse scrolled (533, 300) with delta (0, 0)
Screenshot: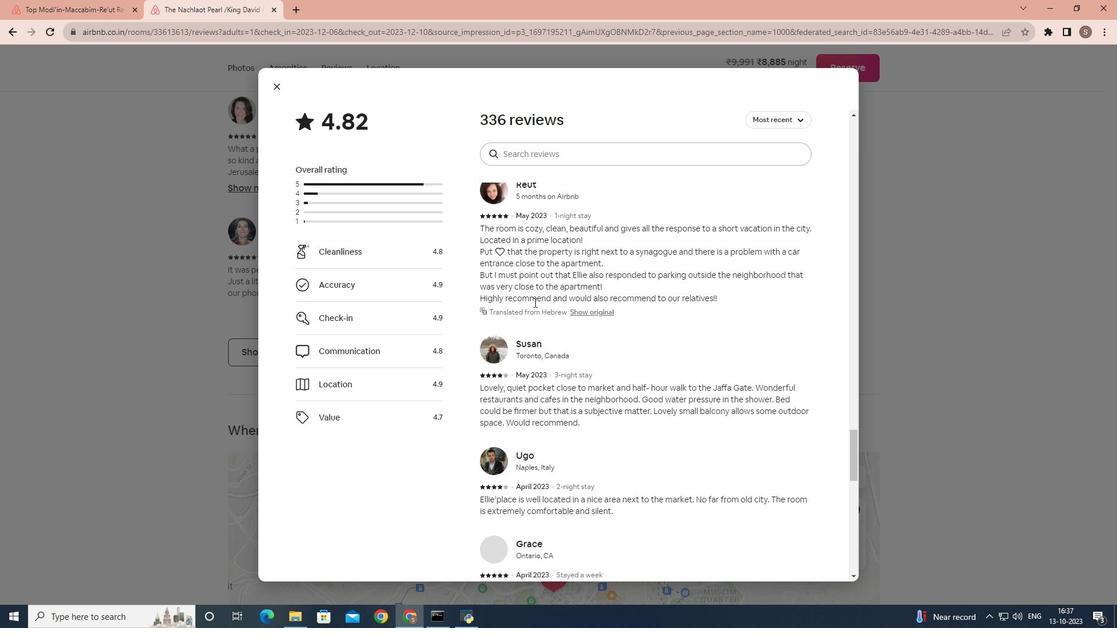 
Action: Mouse scrolled (533, 300) with delta (0, 0)
Screenshot: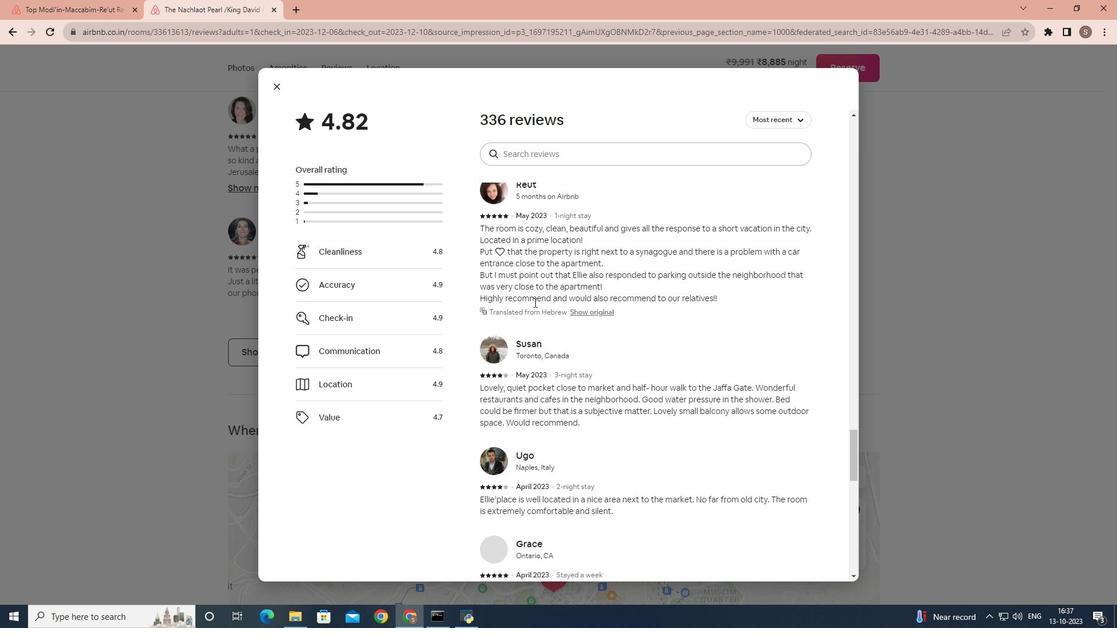 
Action: Mouse scrolled (533, 300) with delta (0, 0)
Screenshot: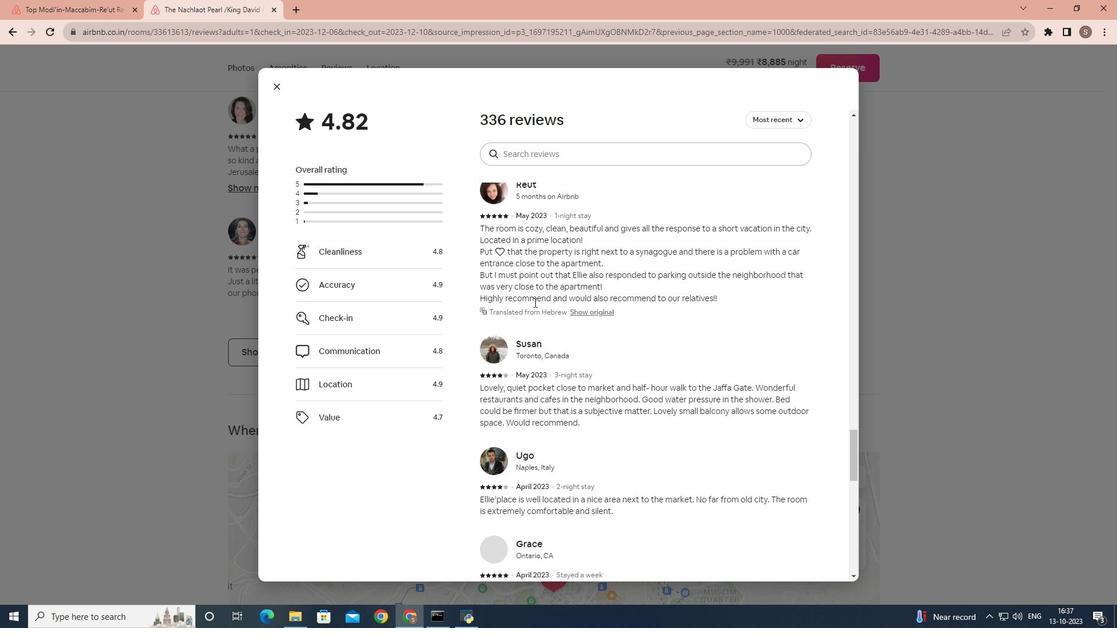 
Action: Mouse scrolled (533, 300) with delta (0, 0)
Screenshot: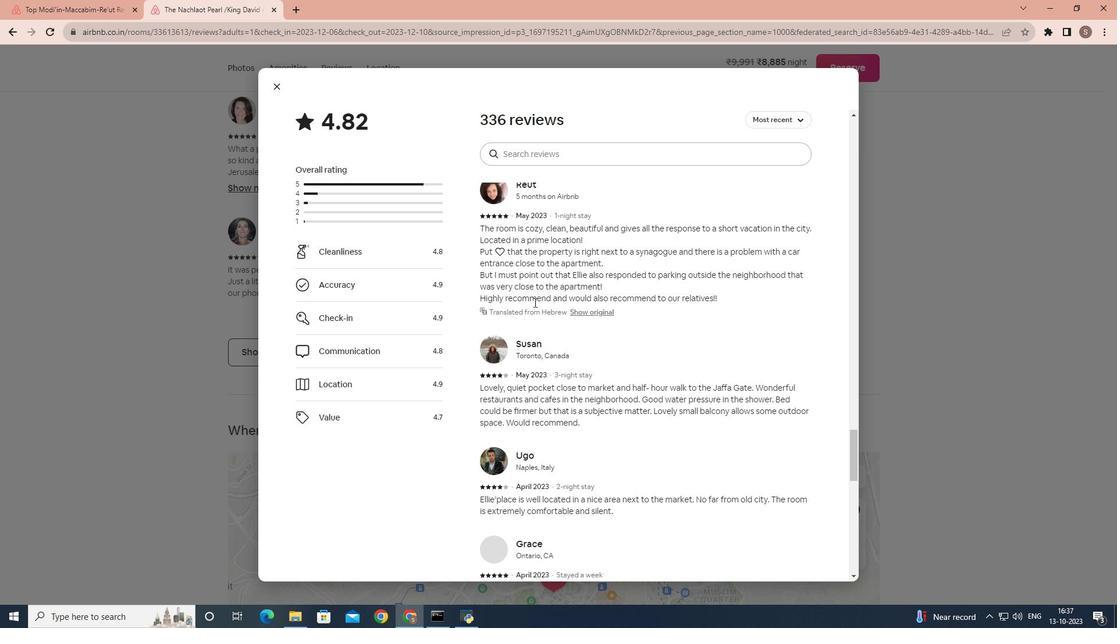 
Action: Mouse scrolled (533, 300) with delta (0, 0)
Screenshot: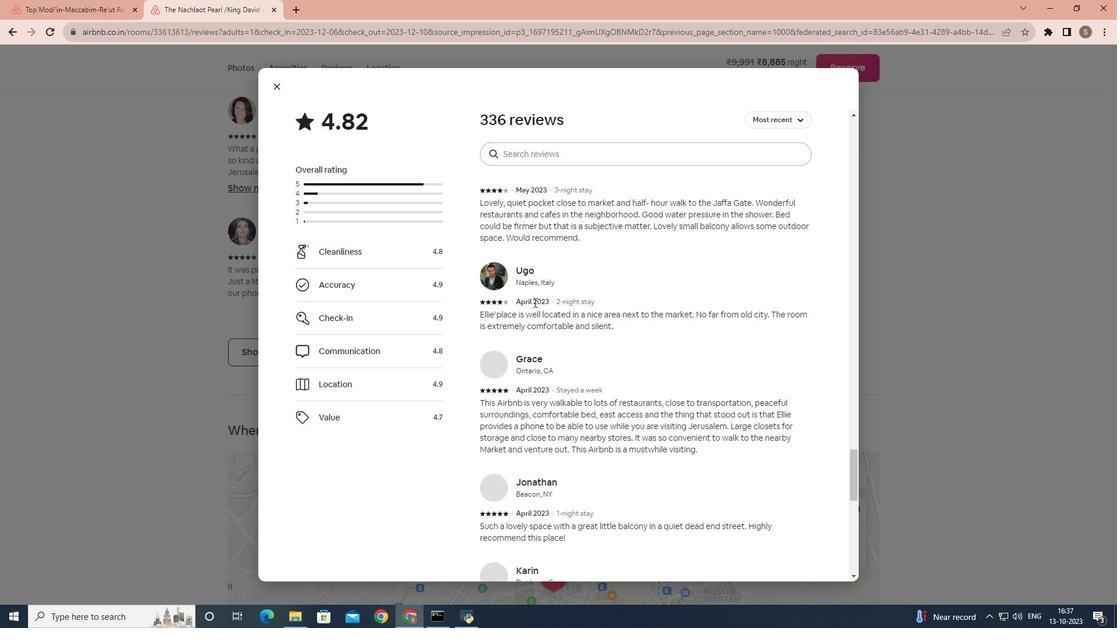 
Action: Mouse scrolled (533, 300) with delta (0, 0)
Screenshot: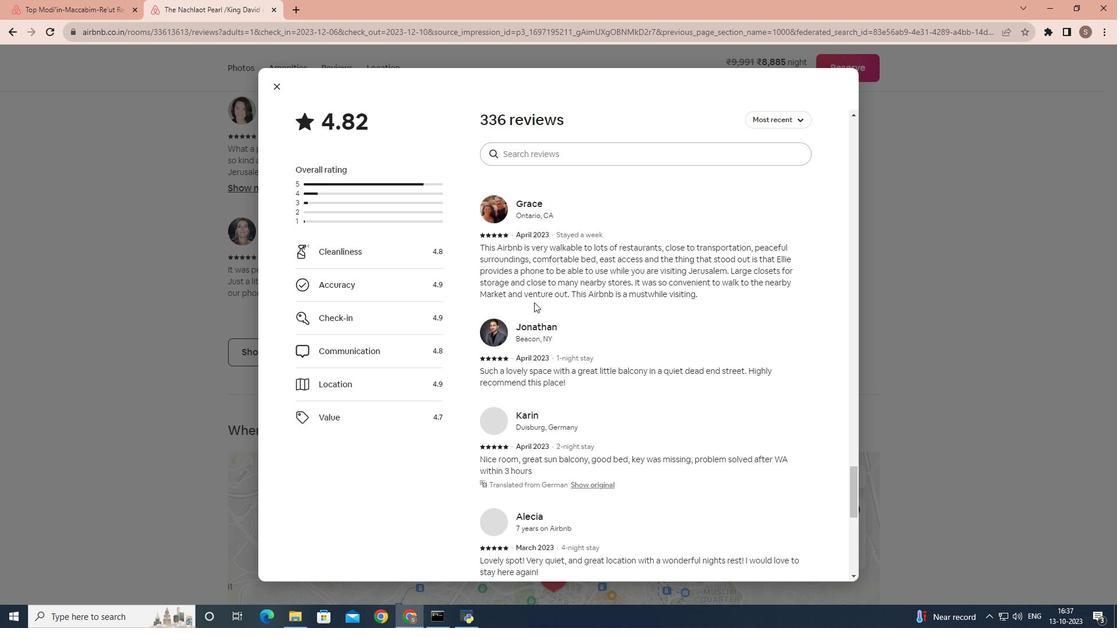 
Action: Mouse scrolled (533, 300) with delta (0, 0)
Screenshot: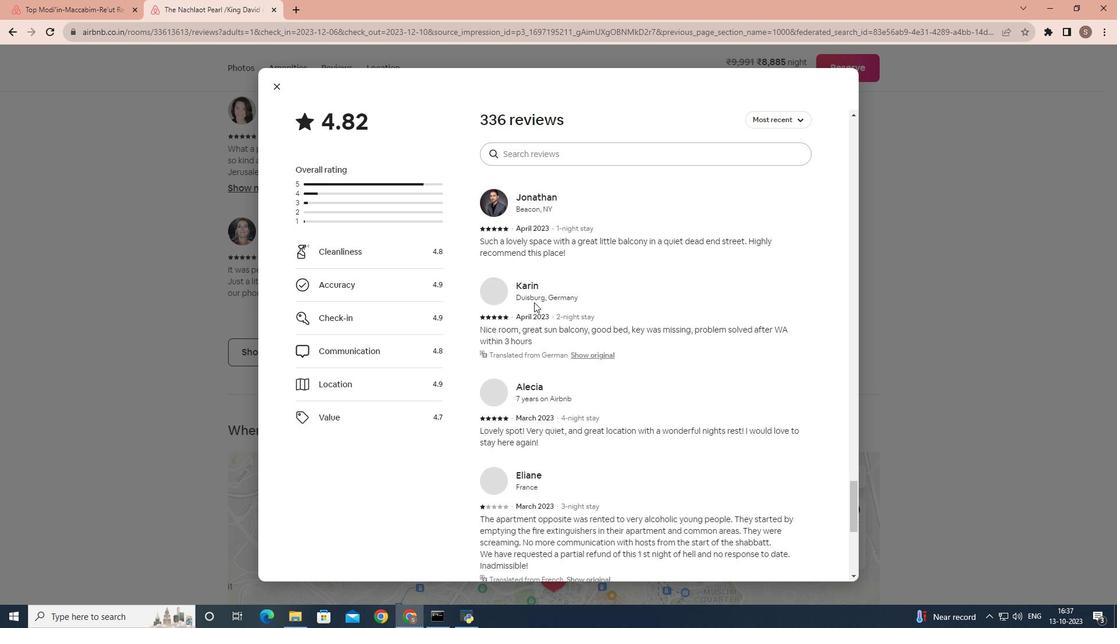
Action: Mouse scrolled (533, 300) with delta (0, 0)
Screenshot: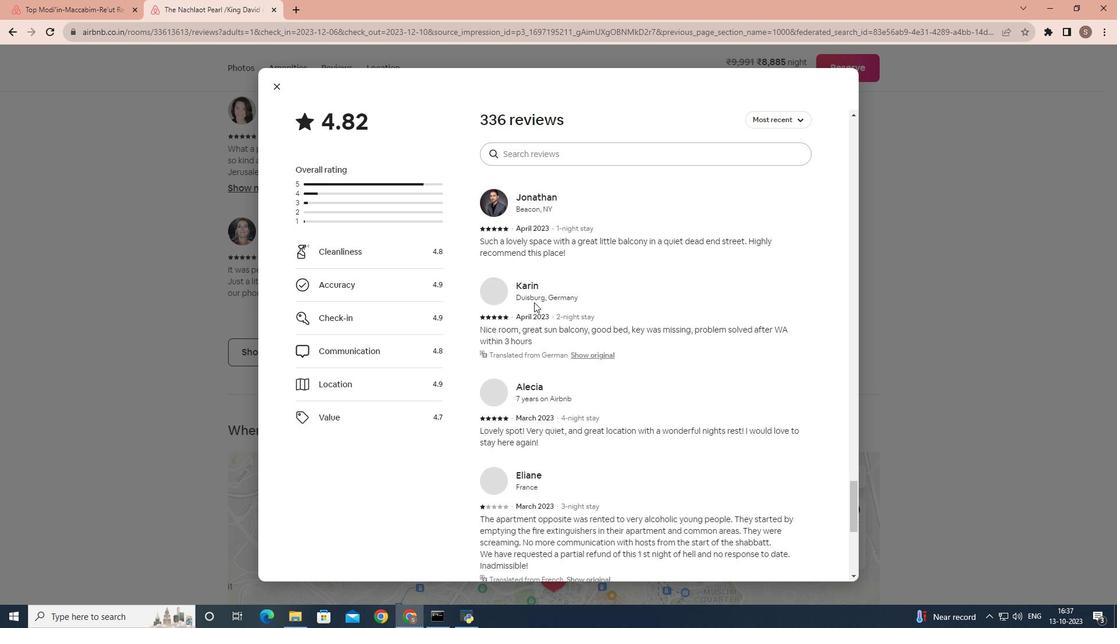 
Action: Mouse scrolled (533, 300) with delta (0, 0)
Screenshot: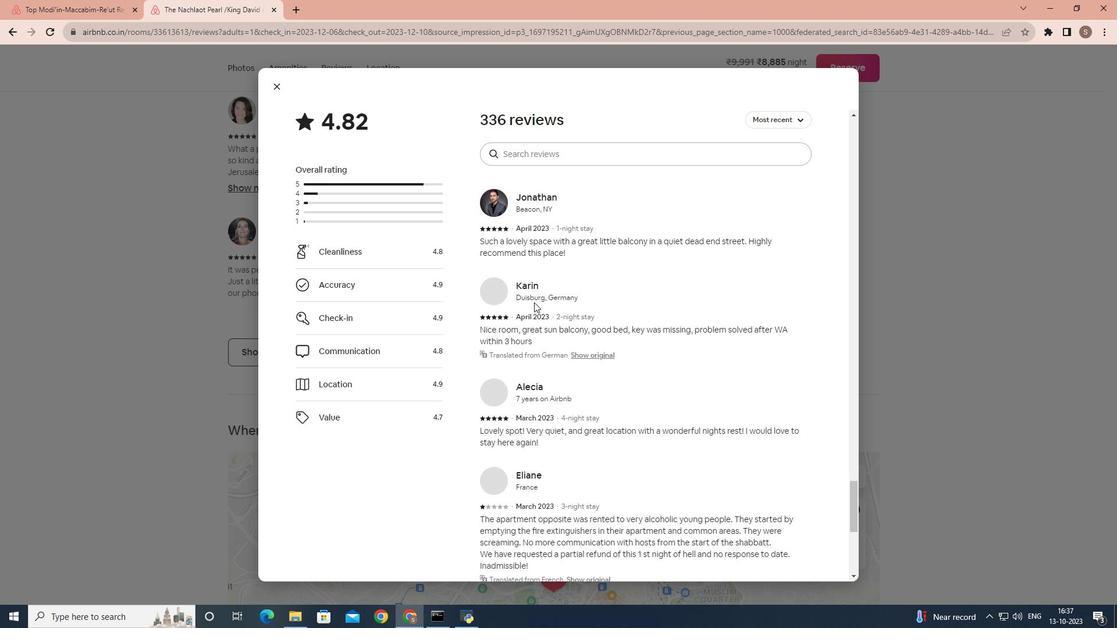 
Action: Mouse scrolled (533, 300) with delta (0, 0)
Screenshot: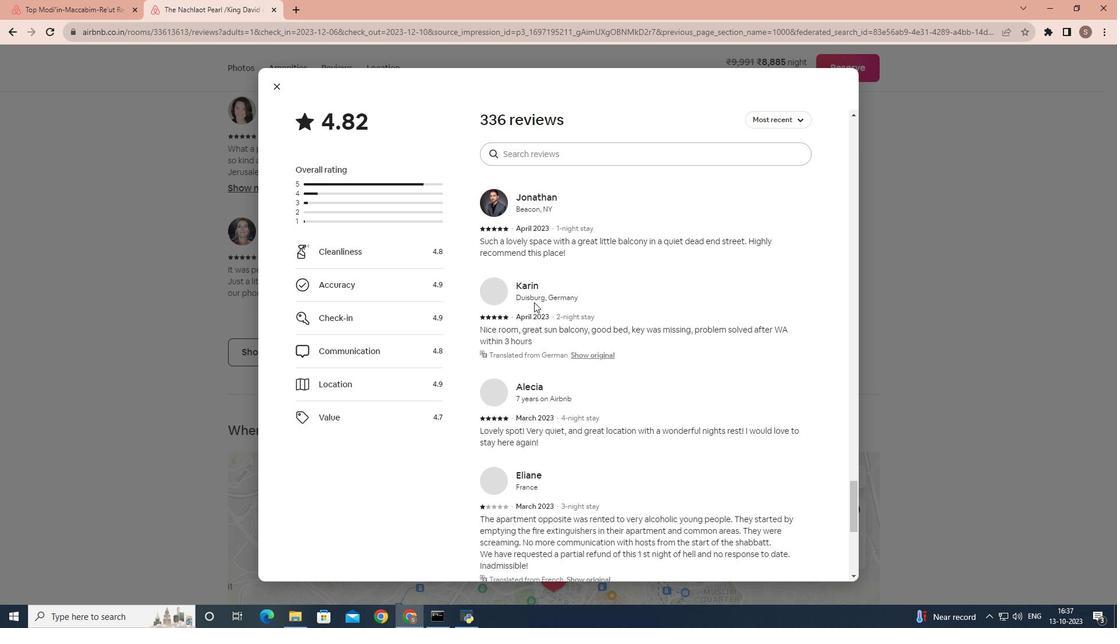 
Action: Mouse scrolled (533, 300) with delta (0, 0)
Screenshot: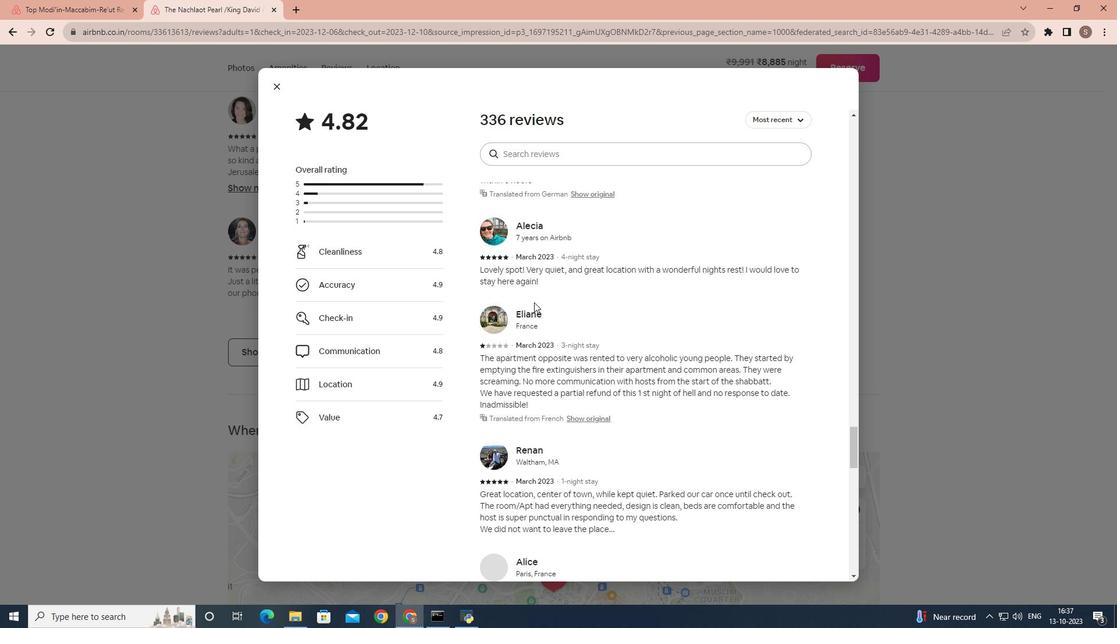 
Action: Mouse scrolled (533, 300) with delta (0, 0)
Screenshot: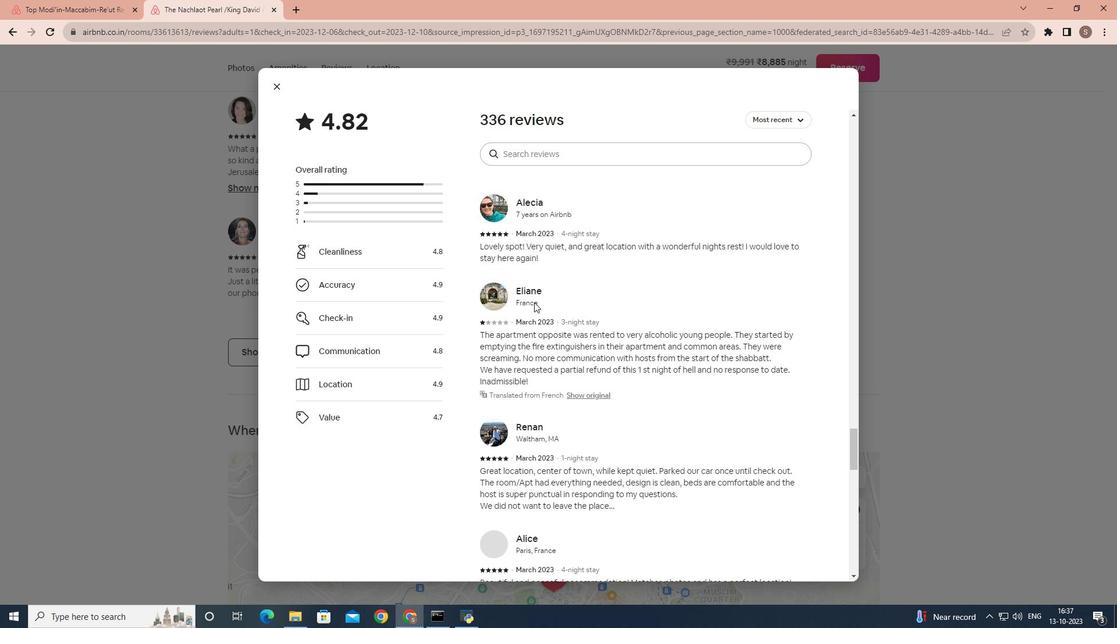 
Action: Mouse scrolled (533, 300) with delta (0, 0)
Screenshot: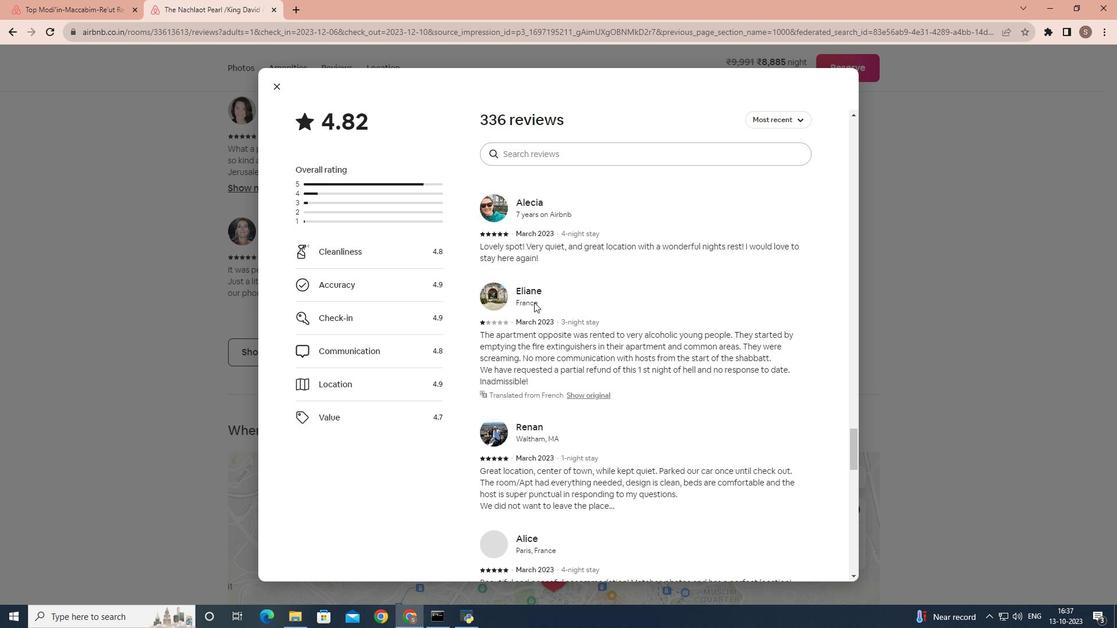 
Action: Mouse scrolled (533, 300) with delta (0, 0)
Screenshot: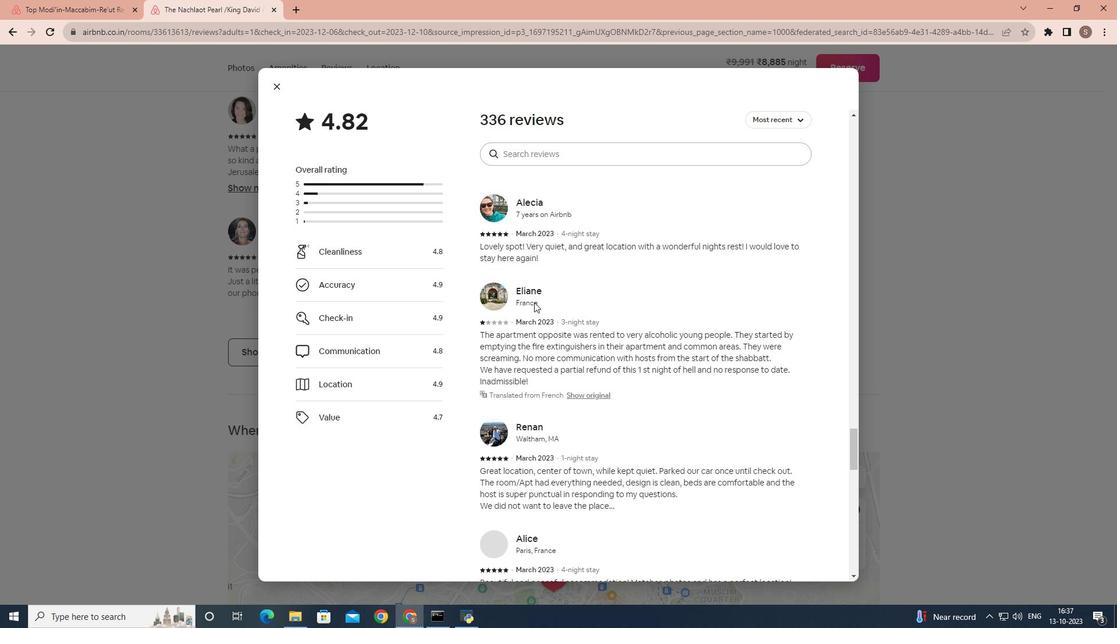 
Action: Mouse scrolled (533, 300) with delta (0, 0)
Screenshot: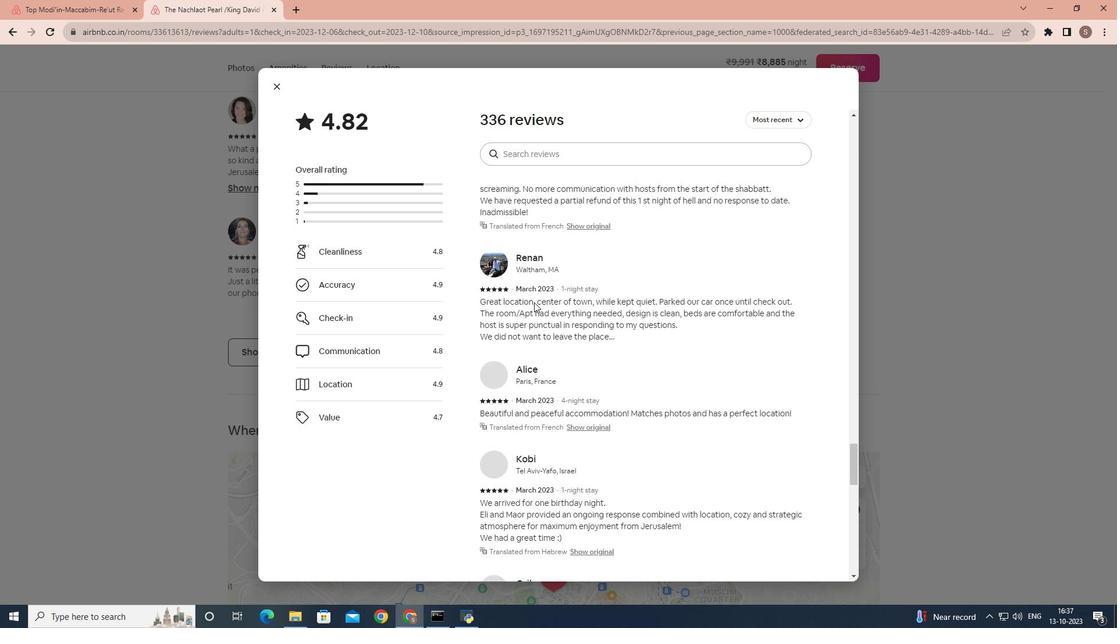 
Action: Mouse scrolled (533, 300) with delta (0, 0)
Screenshot: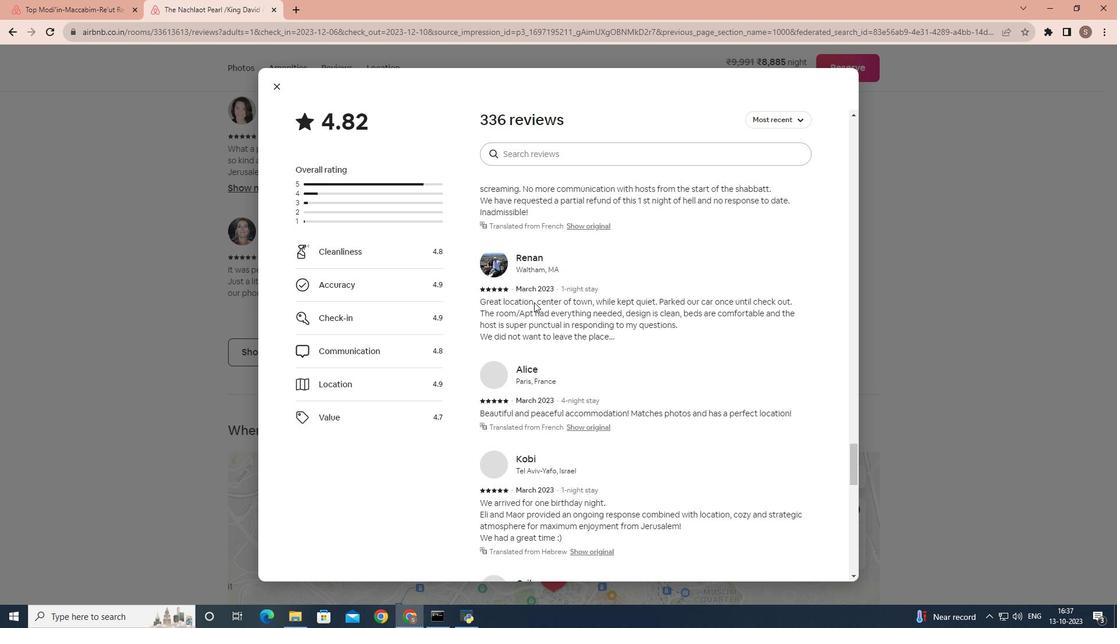 
Action: Mouse scrolled (533, 300) with delta (0, 0)
Screenshot: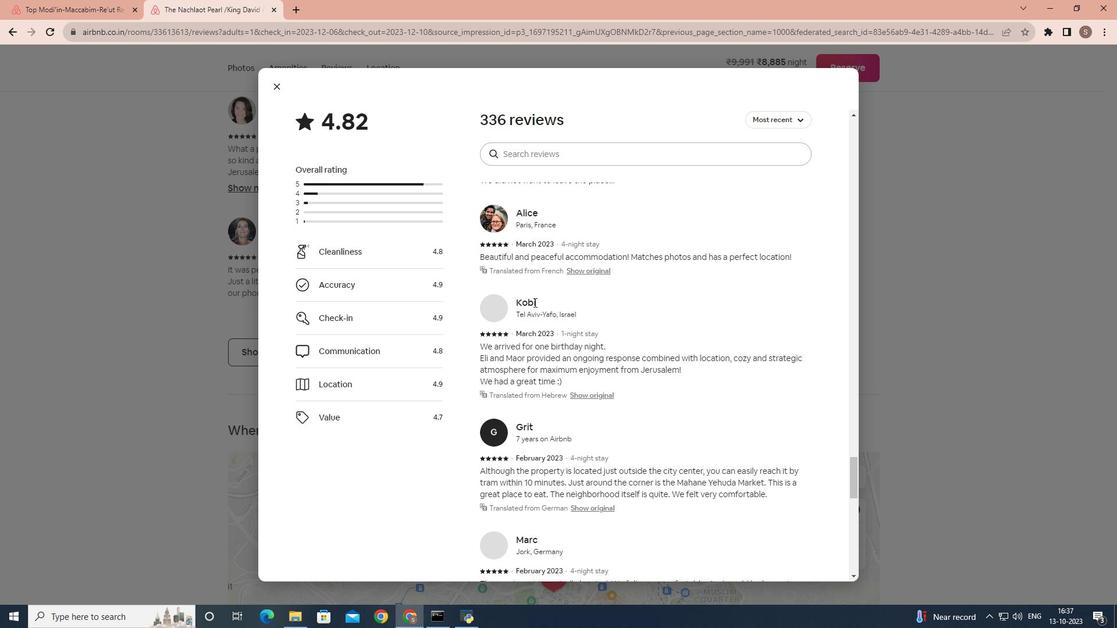 
Action: Mouse moved to (269, 84)
Screenshot: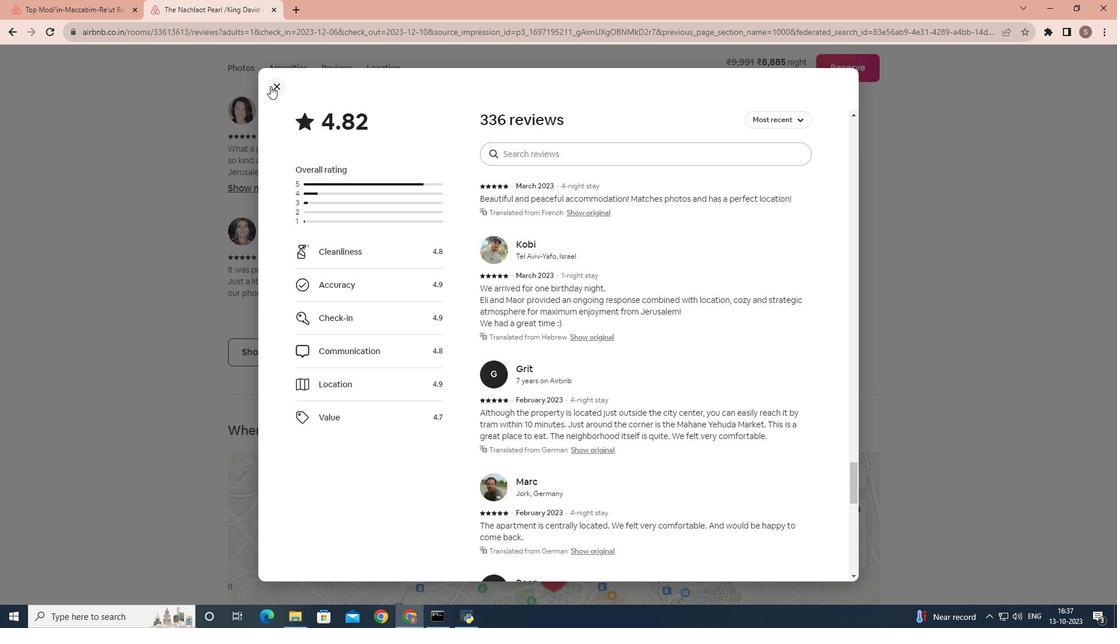 
Action: Mouse pressed left at (269, 84)
Screenshot: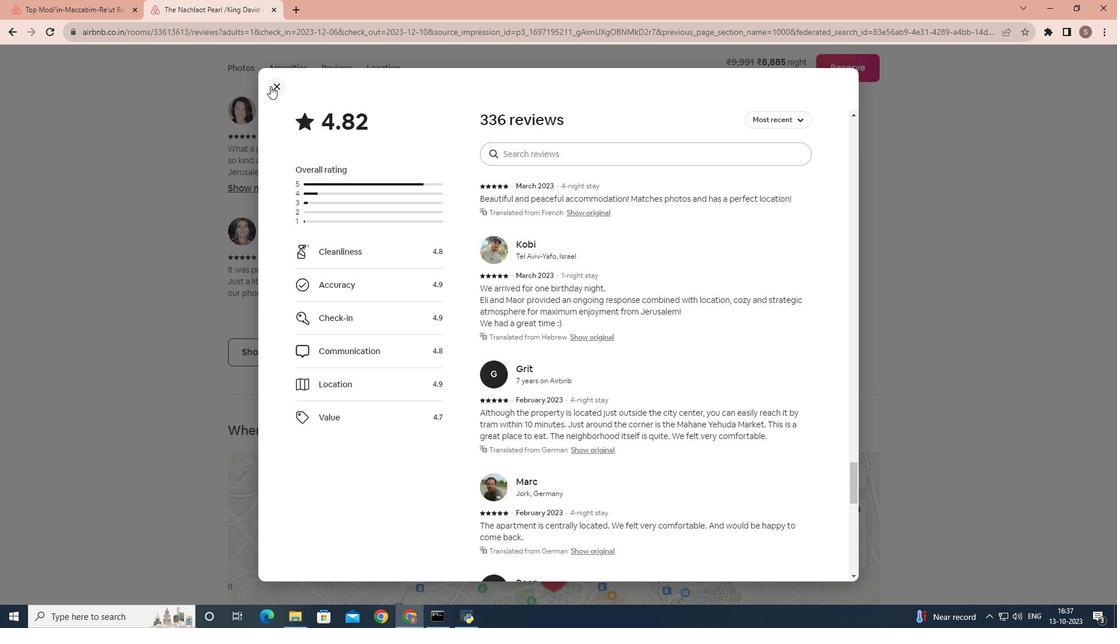 
Action: Mouse moved to (299, 216)
Screenshot: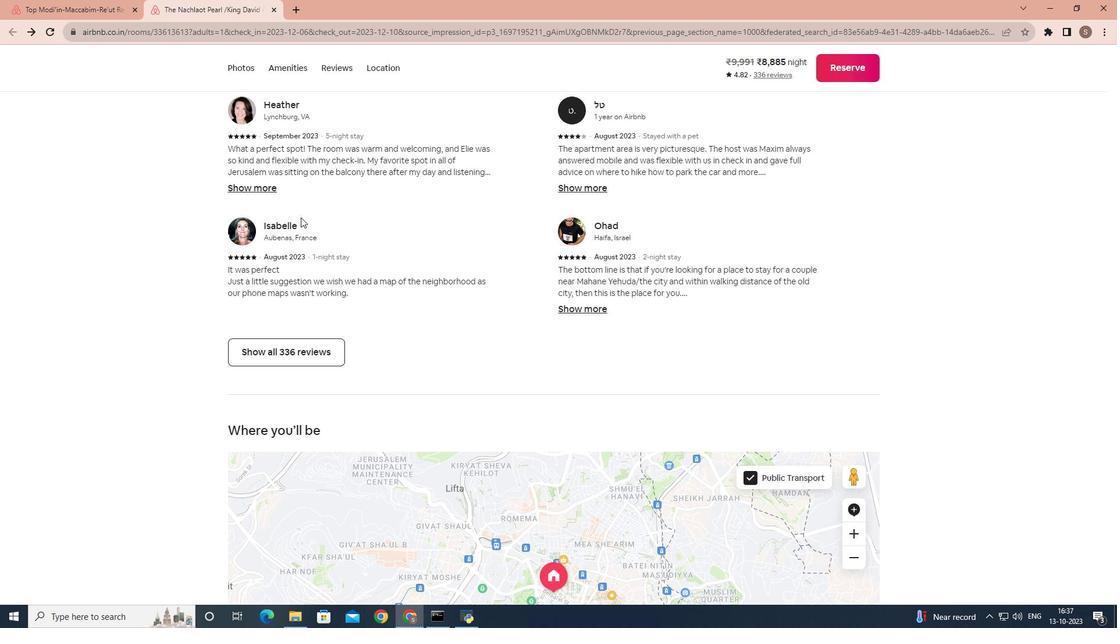 
Action: Mouse scrolled (299, 215) with delta (0, 0)
Screenshot: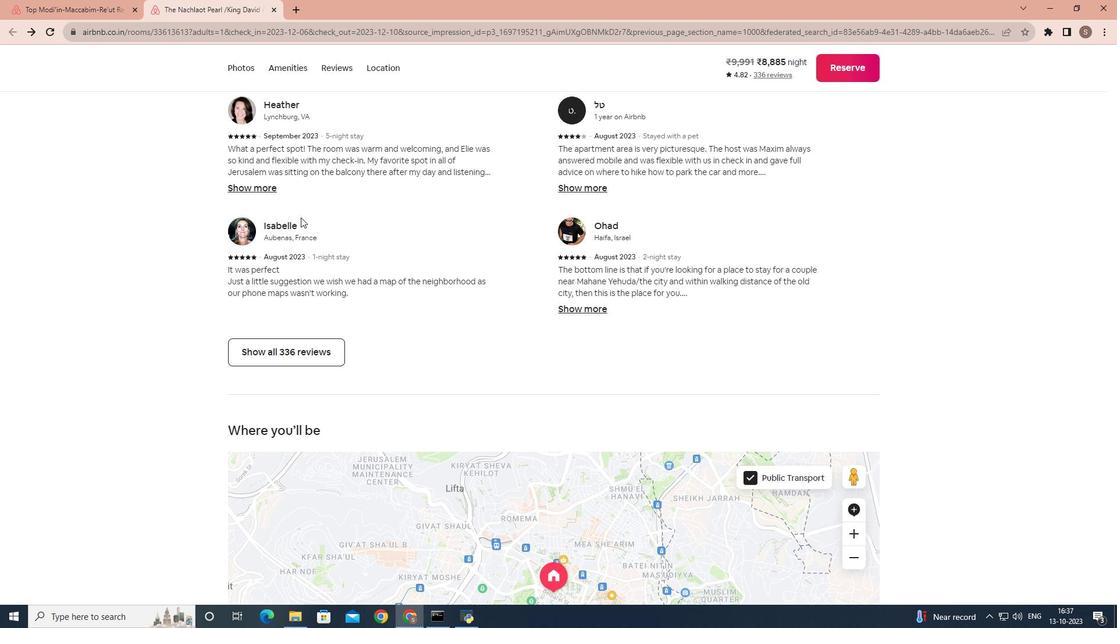 
Action: Mouse scrolled (299, 215) with delta (0, 0)
Screenshot: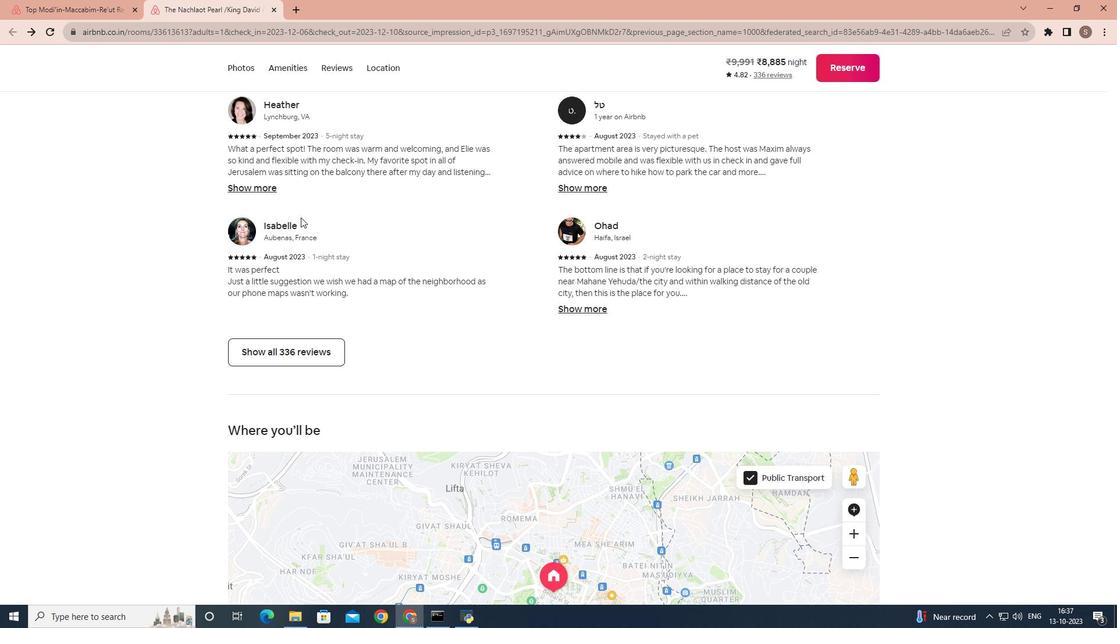 
Action: Mouse scrolled (299, 215) with delta (0, 0)
Screenshot: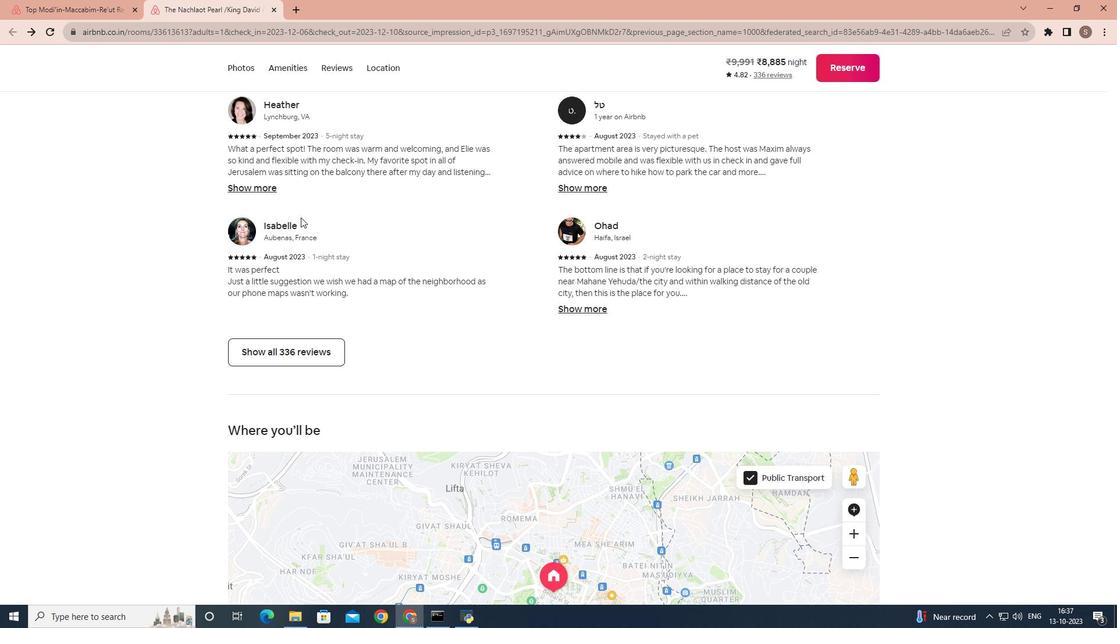 
Action: Mouse scrolled (299, 215) with delta (0, 0)
Screenshot: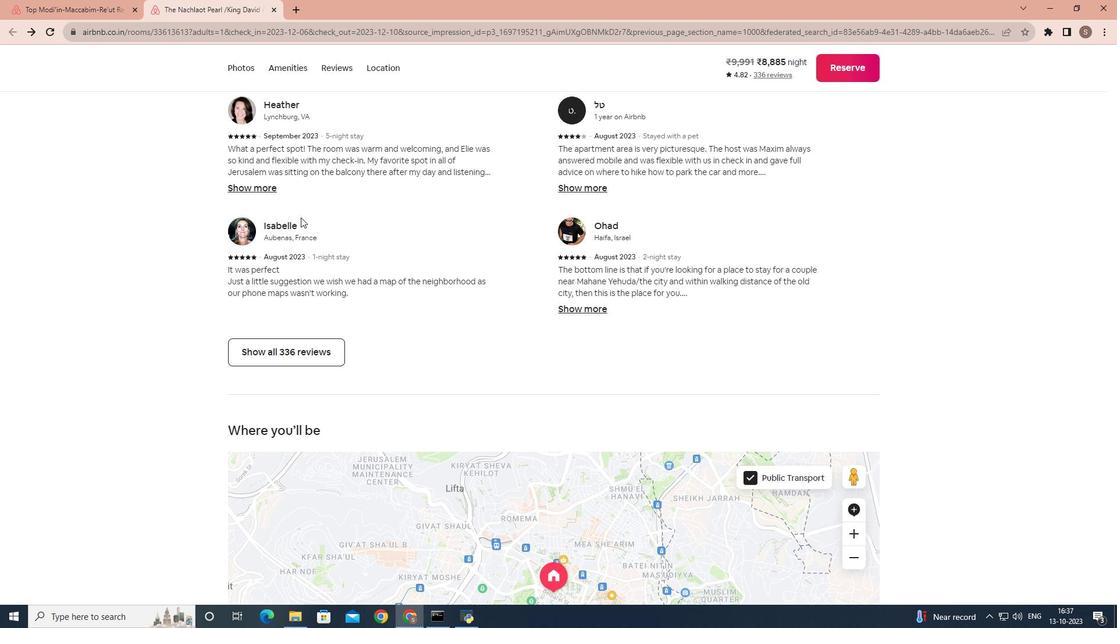 
Action: Mouse scrolled (299, 215) with delta (0, 0)
Screenshot: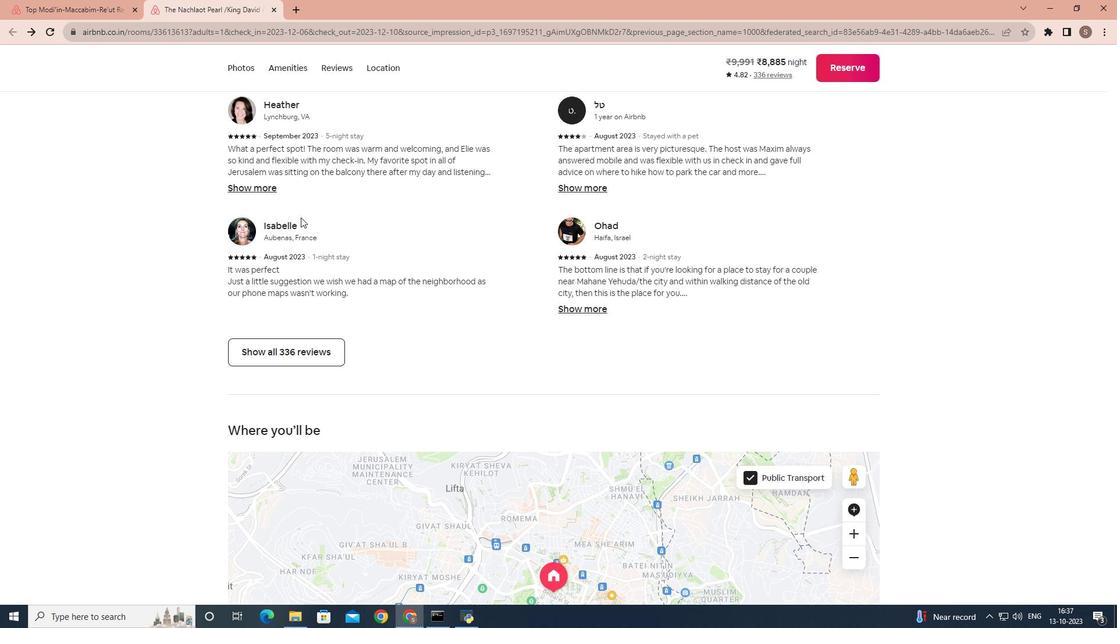 
Action: Mouse moved to (330, 278)
Screenshot: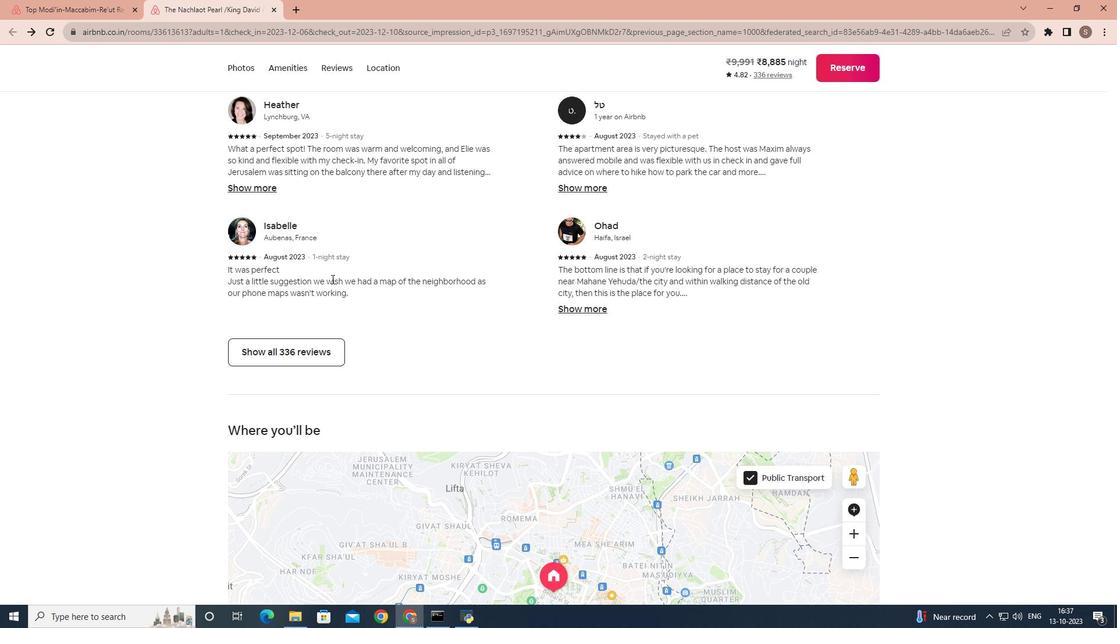 
Action: Mouse scrolled (330, 277) with delta (0, 0)
Screenshot: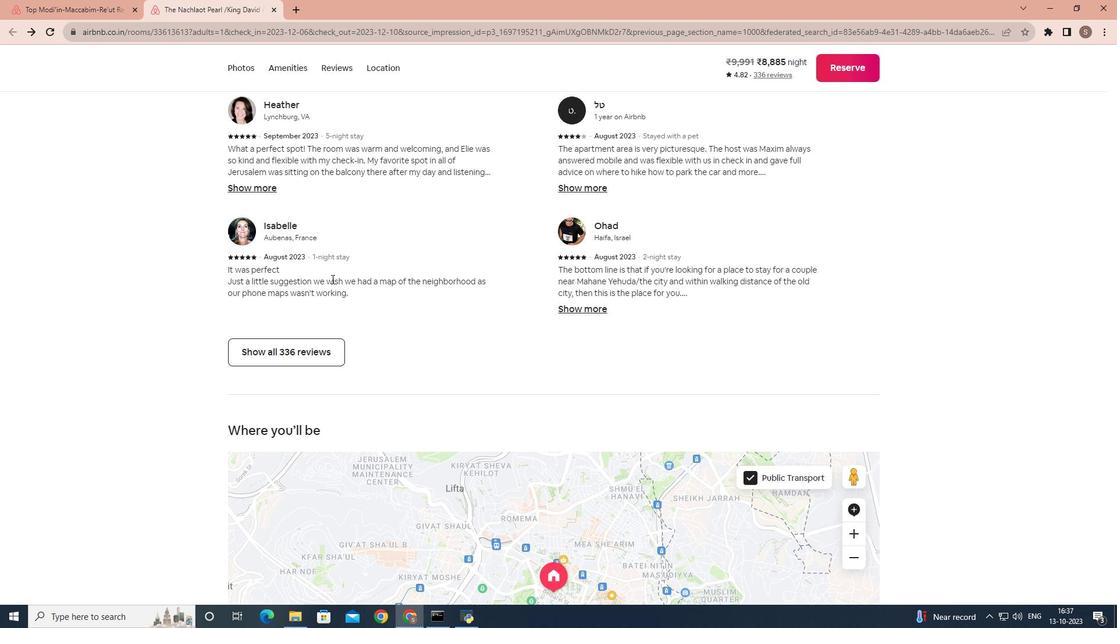 
Action: Mouse scrolled (330, 277) with delta (0, 0)
Screenshot: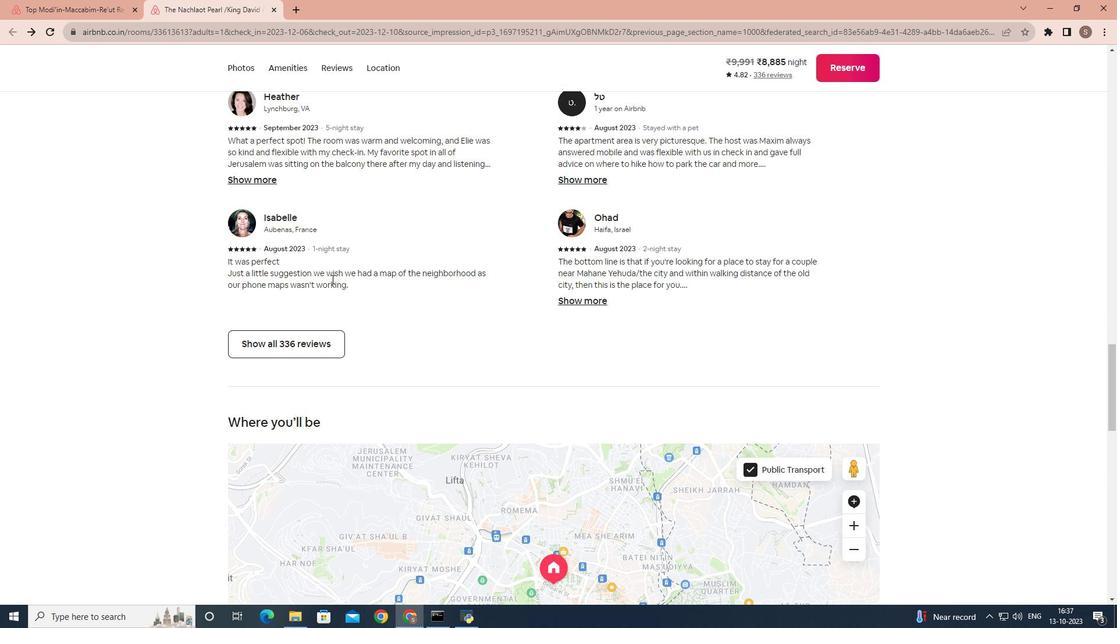 
Action: Mouse scrolled (330, 277) with delta (0, 0)
Screenshot: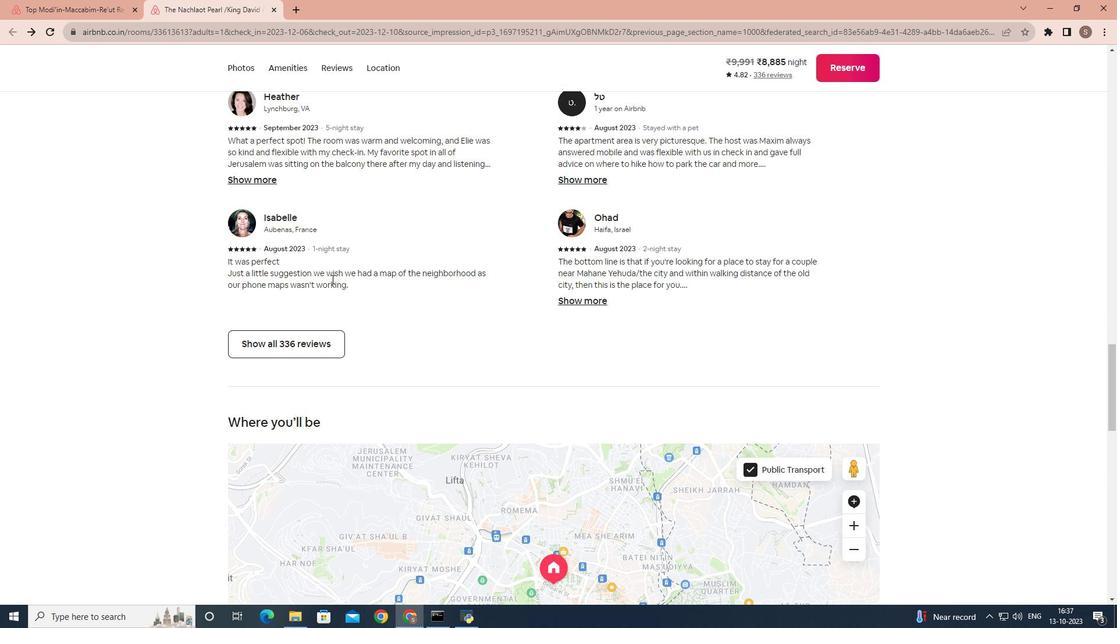 
Action: Mouse scrolled (330, 277) with delta (0, 0)
Screenshot: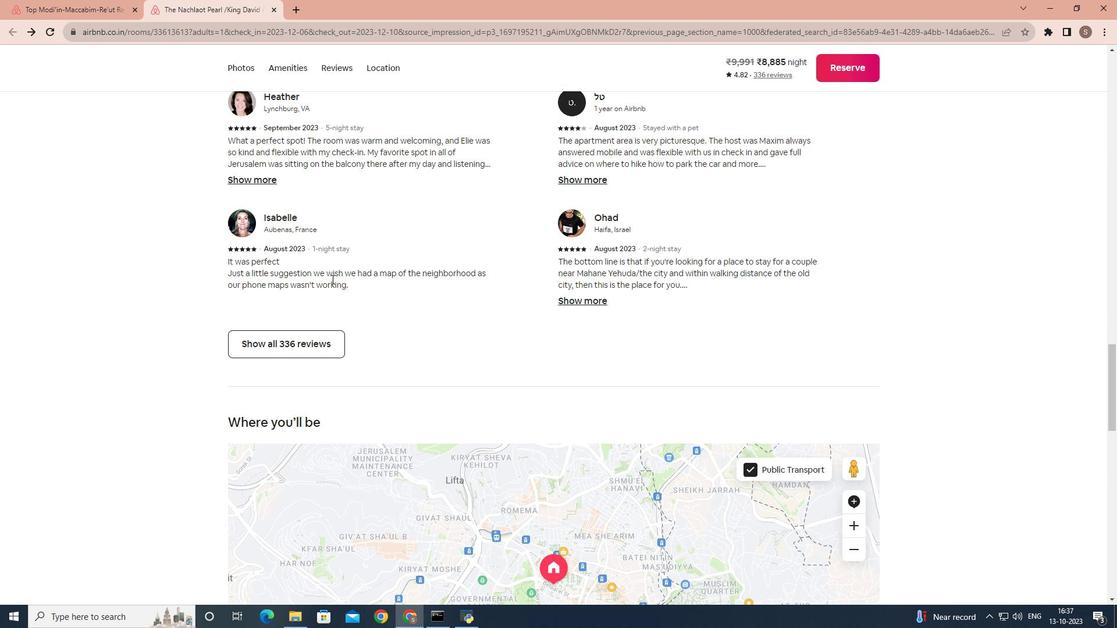 
Action: Mouse scrolled (330, 277) with delta (0, 0)
Screenshot: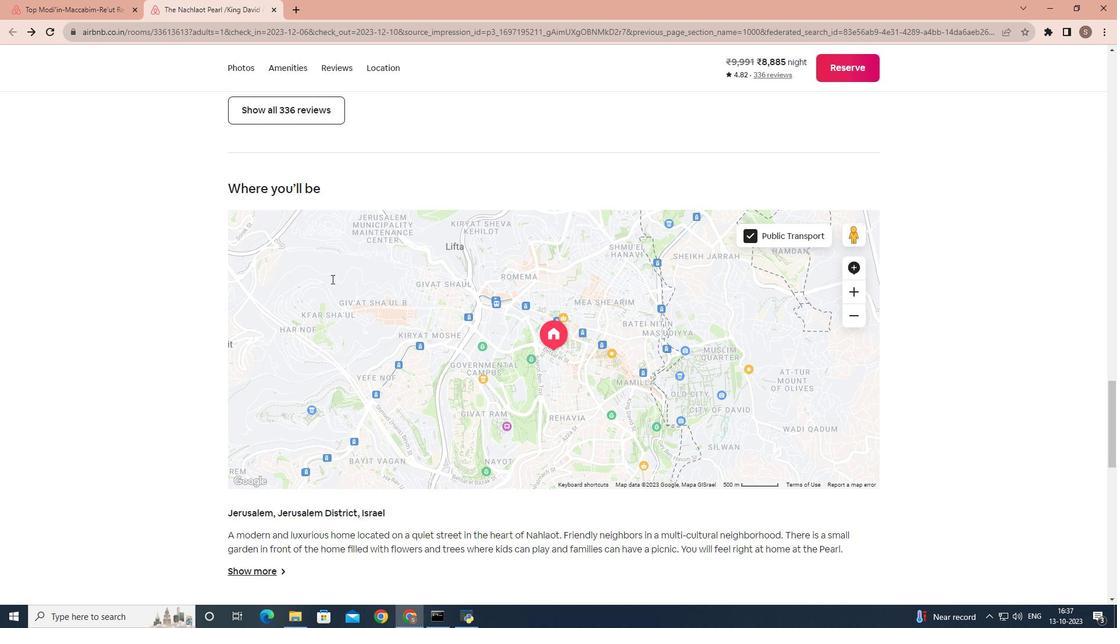 
Action: Mouse scrolled (330, 277) with delta (0, 0)
Screenshot: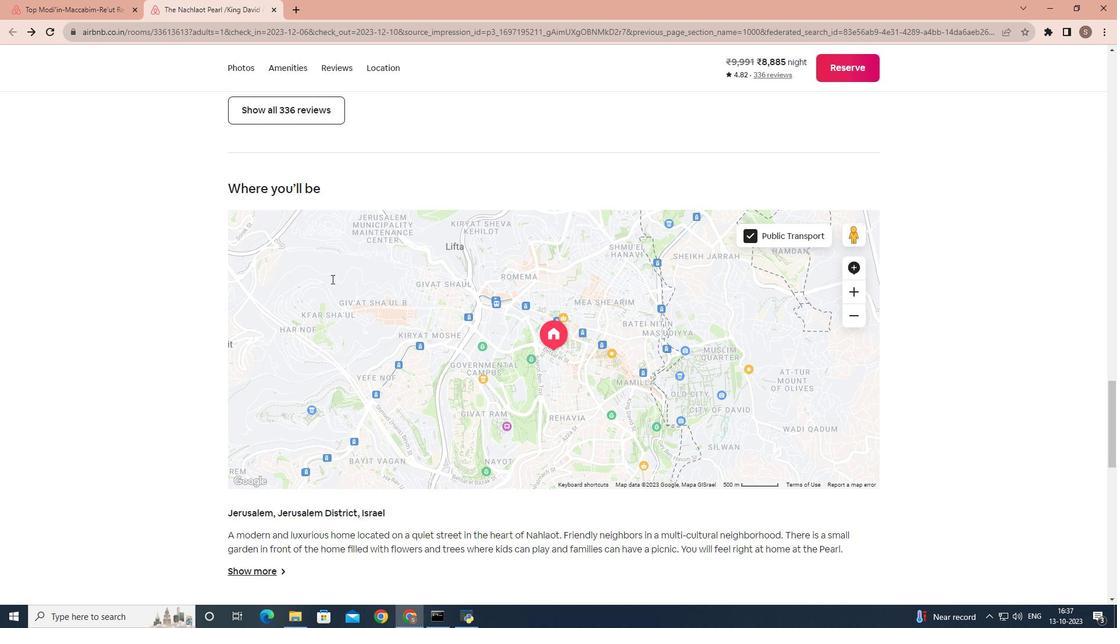 
Action: Mouse scrolled (330, 277) with delta (0, 0)
Screenshot: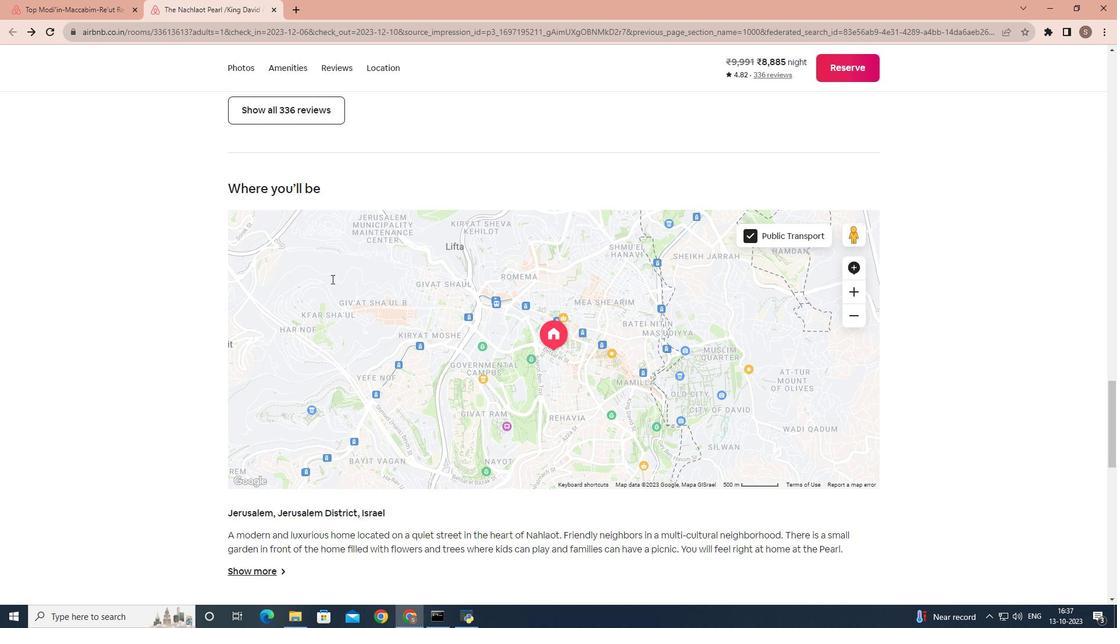 
Action: Mouse moved to (261, 408)
Screenshot: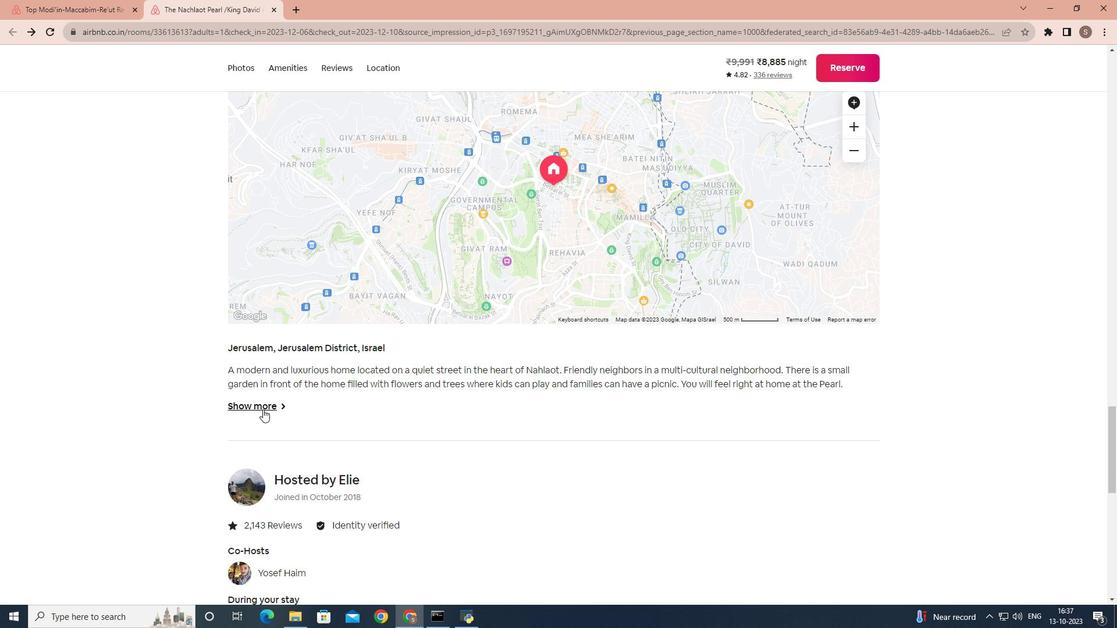 
Action: Mouse pressed left at (261, 408)
Screenshot: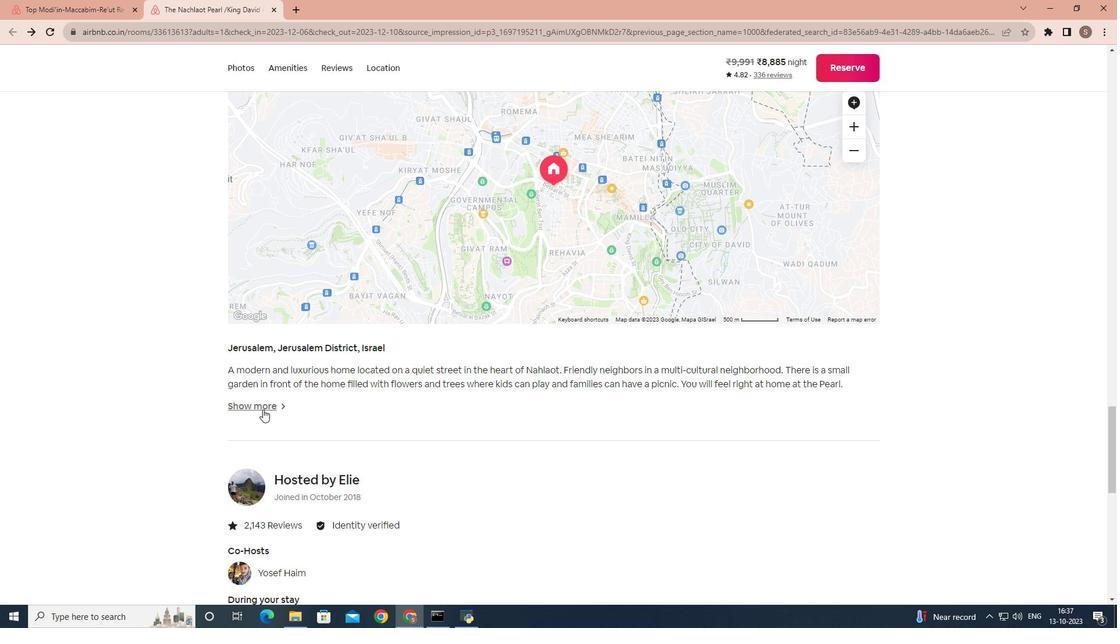 
Action: Mouse moved to (60, 198)
Screenshot: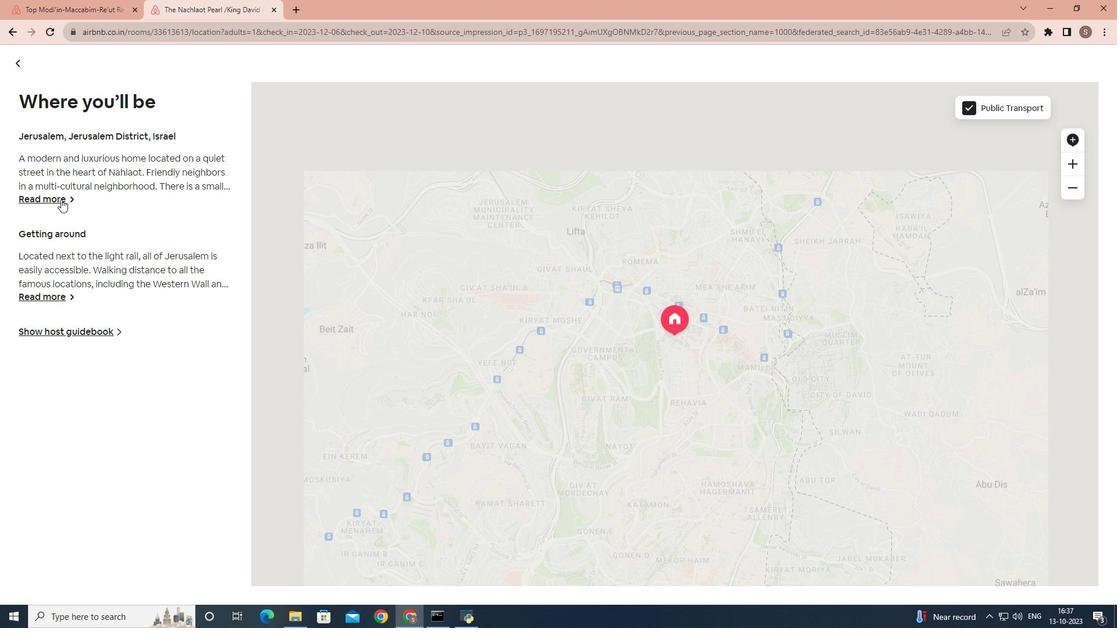 
Action: Mouse pressed left at (60, 198)
Screenshot: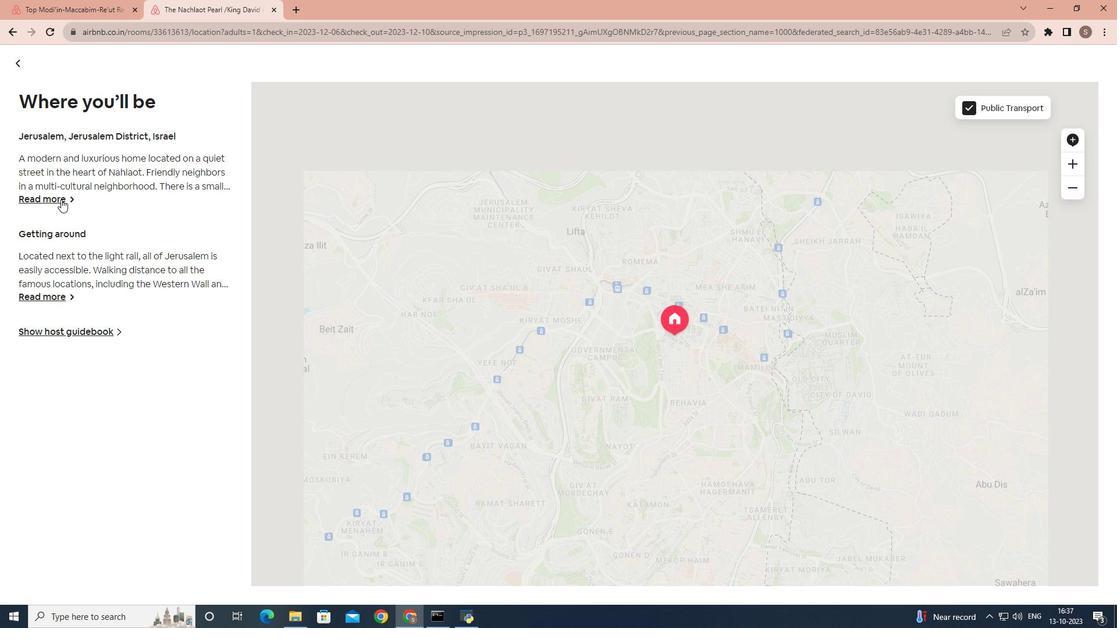 
Action: Mouse moved to (56, 322)
Screenshot: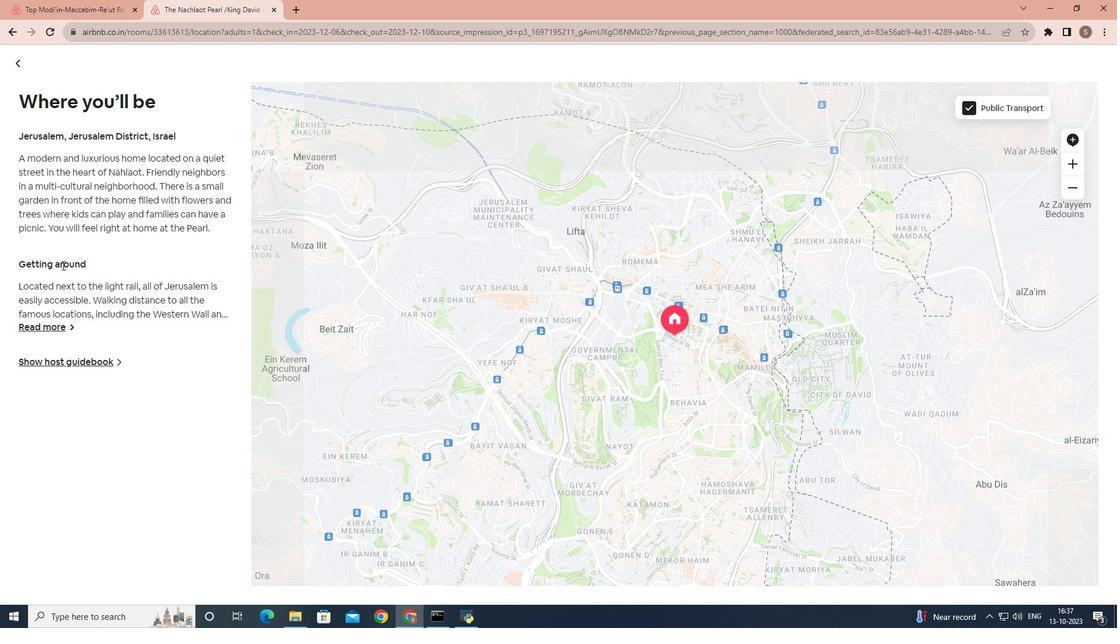 
Action: Mouse pressed left at (56, 322)
Screenshot: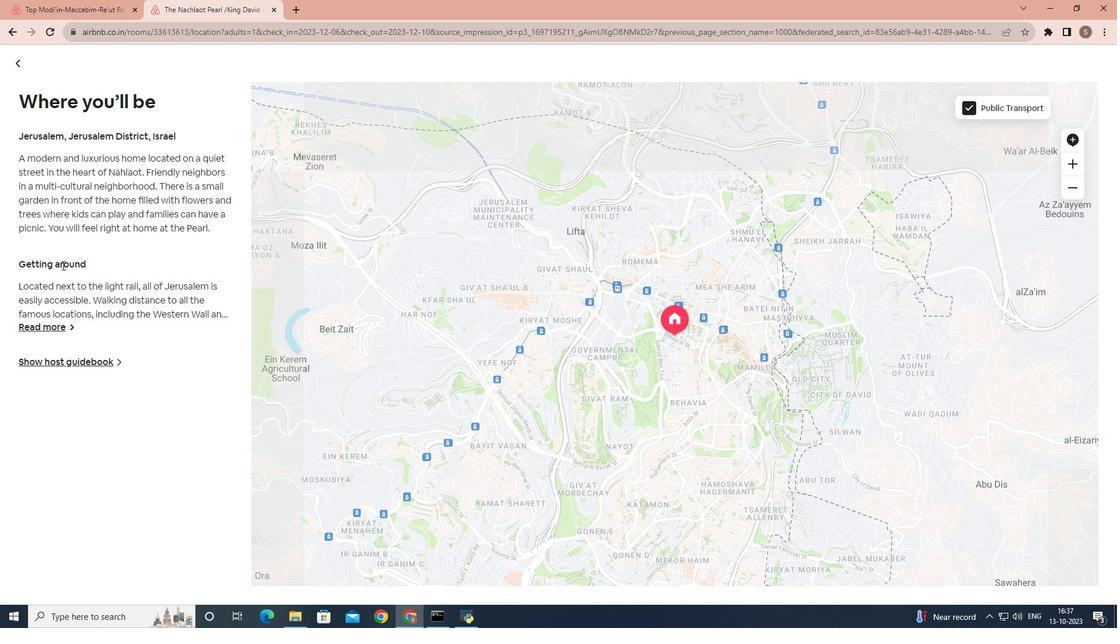 
Action: Mouse moved to (496, 293)
Screenshot: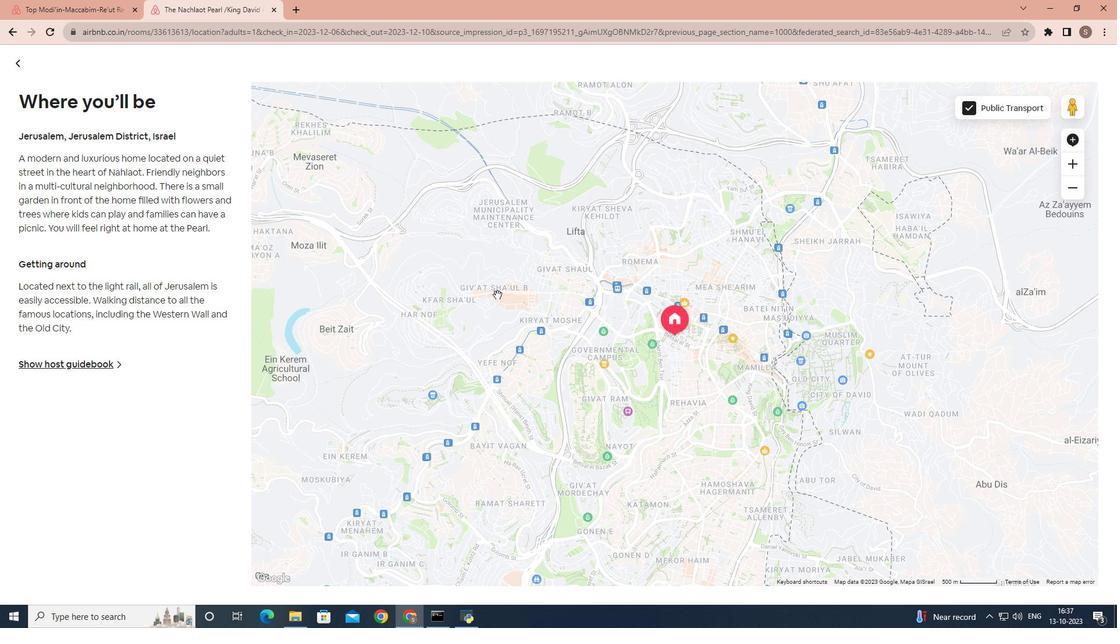 
Action: Mouse scrolled (496, 294) with delta (0, 0)
Screenshot: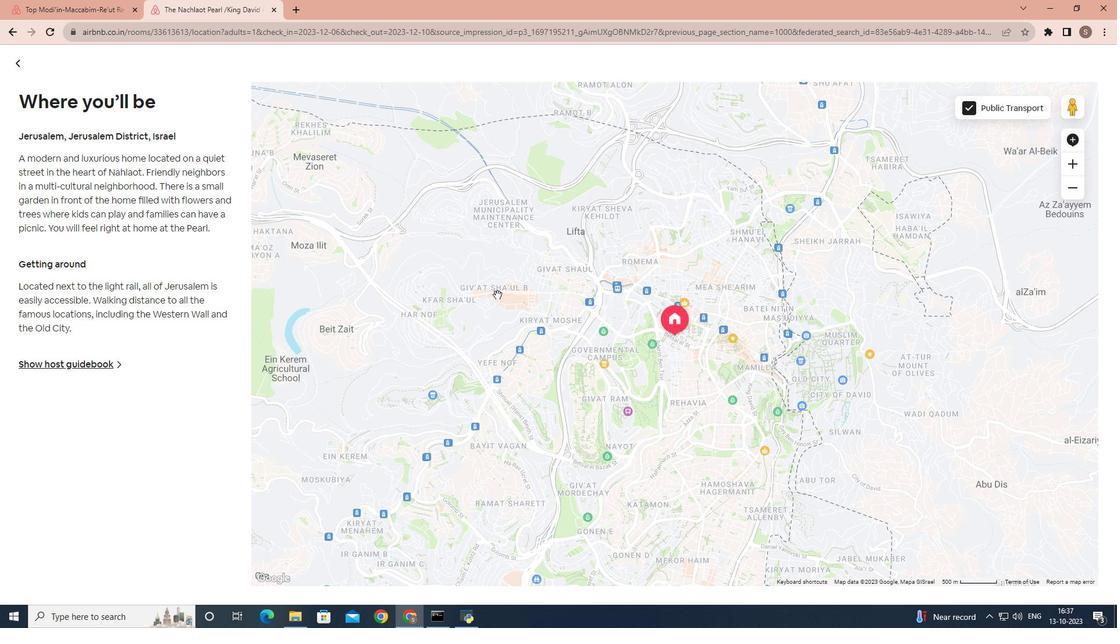 
Action: Mouse scrolled (496, 294) with delta (0, 0)
Screenshot: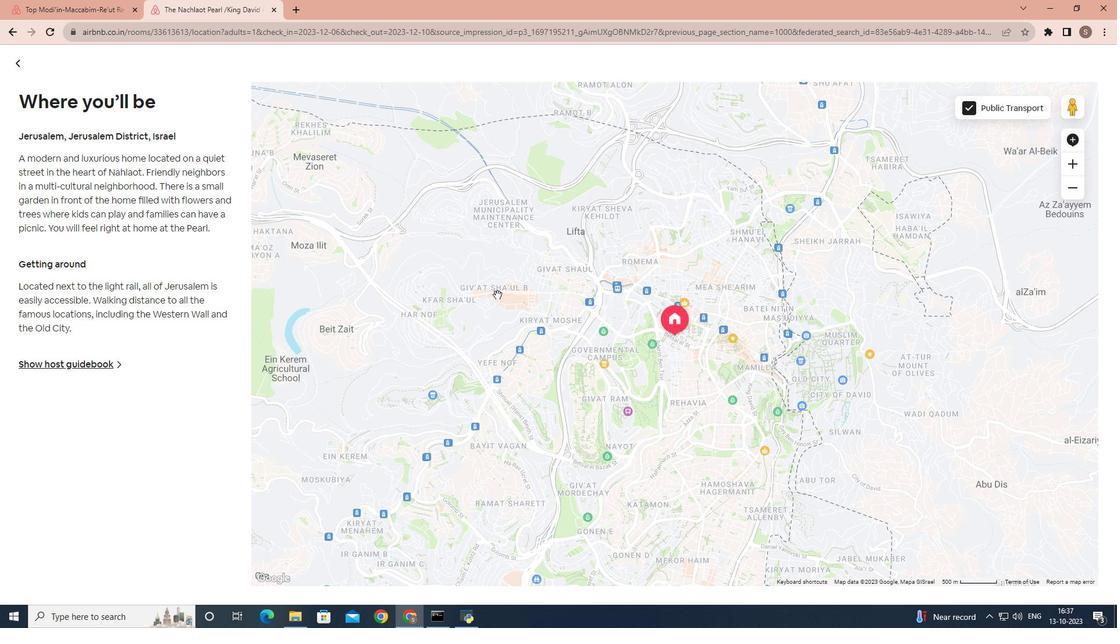 
Action: Mouse scrolled (496, 294) with delta (0, 0)
Screenshot: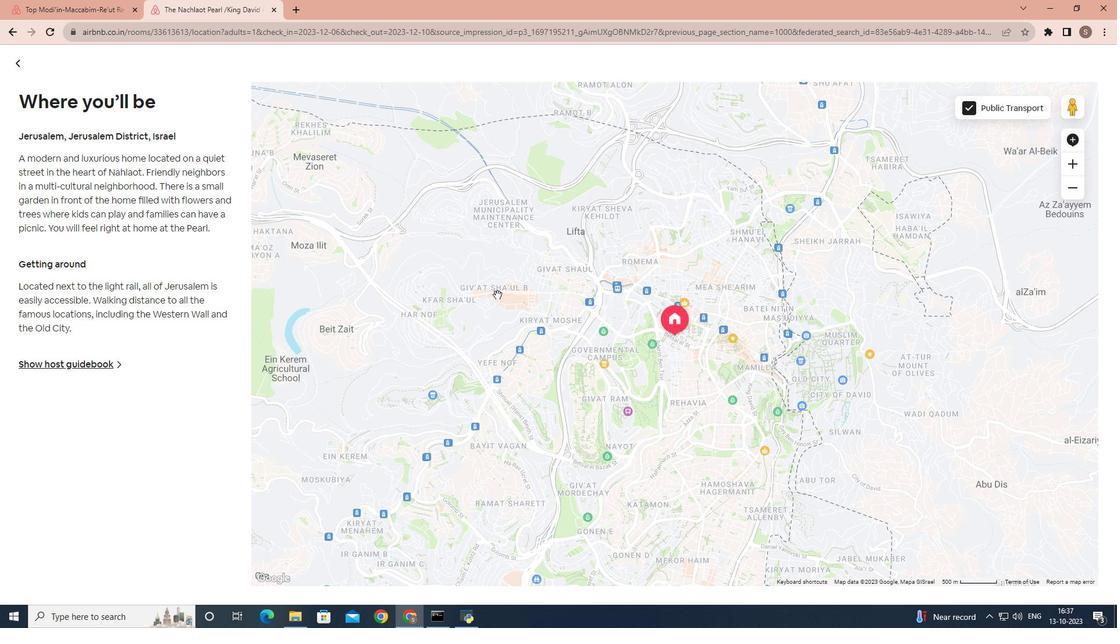 
Action: Mouse scrolled (496, 294) with delta (0, 0)
Screenshot: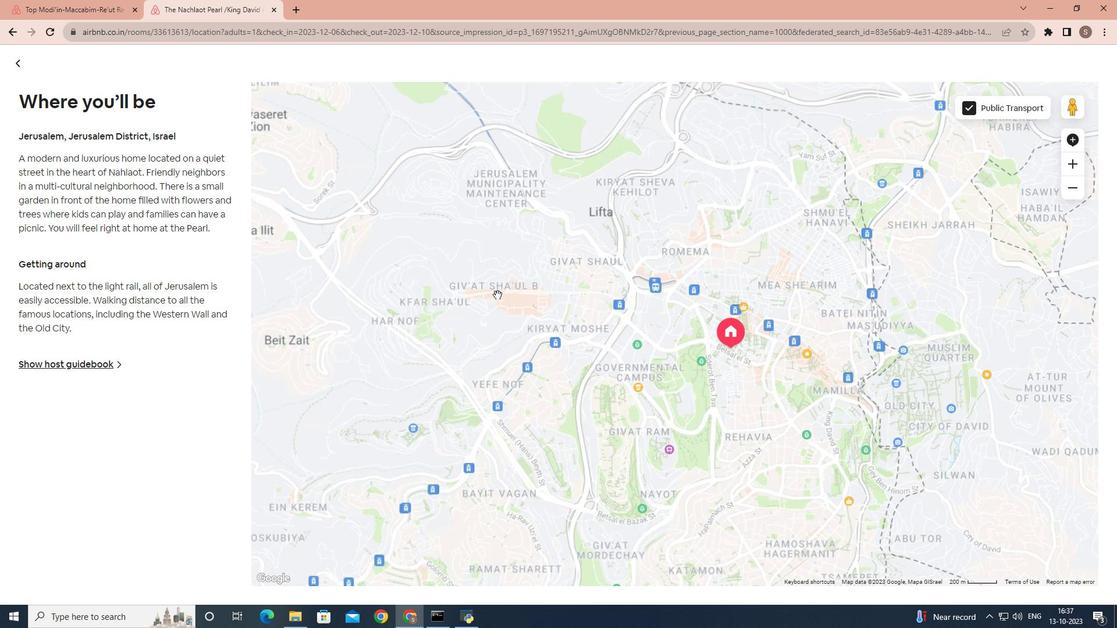 
Action: Mouse scrolled (496, 293) with delta (0, 0)
Screenshot: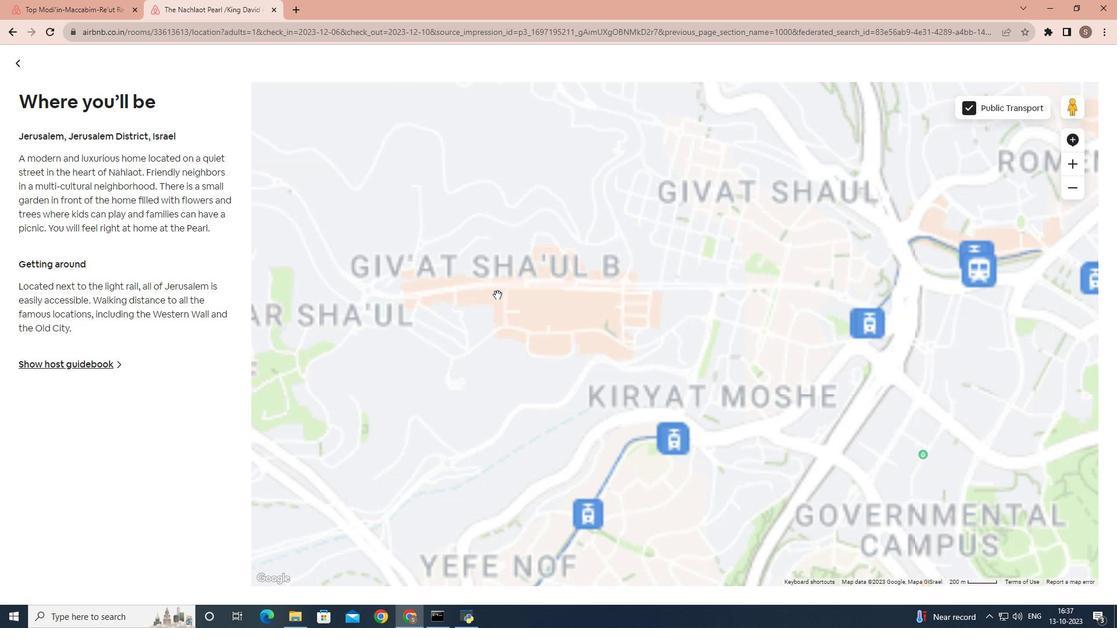 
Action: Mouse scrolled (496, 293) with delta (0, 0)
Screenshot: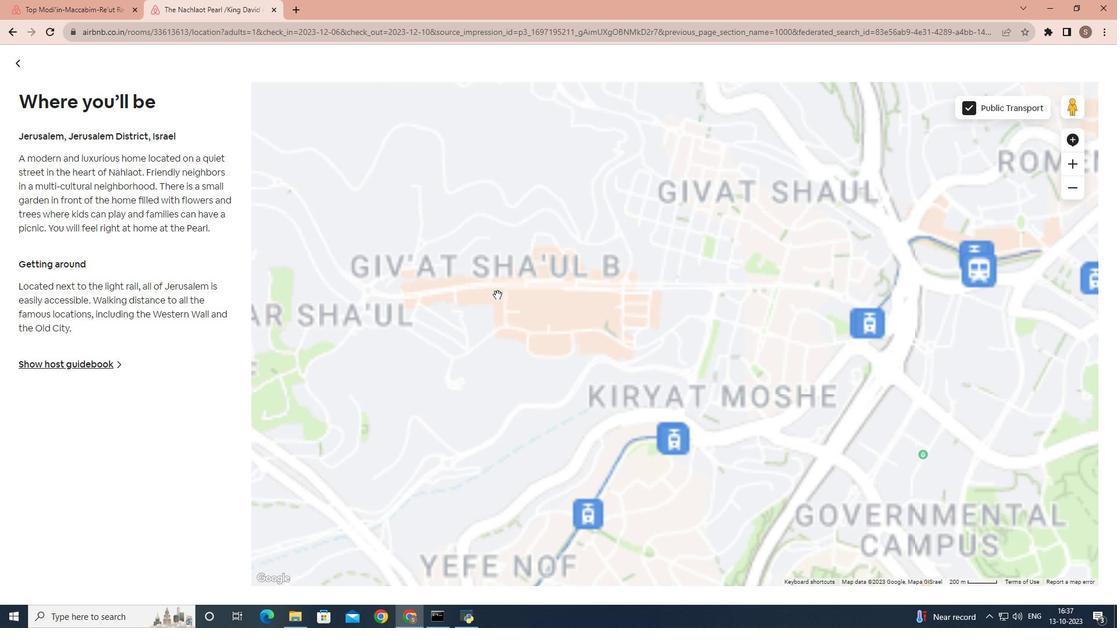 
Action: Mouse scrolled (496, 293) with delta (0, 0)
Screenshot: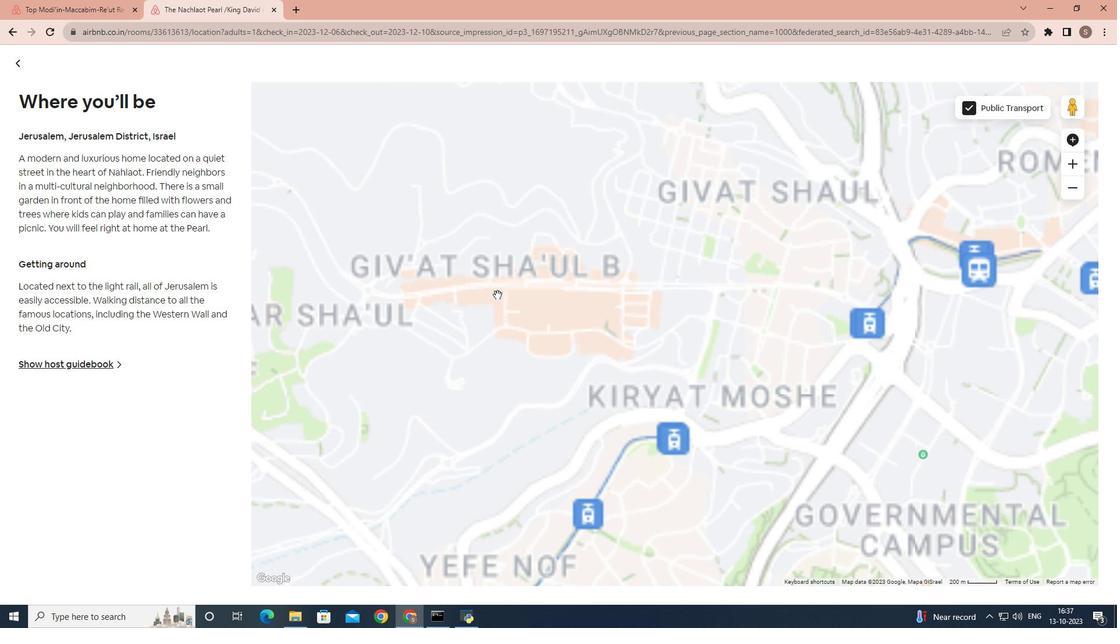 
Action: Mouse scrolled (496, 293) with delta (0, 0)
Screenshot: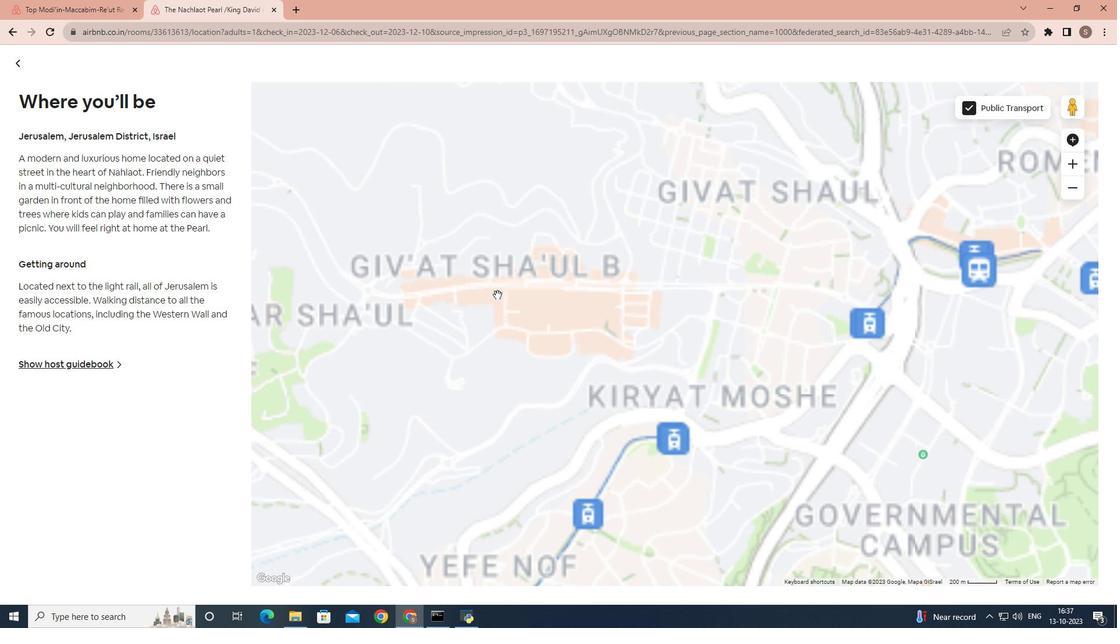 
Action: Mouse moved to (804, 316)
Screenshot: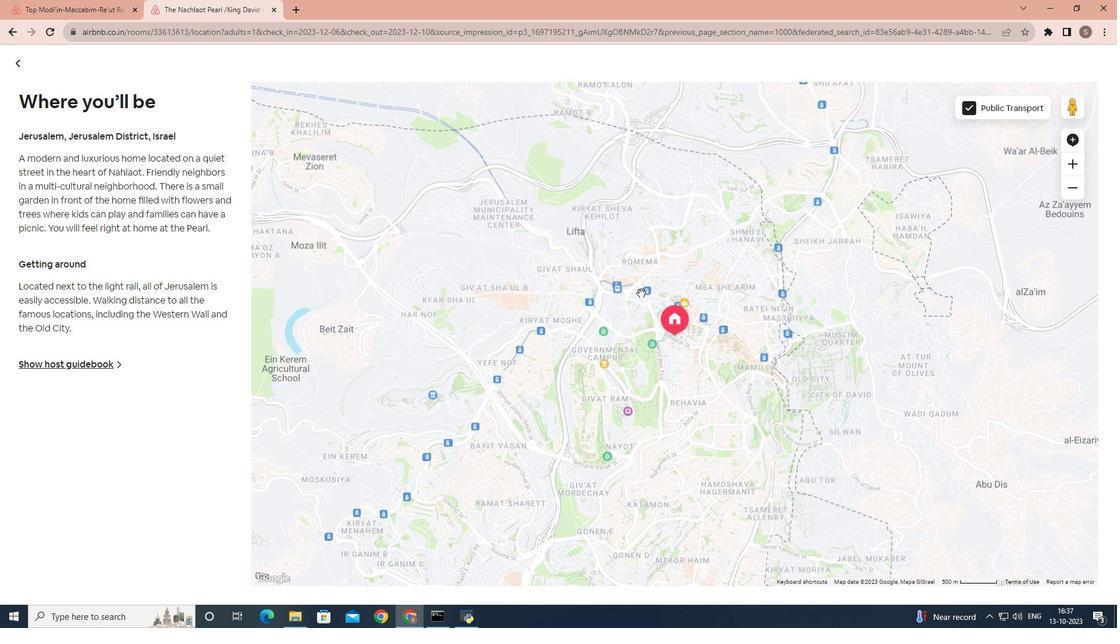 
Action: Mouse scrolled (804, 316) with delta (0, 0)
